 Task: Who was an influential artist in the New Objectivity movement?
Action: Mouse moved to (145, 138)
Screenshot: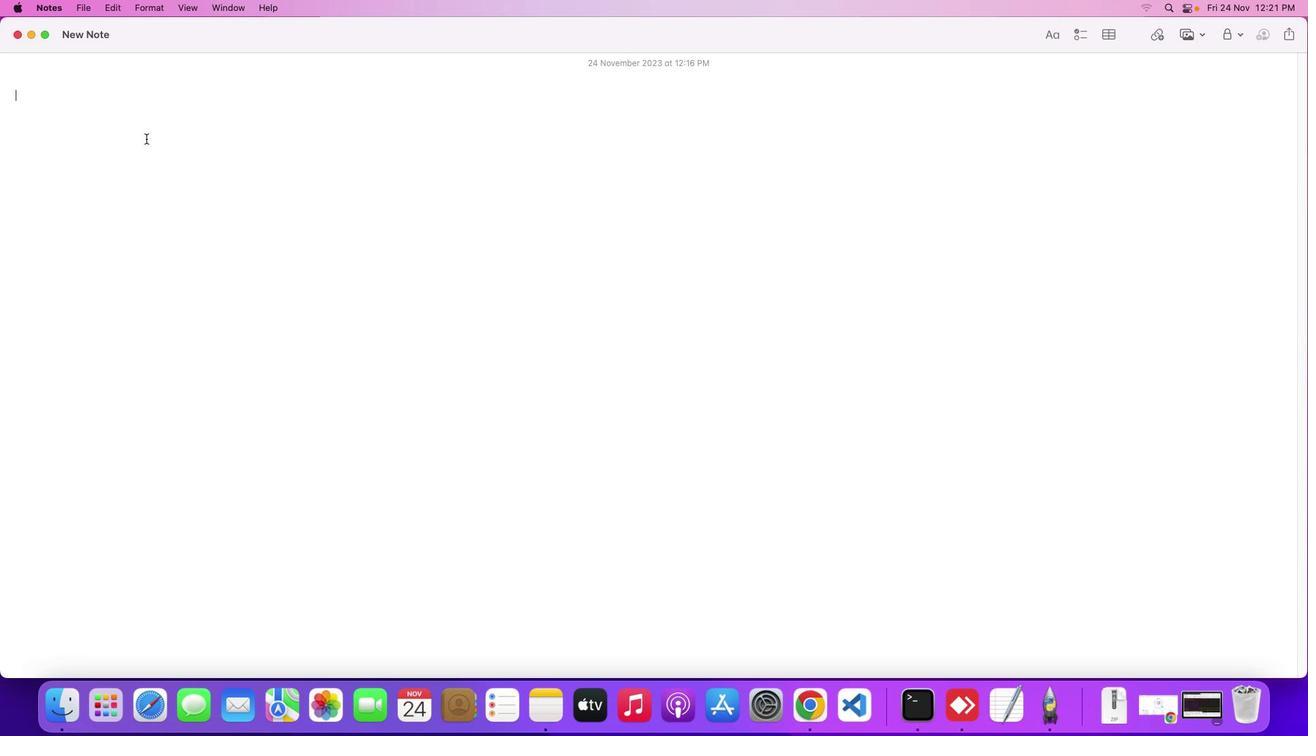 
Action: Mouse pressed left at (145, 138)
Screenshot: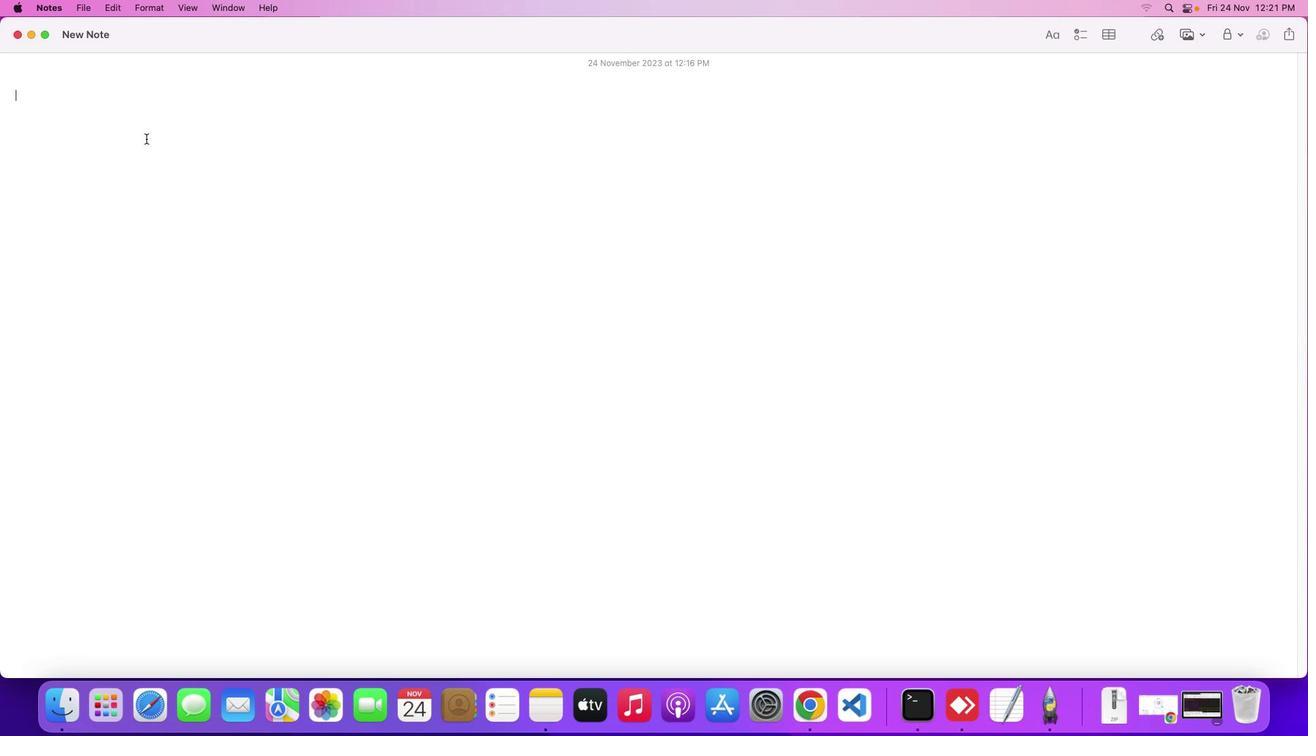 
Action: Mouse moved to (145, 139)
Screenshot: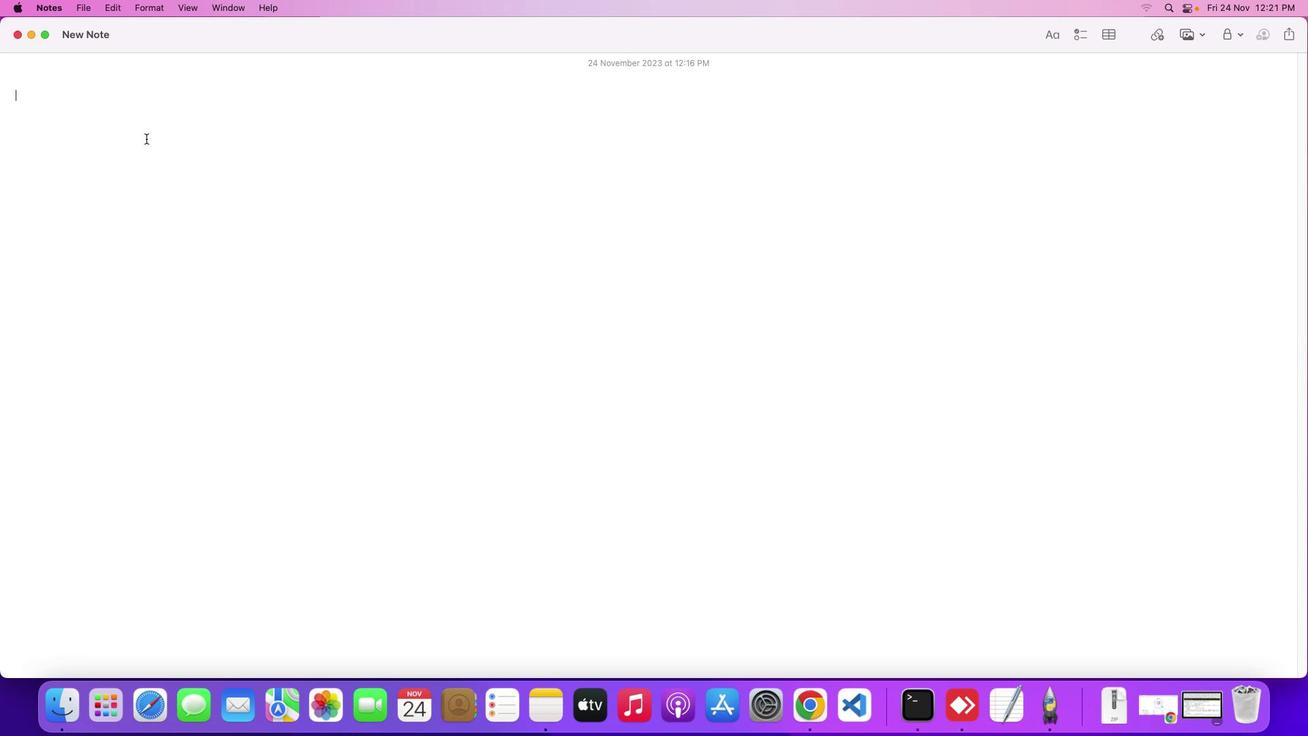 
Action: Key pressed Key.shift'W''h''o'Key.space'w''a''s'Key.space'a''n'Key.space'i''n''f''l''u''e''n''t''i''a''l'Key.space'a''r''t''i''s''t'Key.space'i''n'Key.space't''h''e'Key.spaceKey.shift'N''e''w'Key.spaceKey.shift'O''b''j''e''c''t''i''v''i''t''y'Key.space'm''o''v''e''m''e''n''t'Key.shift_r'?'Key.enter
Screenshot: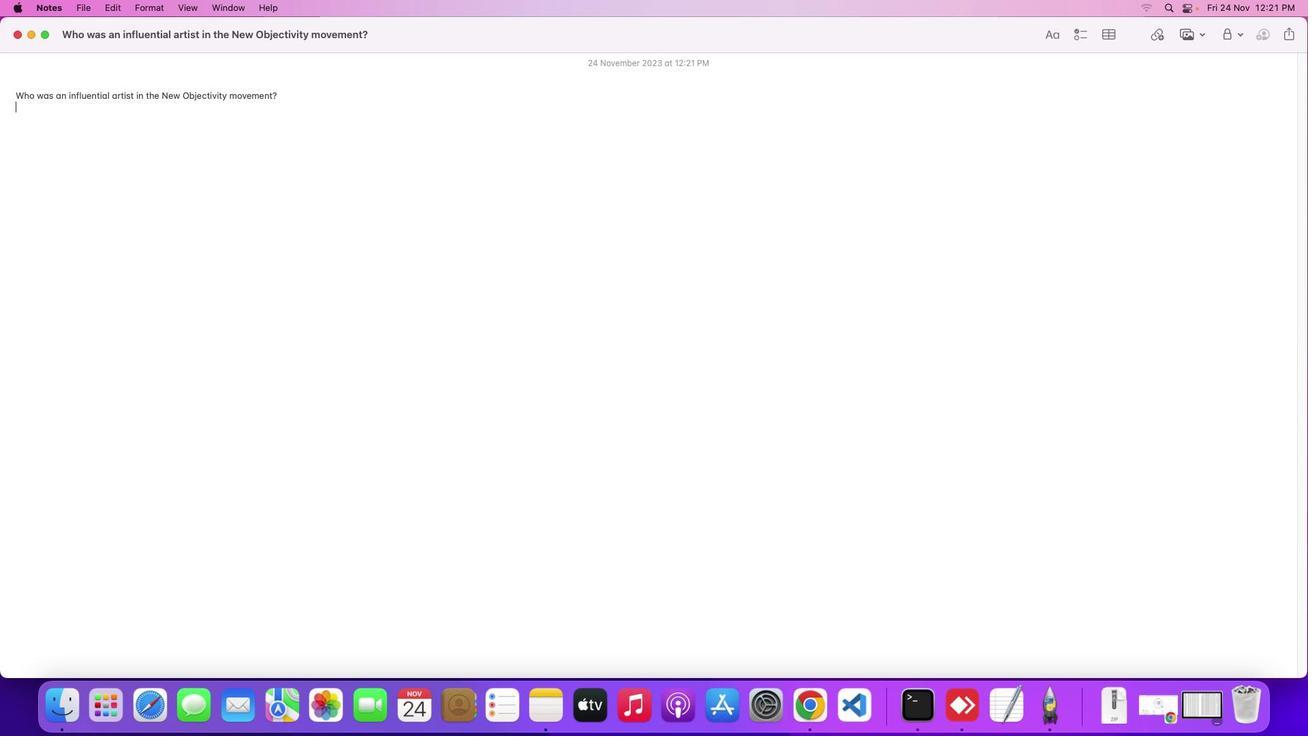 
Action: Mouse moved to (1165, 706)
Screenshot: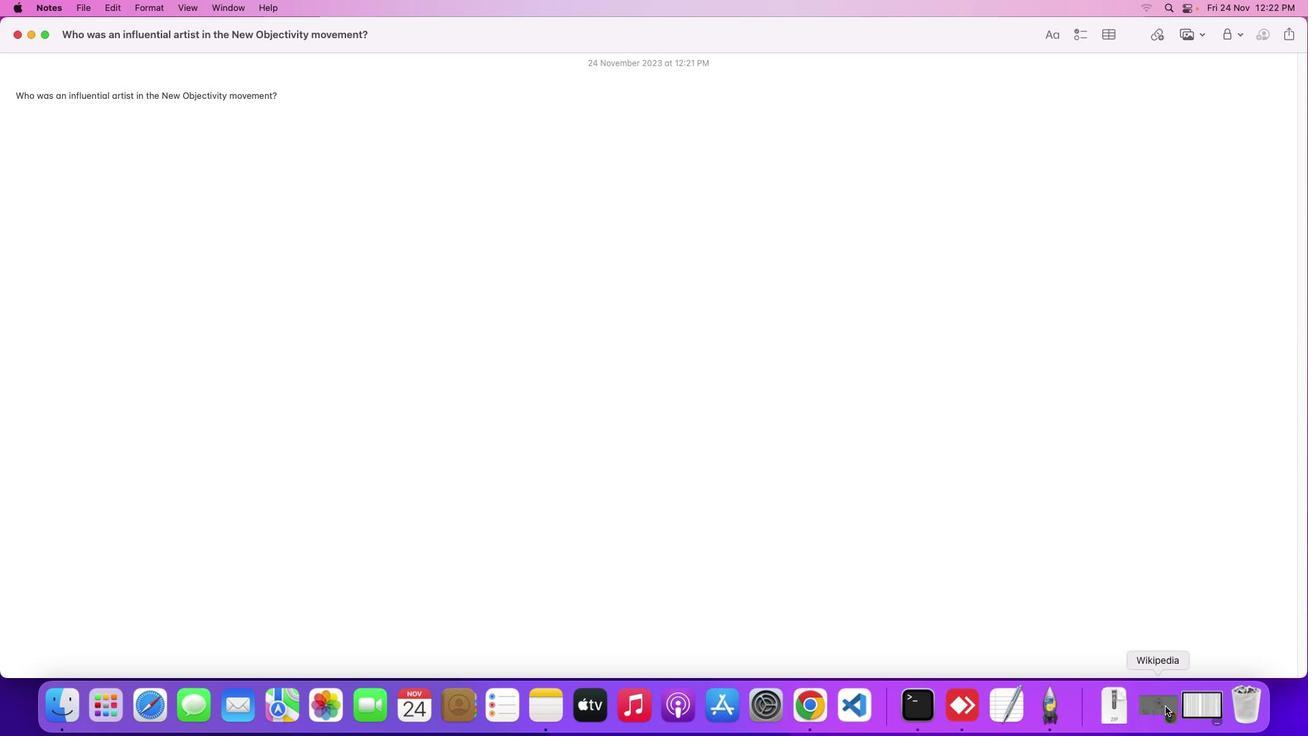 
Action: Mouse pressed left at (1165, 706)
Screenshot: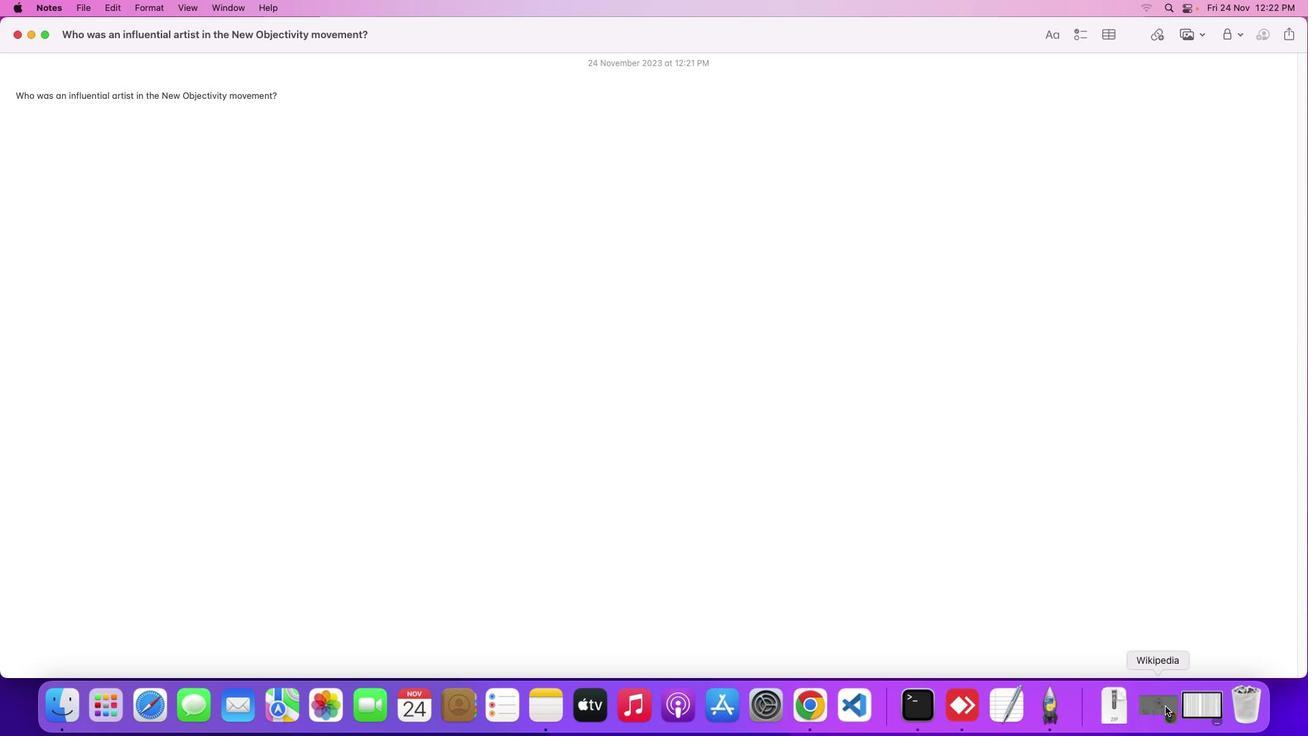 
Action: Mouse moved to (541, 428)
Screenshot: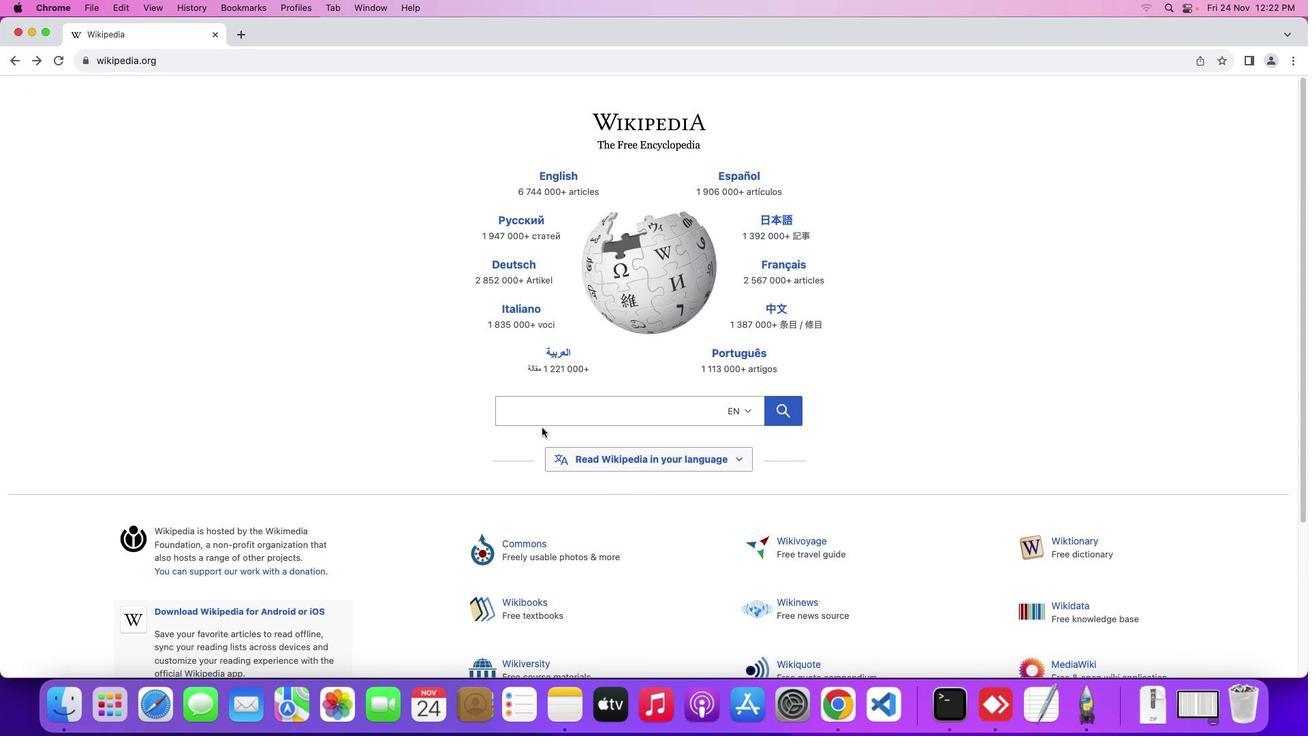 
Action: Mouse pressed left at (541, 428)
Screenshot: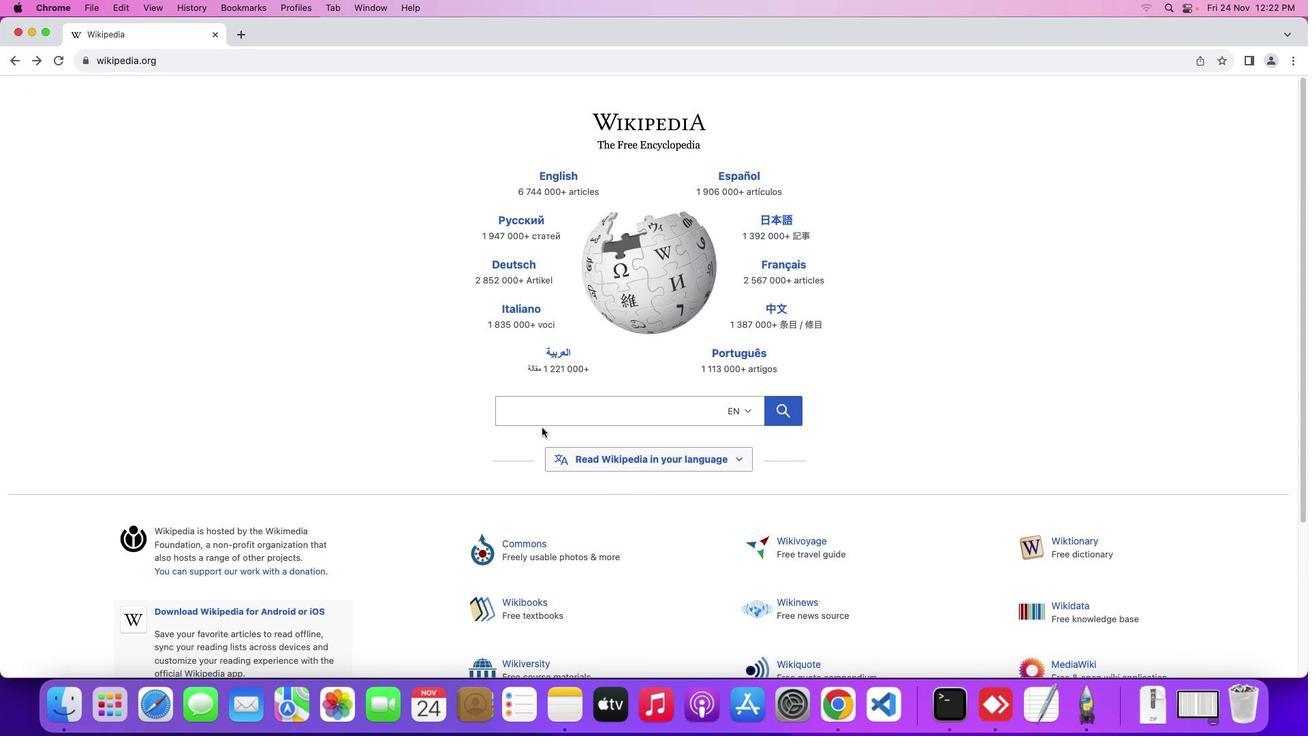 
Action: Mouse moved to (536, 419)
Screenshot: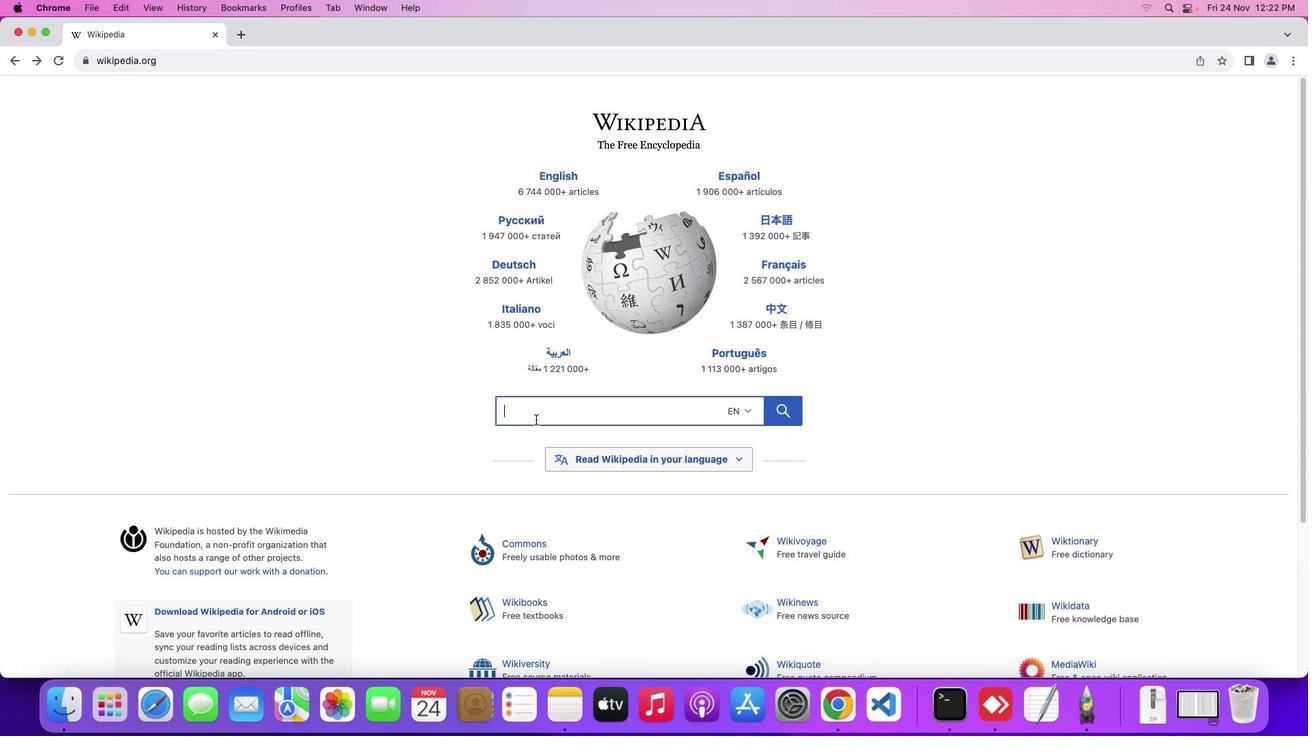 
Action: Mouse pressed left at (536, 419)
Screenshot: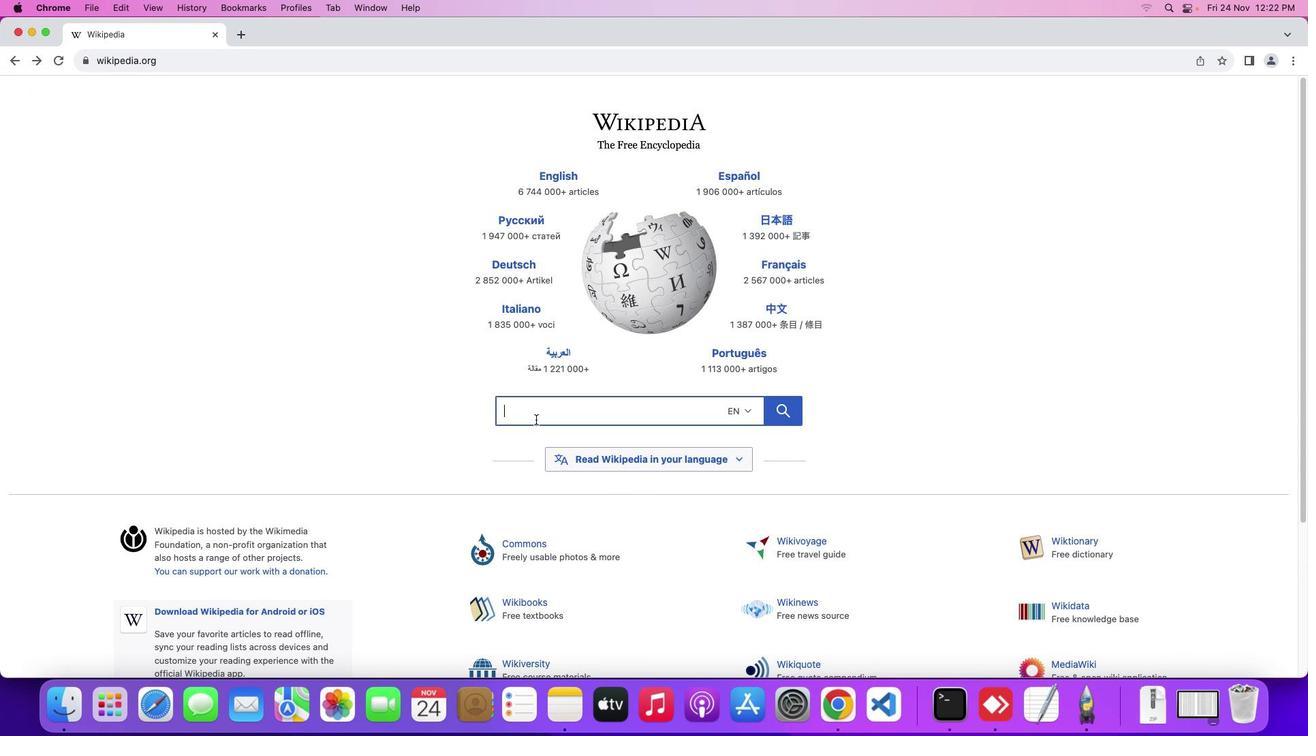 
Action: Mouse moved to (536, 419)
Screenshot: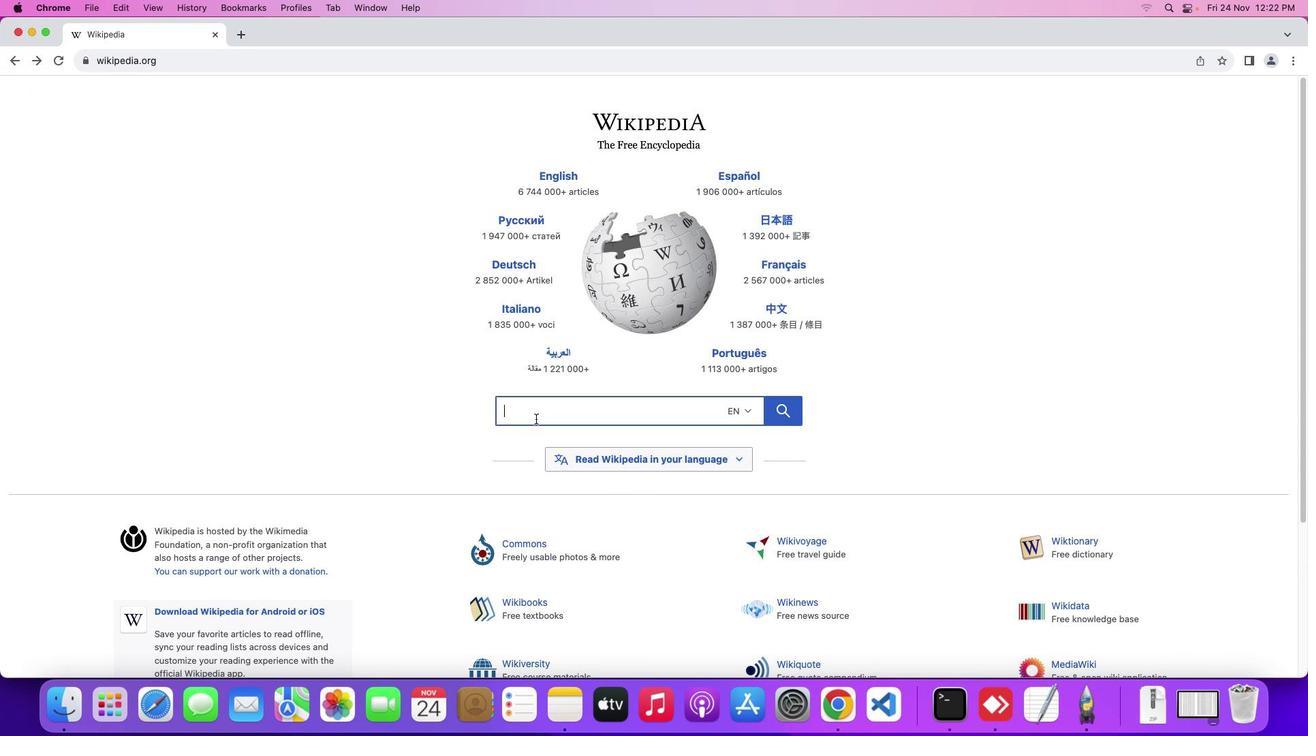 
Action: Key pressed Key.shift'N'
Screenshot: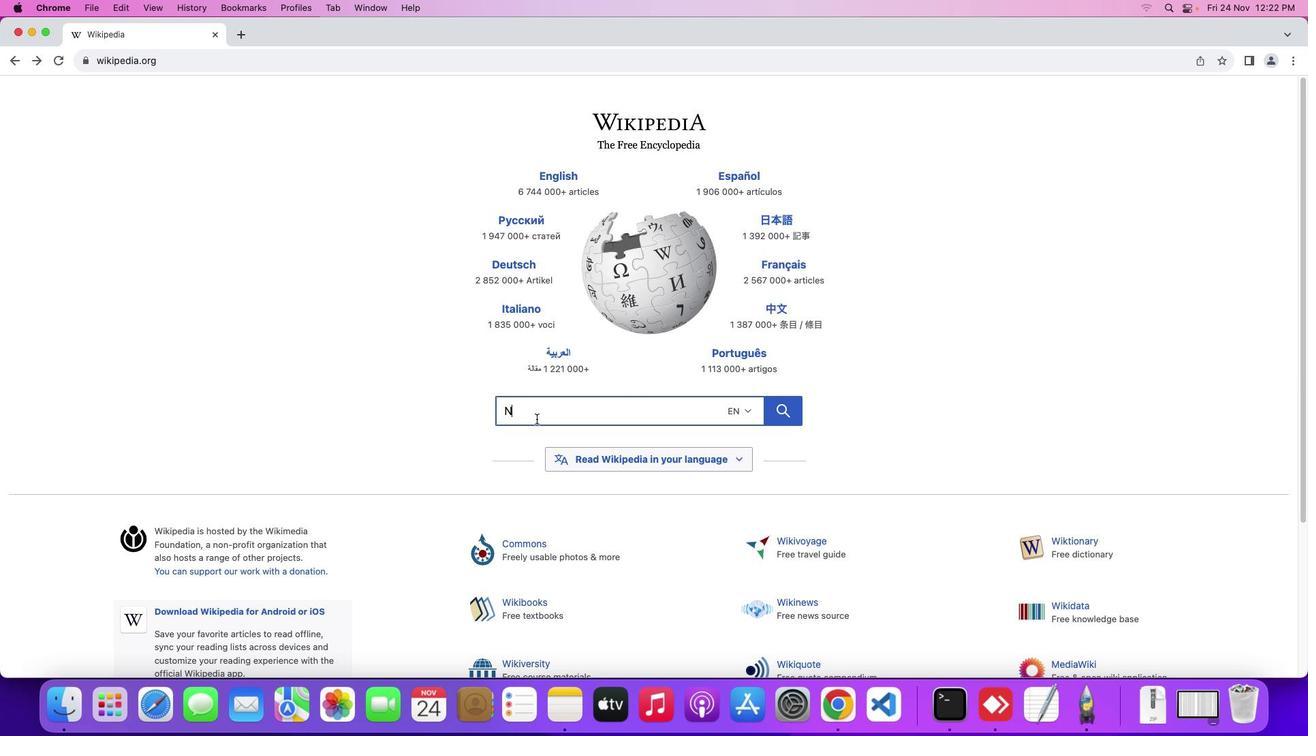 
Action: Mouse moved to (536, 419)
Screenshot: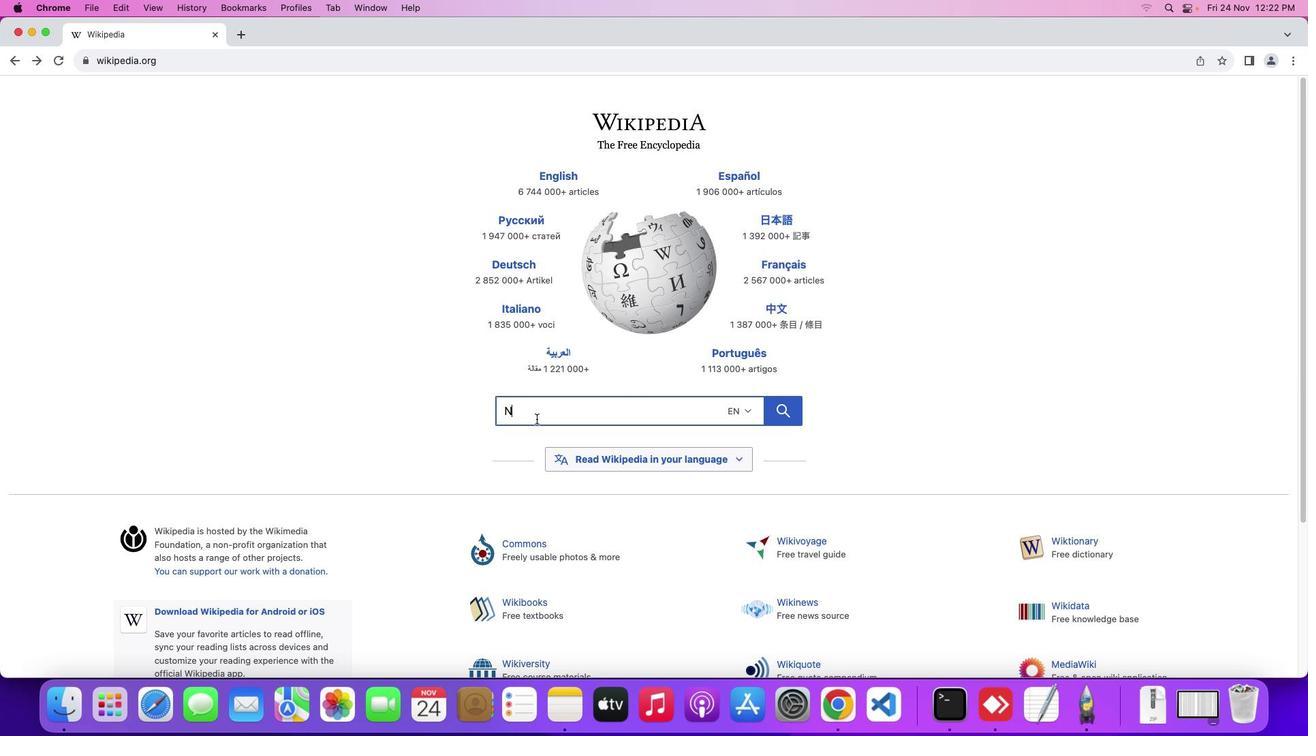 
Action: Key pressed 'e''w'Key.spaceKey.shift'O''b''j''e''c''t''i''v''i''t''y'
Screenshot: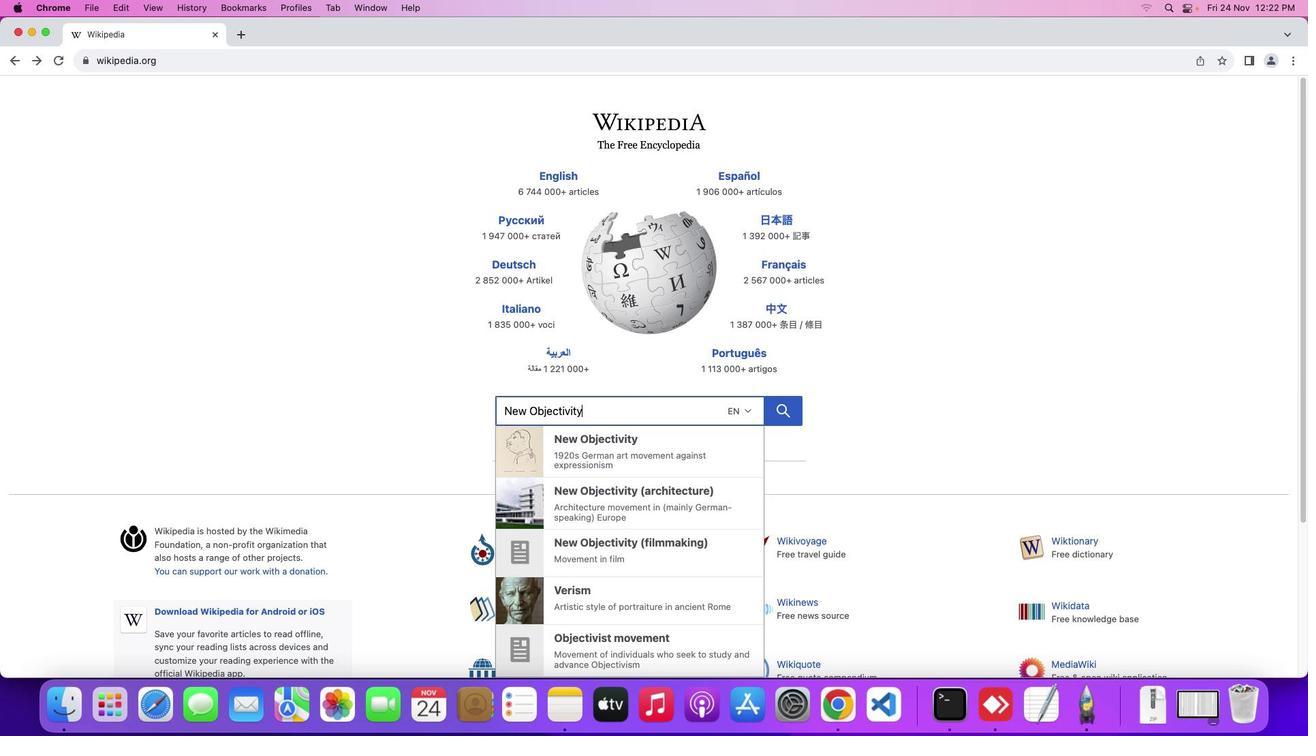 
Action: Mouse moved to (611, 455)
Screenshot: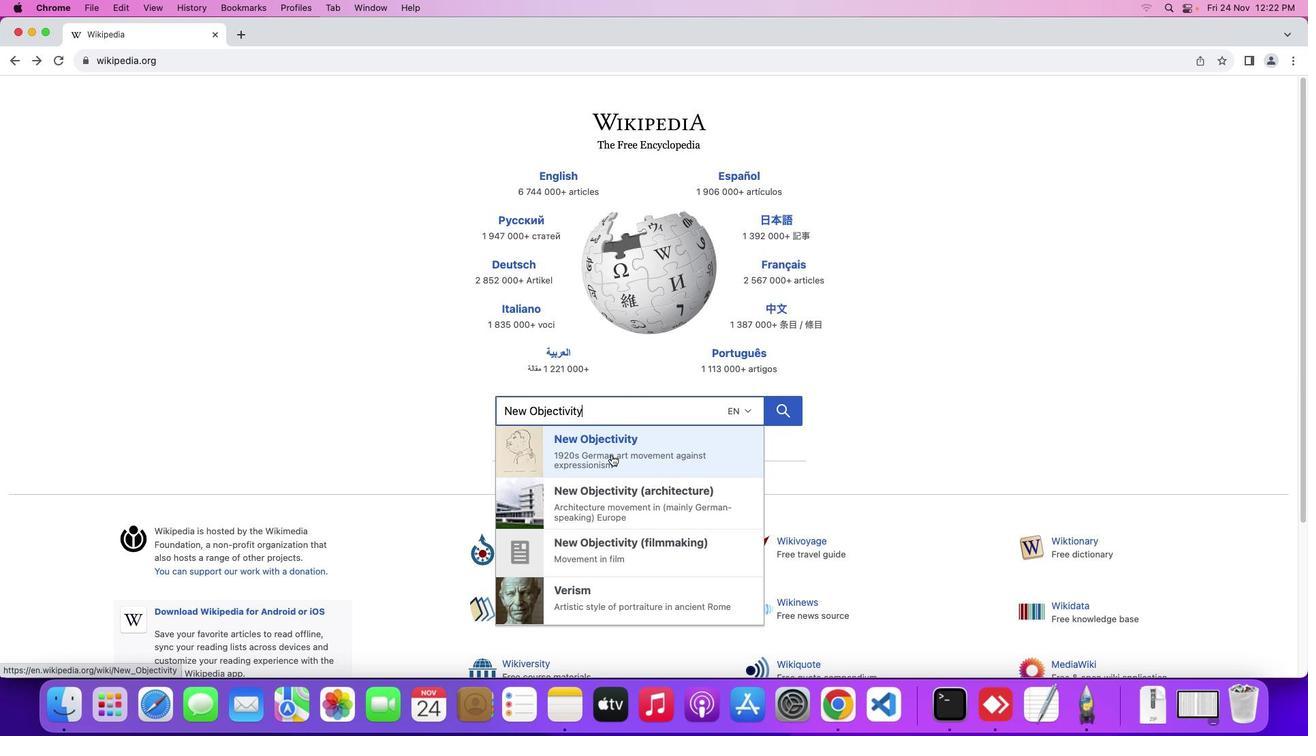 
Action: Mouse pressed left at (611, 455)
Screenshot: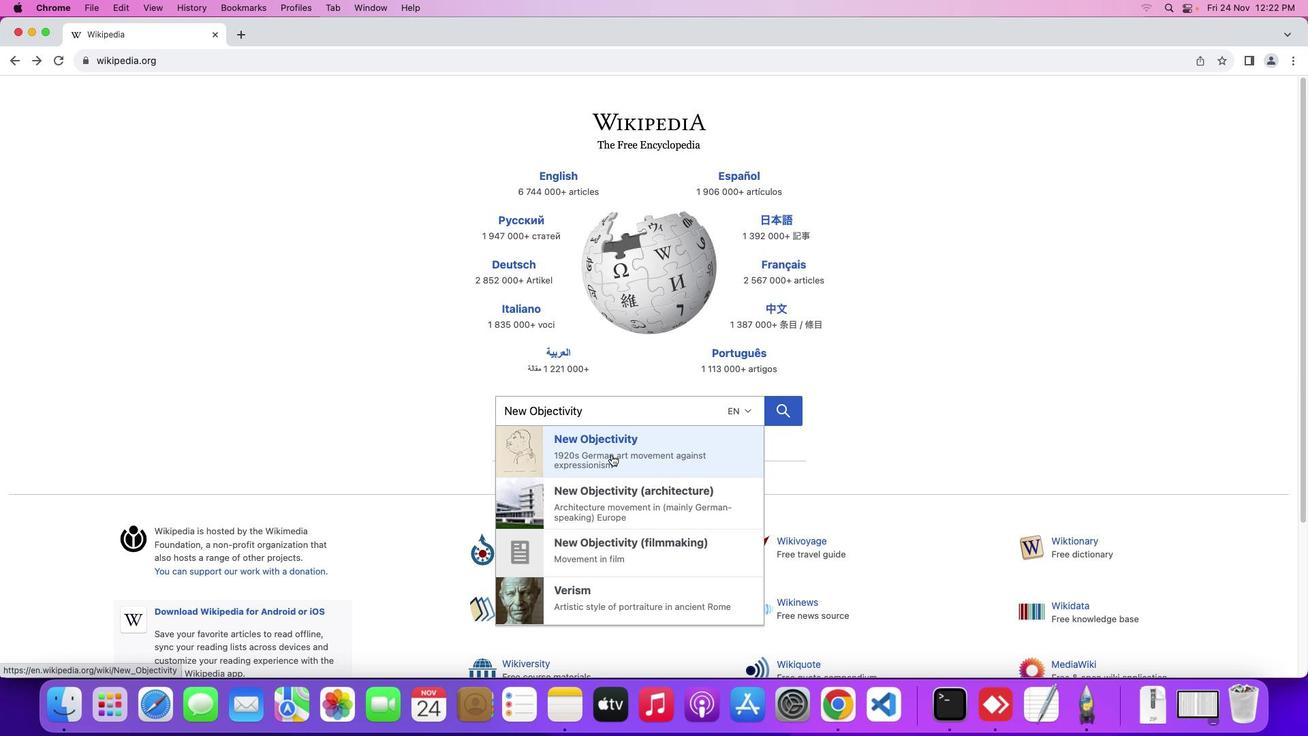 
Action: Mouse moved to (1040, 338)
Screenshot: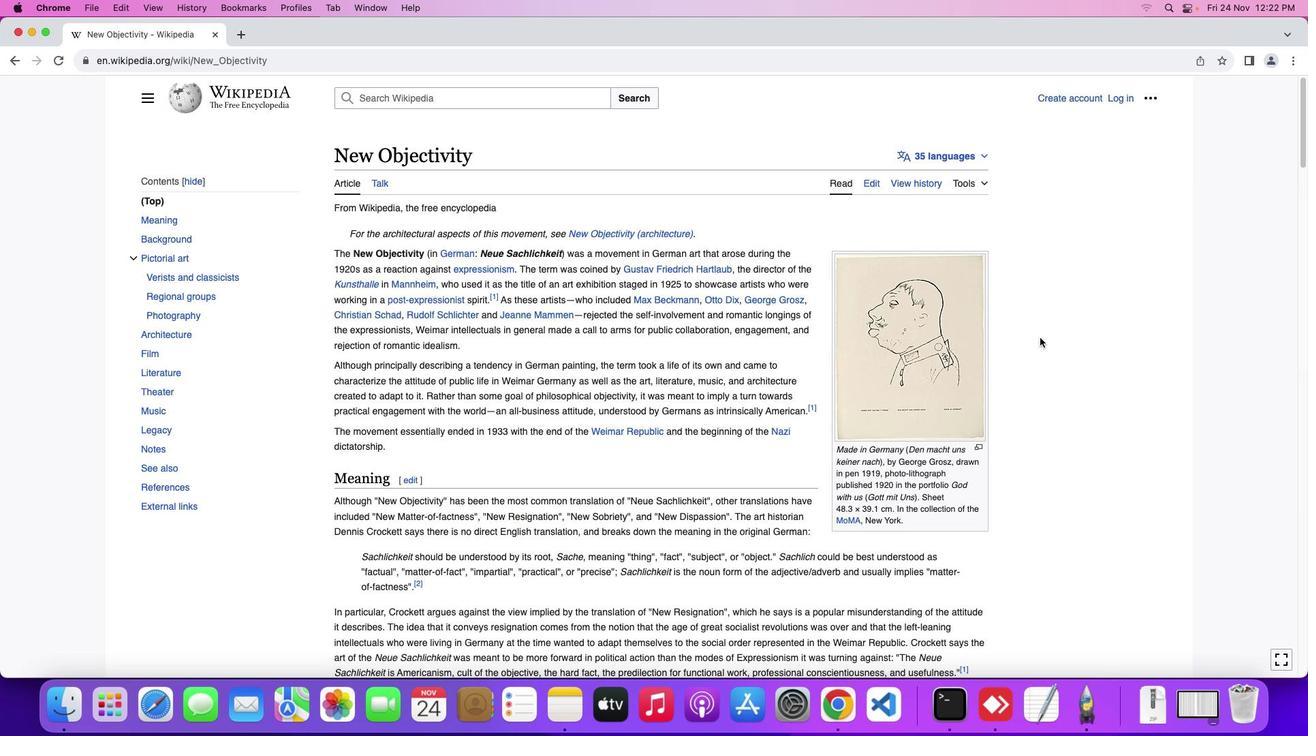 
Action: Mouse pressed left at (1040, 338)
Screenshot: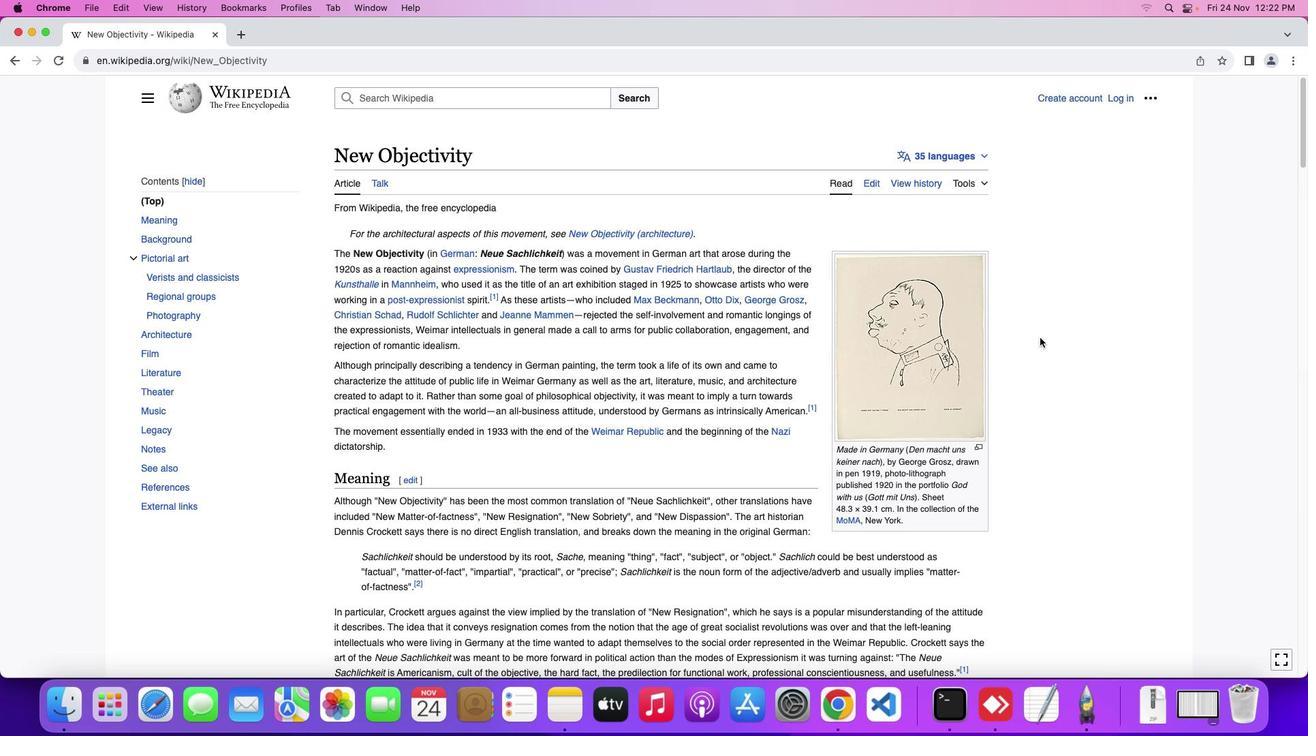 
Action: Mouse moved to (1038, 348)
Screenshot: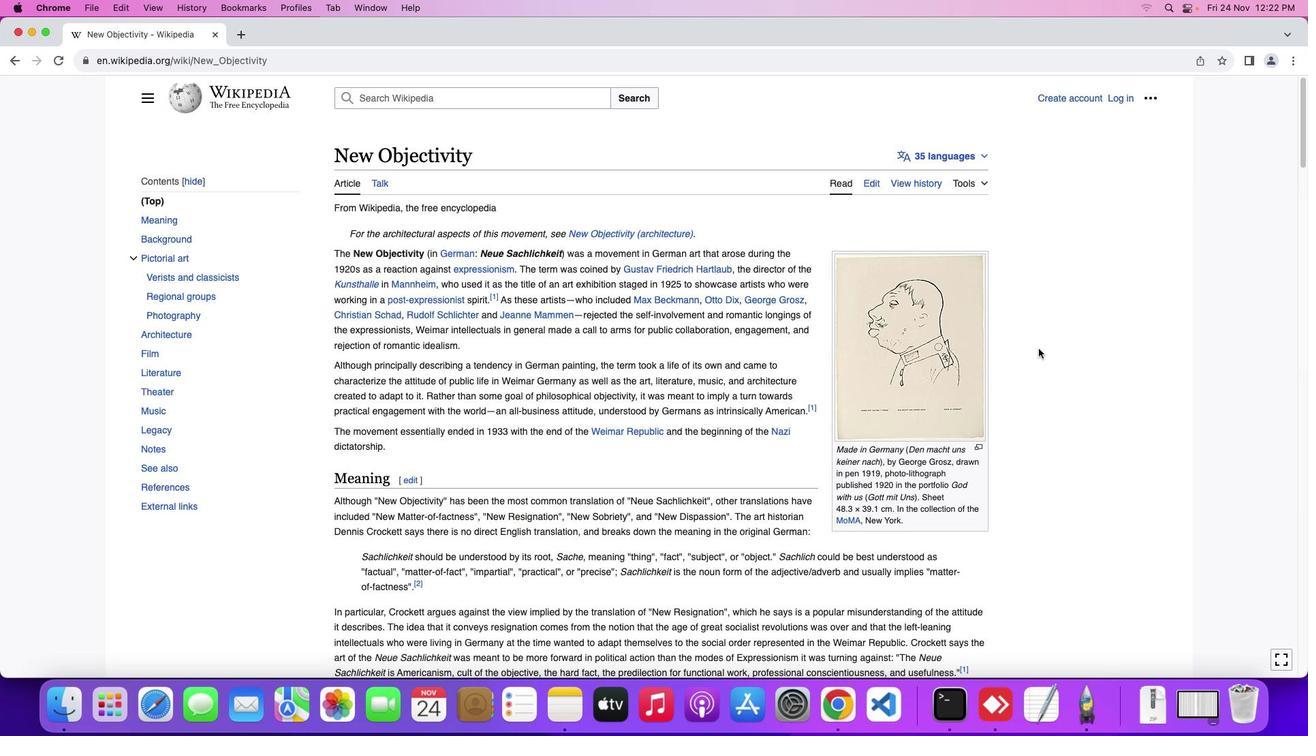 
Action: Mouse scrolled (1038, 348) with delta (0, 0)
Screenshot: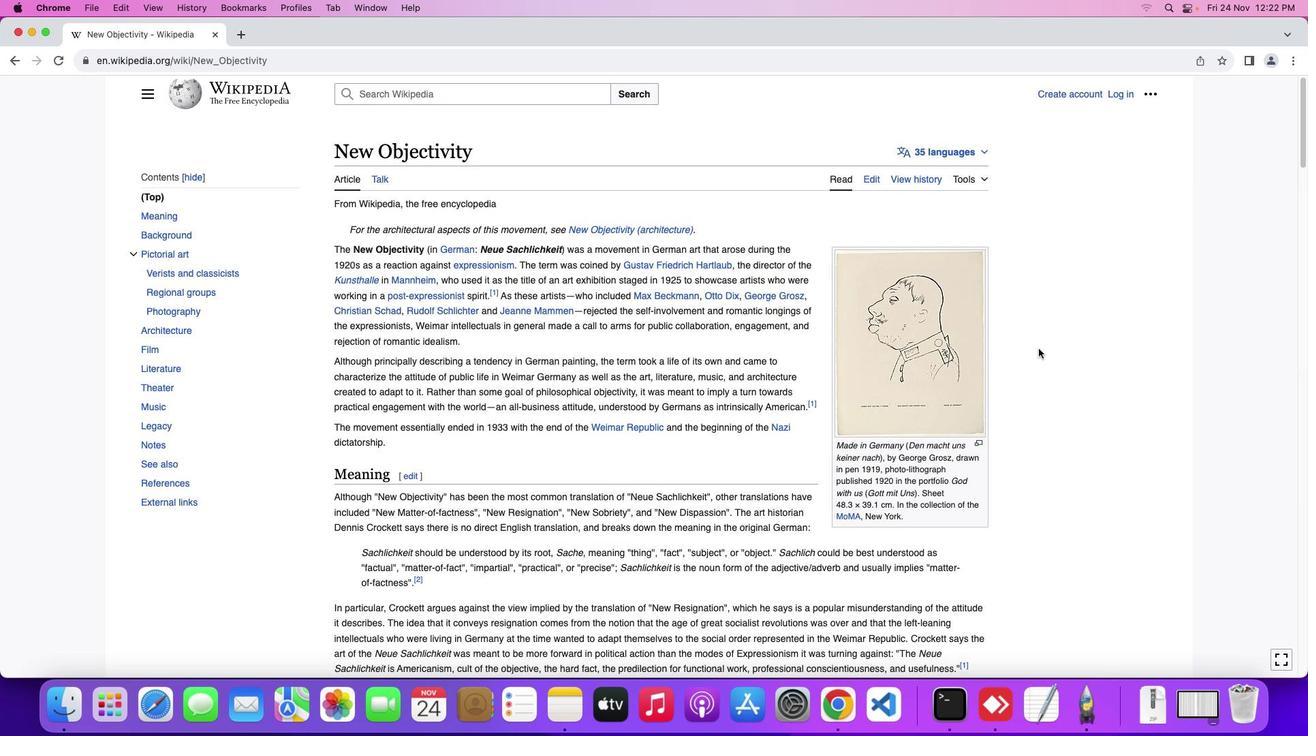 
Action: Mouse scrolled (1038, 348) with delta (0, 0)
Screenshot: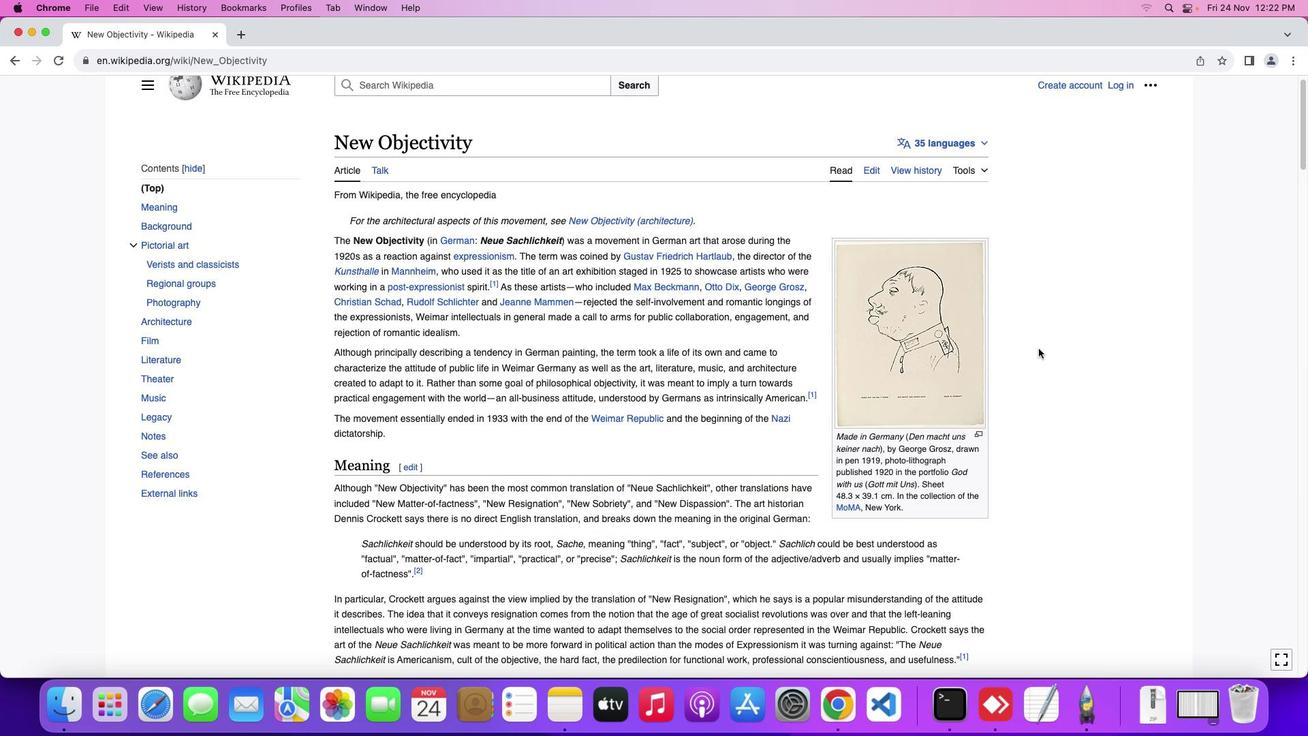 
Action: Mouse scrolled (1038, 348) with delta (0, 0)
Screenshot: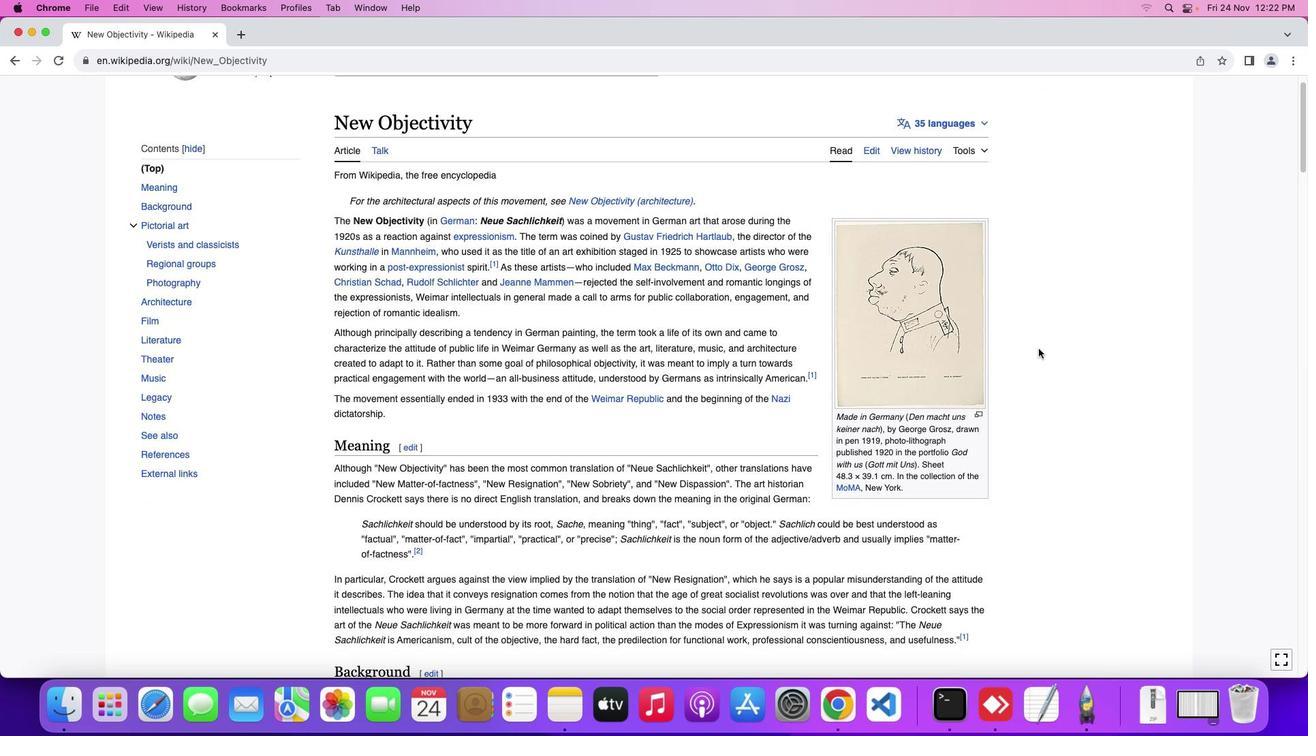 
Action: Mouse moved to (1038, 372)
Screenshot: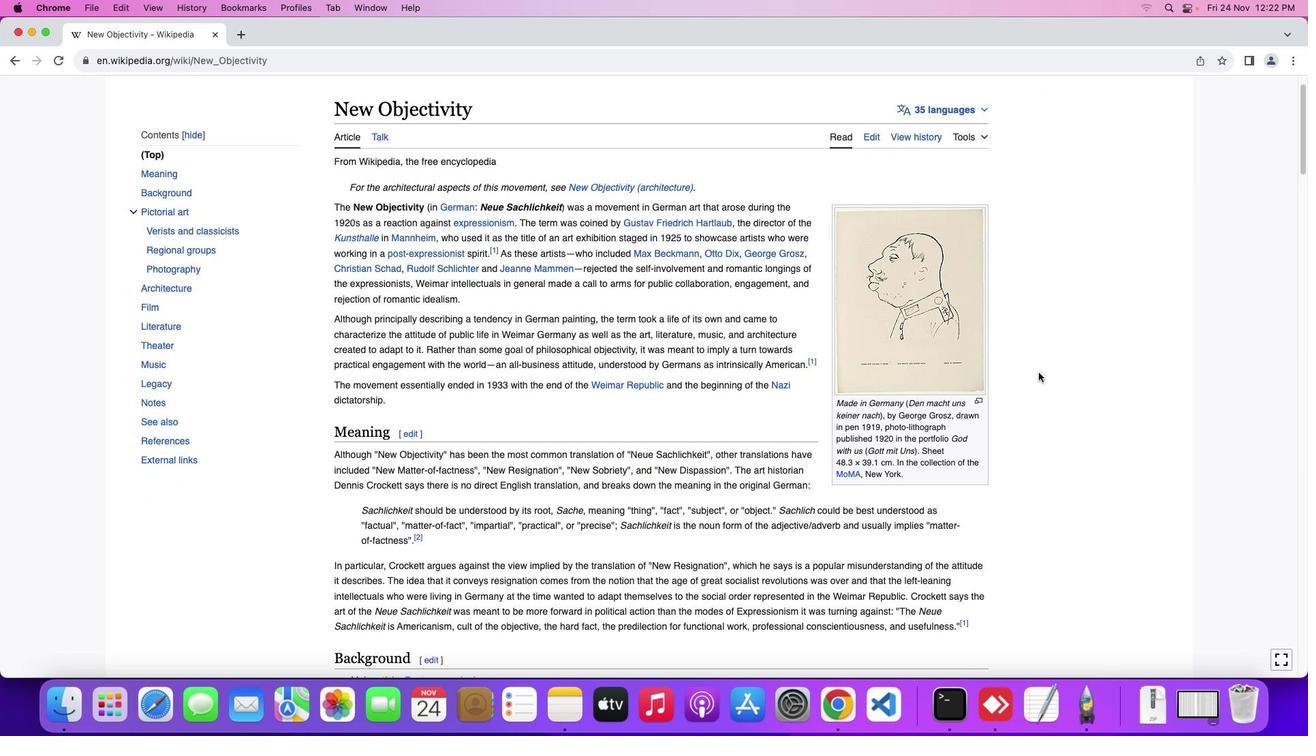 
Action: Mouse scrolled (1038, 372) with delta (0, 0)
Screenshot: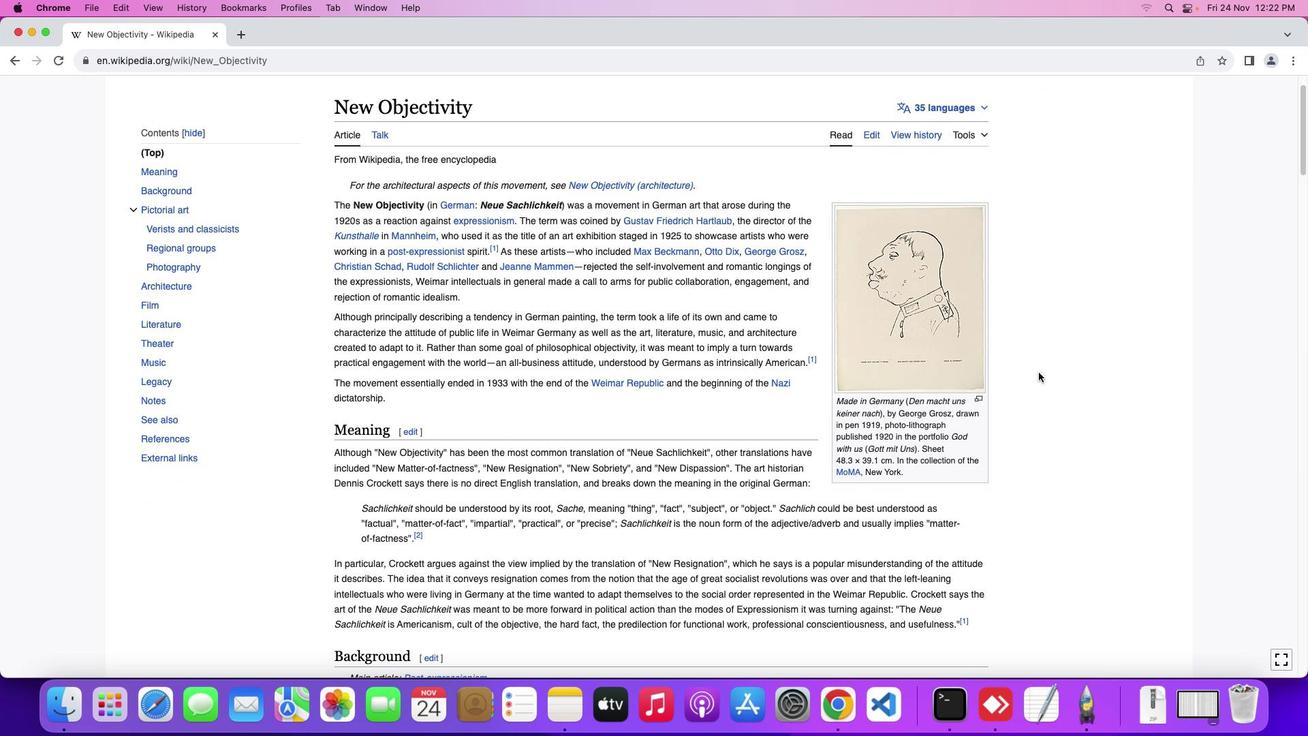 
Action: Mouse scrolled (1038, 372) with delta (0, 0)
Screenshot: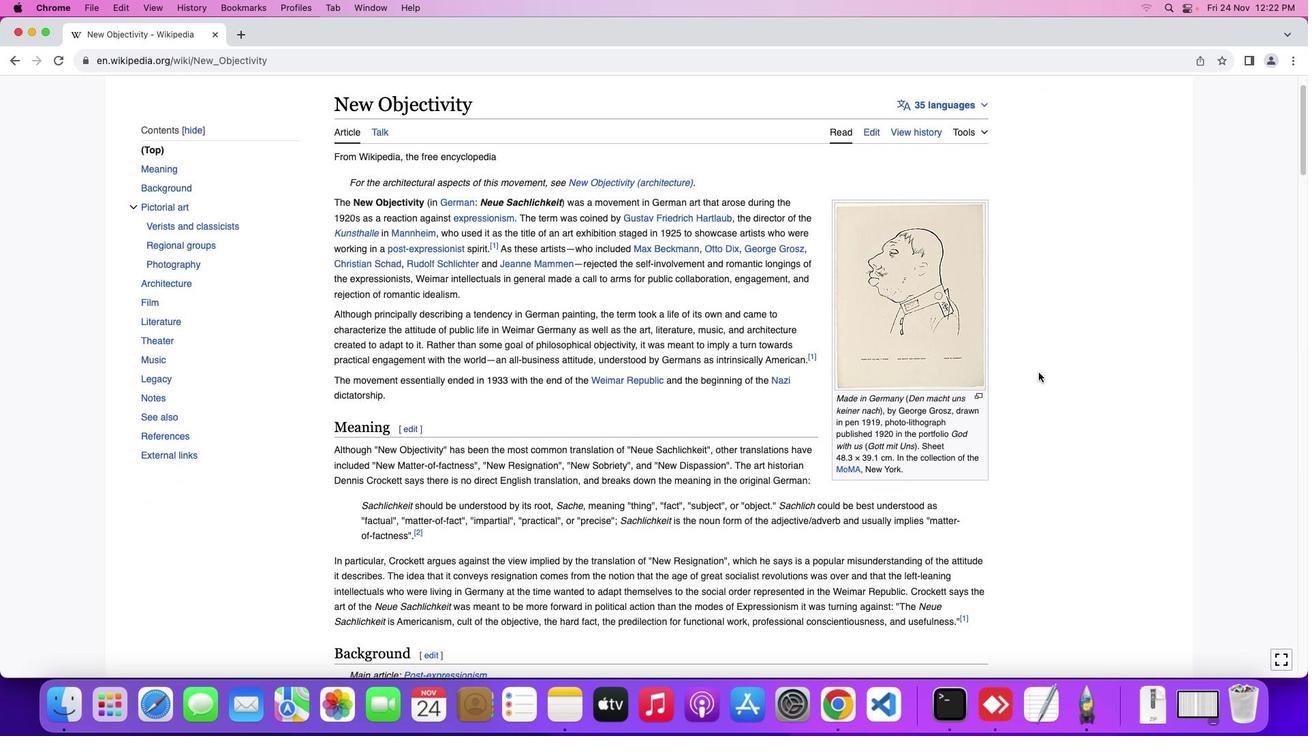 
Action: Mouse scrolled (1038, 372) with delta (0, 0)
Screenshot: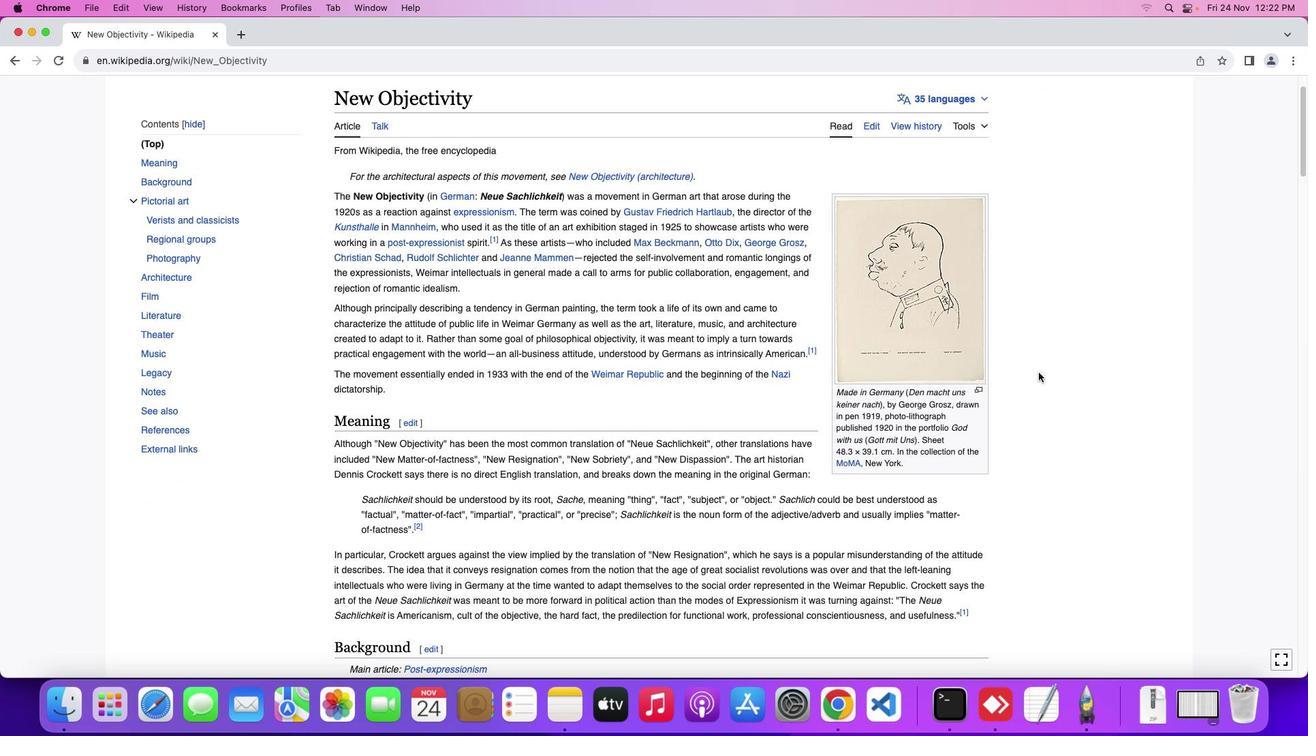 
Action: Mouse moved to (1032, 398)
Screenshot: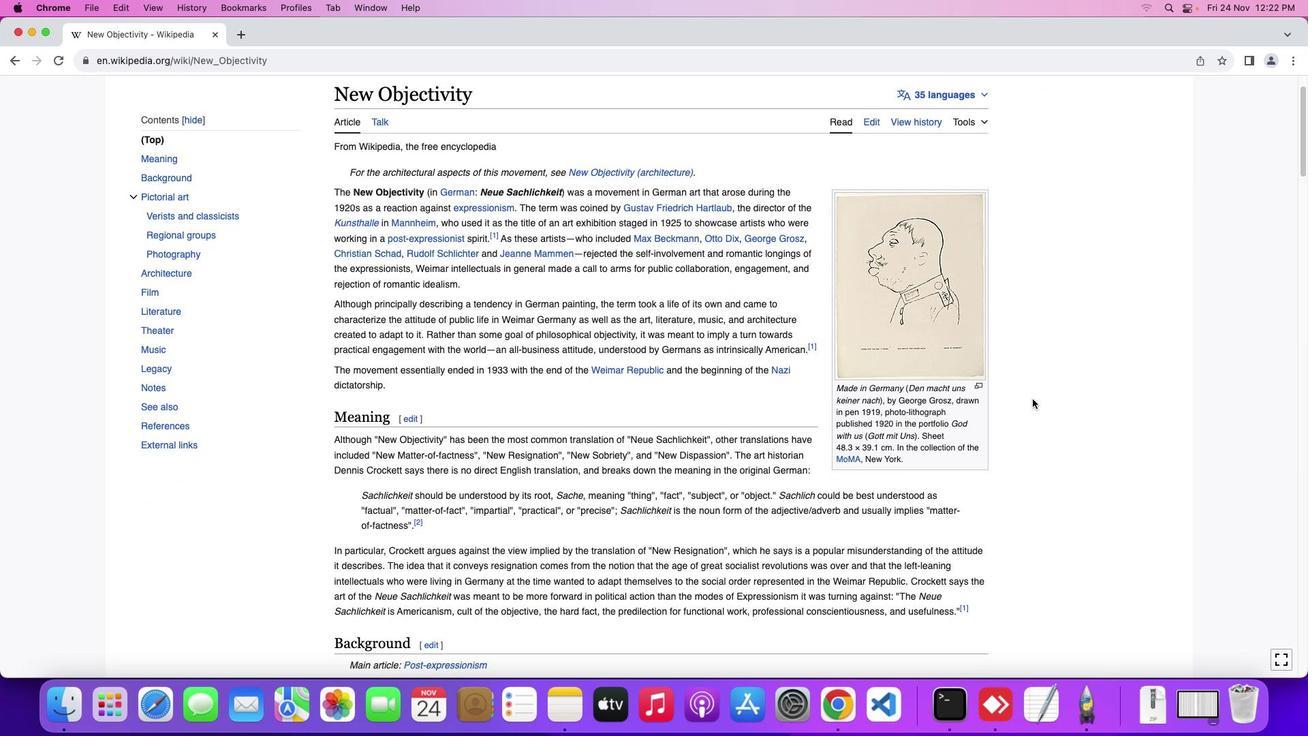
Action: Mouse scrolled (1032, 398) with delta (0, 0)
Screenshot: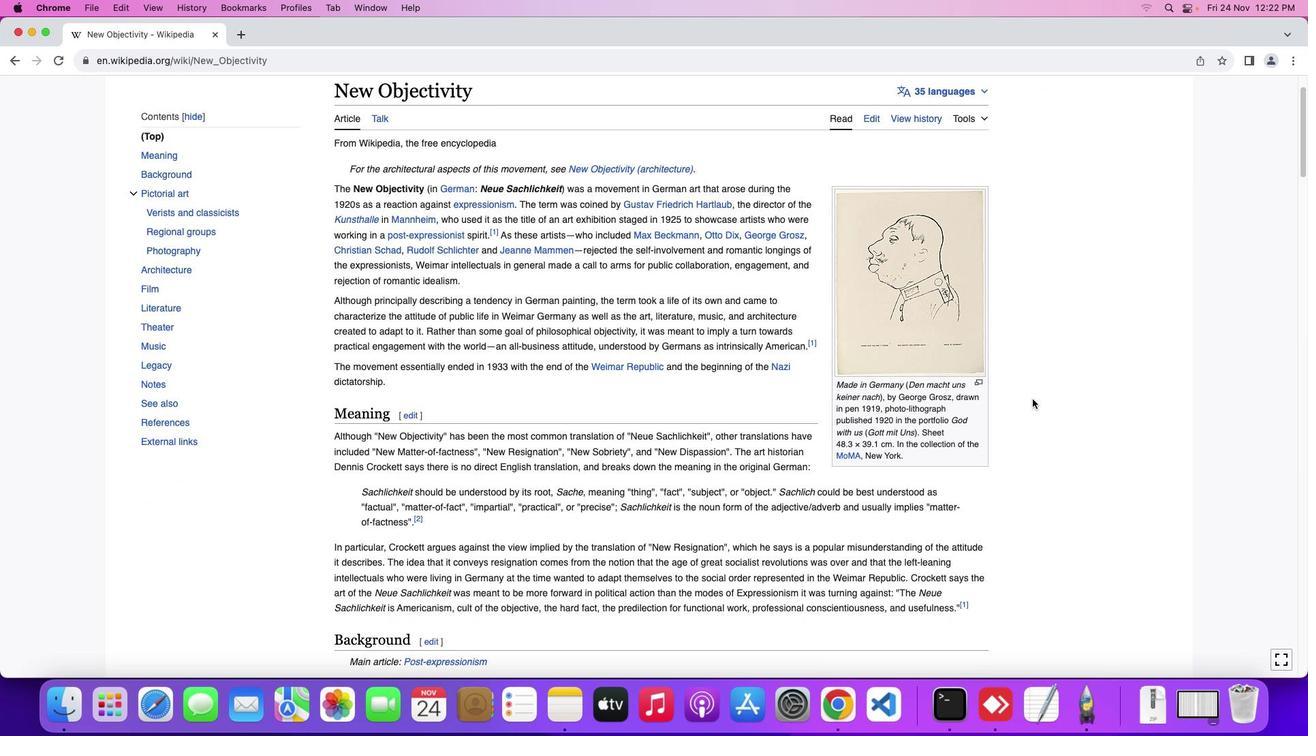 
Action: Mouse scrolled (1032, 398) with delta (0, 0)
Screenshot: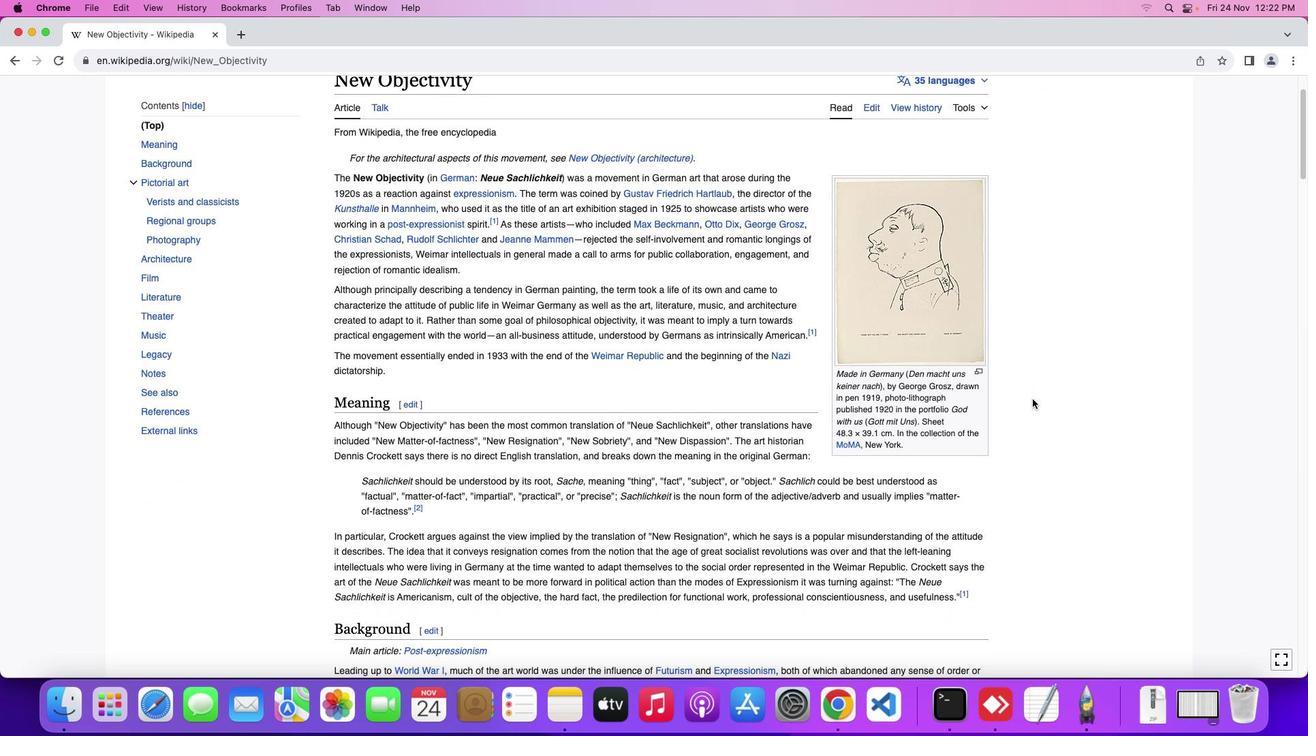 
Action: Mouse moved to (1033, 404)
Screenshot: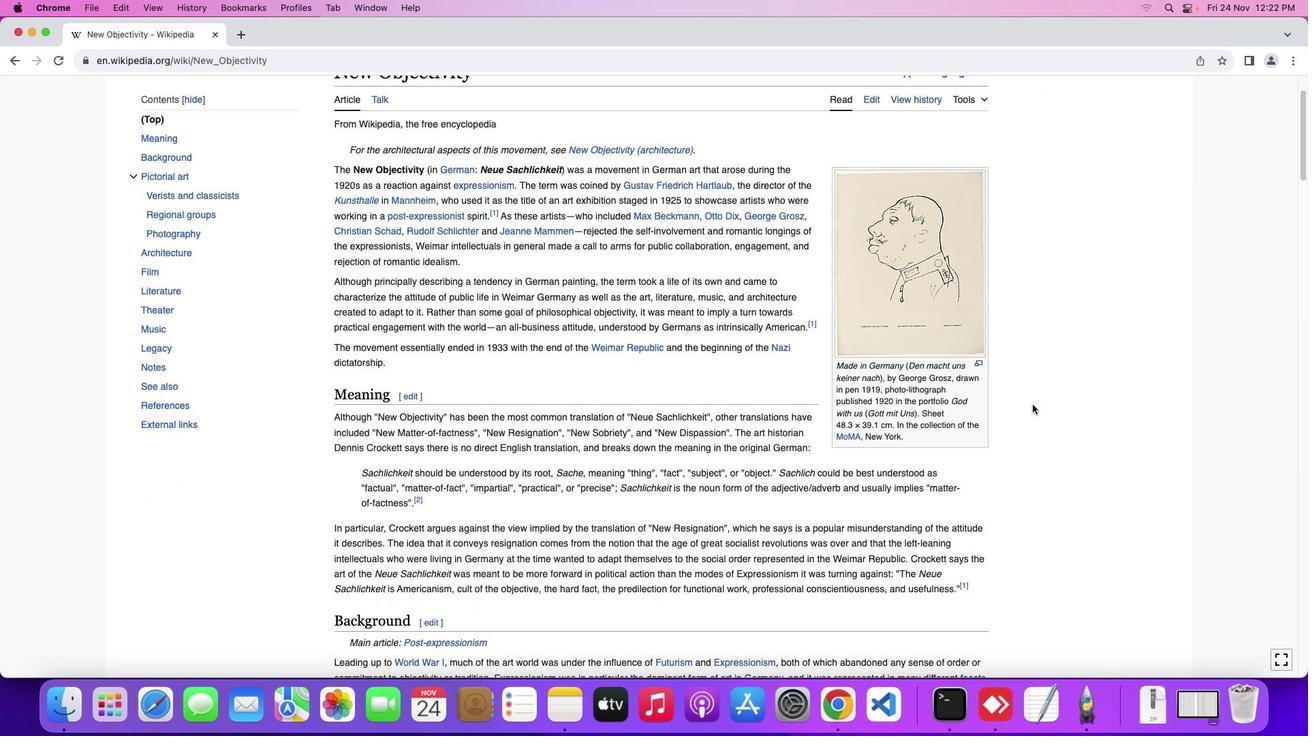 
Action: Mouse scrolled (1033, 404) with delta (0, 0)
Screenshot: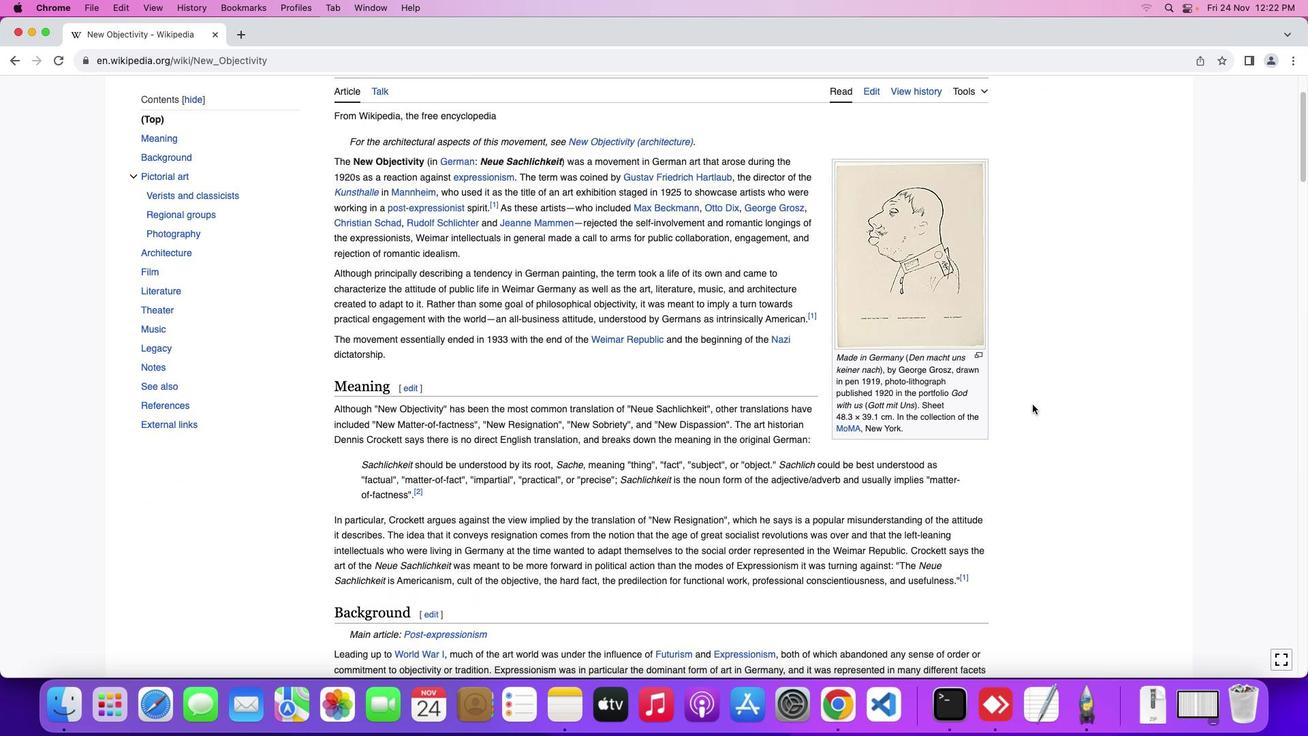 
Action: Mouse scrolled (1033, 404) with delta (0, 0)
Screenshot: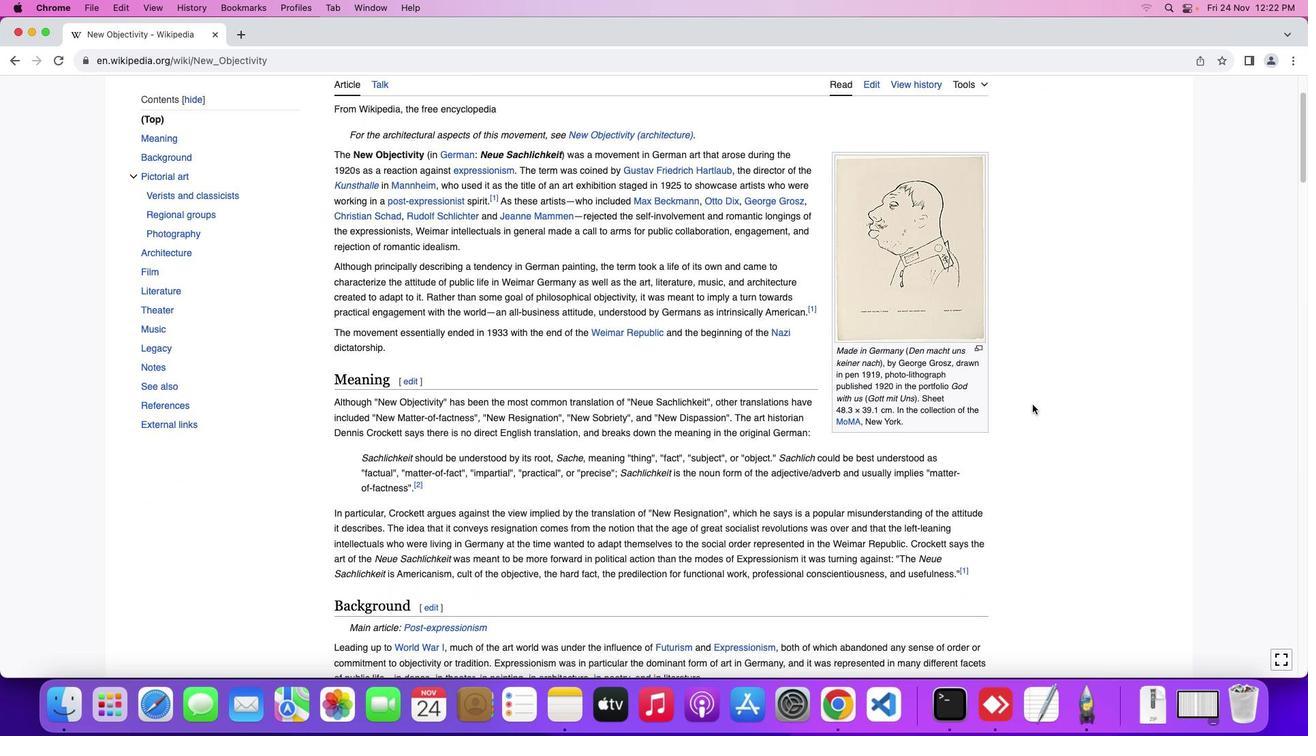 
Action: Mouse scrolled (1033, 404) with delta (0, 0)
Screenshot: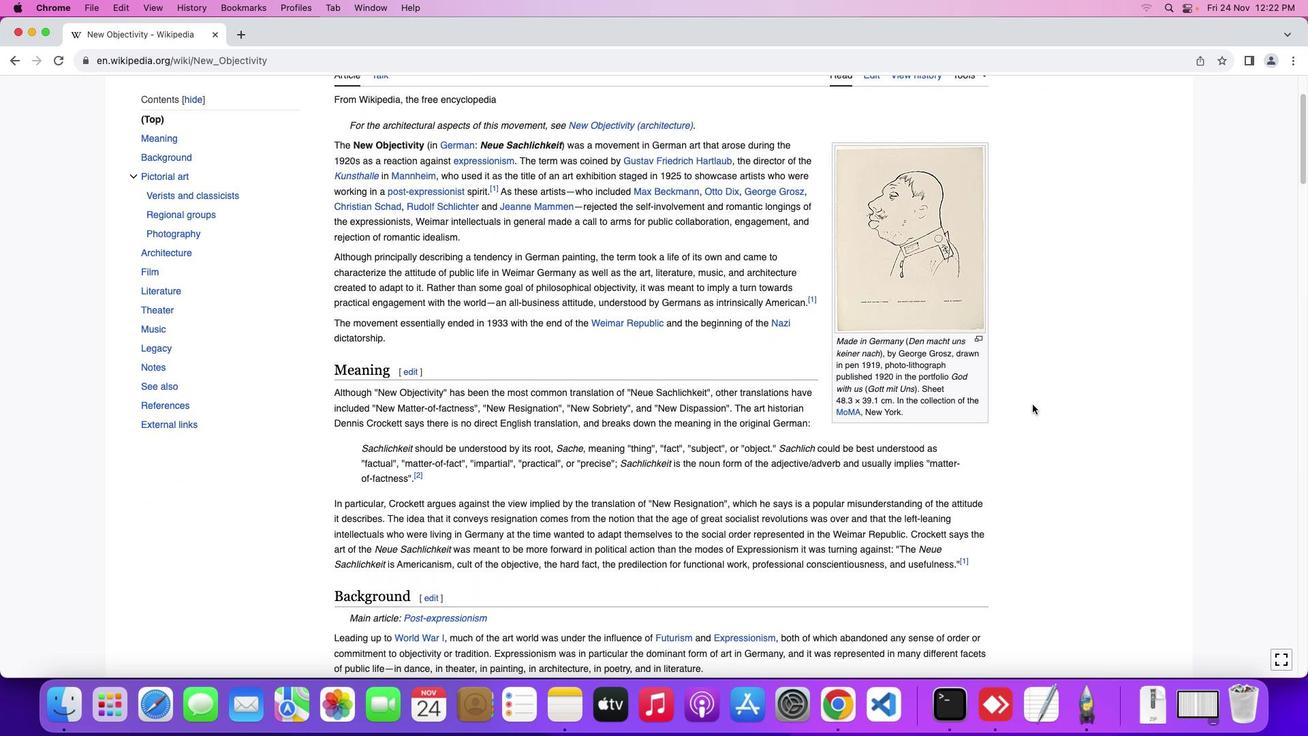 
Action: Mouse scrolled (1033, 404) with delta (0, 0)
Screenshot: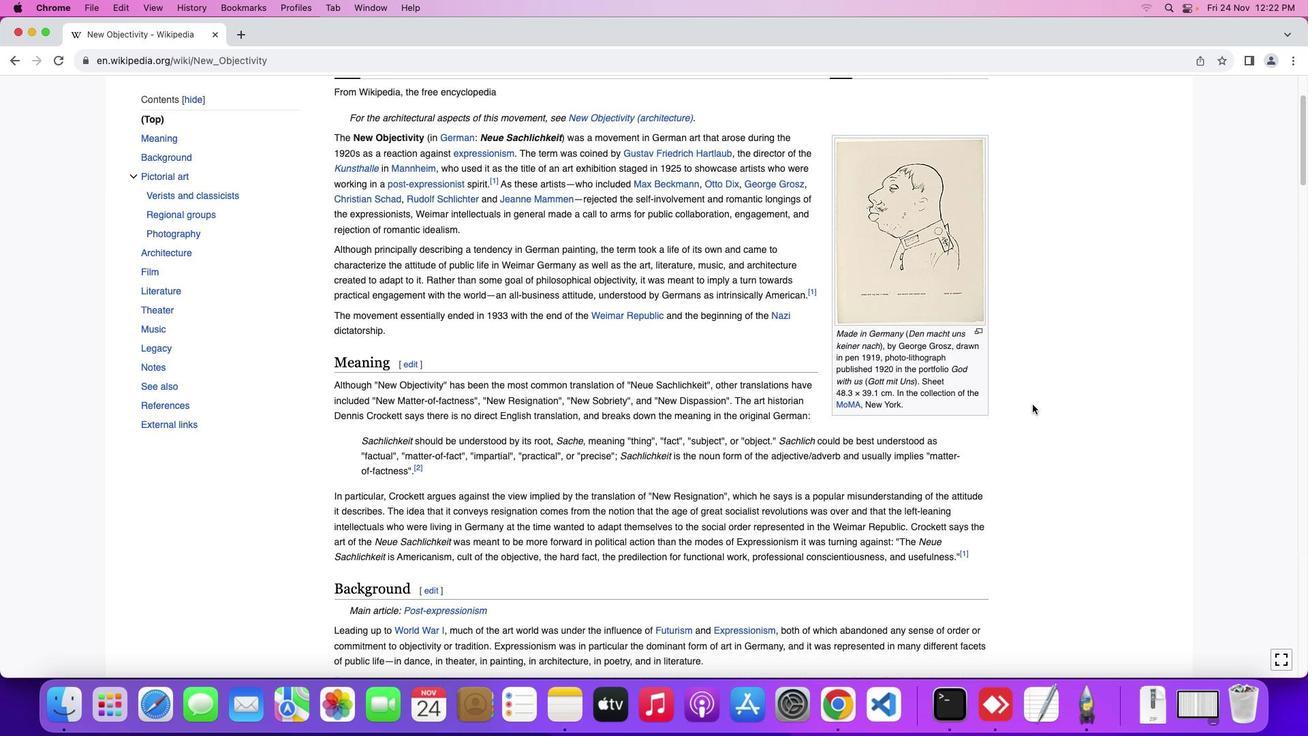 
Action: Mouse scrolled (1033, 404) with delta (0, 0)
Screenshot: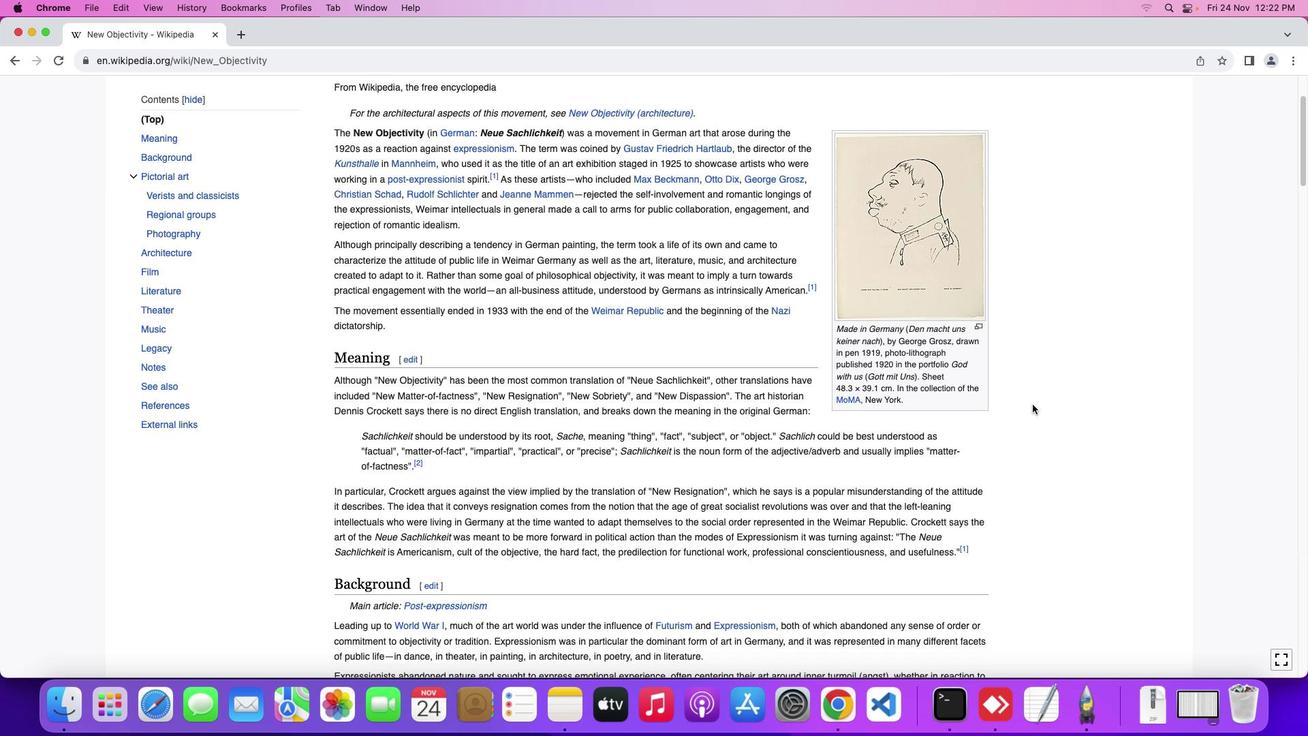 
Action: Mouse scrolled (1033, 404) with delta (0, 0)
Screenshot: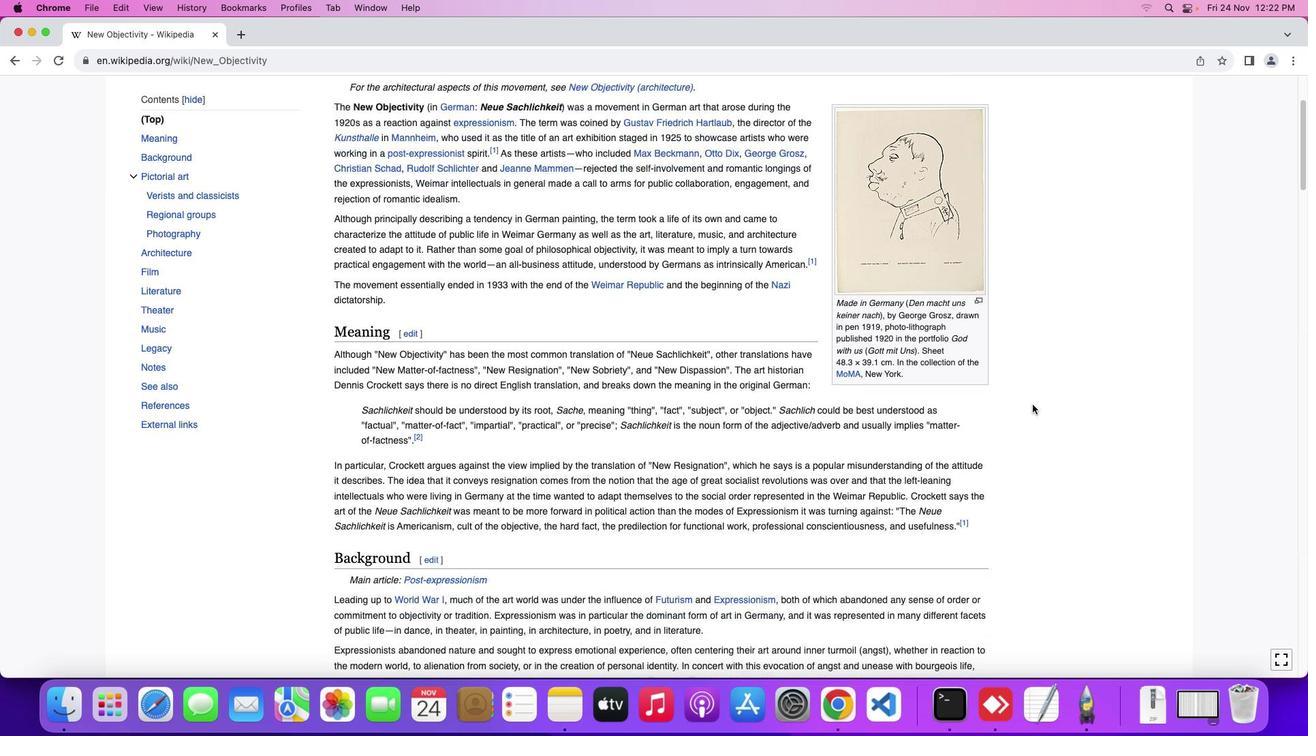 
Action: Mouse scrolled (1033, 404) with delta (0, 0)
Screenshot: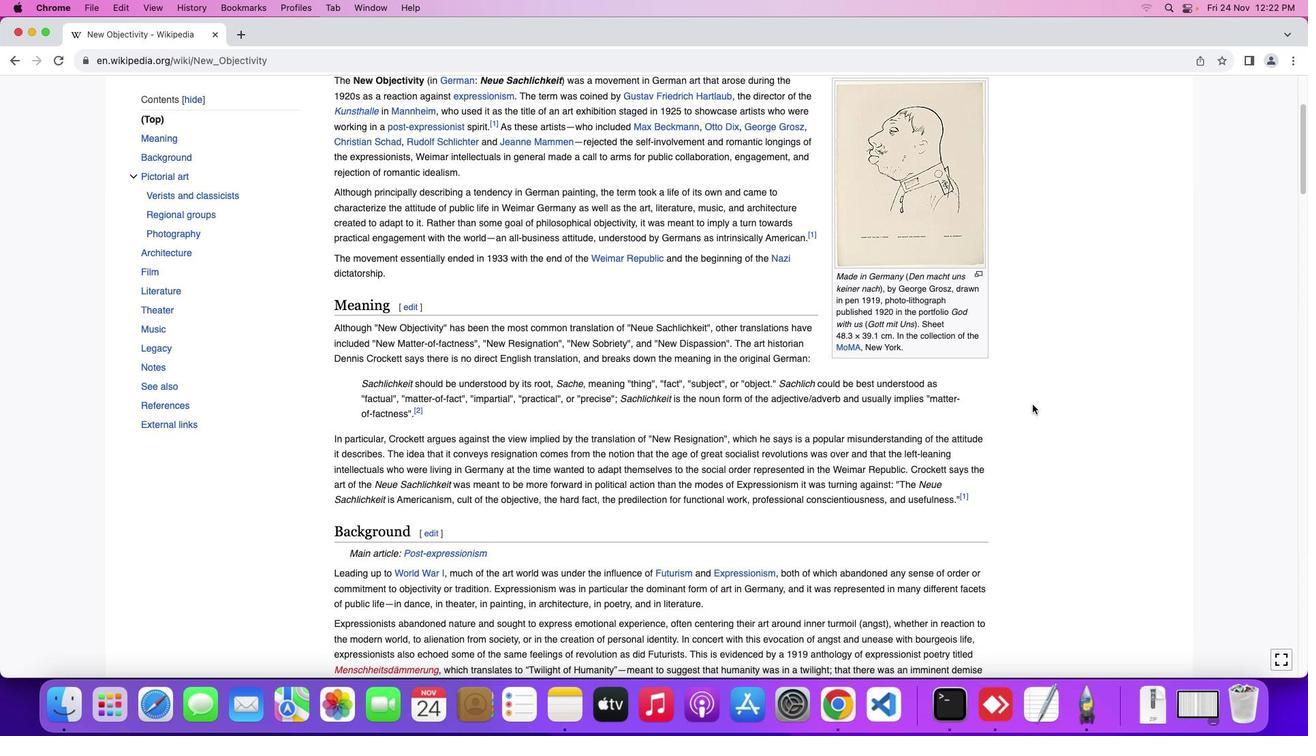
Action: Mouse scrolled (1033, 404) with delta (0, 0)
Screenshot: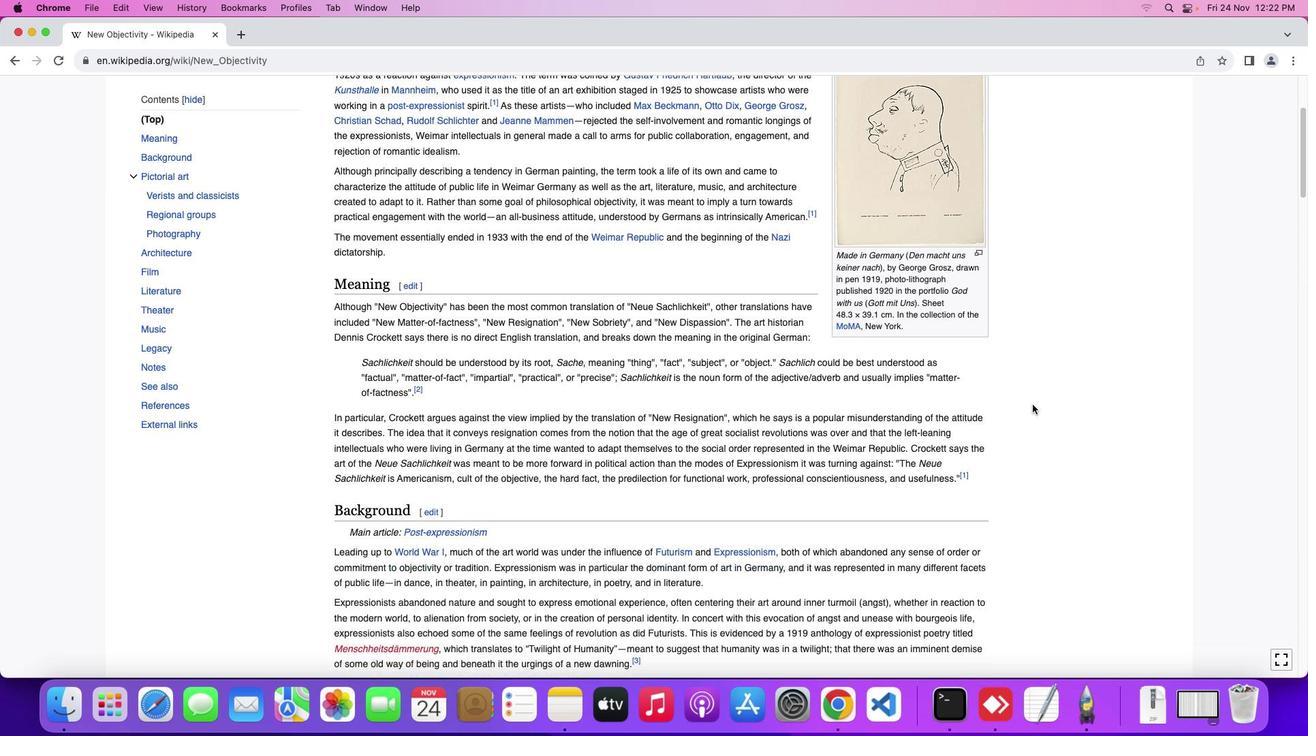 
Action: Mouse scrolled (1033, 404) with delta (0, -1)
Screenshot: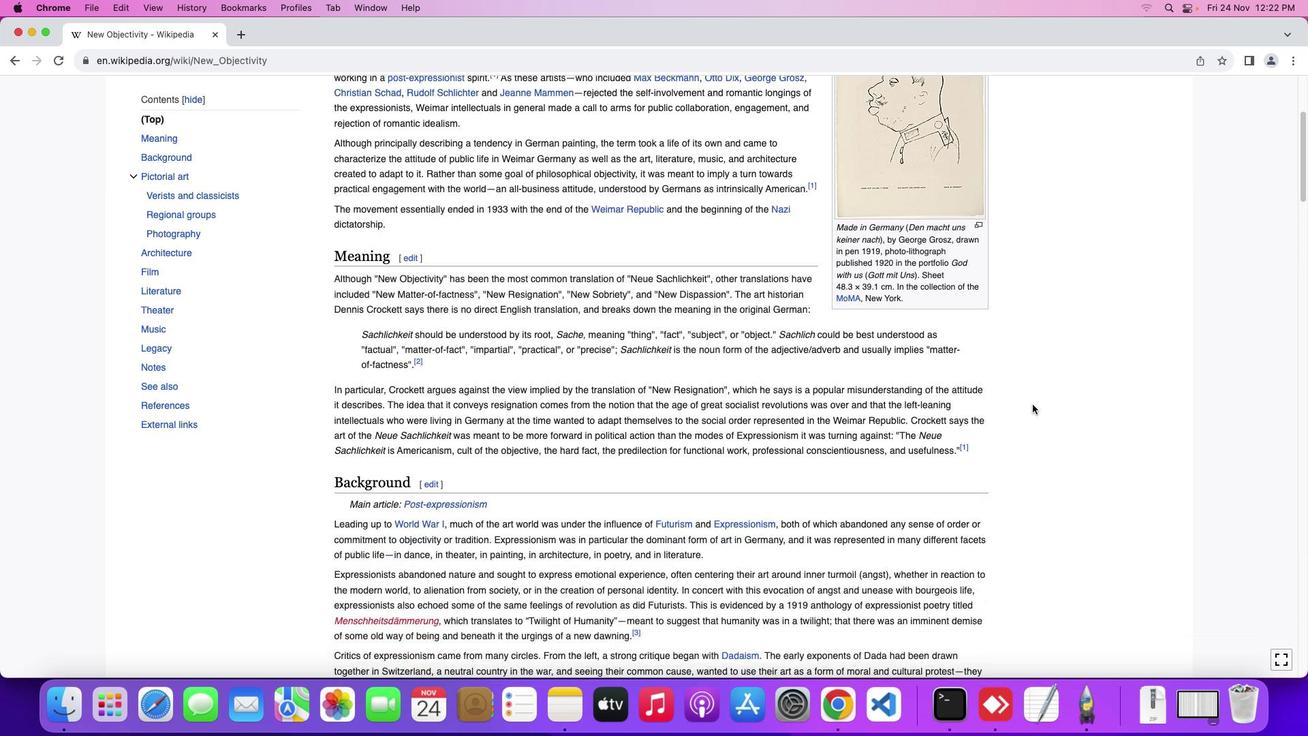 
Action: Mouse moved to (1034, 409)
Screenshot: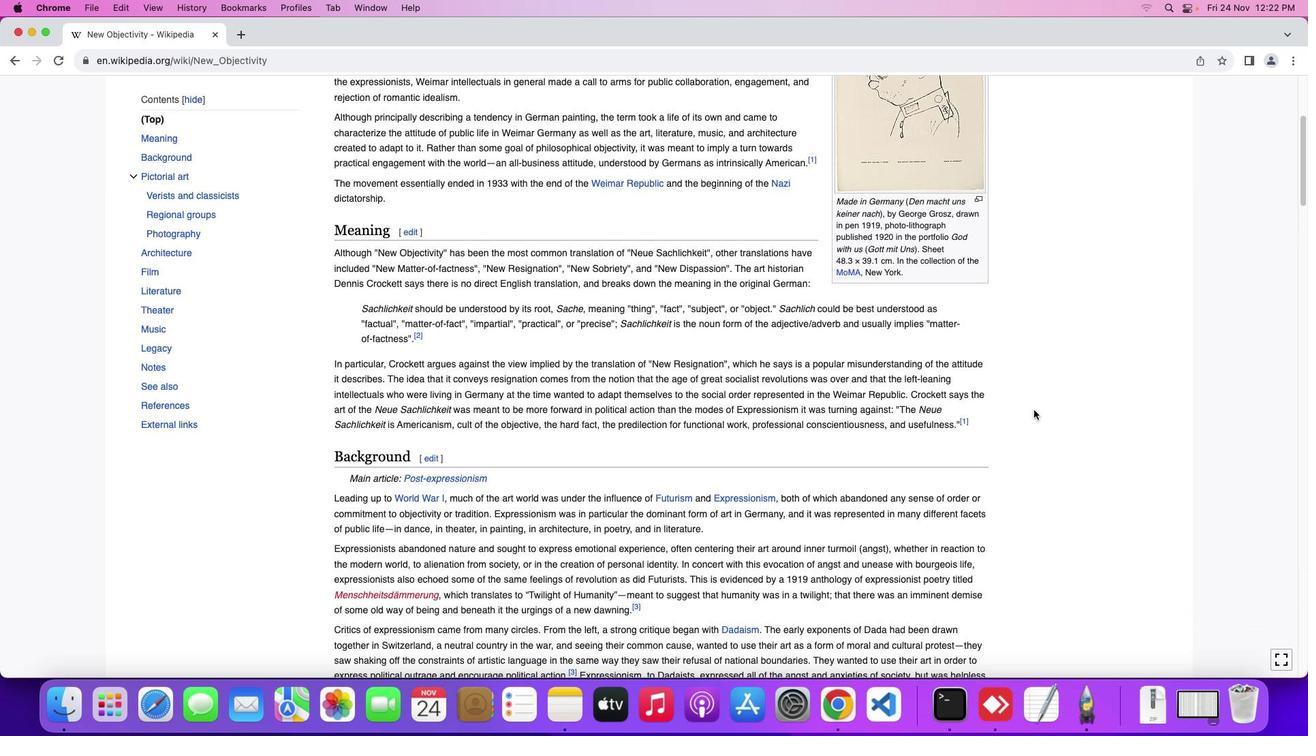 
Action: Mouse scrolled (1034, 409) with delta (0, 0)
Screenshot: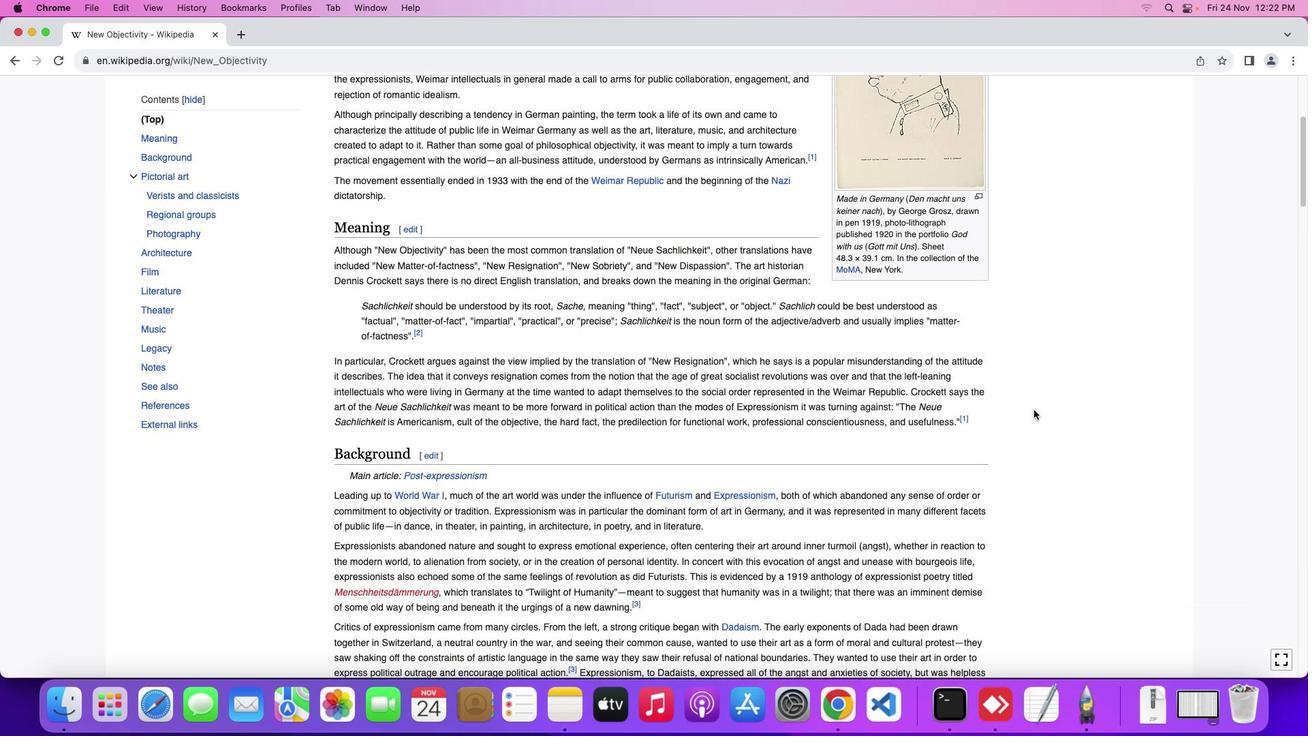 
Action: Mouse scrolled (1034, 409) with delta (0, 0)
Screenshot: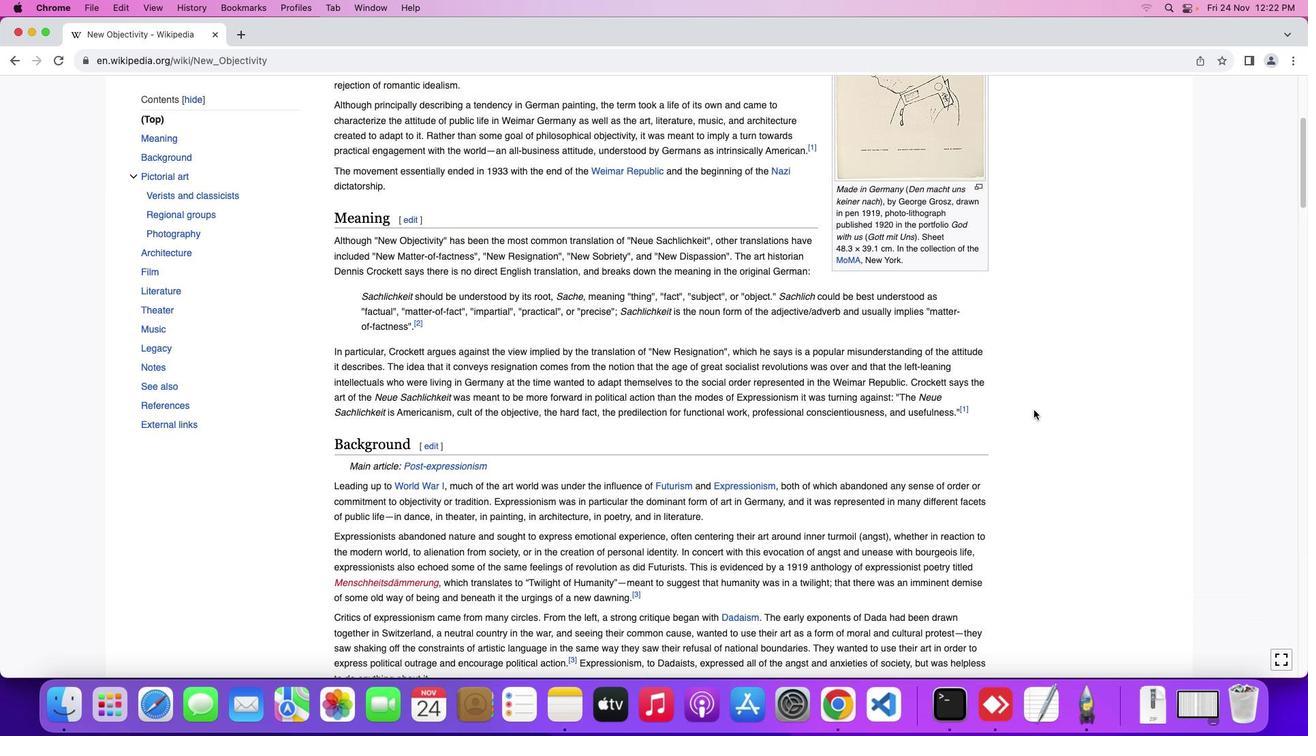 
Action: Mouse moved to (1036, 415)
Screenshot: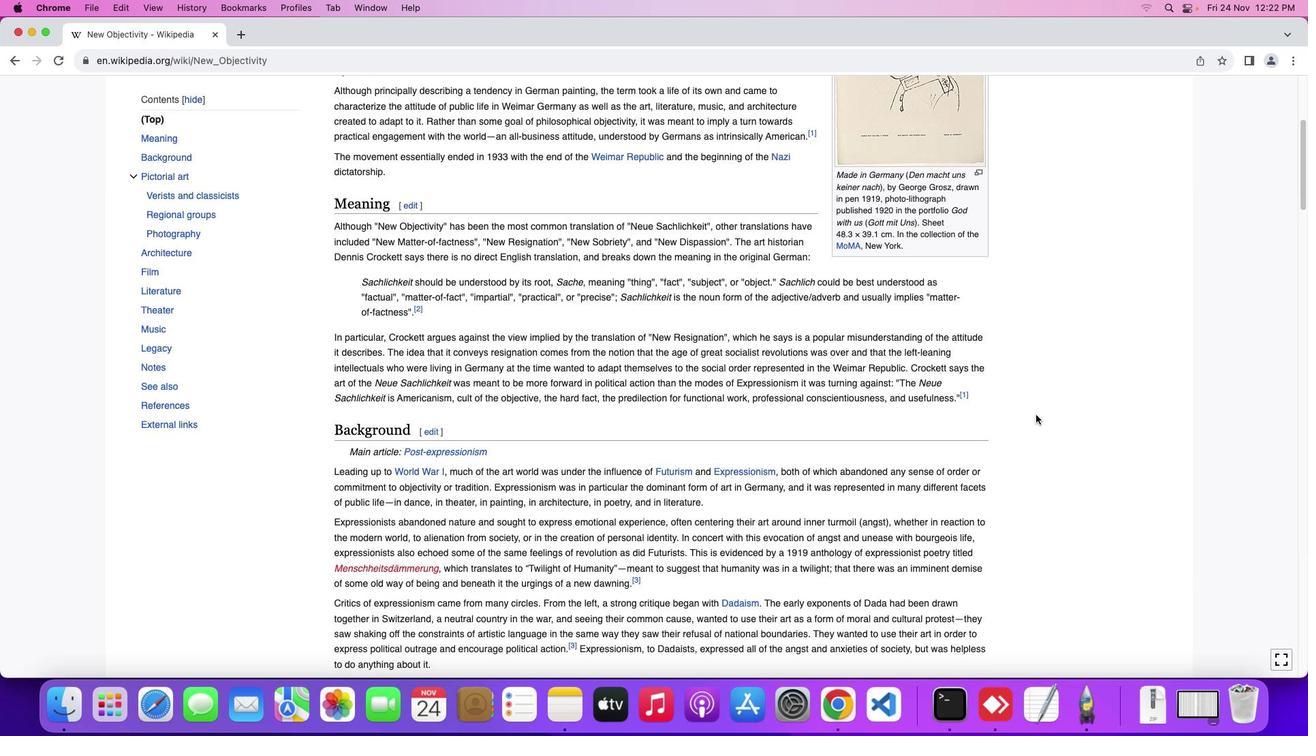 
Action: Mouse scrolled (1036, 415) with delta (0, 0)
Screenshot: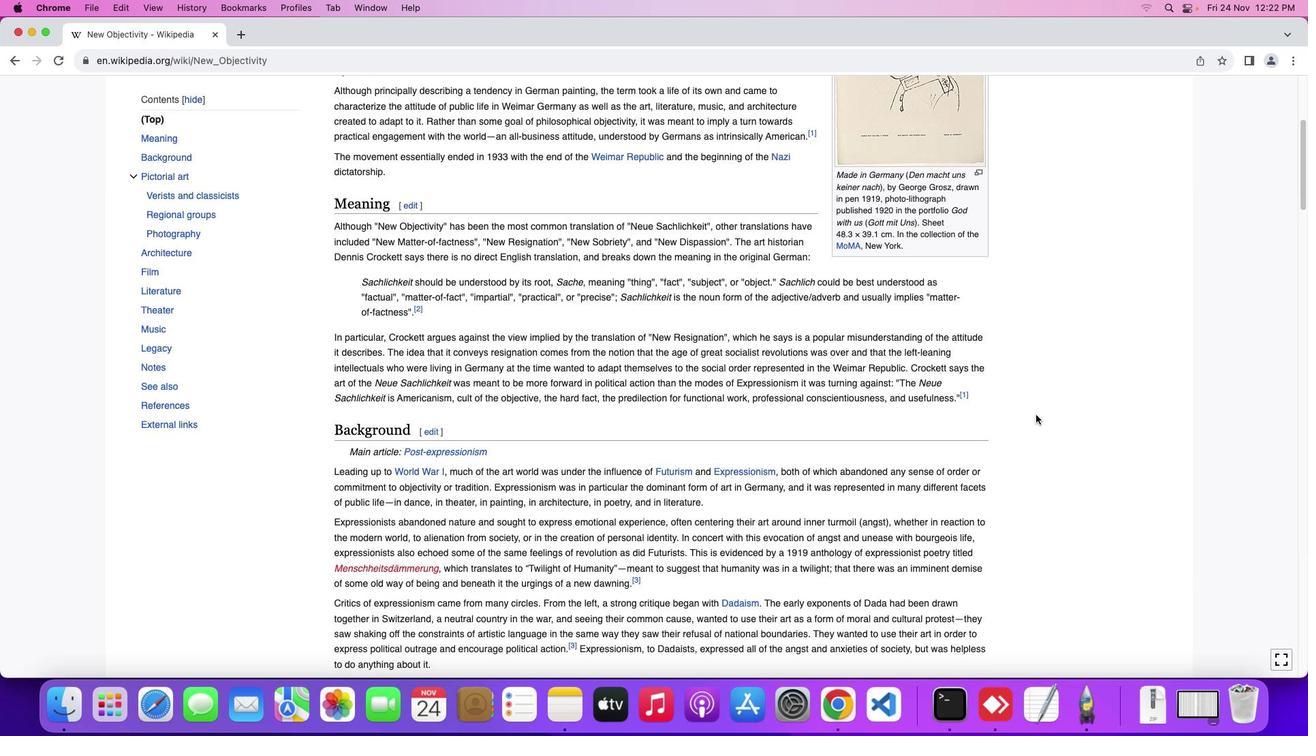 
Action: Mouse scrolled (1036, 415) with delta (0, 0)
Screenshot: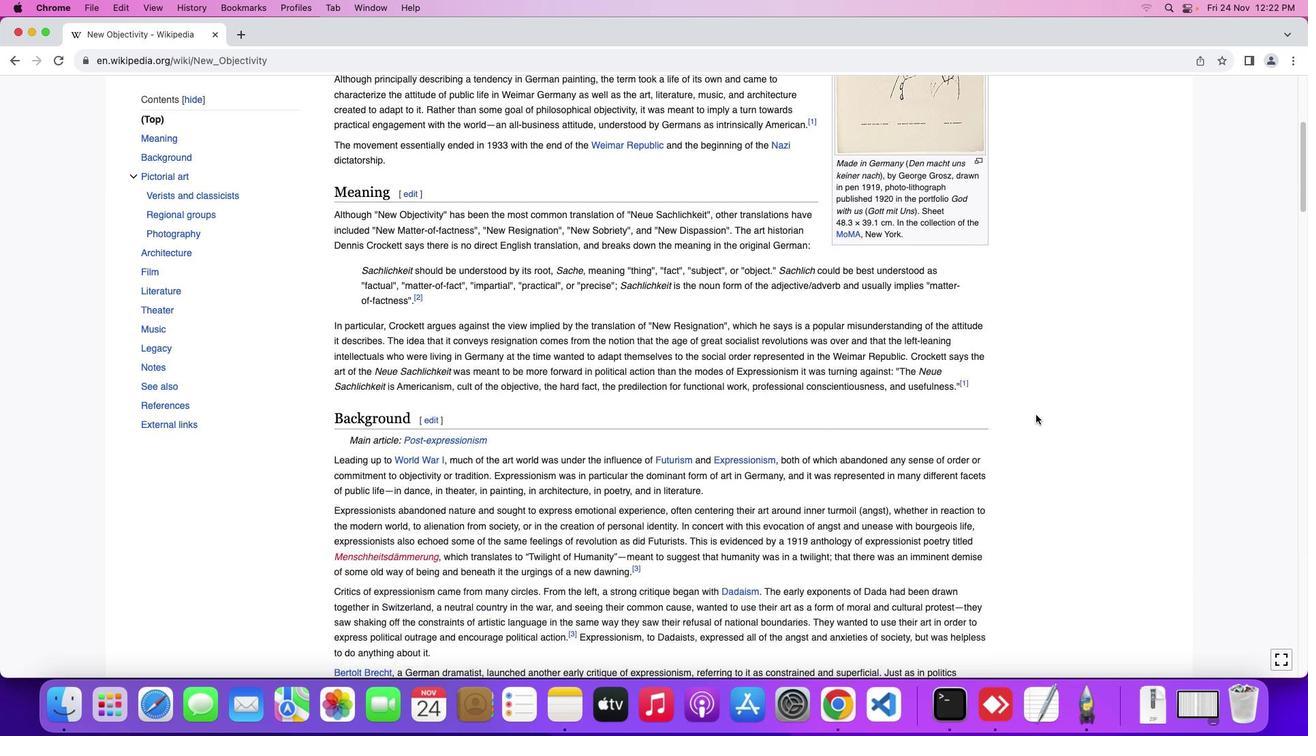 
Action: Mouse scrolled (1036, 415) with delta (0, -1)
Screenshot: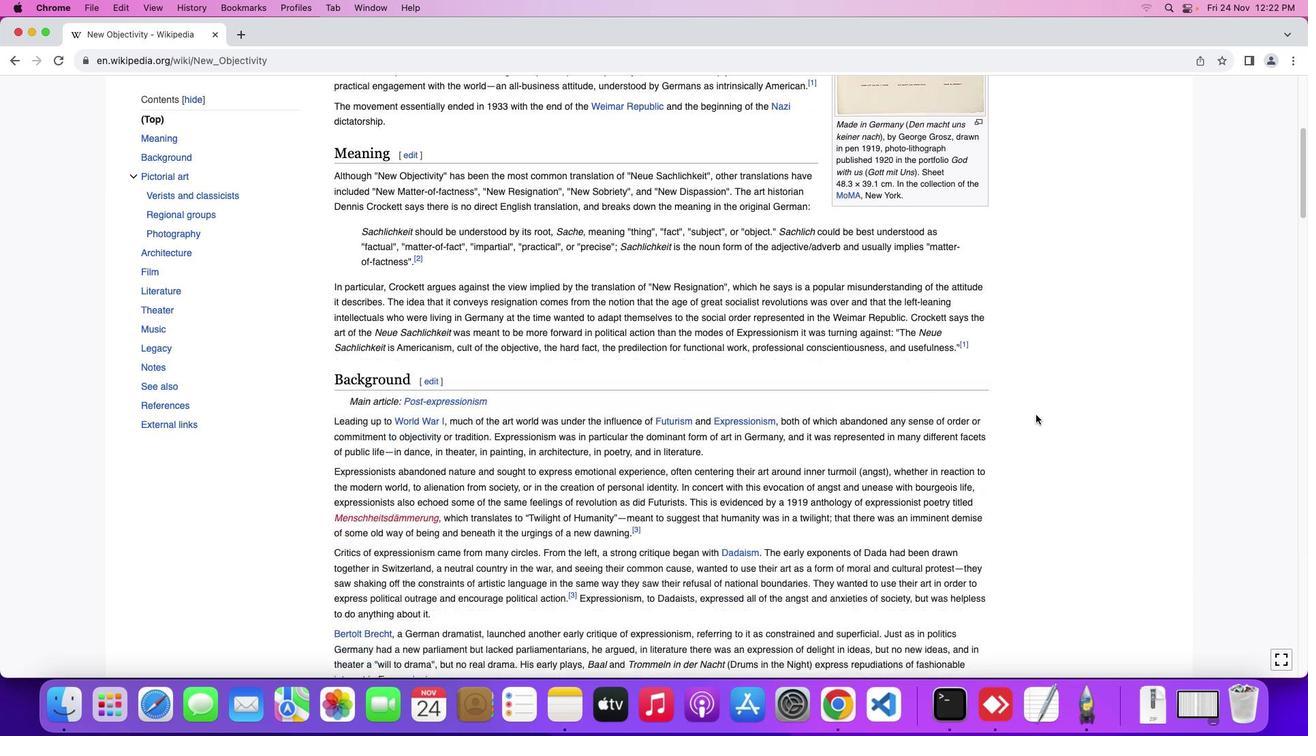 
Action: Mouse moved to (1038, 419)
Screenshot: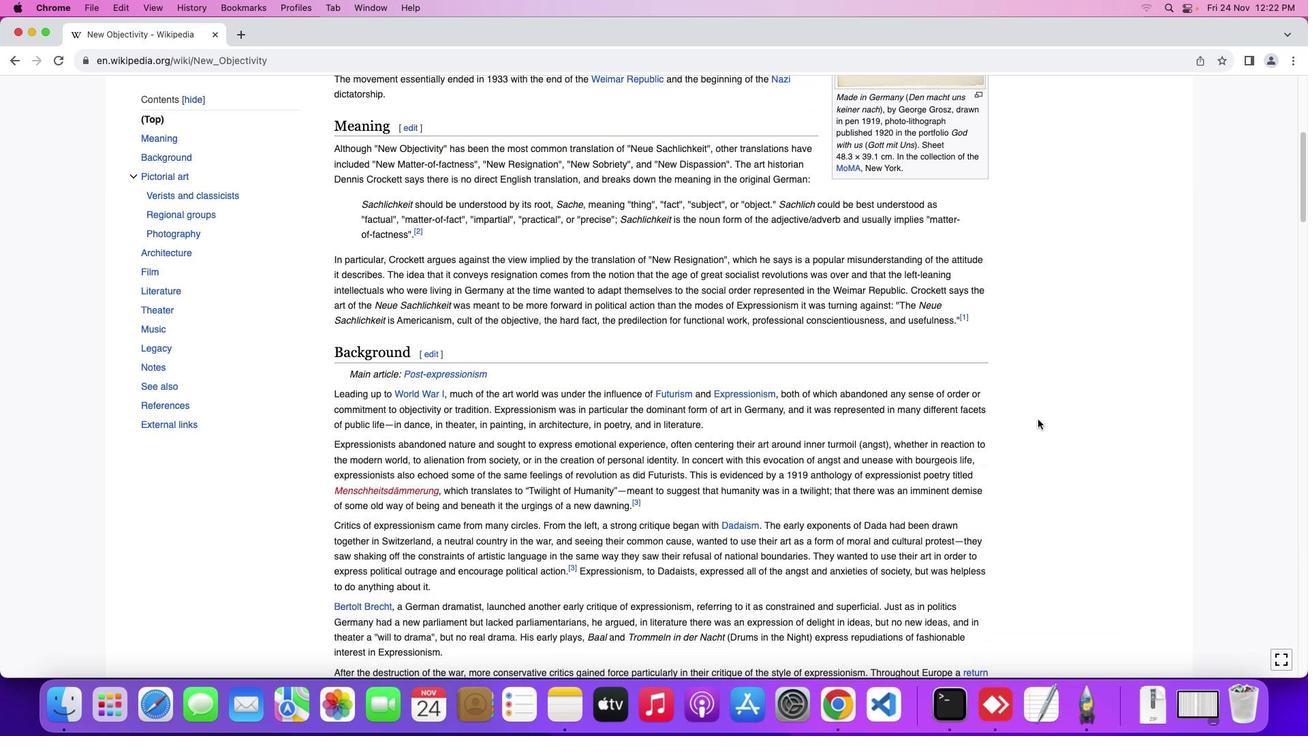 
Action: Mouse scrolled (1038, 419) with delta (0, 0)
Screenshot: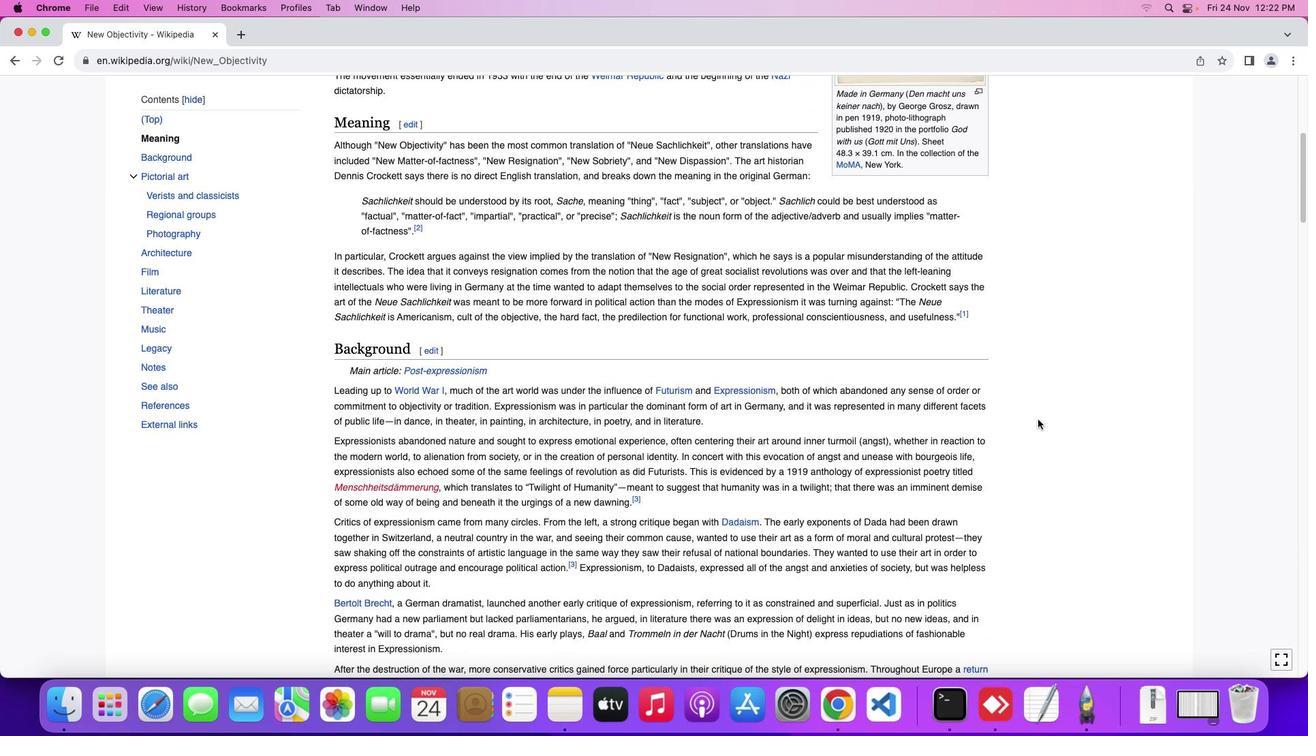 
Action: Mouse scrolled (1038, 419) with delta (0, 0)
Screenshot: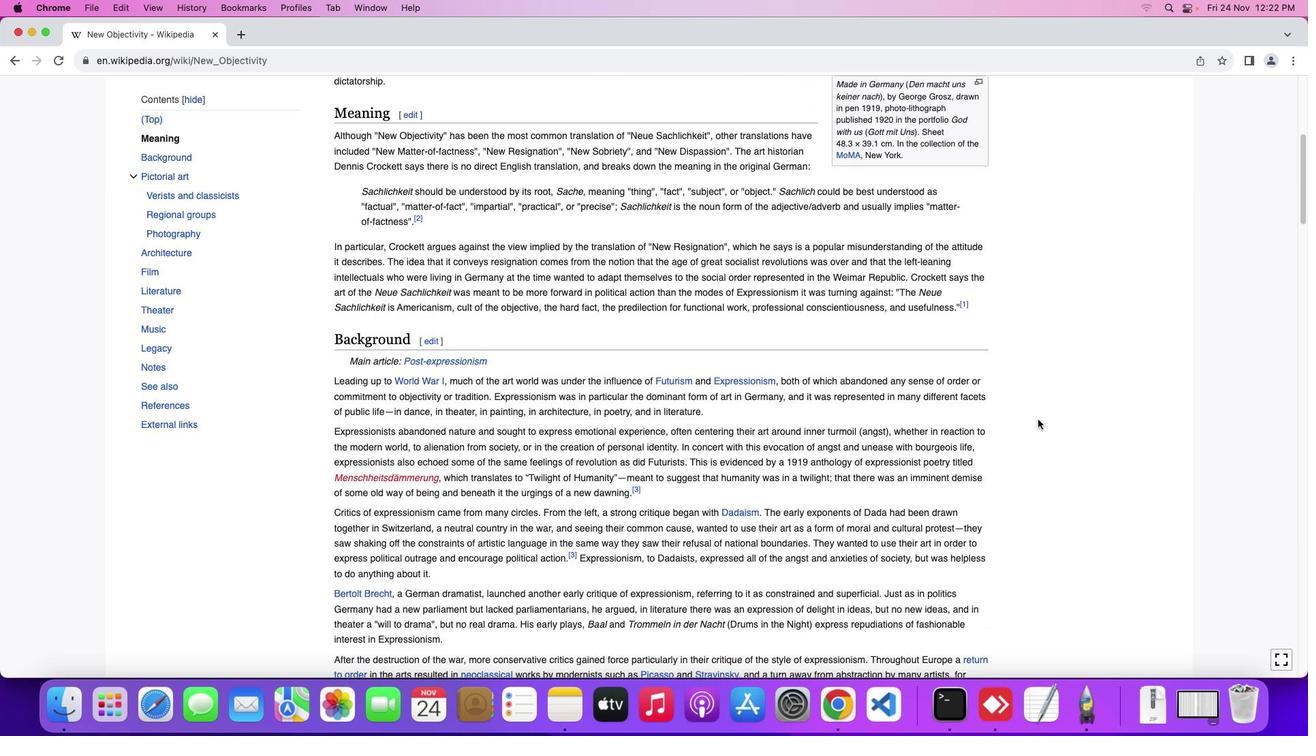 
Action: Mouse moved to (1038, 424)
Screenshot: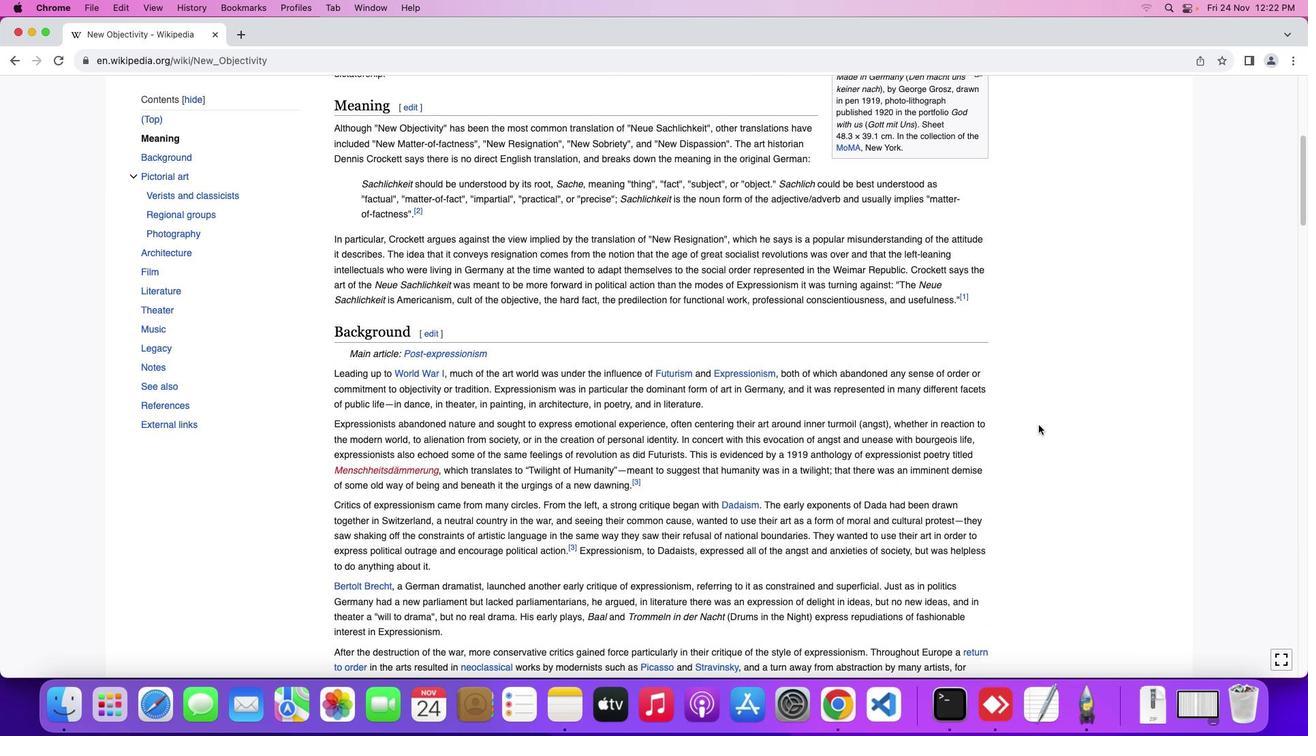 
Action: Mouse scrolled (1038, 424) with delta (0, 0)
Screenshot: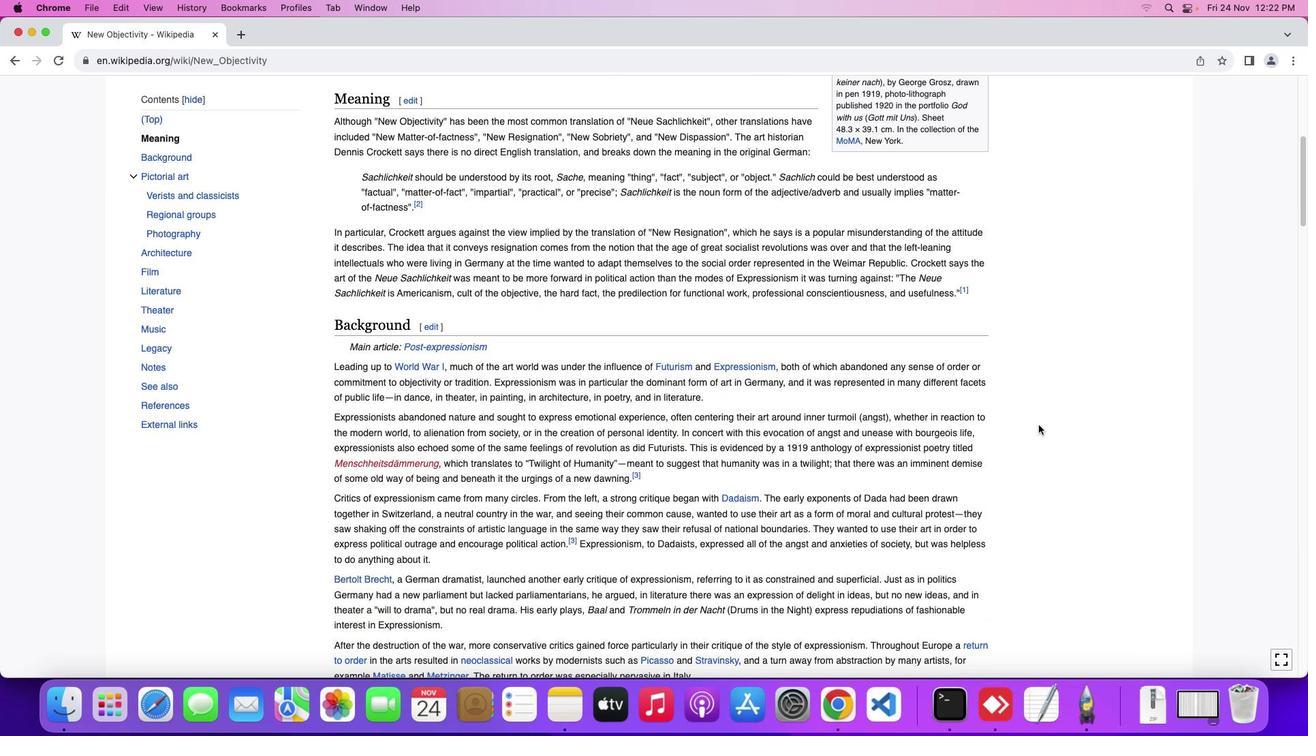 
Action: Mouse moved to (1038, 424)
Screenshot: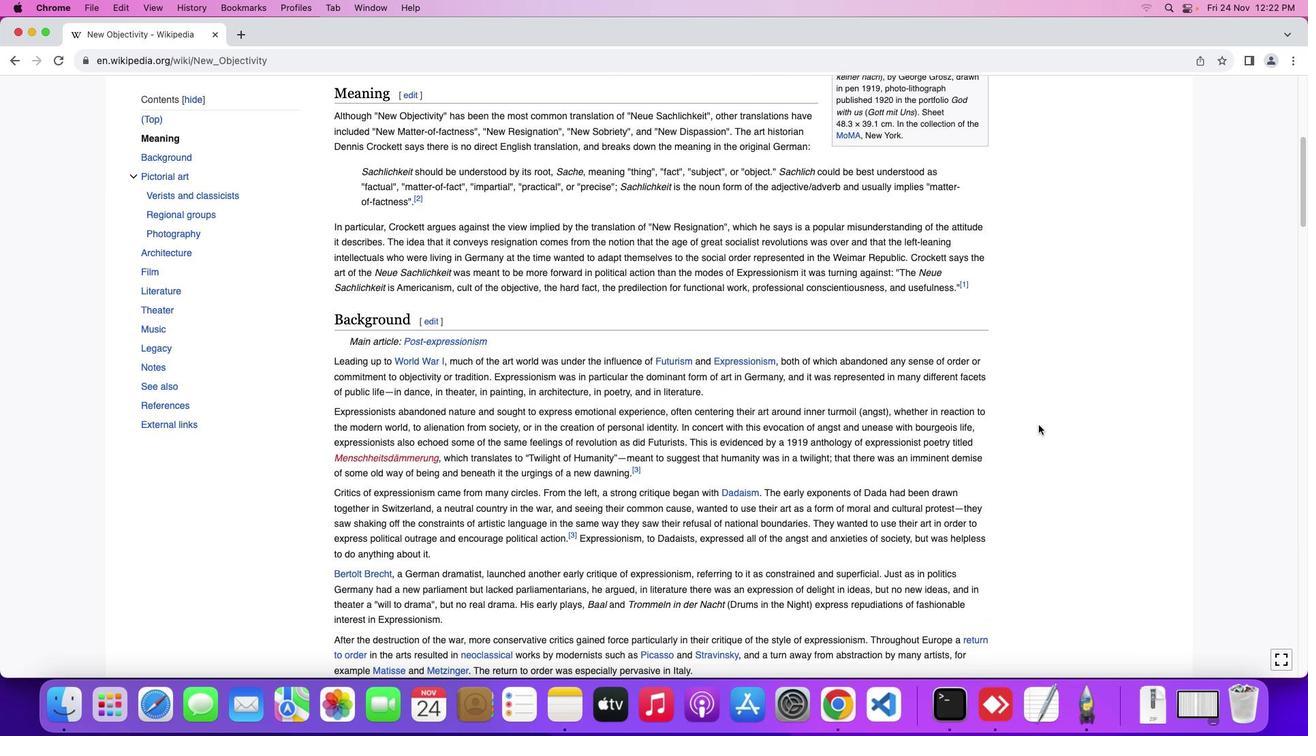 
Action: Mouse scrolled (1038, 424) with delta (0, 0)
Screenshot: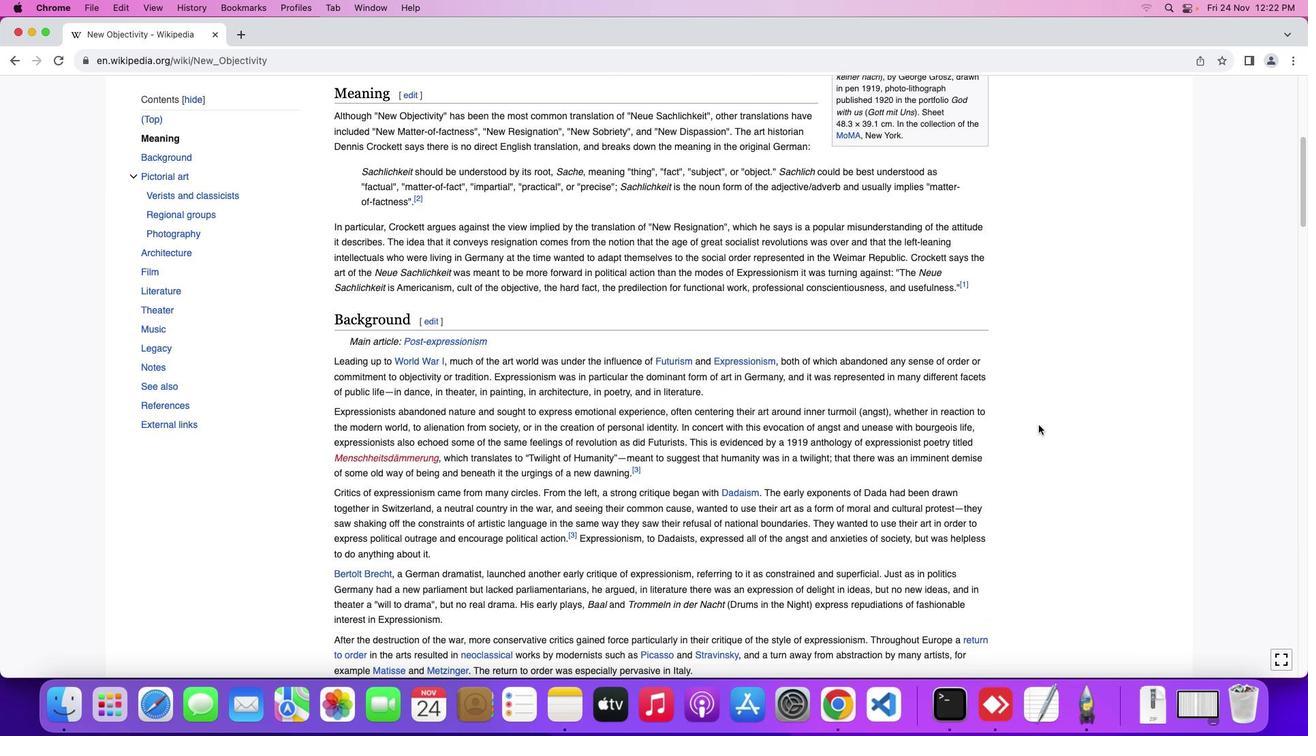 
Action: Mouse moved to (1038, 432)
Screenshot: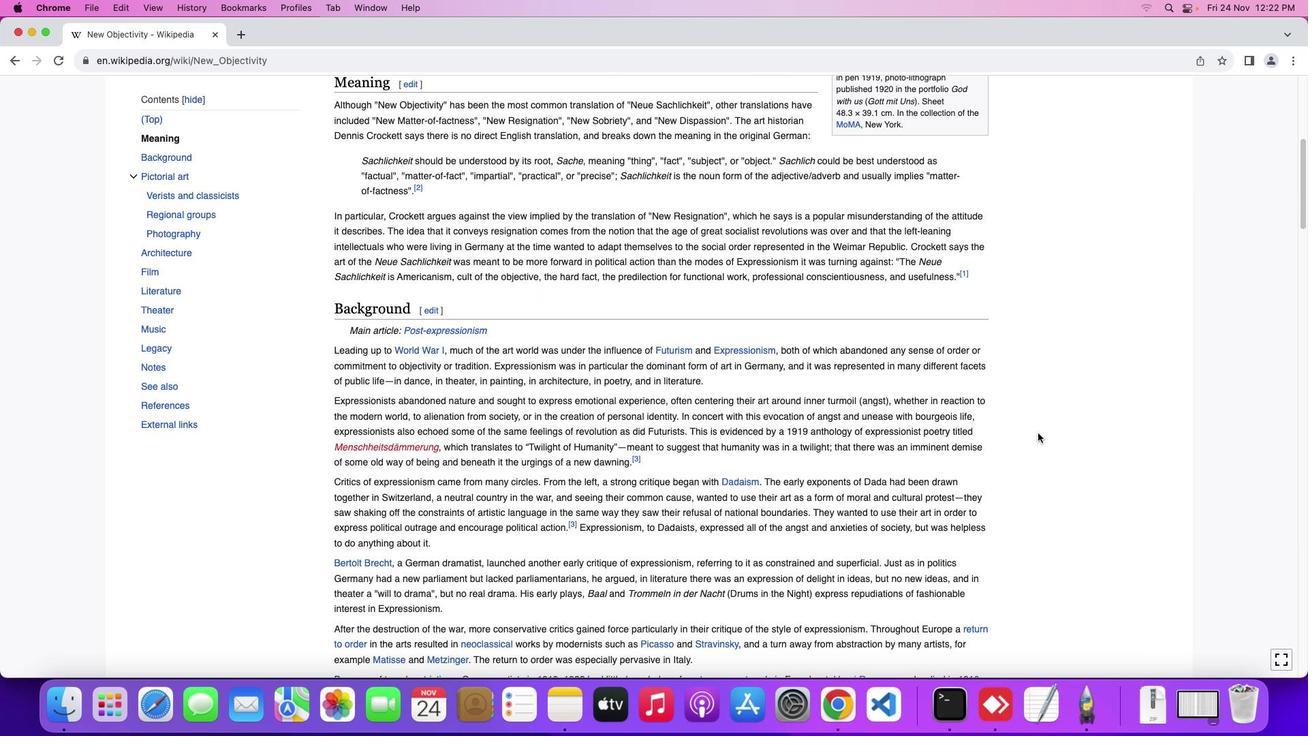 
Action: Mouse scrolled (1038, 432) with delta (0, 0)
Screenshot: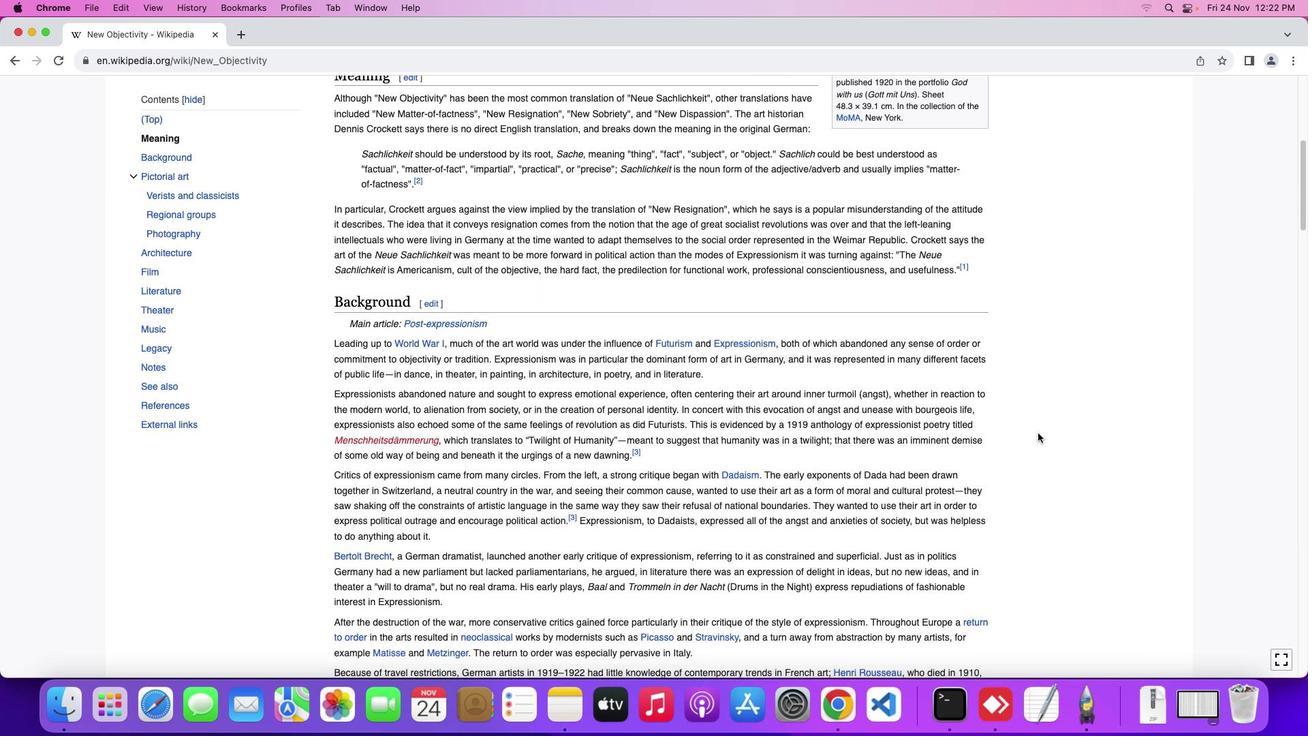 
Action: Mouse scrolled (1038, 432) with delta (0, 0)
Screenshot: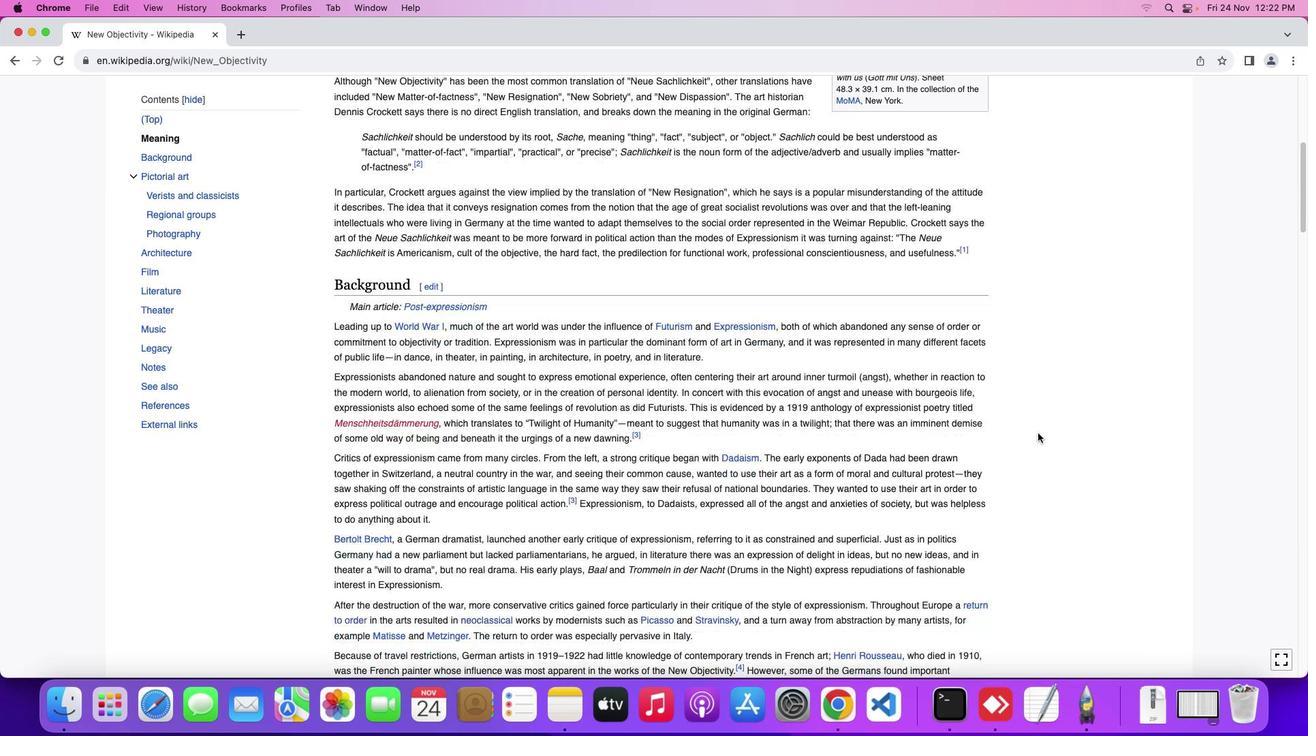 
Action: Mouse scrolled (1038, 432) with delta (0, -1)
Screenshot: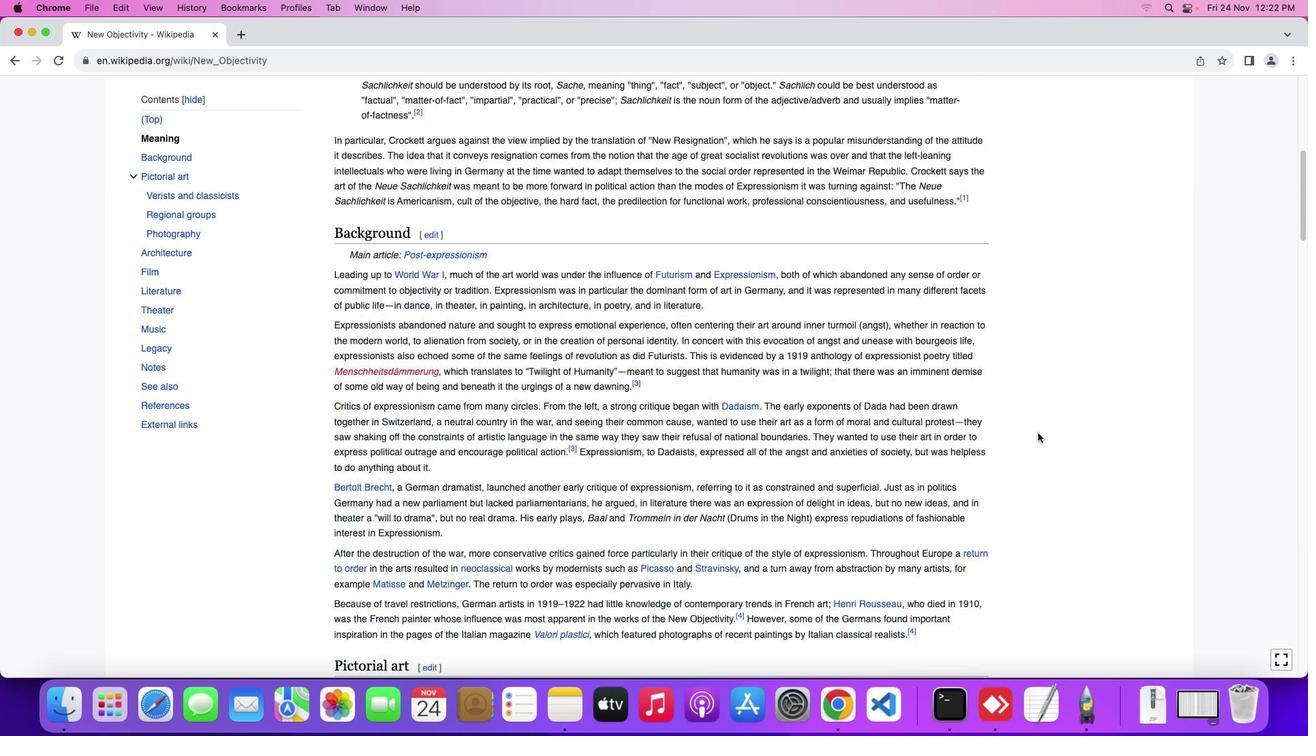 
Action: Mouse moved to (1036, 436)
Screenshot: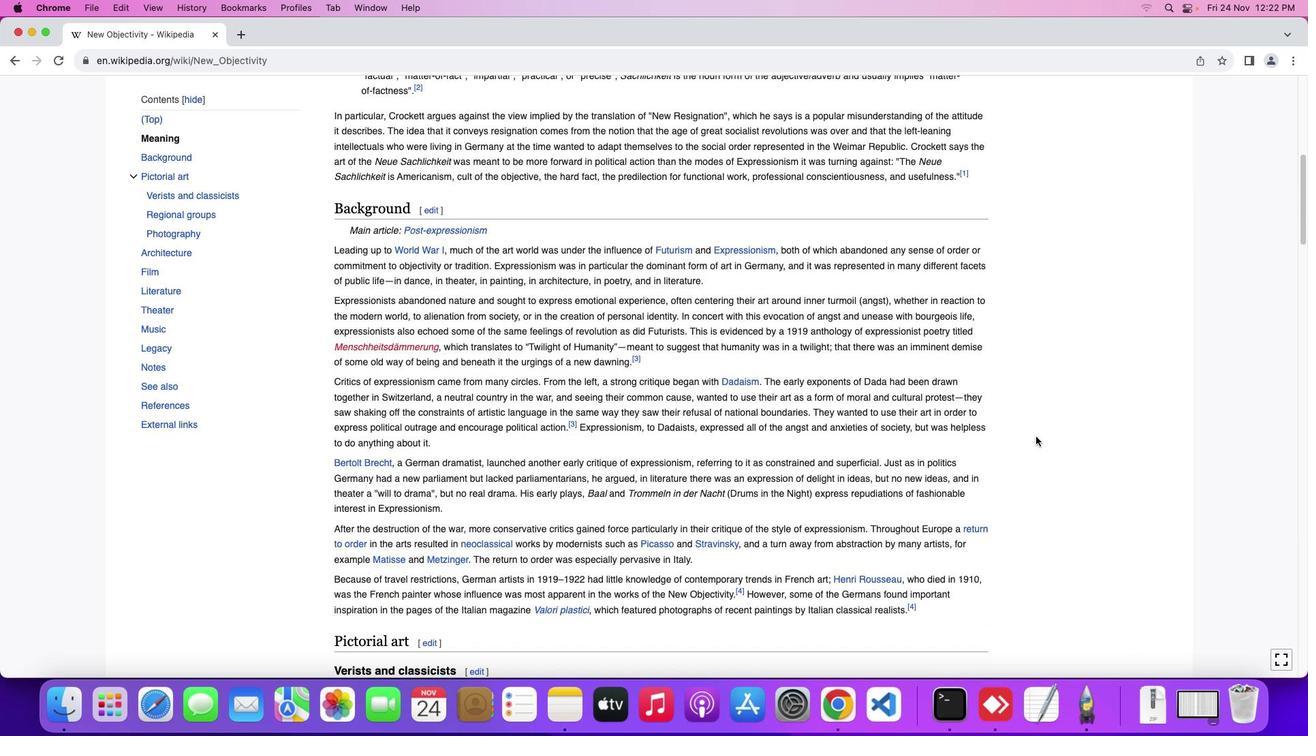 
Action: Mouse scrolled (1036, 436) with delta (0, 0)
Screenshot: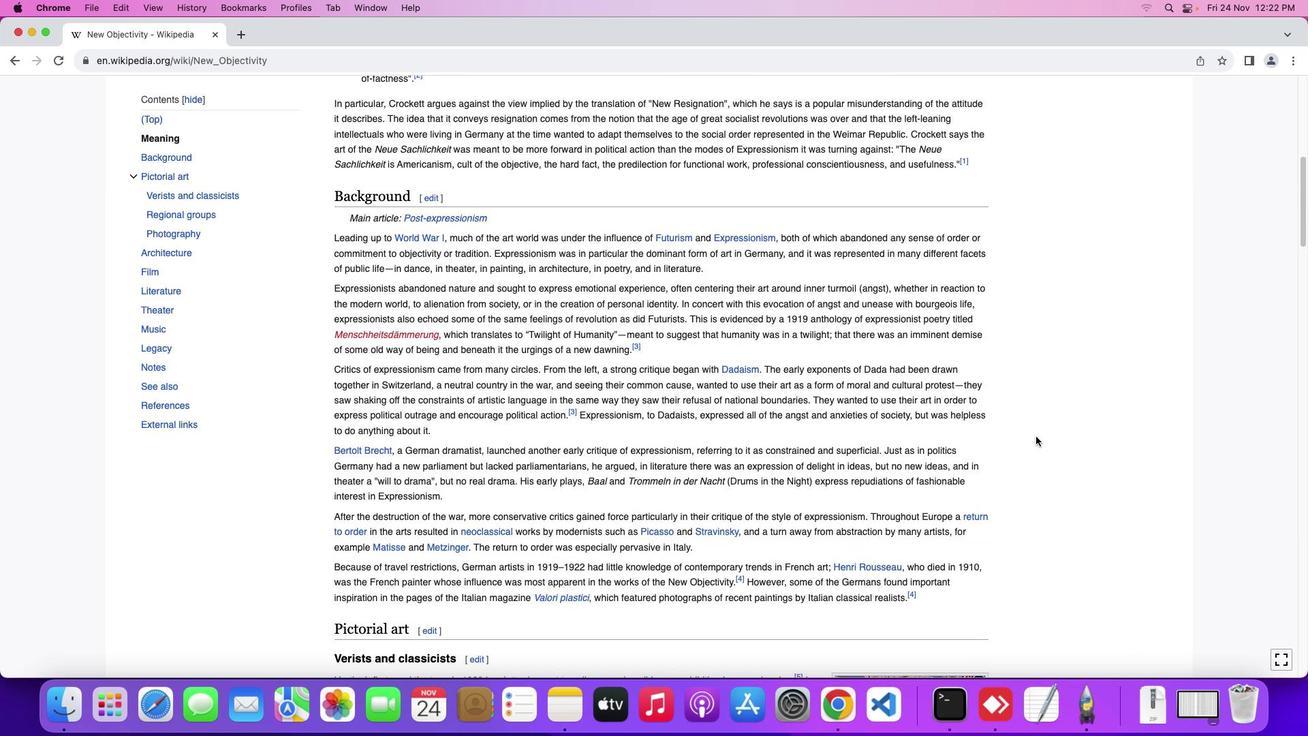 
Action: Mouse scrolled (1036, 436) with delta (0, 0)
Screenshot: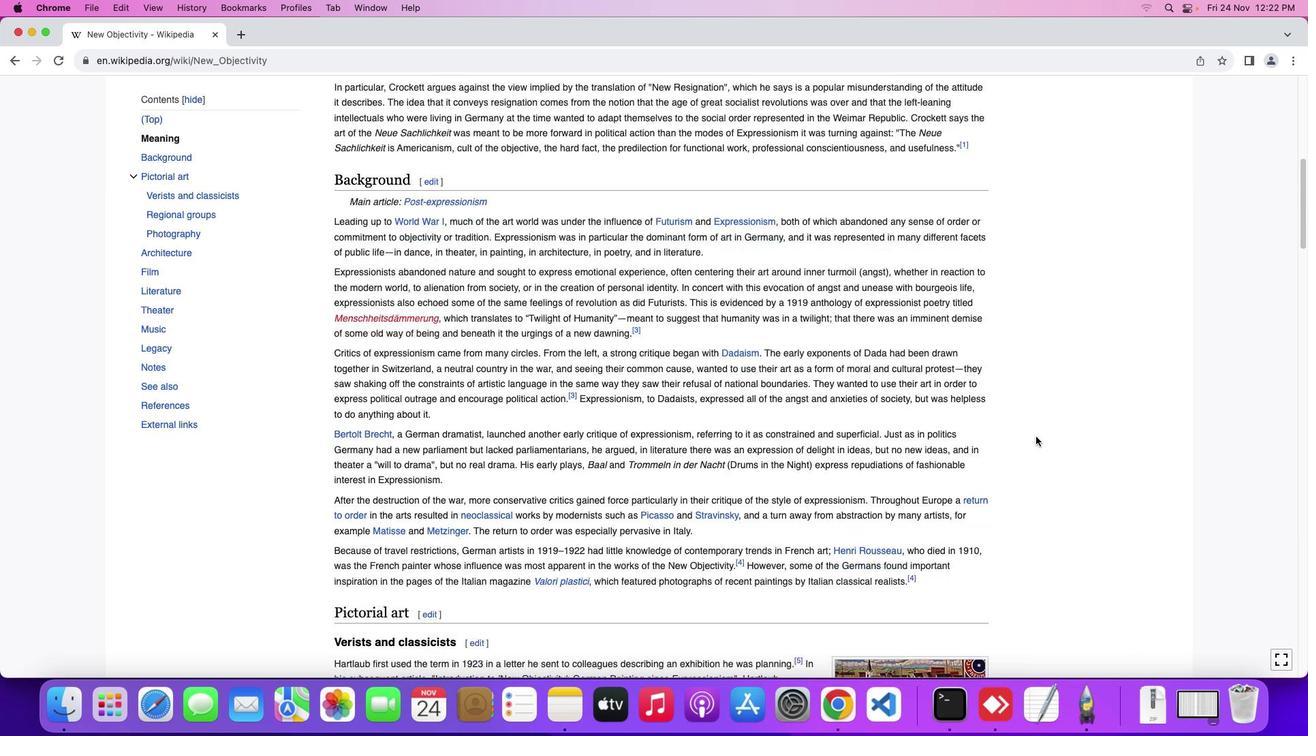 
Action: Mouse moved to (1036, 436)
Screenshot: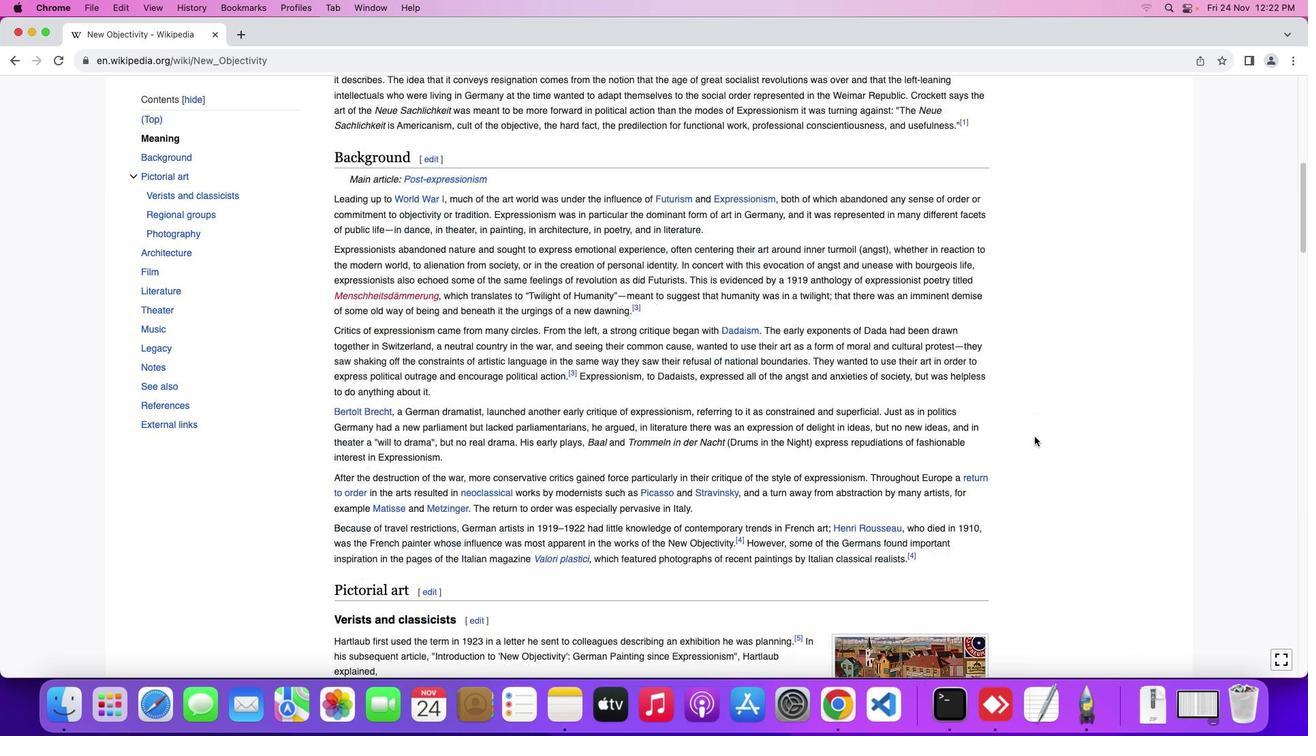 
Action: Mouse scrolled (1036, 436) with delta (0, -1)
Screenshot: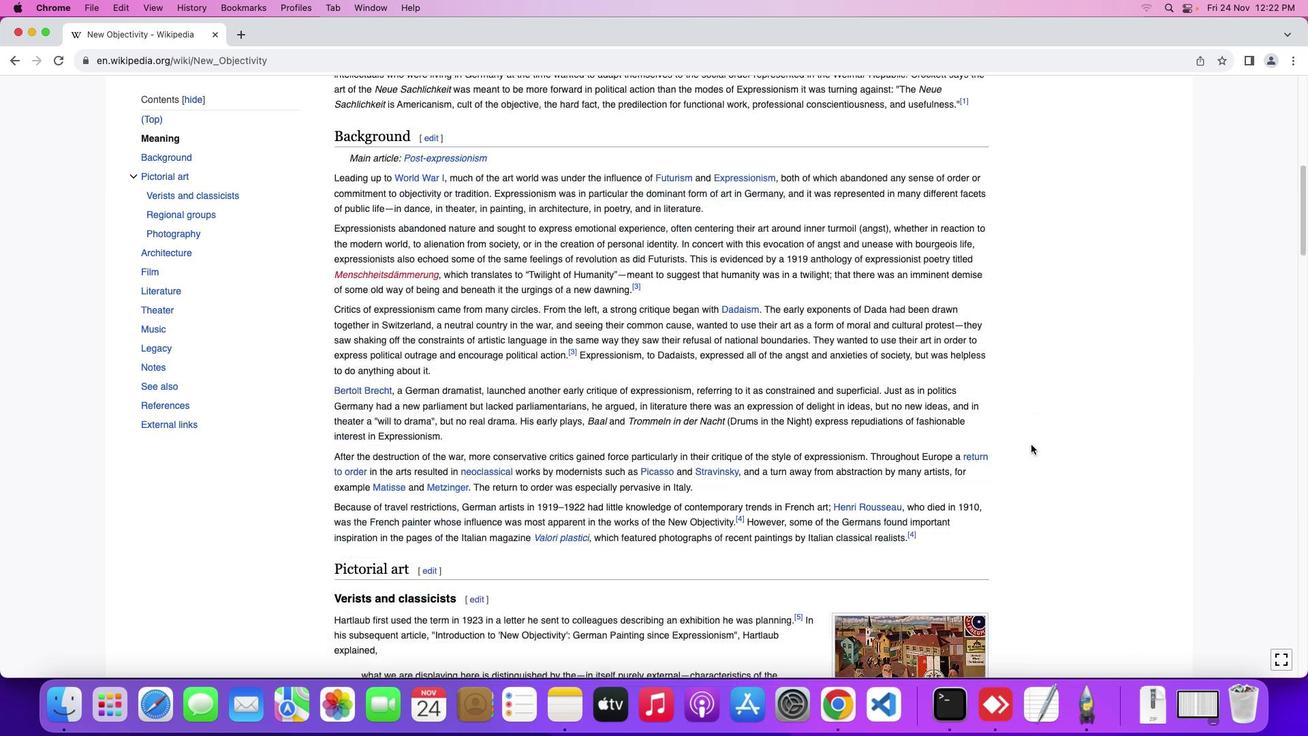 
Action: Mouse moved to (1029, 447)
Screenshot: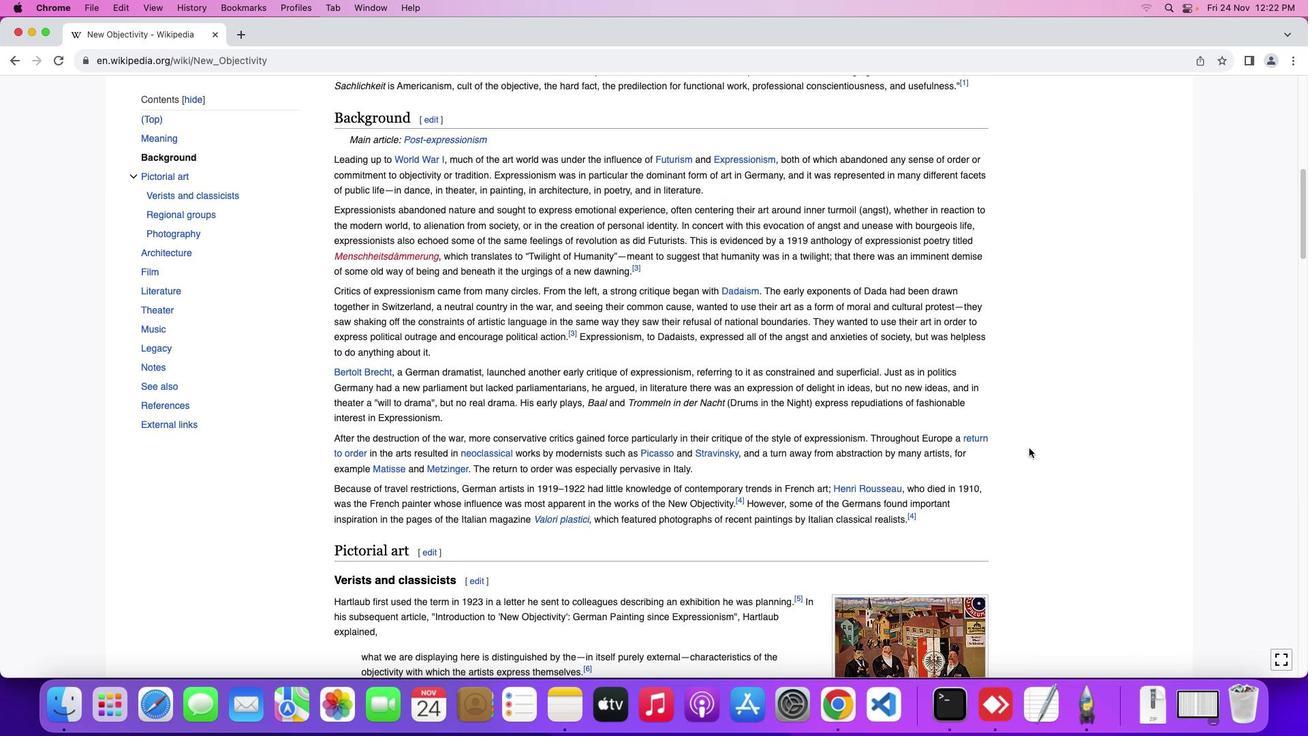 
Action: Mouse scrolled (1029, 447) with delta (0, 0)
Screenshot: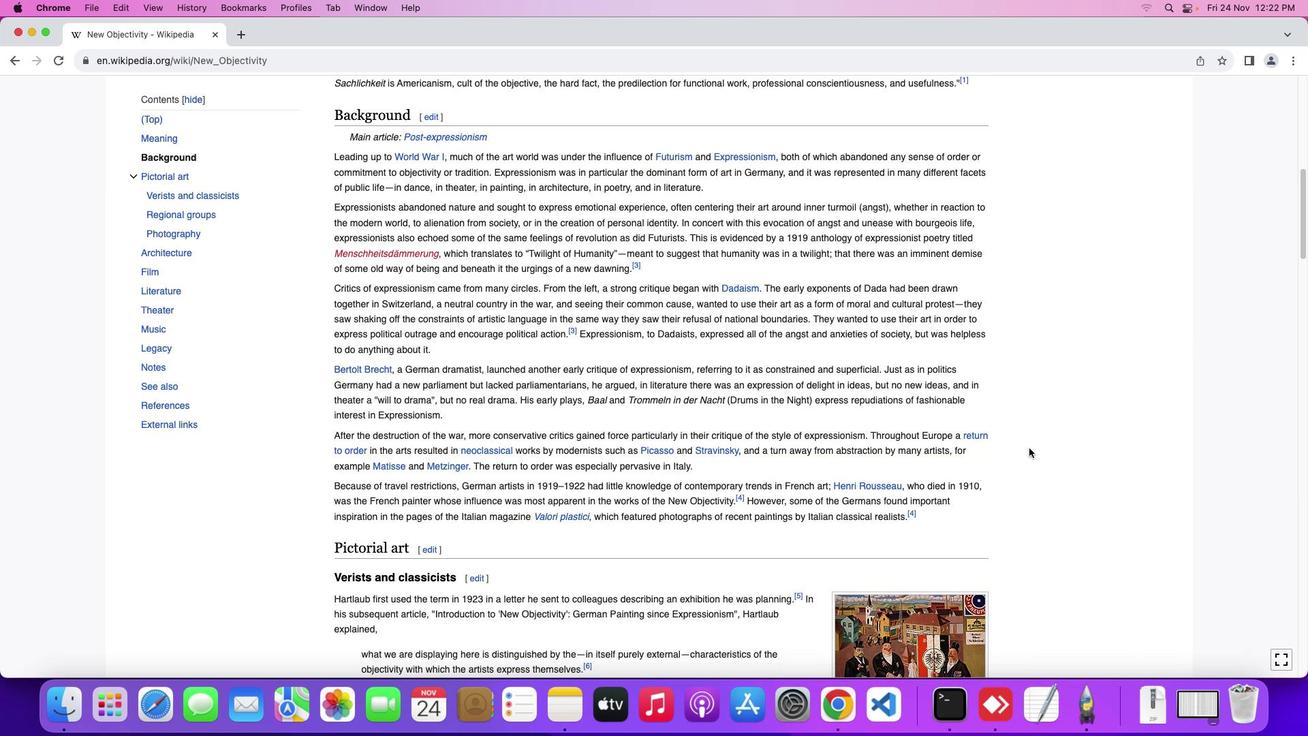 
Action: Mouse scrolled (1029, 447) with delta (0, 0)
Screenshot: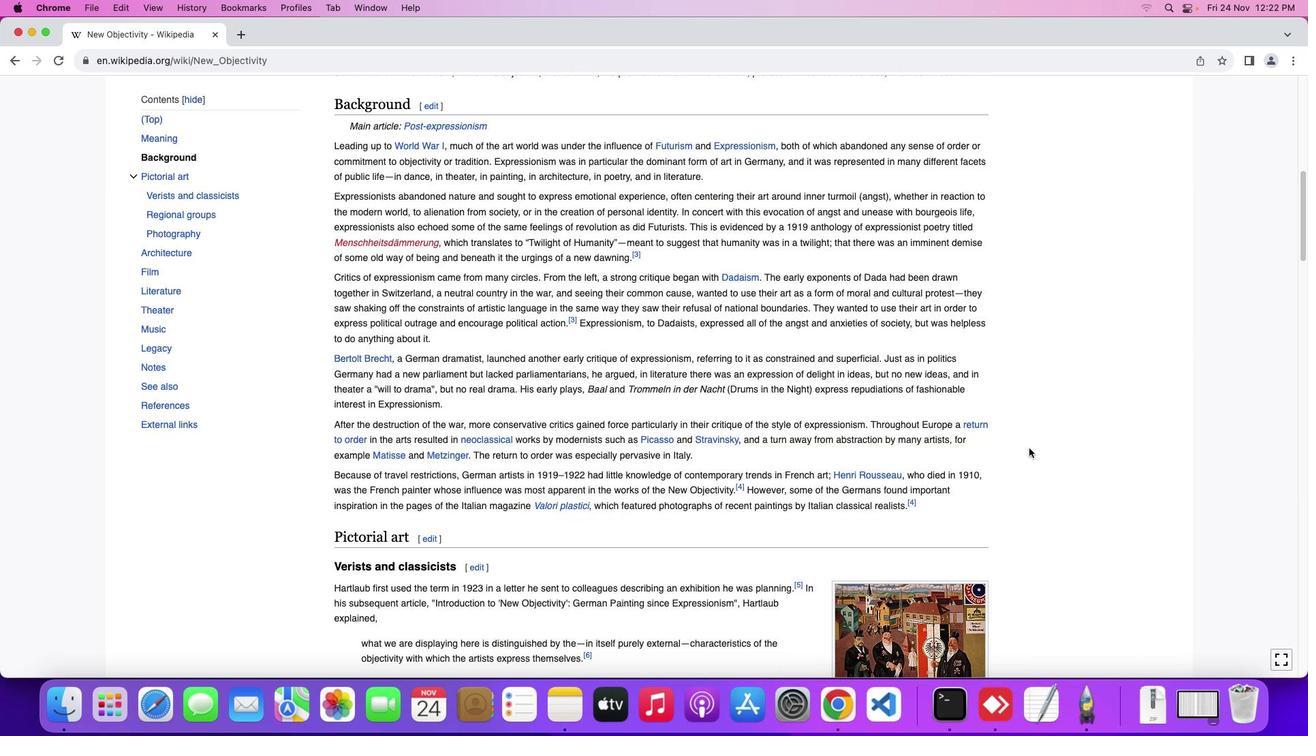 
Action: Mouse moved to (1028, 449)
Screenshot: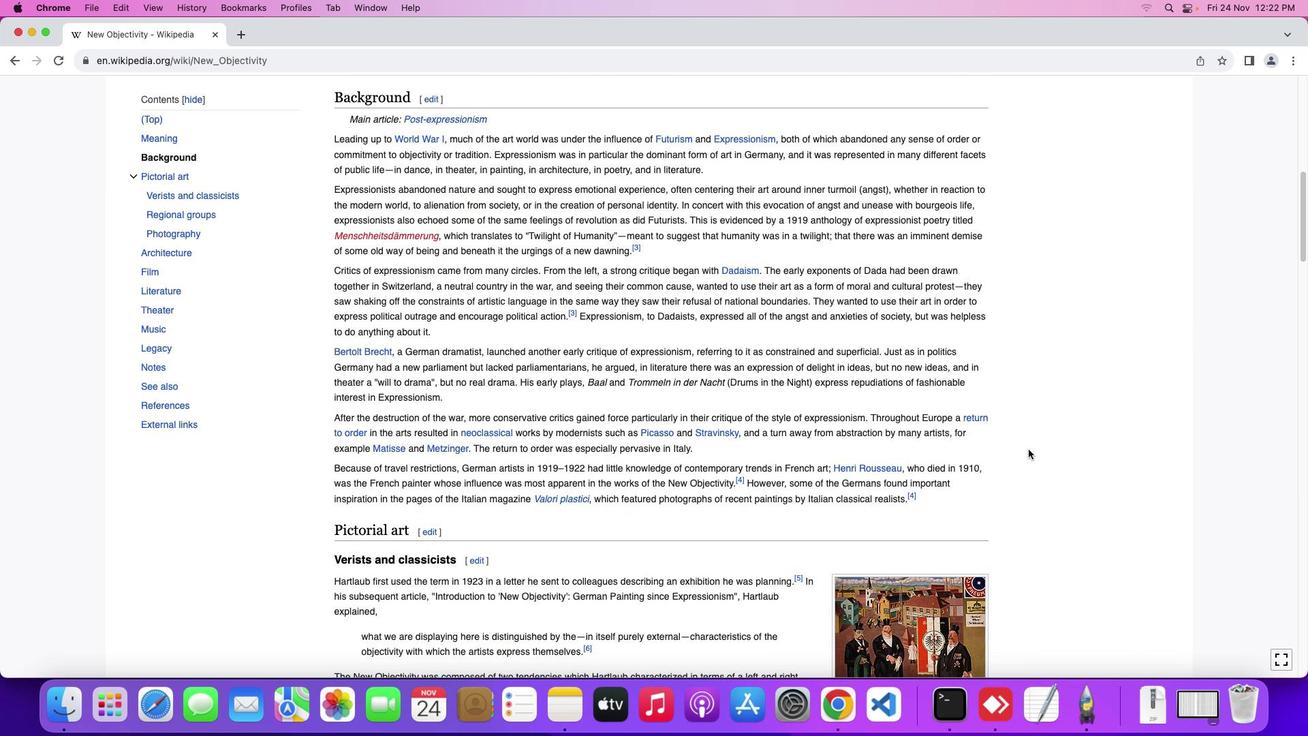 
Action: Mouse scrolled (1028, 449) with delta (0, 0)
Screenshot: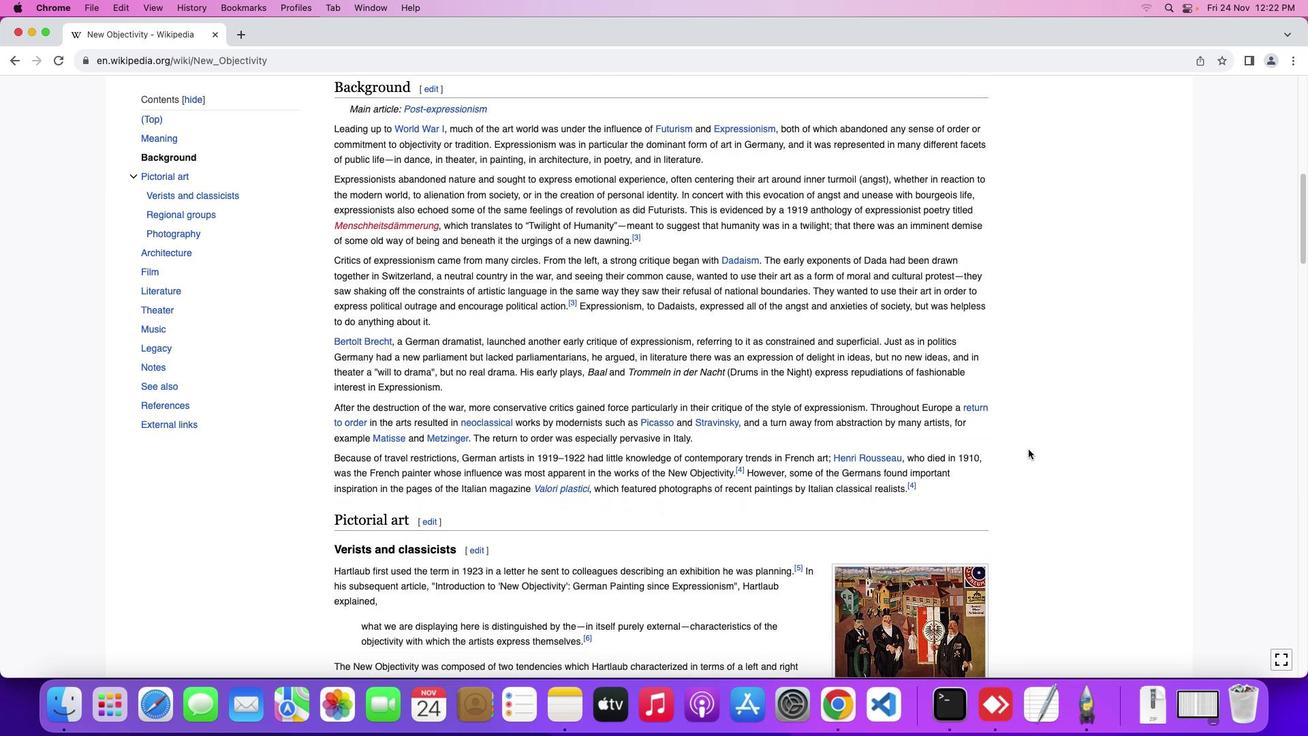 
Action: Mouse scrolled (1028, 449) with delta (0, 0)
Screenshot: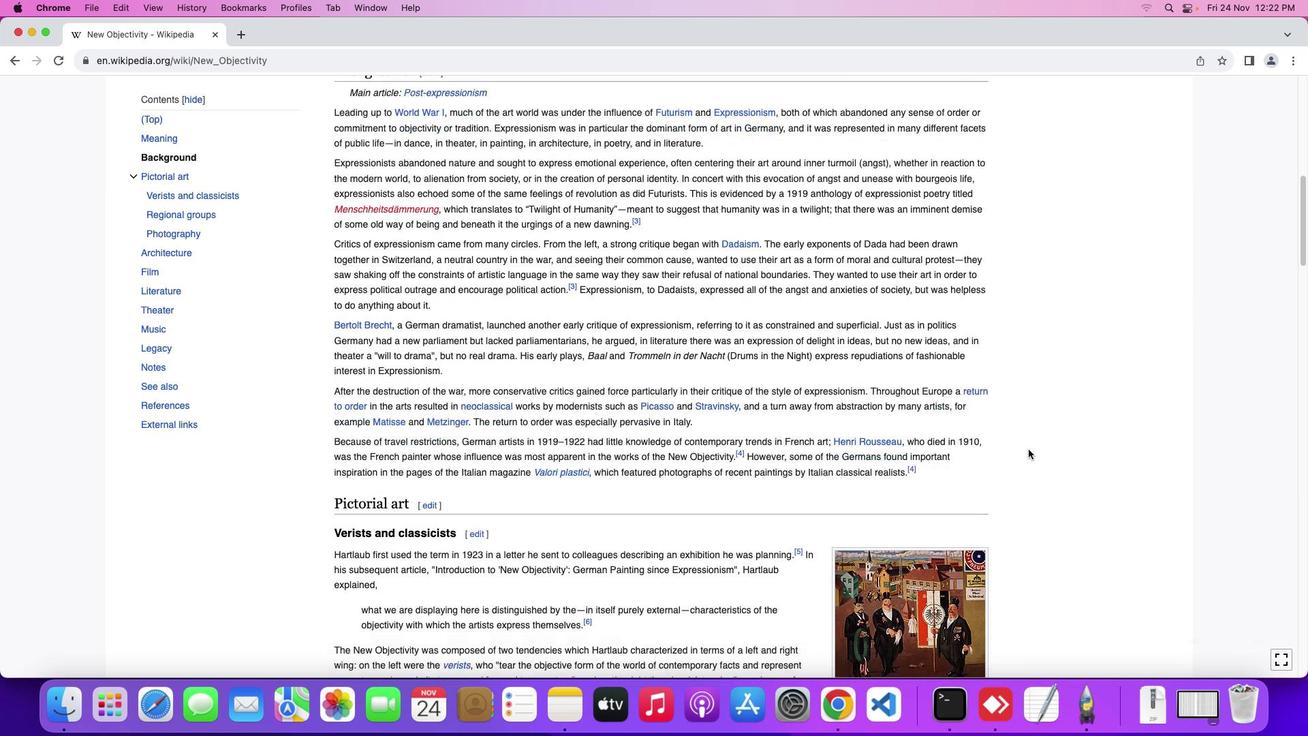 
Action: Mouse scrolled (1028, 449) with delta (0, -1)
Screenshot: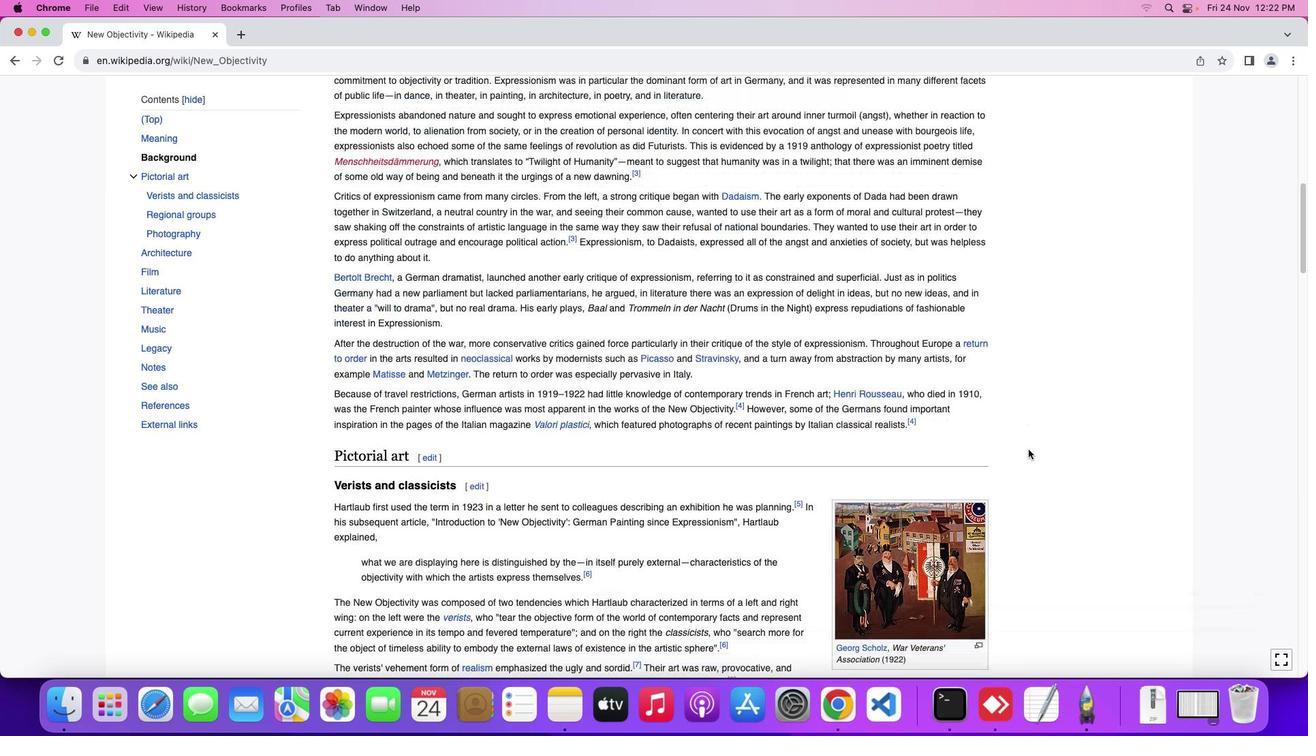 
Action: Mouse scrolled (1028, 449) with delta (0, 0)
Screenshot: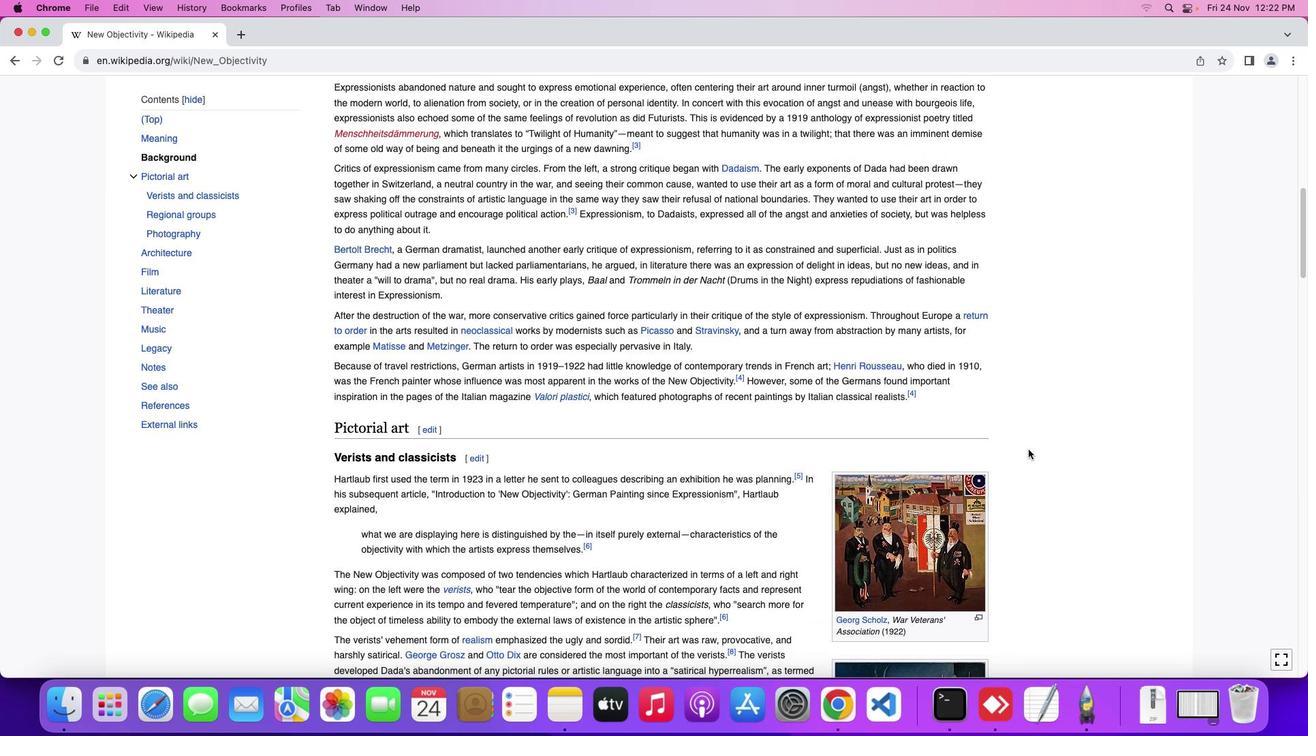 
Action: Mouse scrolled (1028, 449) with delta (0, 0)
Screenshot: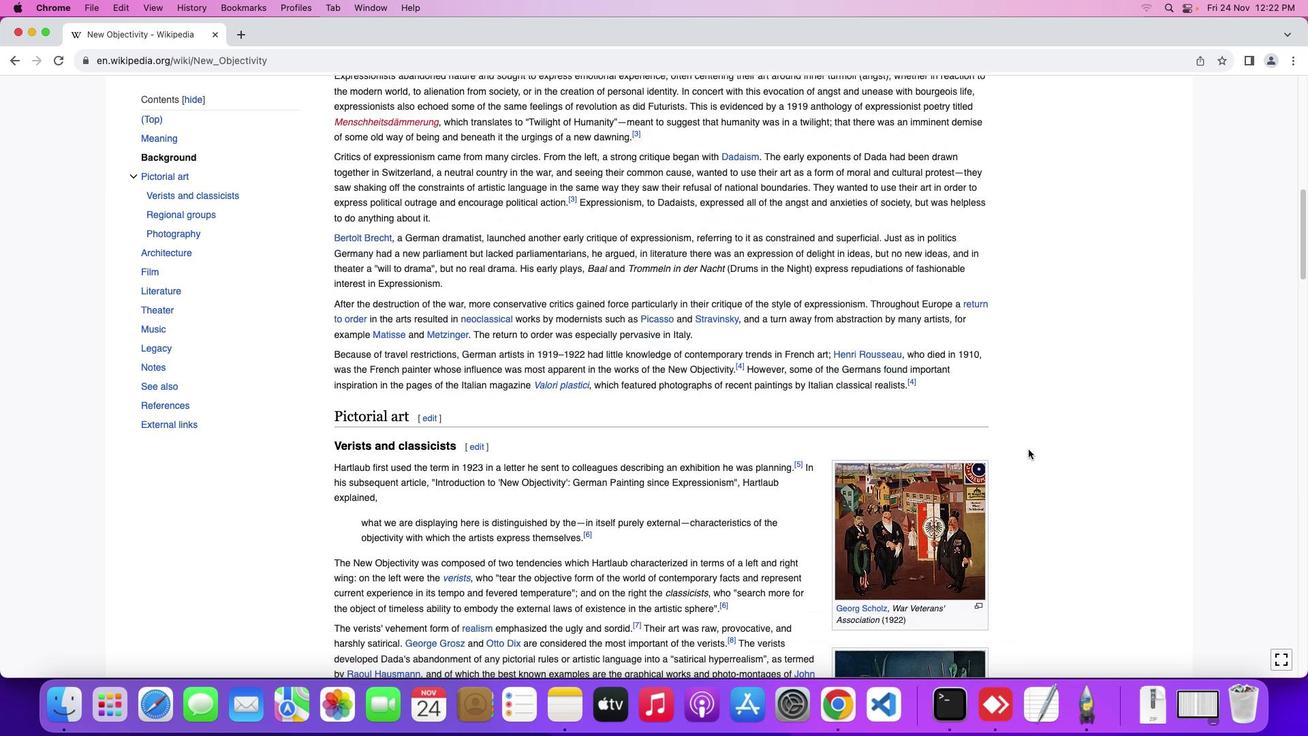 
Action: Mouse scrolled (1028, 449) with delta (0, -1)
Screenshot: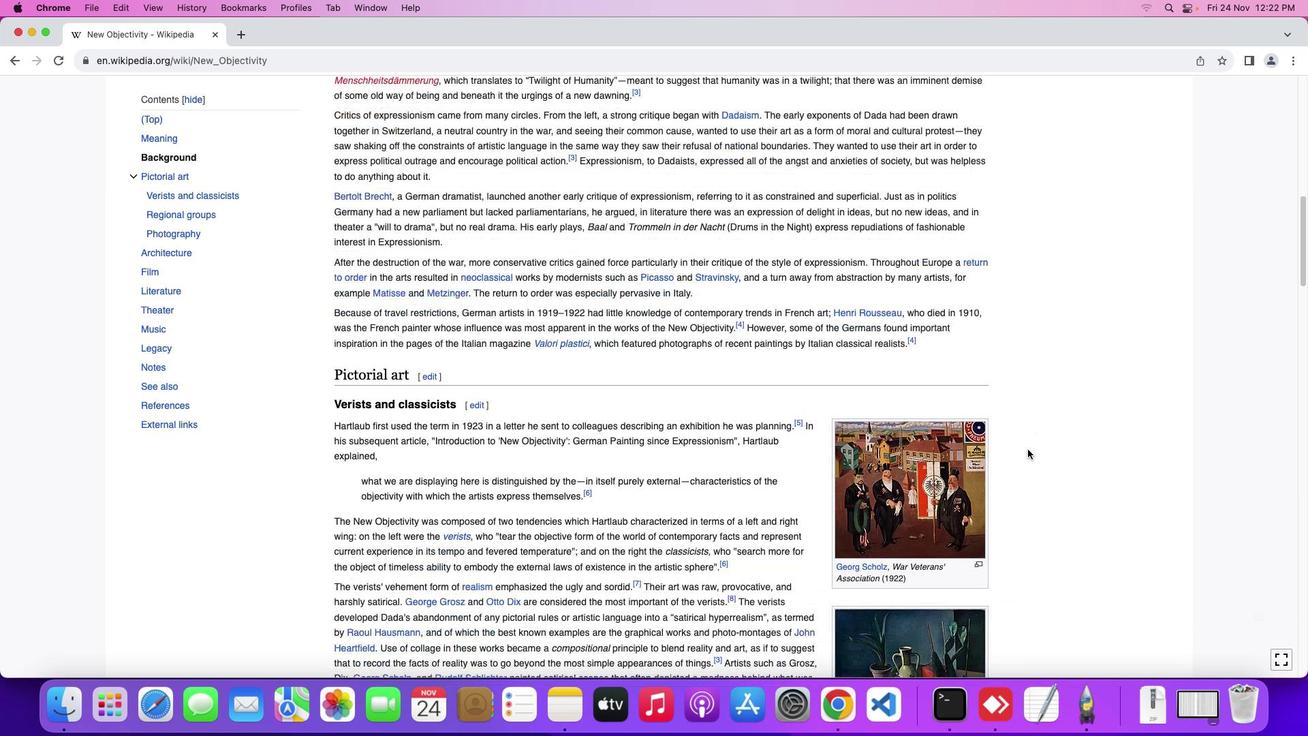 
Action: Mouse moved to (1028, 449)
Screenshot: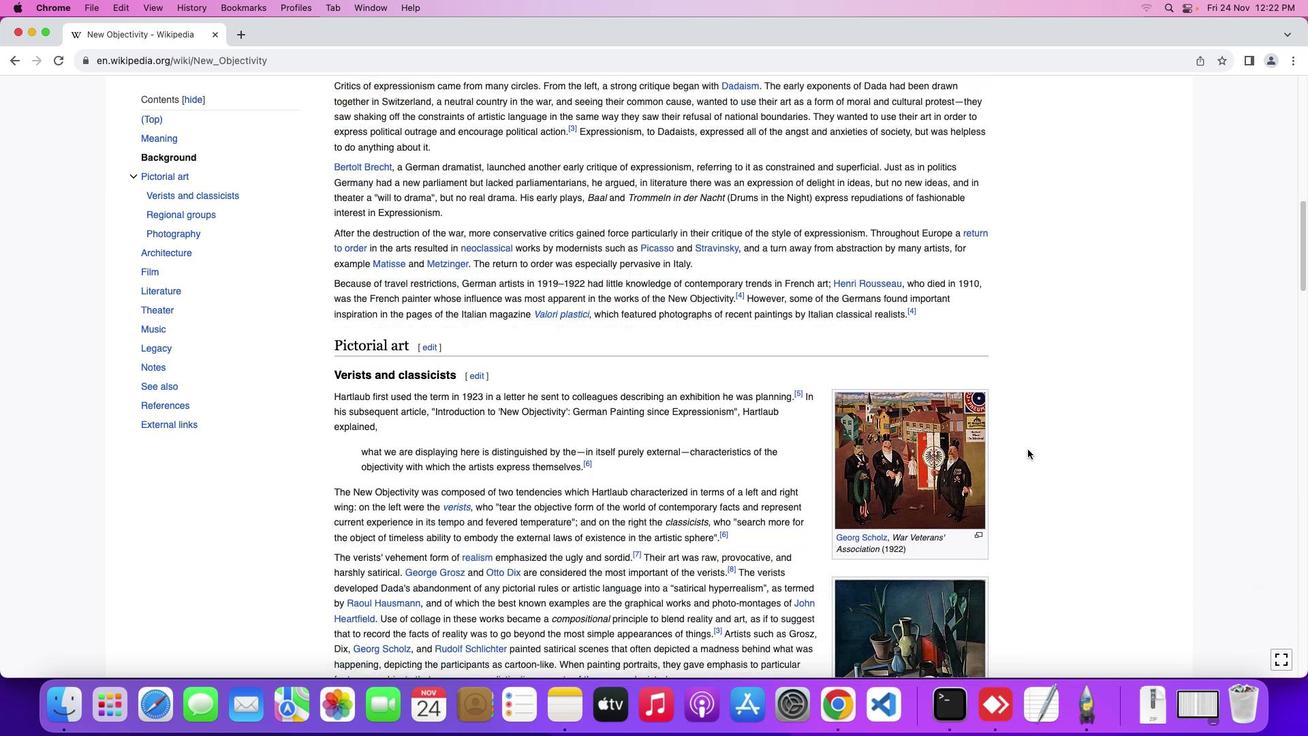 
Action: Mouse scrolled (1028, 449) with delta (0, 0)
Screenshot: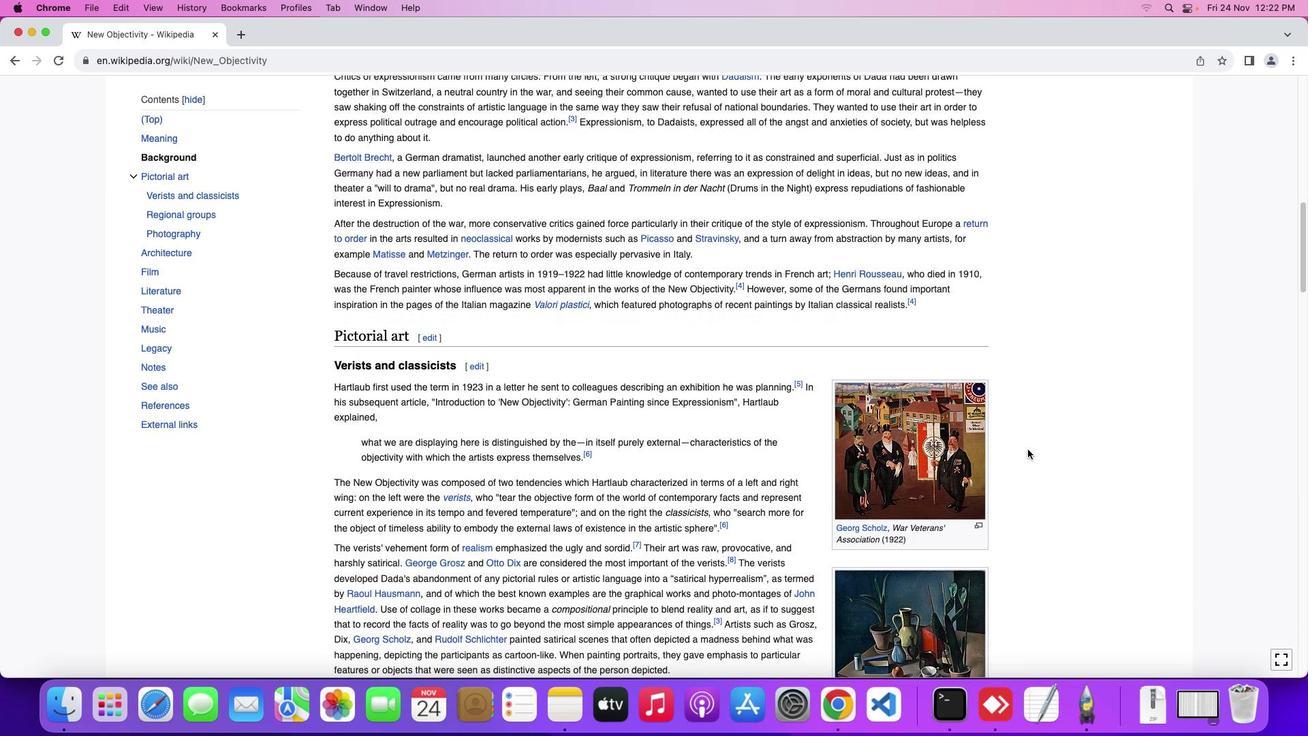 
Action: Mouse scrolled (1028, 449) with delta (0, 0)
Screenshot: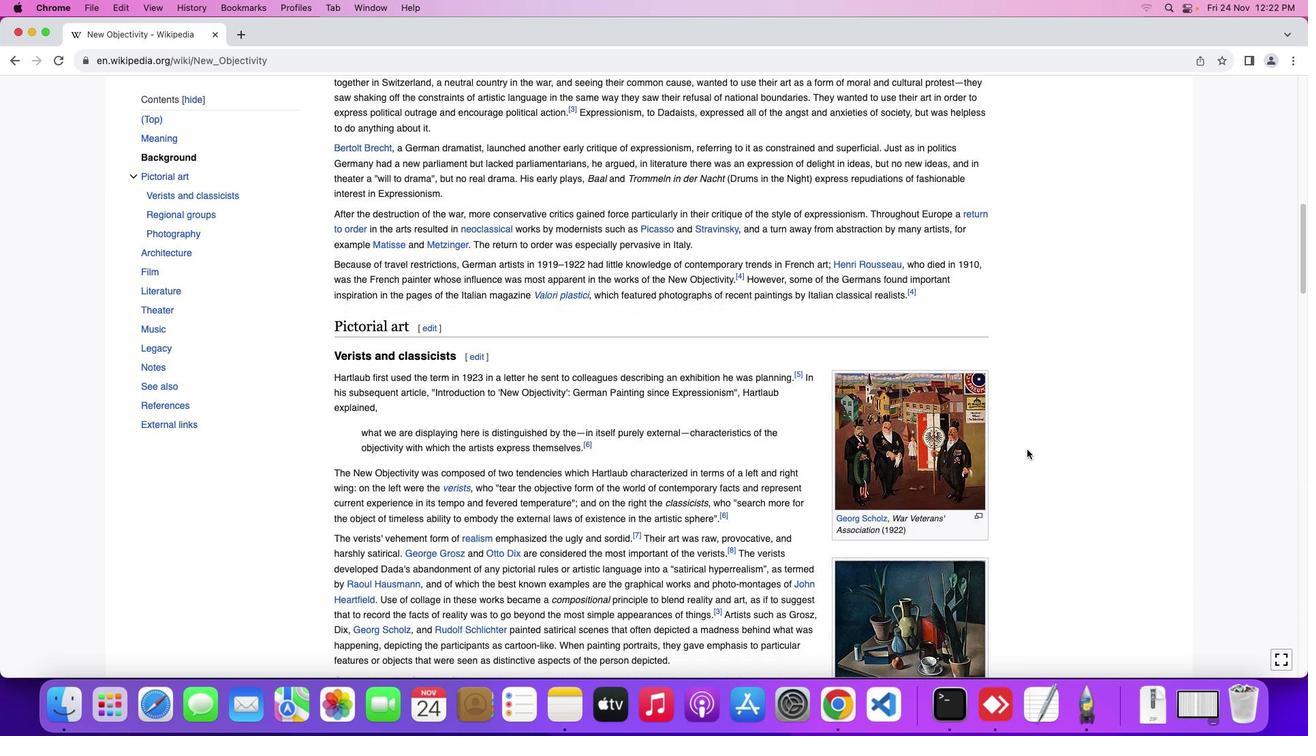 
Action: Mouse moved to (1027, 449)
Screenshot: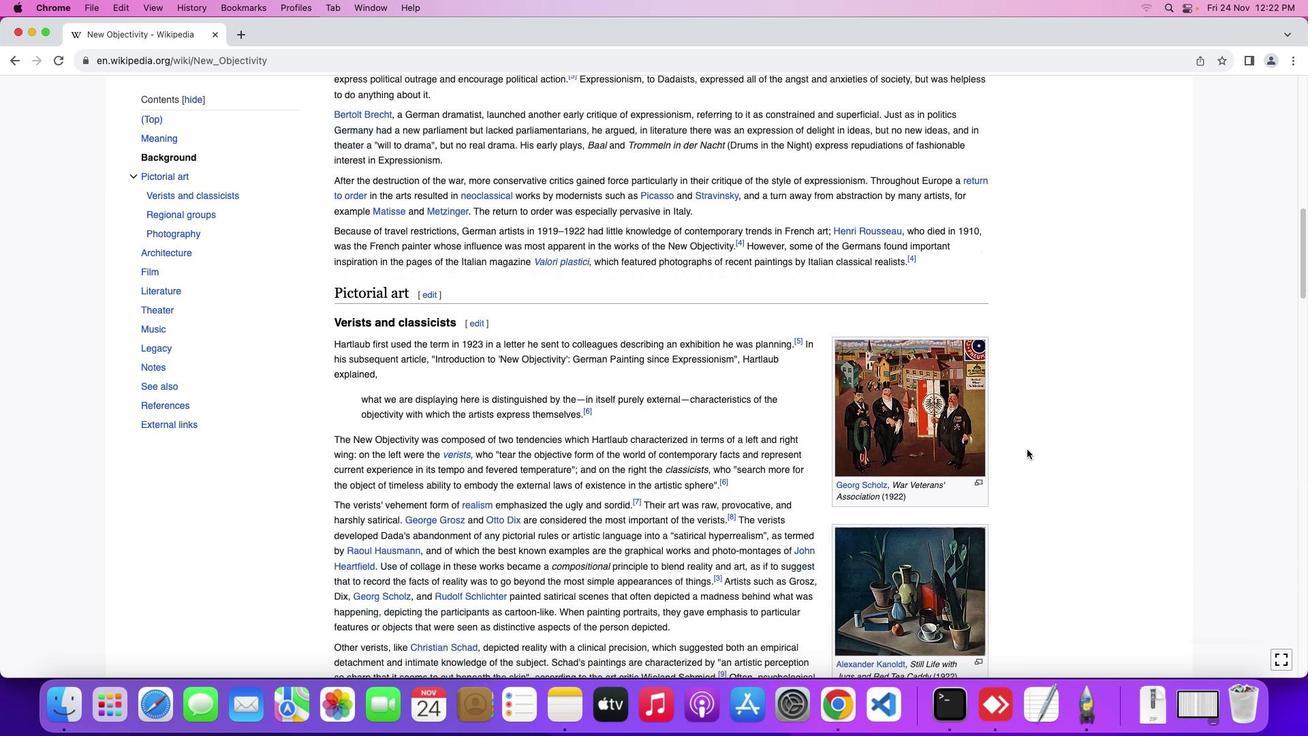 
Action: Mouse scrolled (1027, 449) with delta (0, -1)
Screenshot: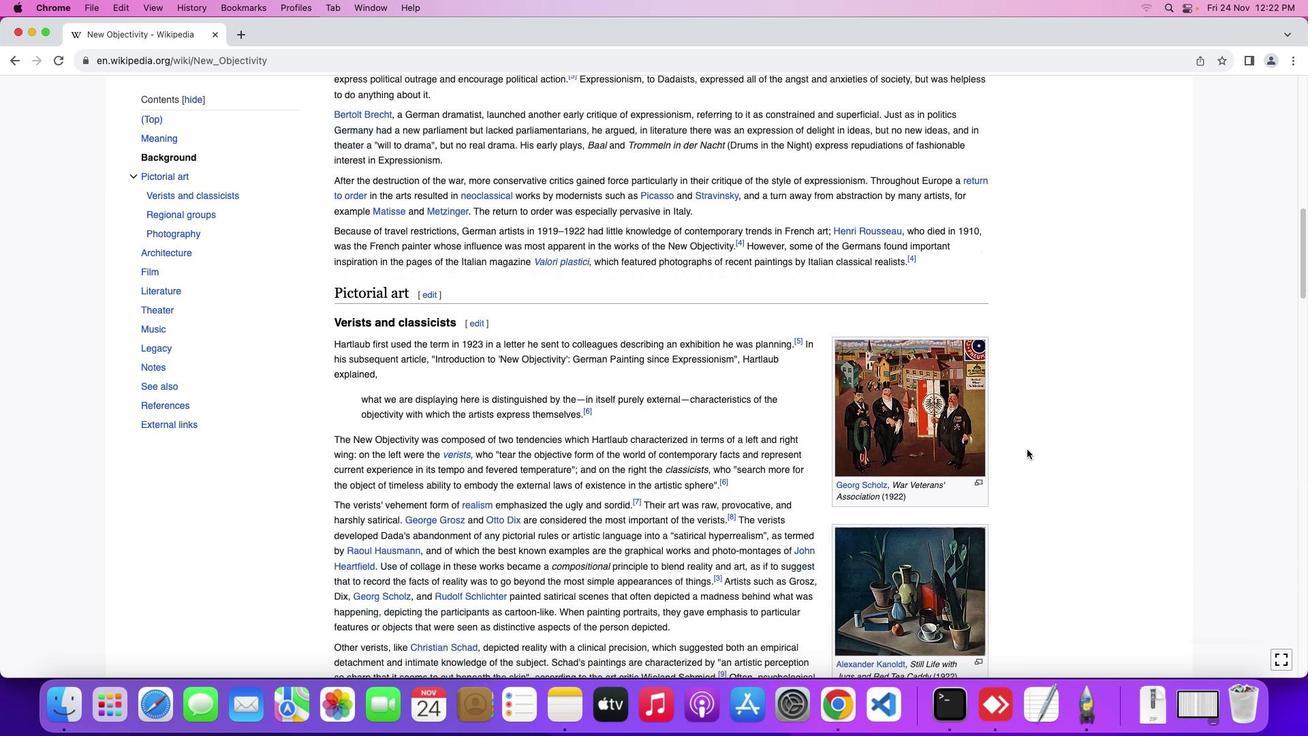 
Action: Mouse moved to (1027, 449)
Screenshot: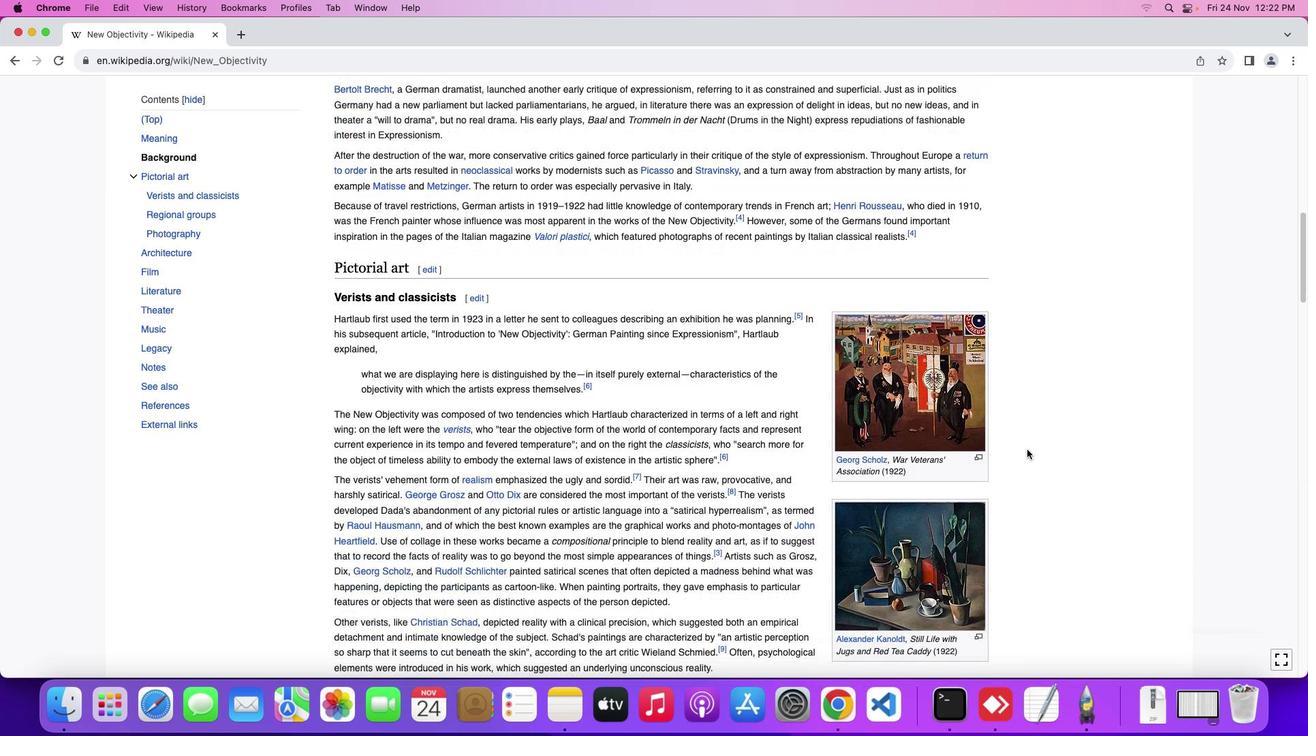 
Action: Mouse scrolled (1027, 449) with delta (0, 0)
Screenshot: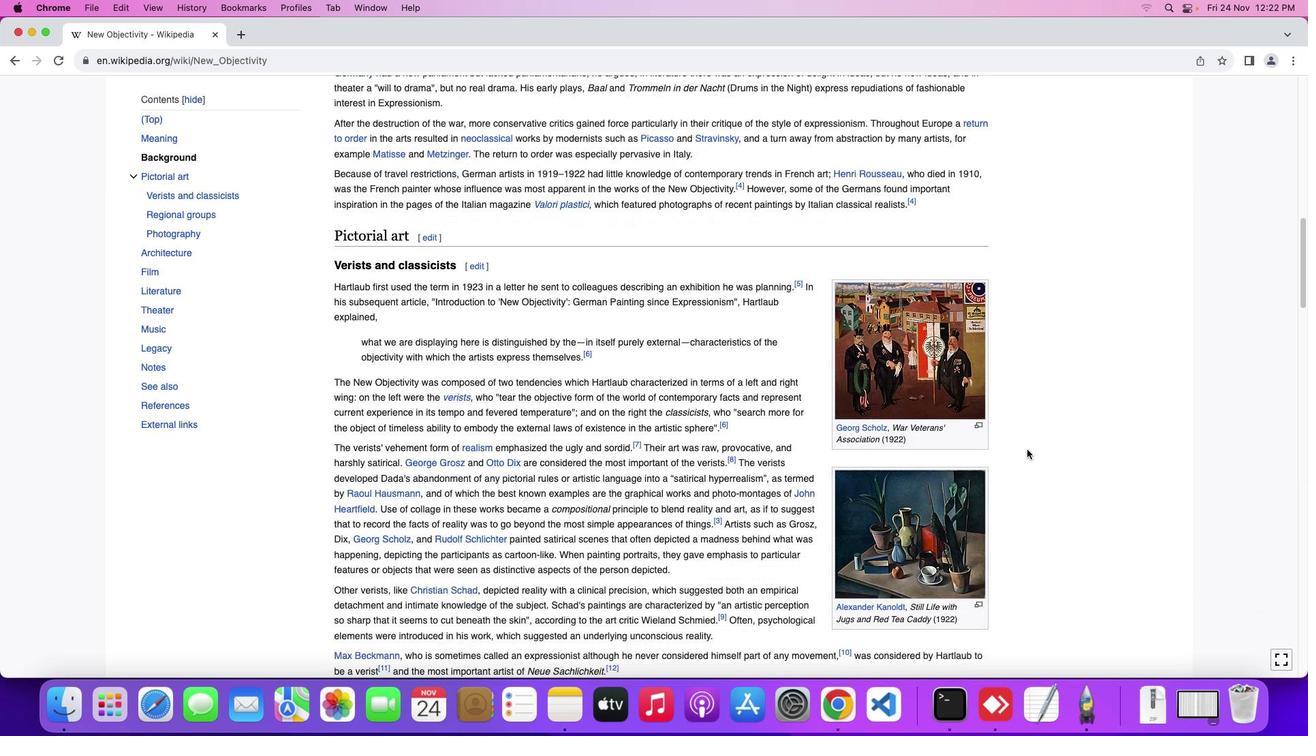 
Action: Mouse scrolled (1027, 449) with delta (0, 0)
Screenshot: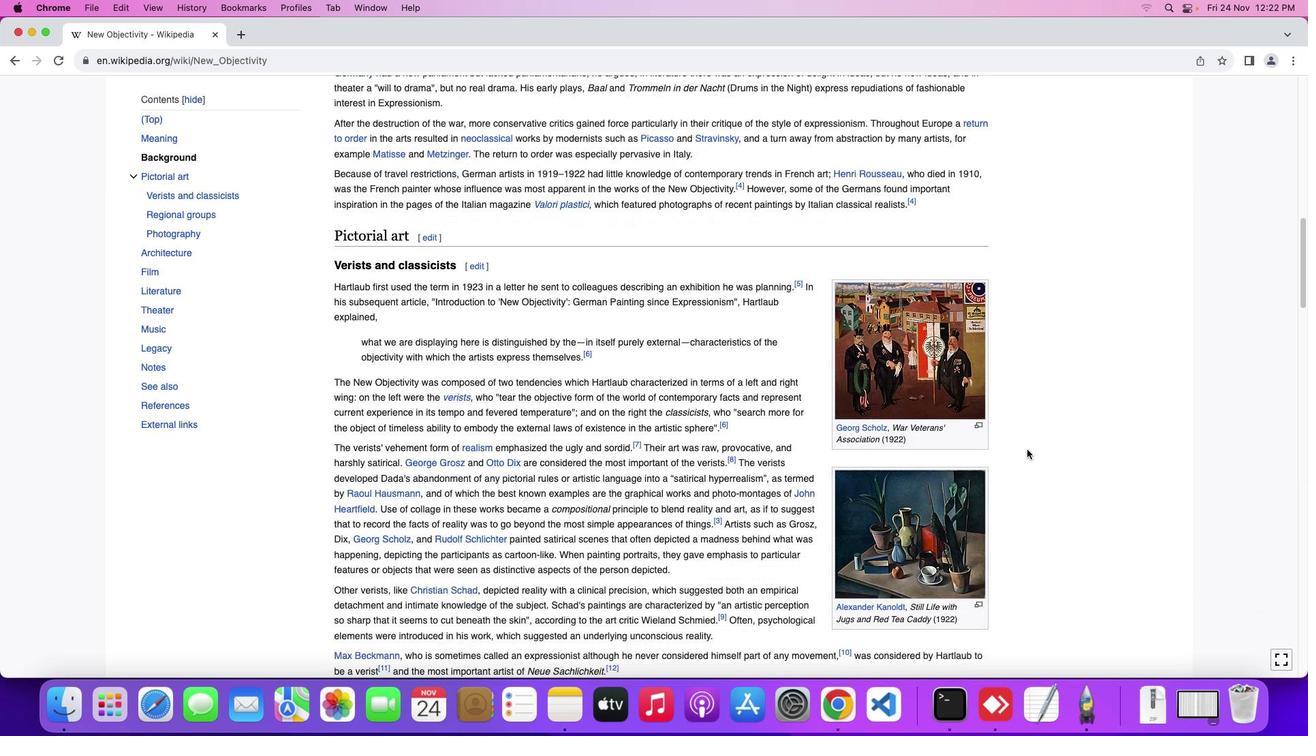 
Action: Mouse scrolled (1027, 449) with delta (0, -2)
Screenshot: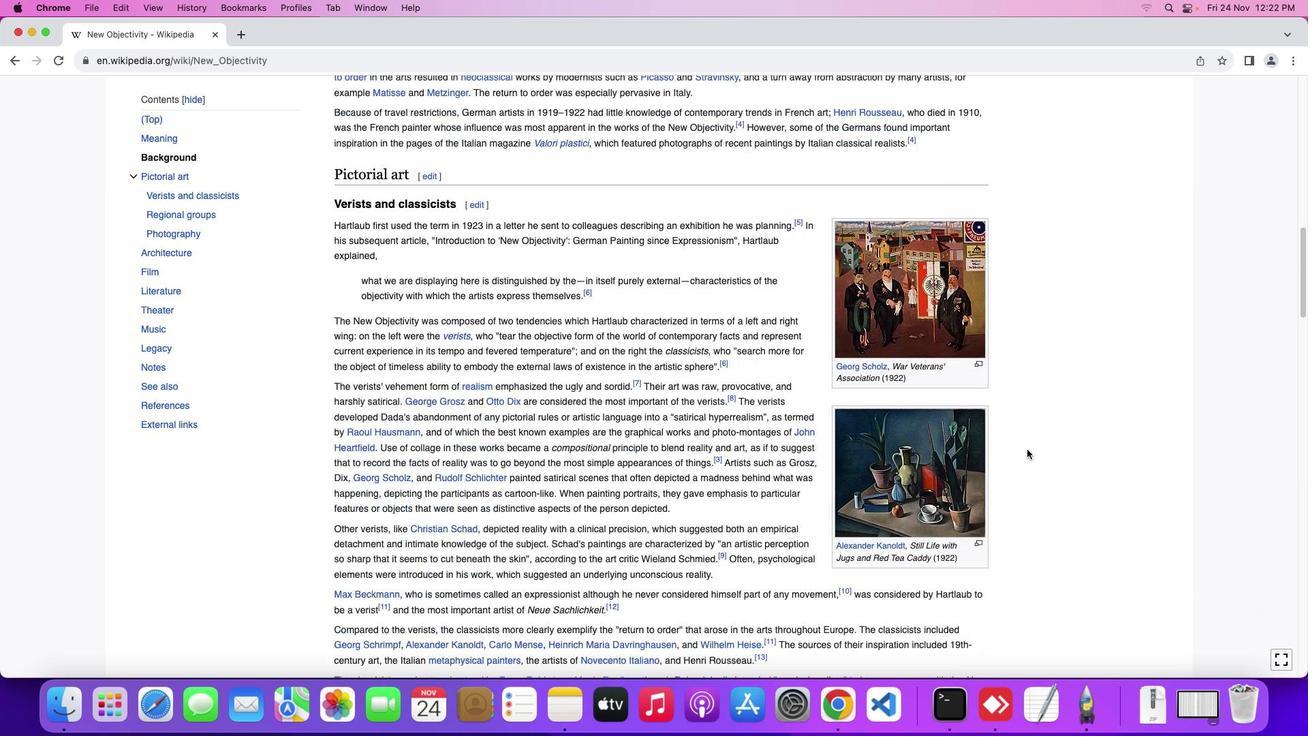 
Action: Mouse scrolled (1027, 449) with delta (0, 0)
Screenshot: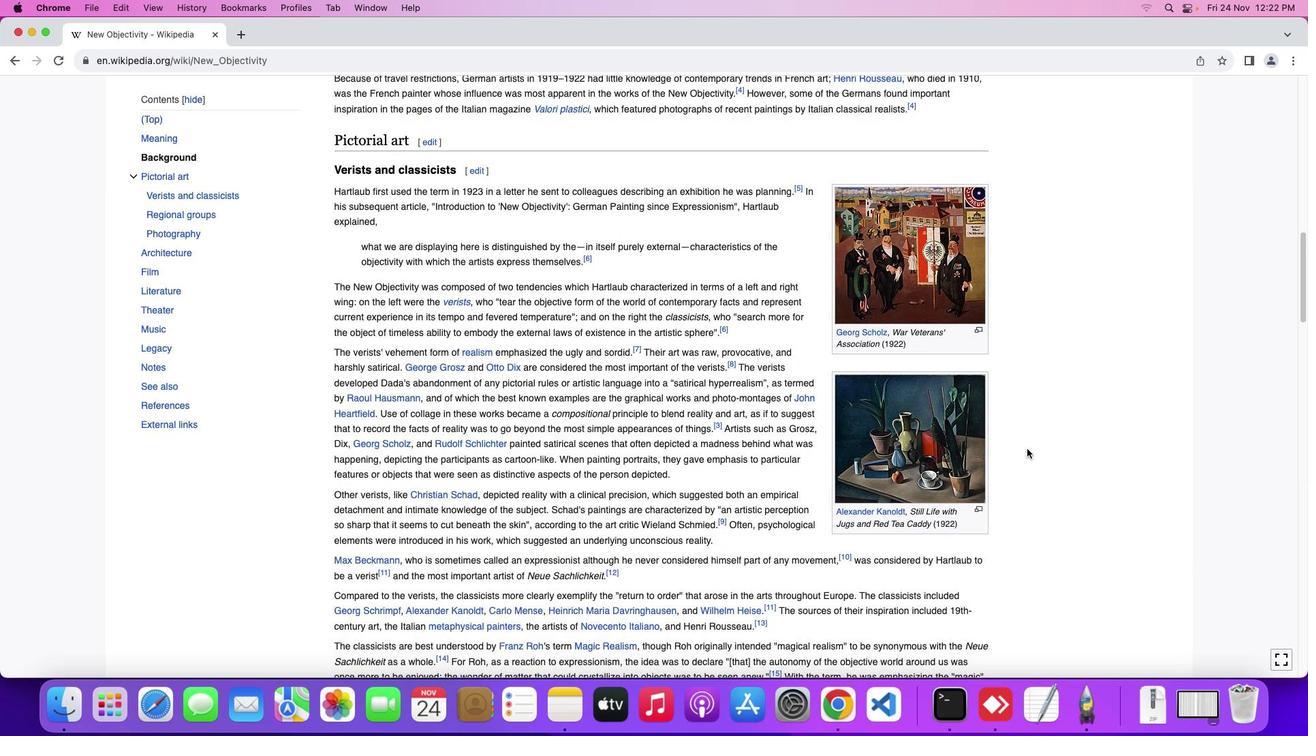 
Action: Mouse scrolled (1027, 449) with delta (0, 0)
Screenshot: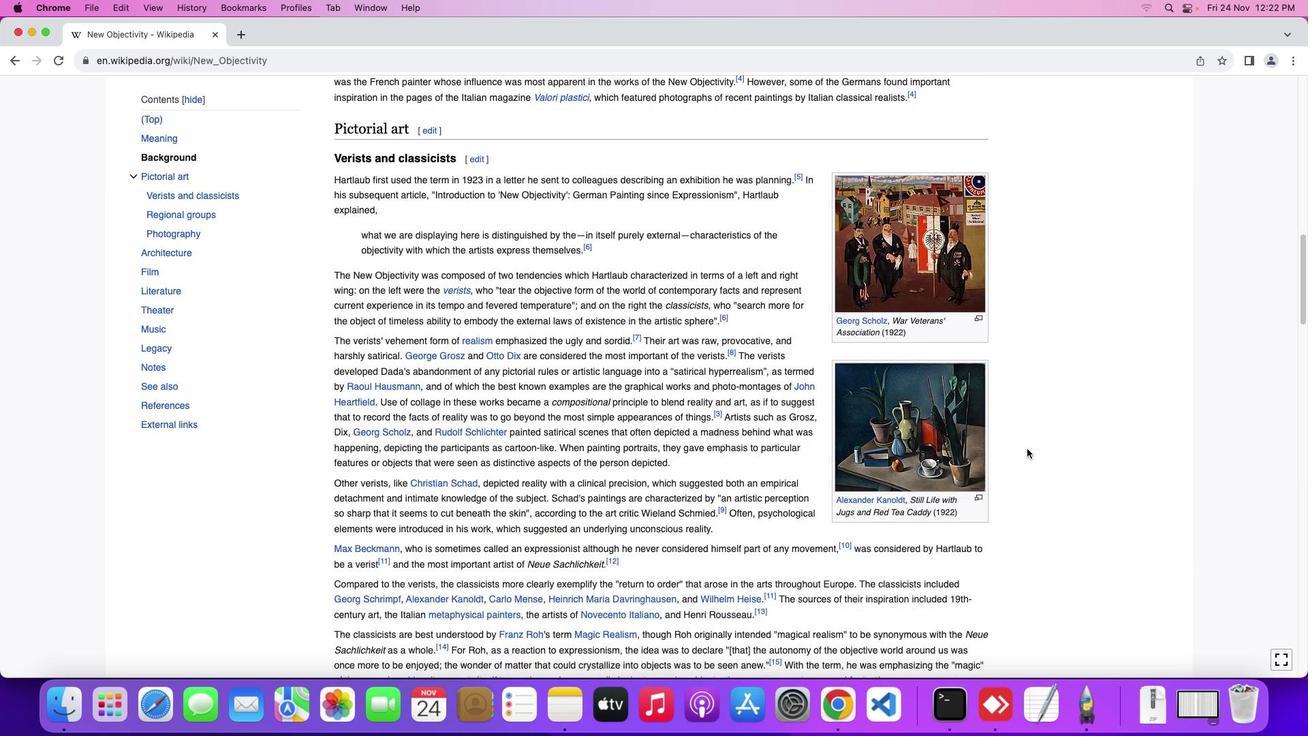 
Action: Mouse moved to (1027, 449)
Screenshot: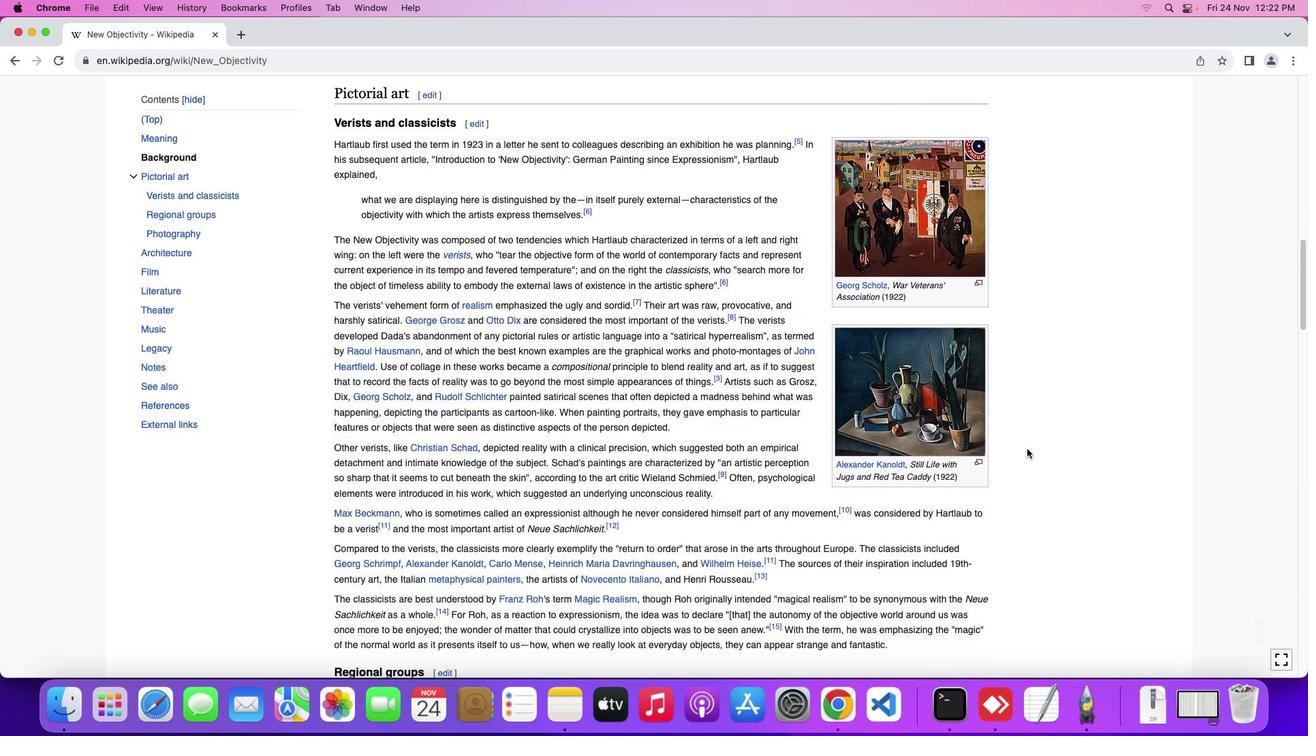 
Action: Mouse scrolled (1027, 449) with delta (0, -1)
Screenshot: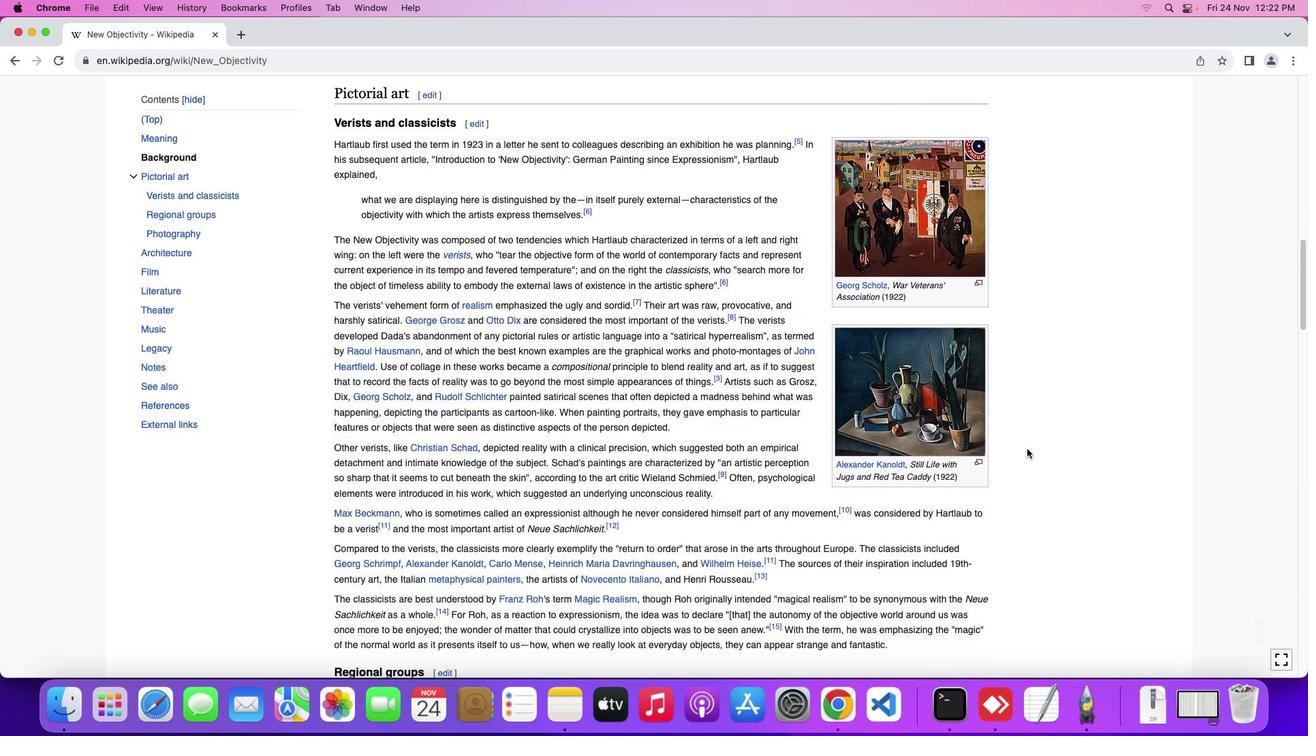 
Action: Mouse scrolled (1027, 449) with delta (0, 0)
Screenshot: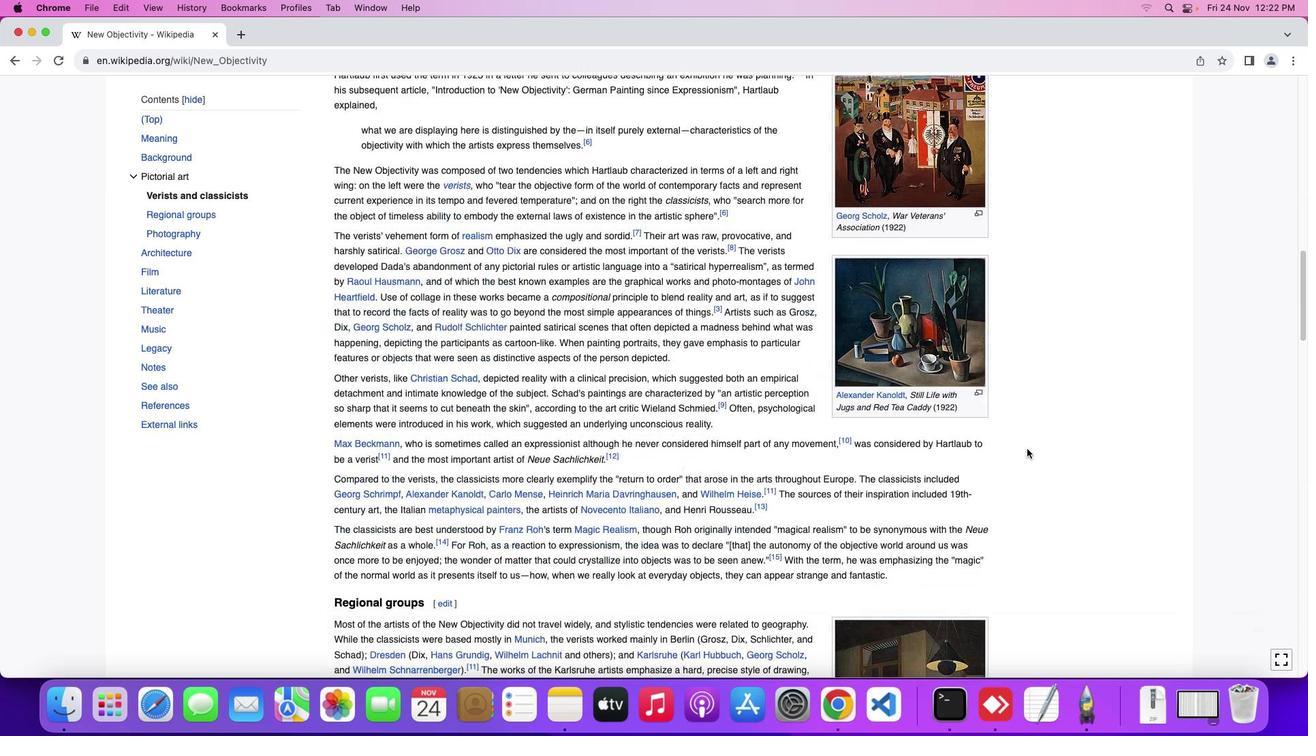 
Action: Mouse scrolled (1027, 449) with delta (0, 0)
Screenshot: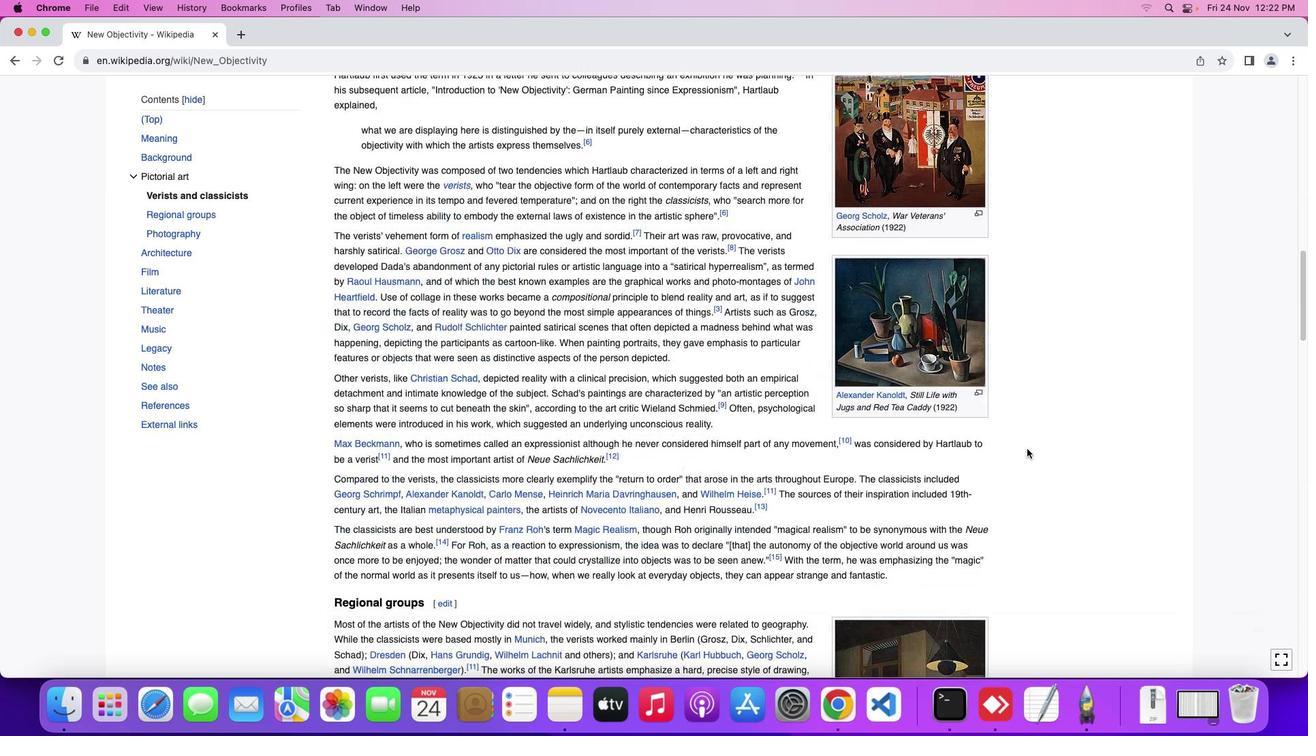 
Action: Mouse scrolled (1027, 449) with delta (0, -2)
Screenshot: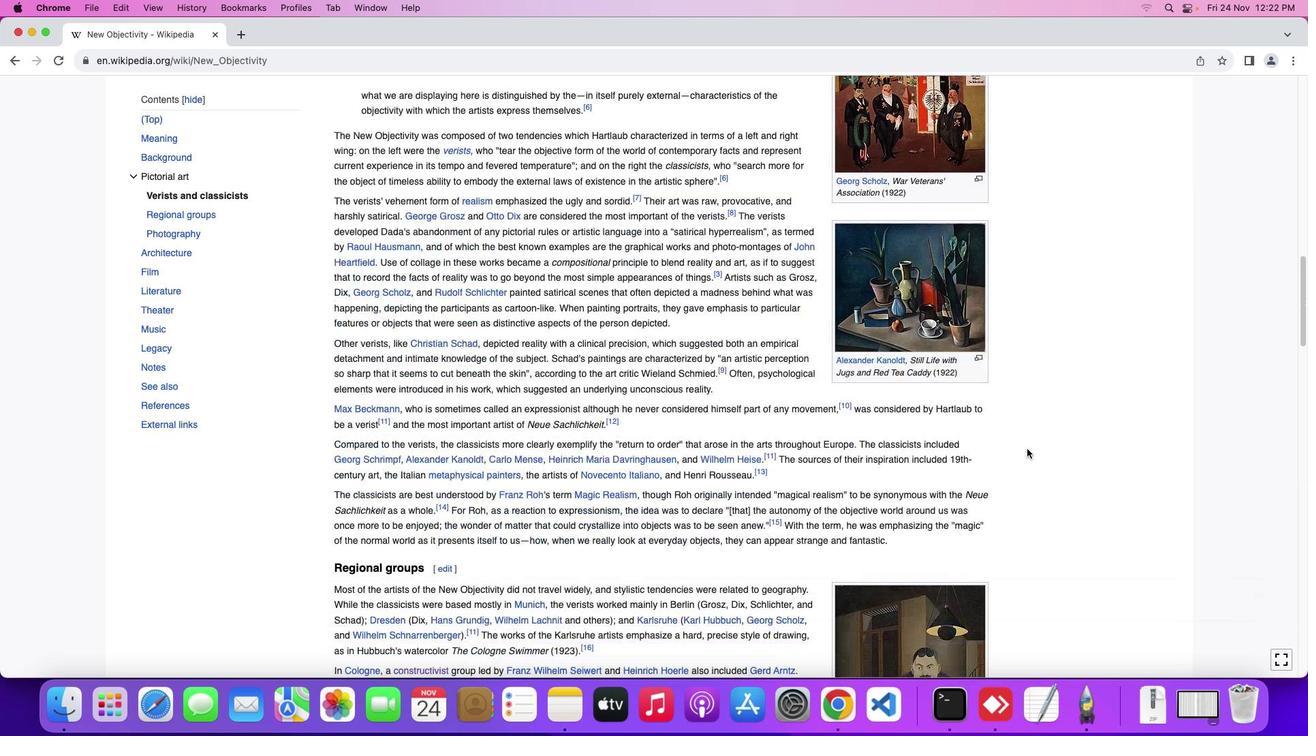 
Action: Mouse scrolled (1027, 449) with delta (0, 0)
Screenshot: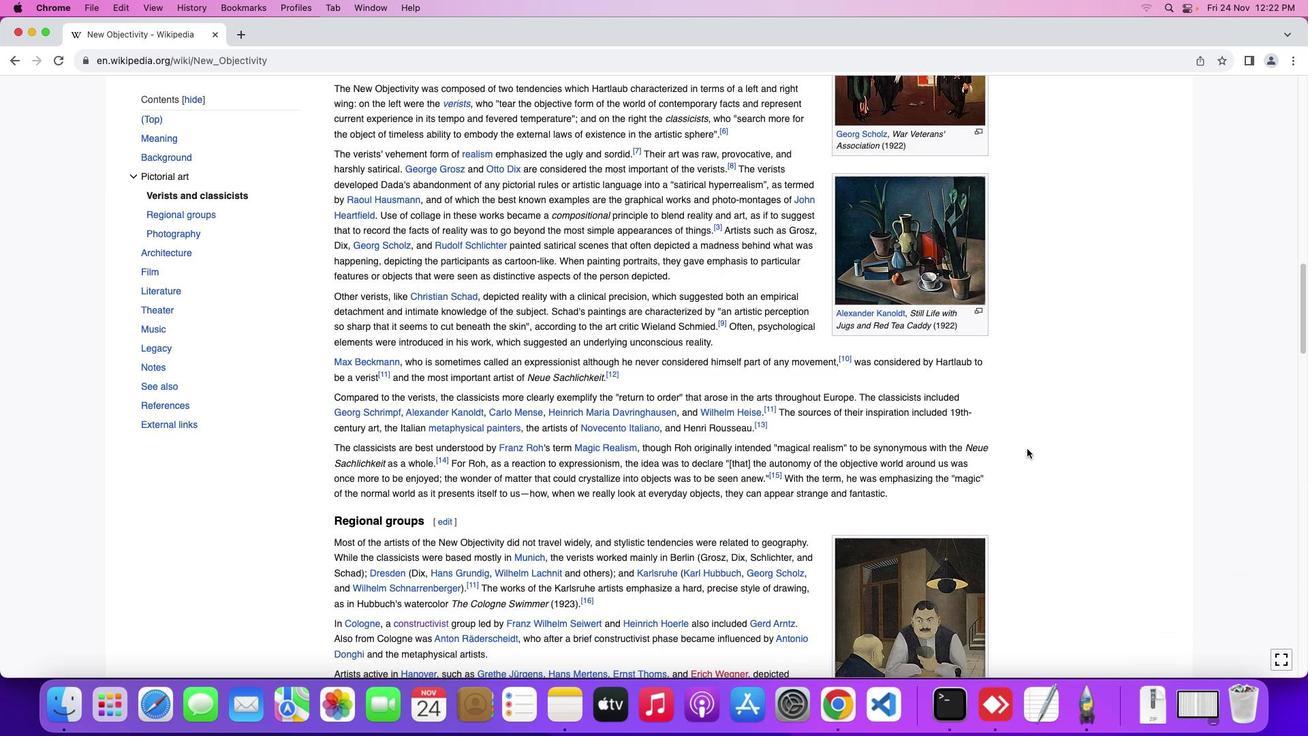 
Action: Mouse scrolled (1027, 449) with delta (0, 0)
Screenshot: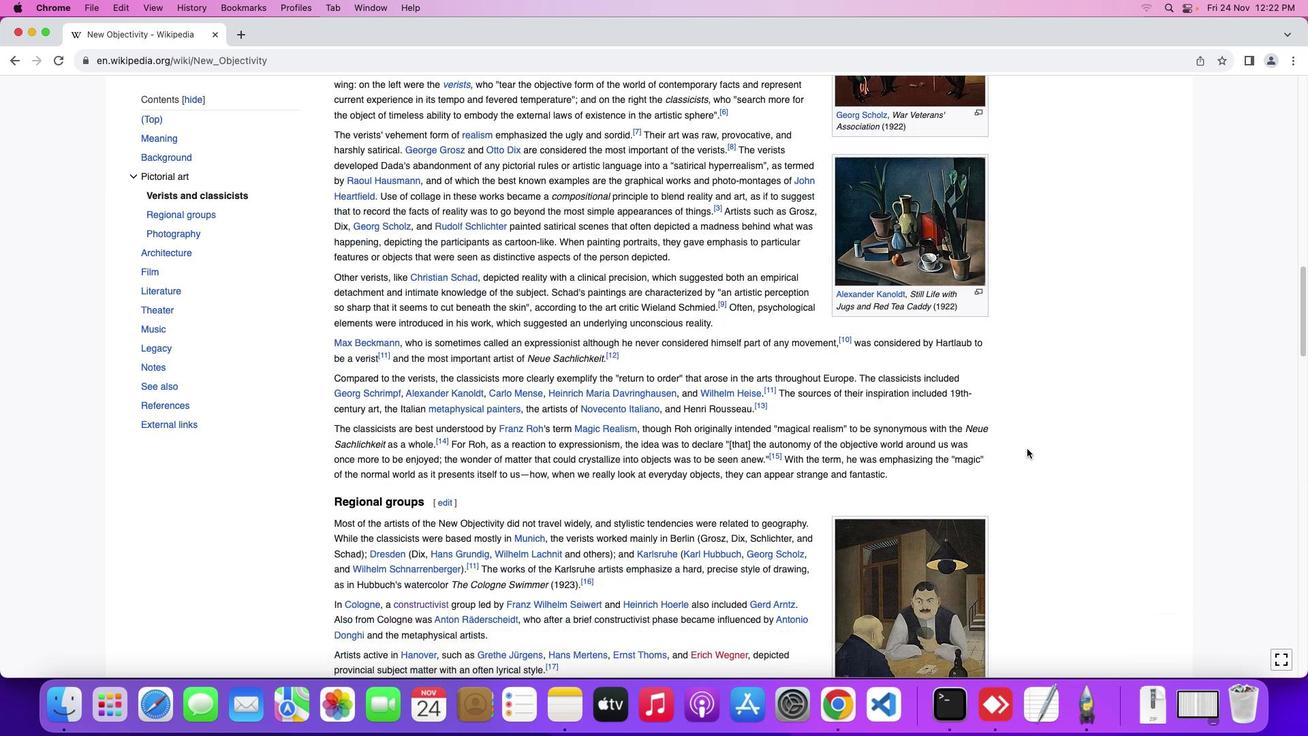 
Action: Mouse scrolled (1027, 449) with delta (0, -1)
Screenshot: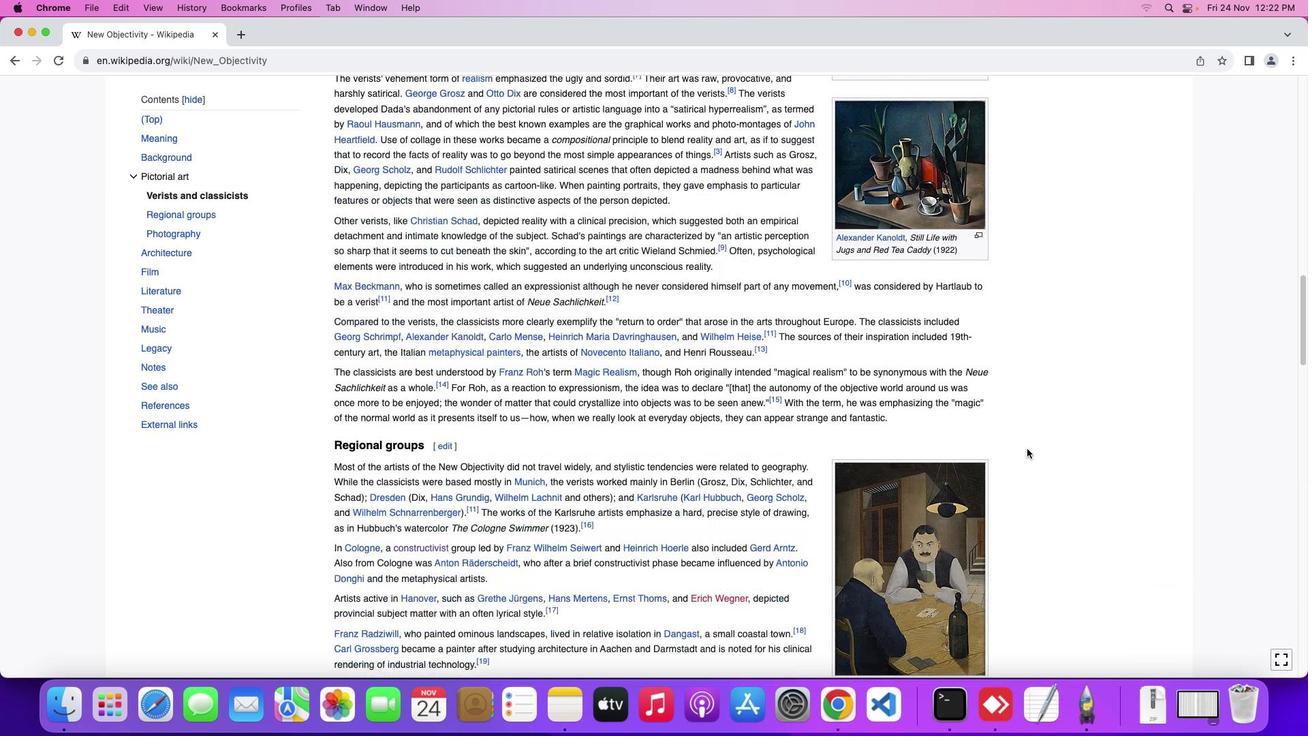 
Action: Mouse scrolled (1027, 449) with delta (0, 0)
Screenshot: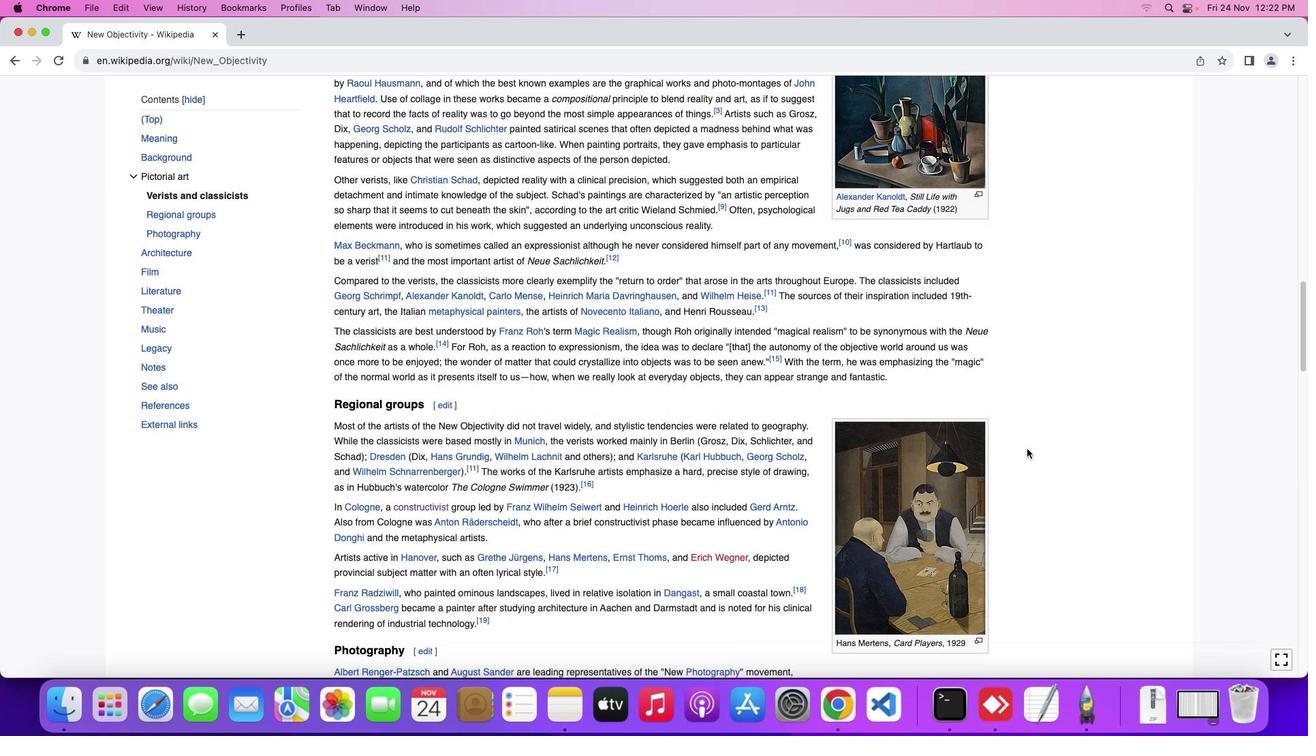 
Action: Mouse scrolled (1027, 449) with delta (0, 0)
Screenshot: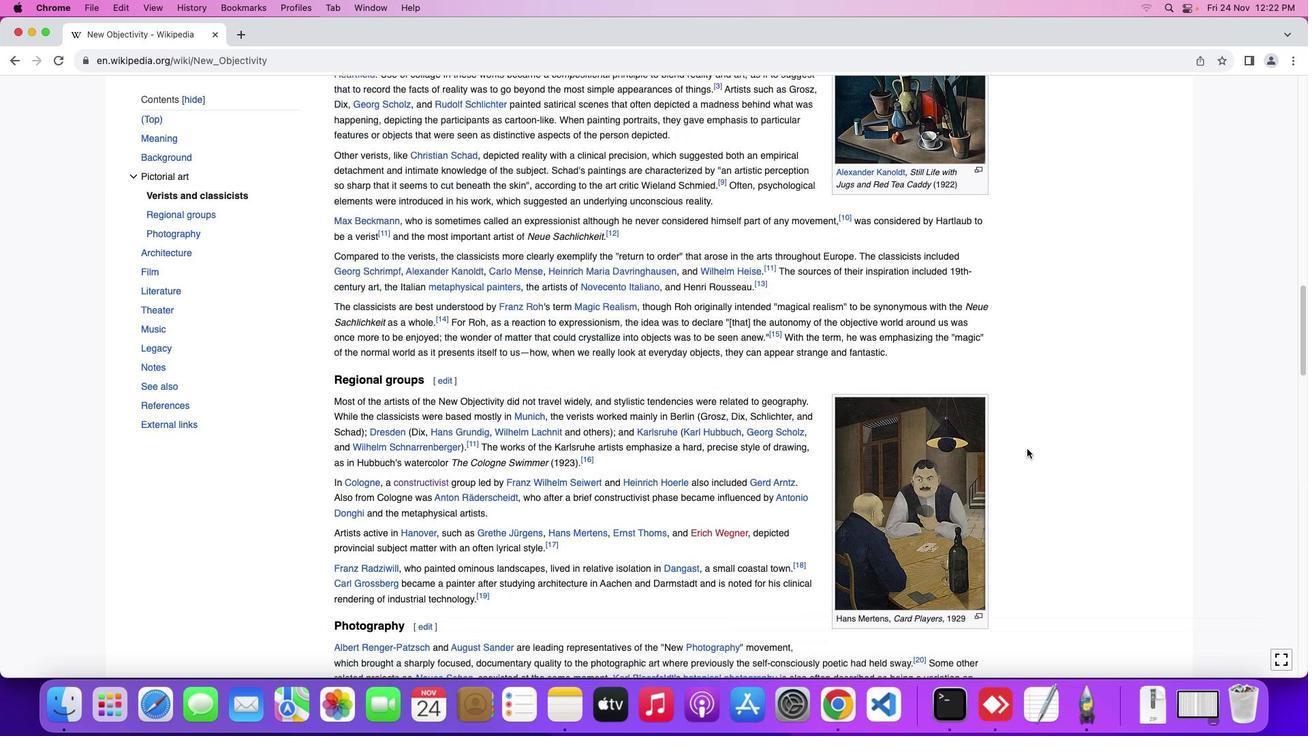 
Action: Mouse scrolled (1027, 449) with delta (0, -1)
Screenshot: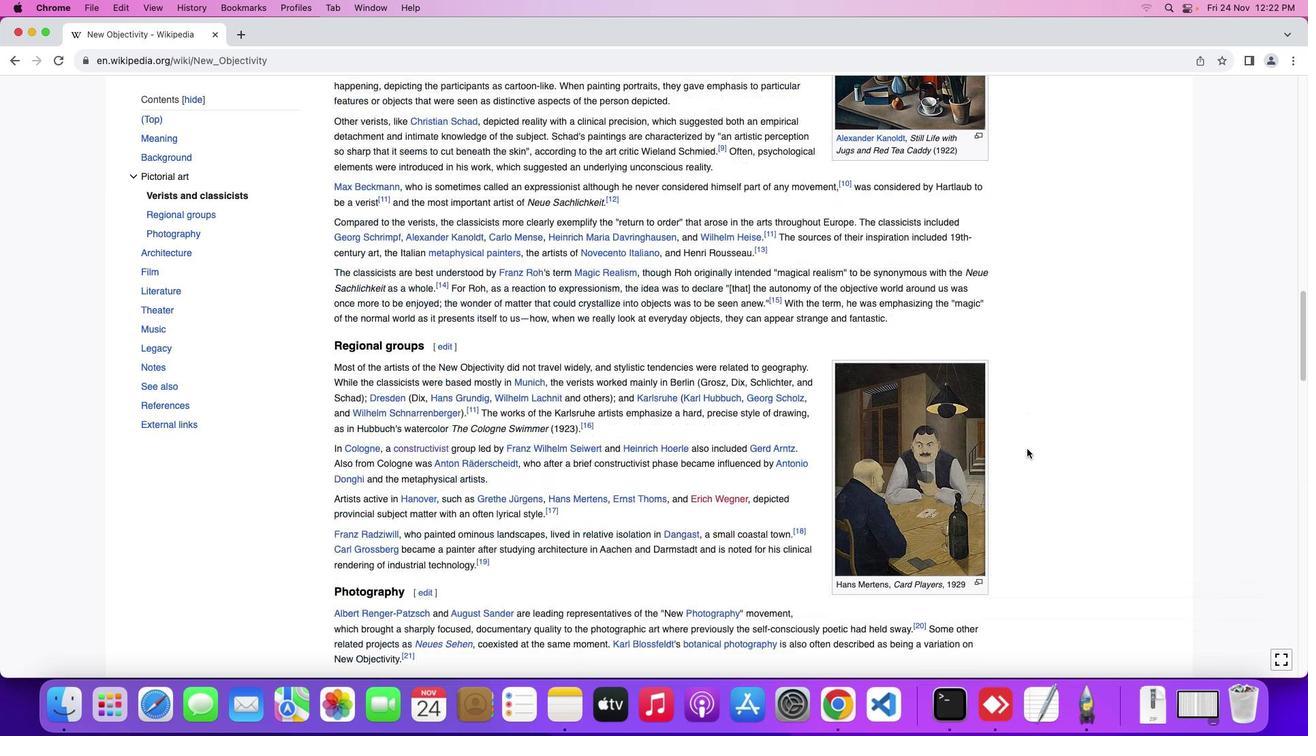 
Action: Mouse scrolled (1027, 449) with delta (0, -2)
Screenshot: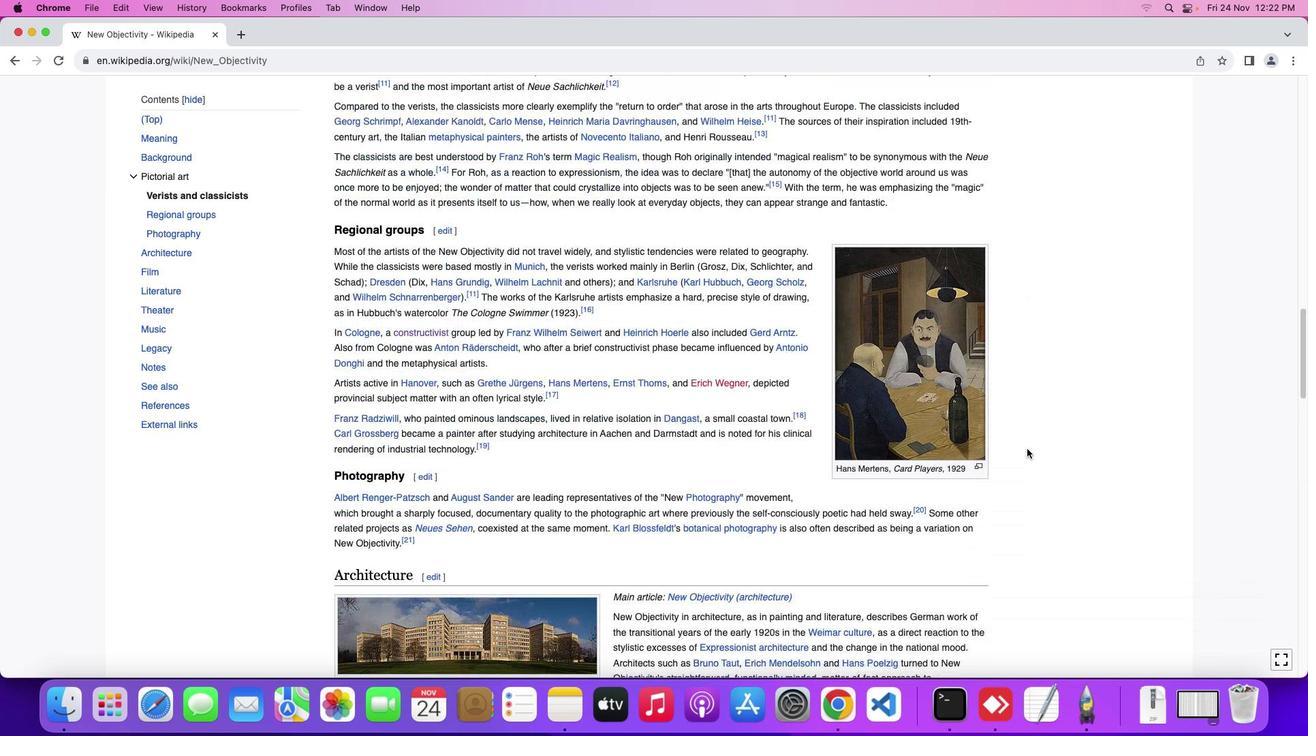 
Action: Mouse moved to (1027, 449)
Screenshot: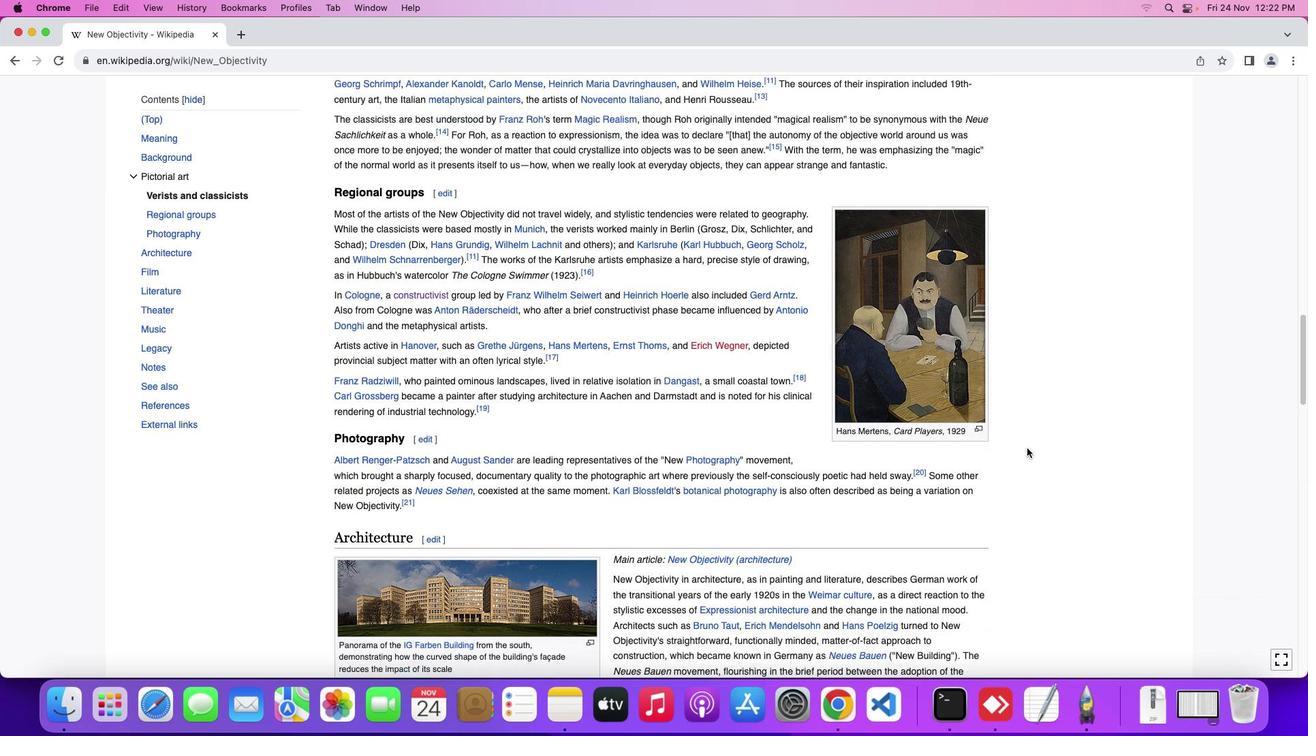 
Action: Mouse scrolled (1027, 449) with delta (0, 0)
Screenshot: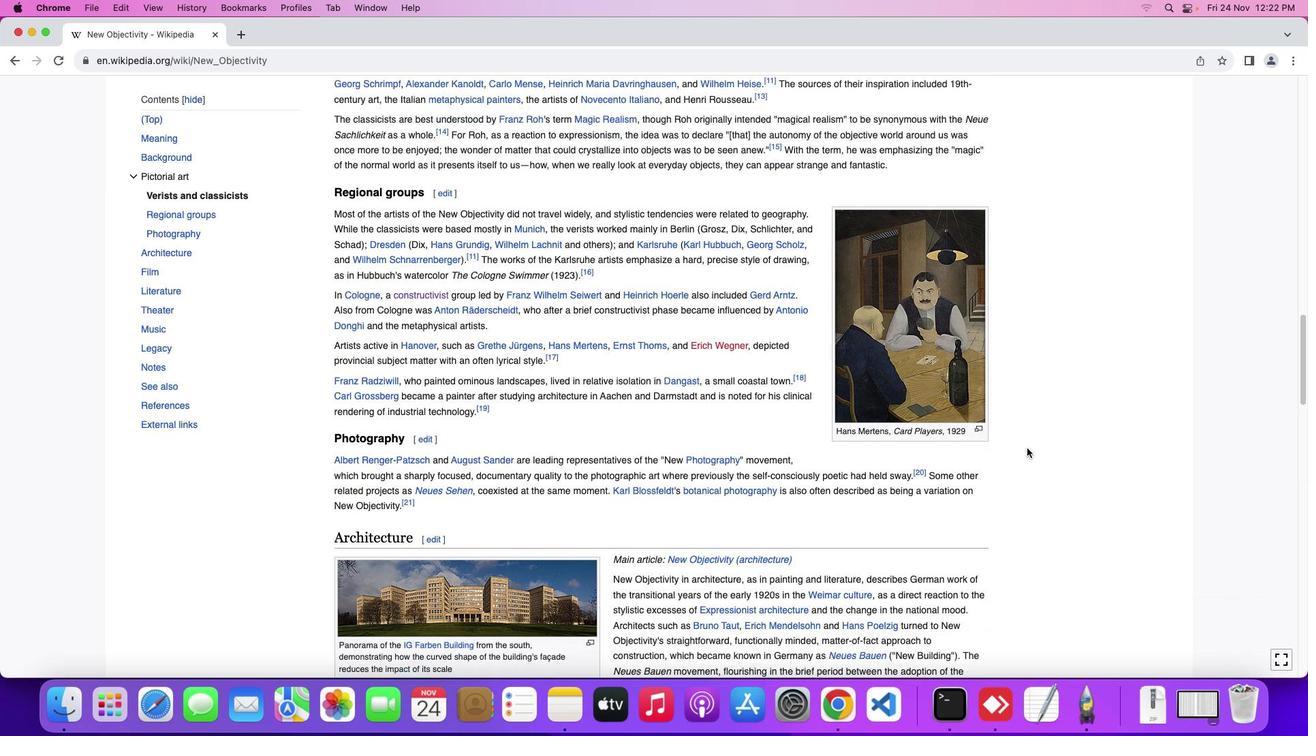 
Action: Mouse moved to (1027, 448)
Screenshot: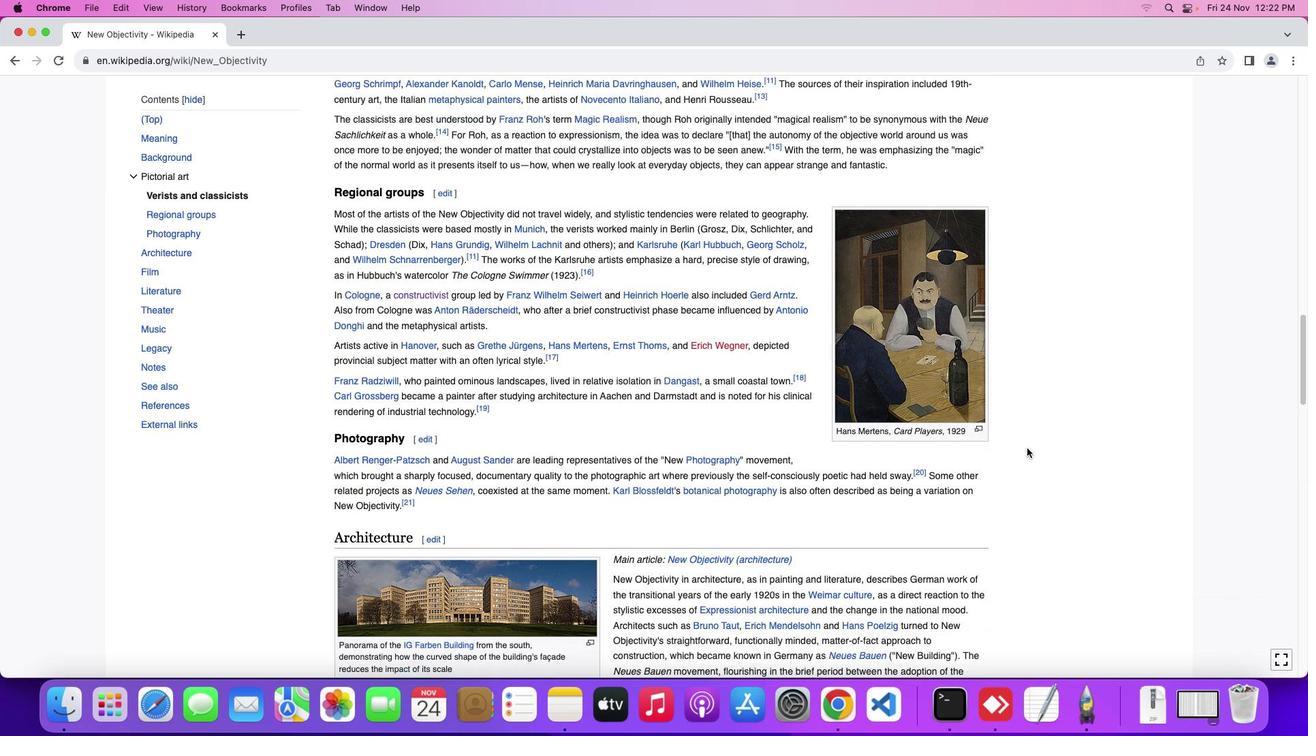
Action: Mouse scrolled (1027, 448) with delta (0, 0)
Screenshot: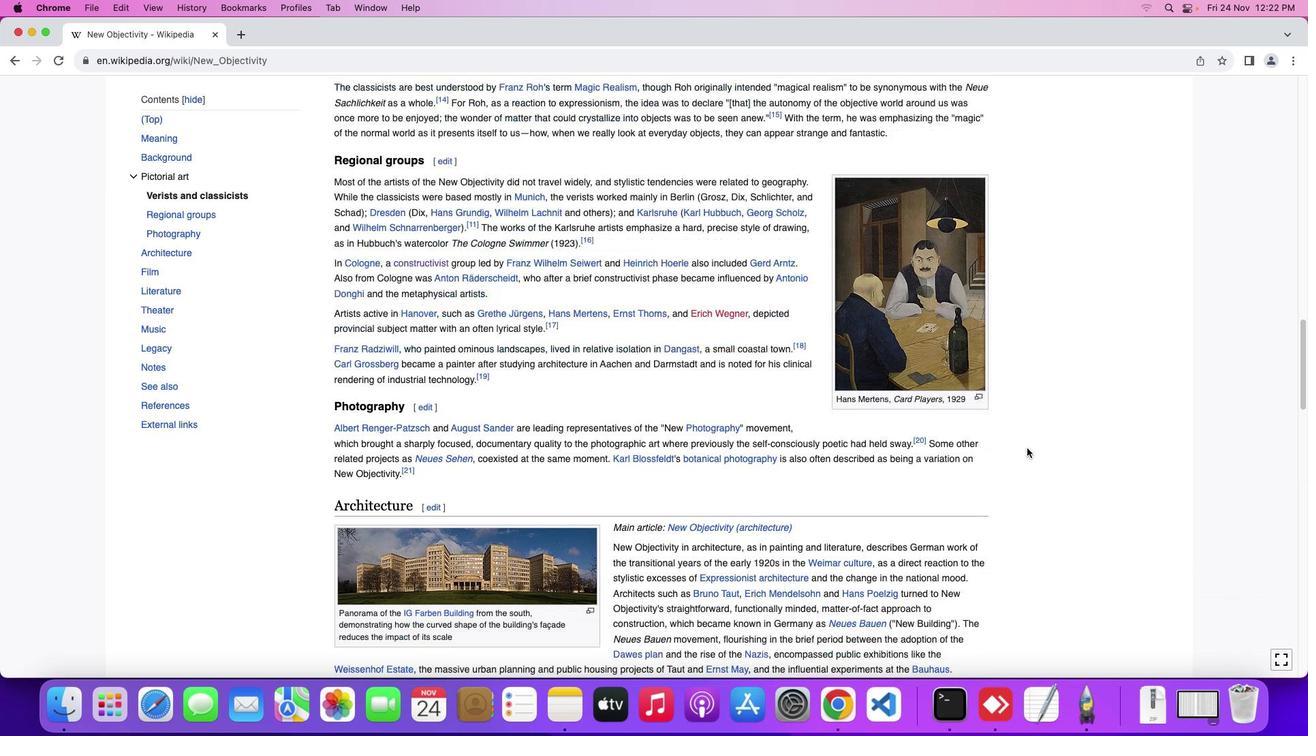 
Action: Mouse scrolled (1027, 448) with delta (0, -2)
Screenshot: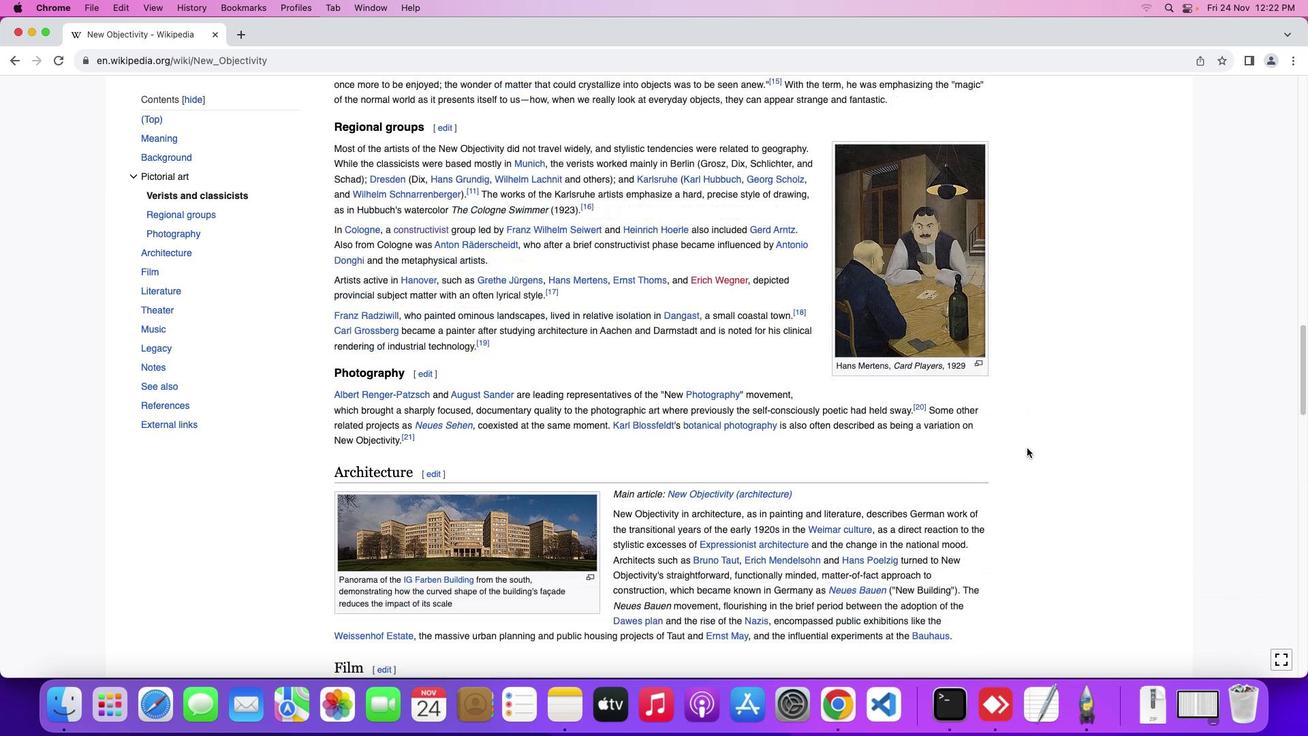 
Action: Mouse moved to (1027, 447)
Screenshot: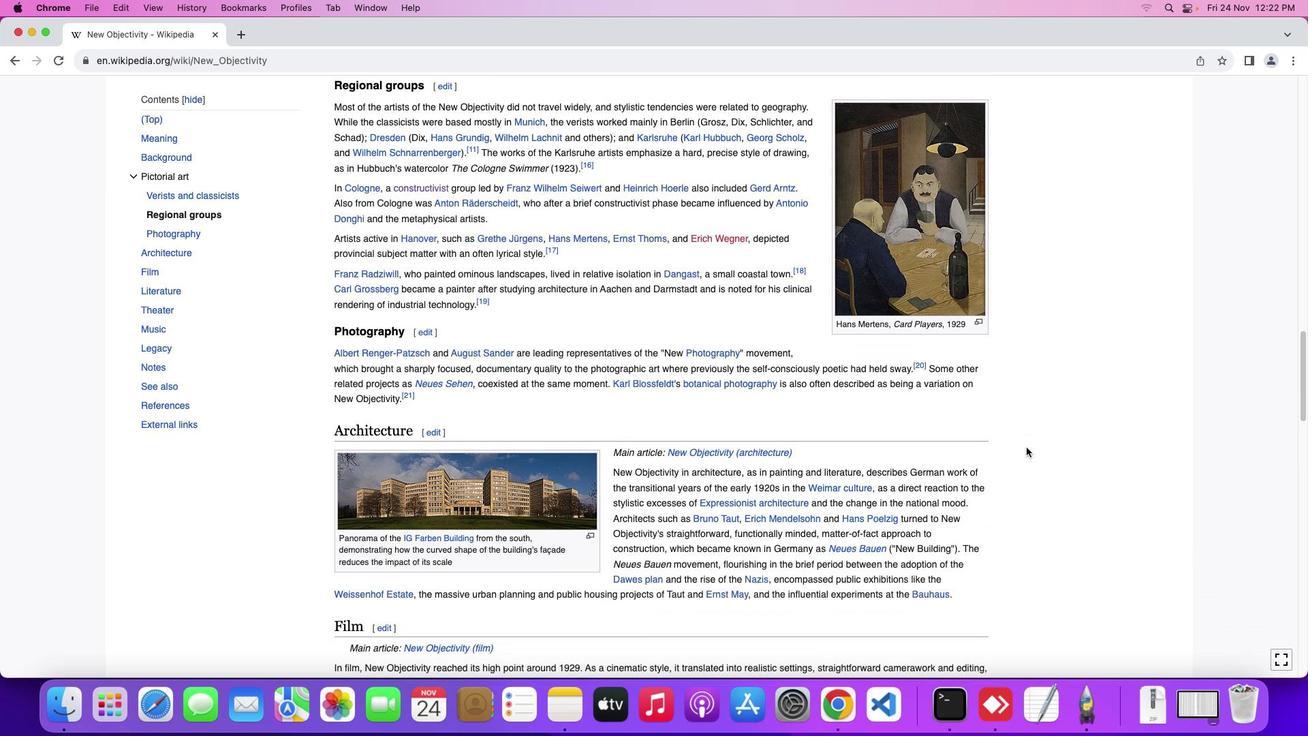 
Action: Mouse scrolled (1027, 447) with delta (0, 0)
Screenshot: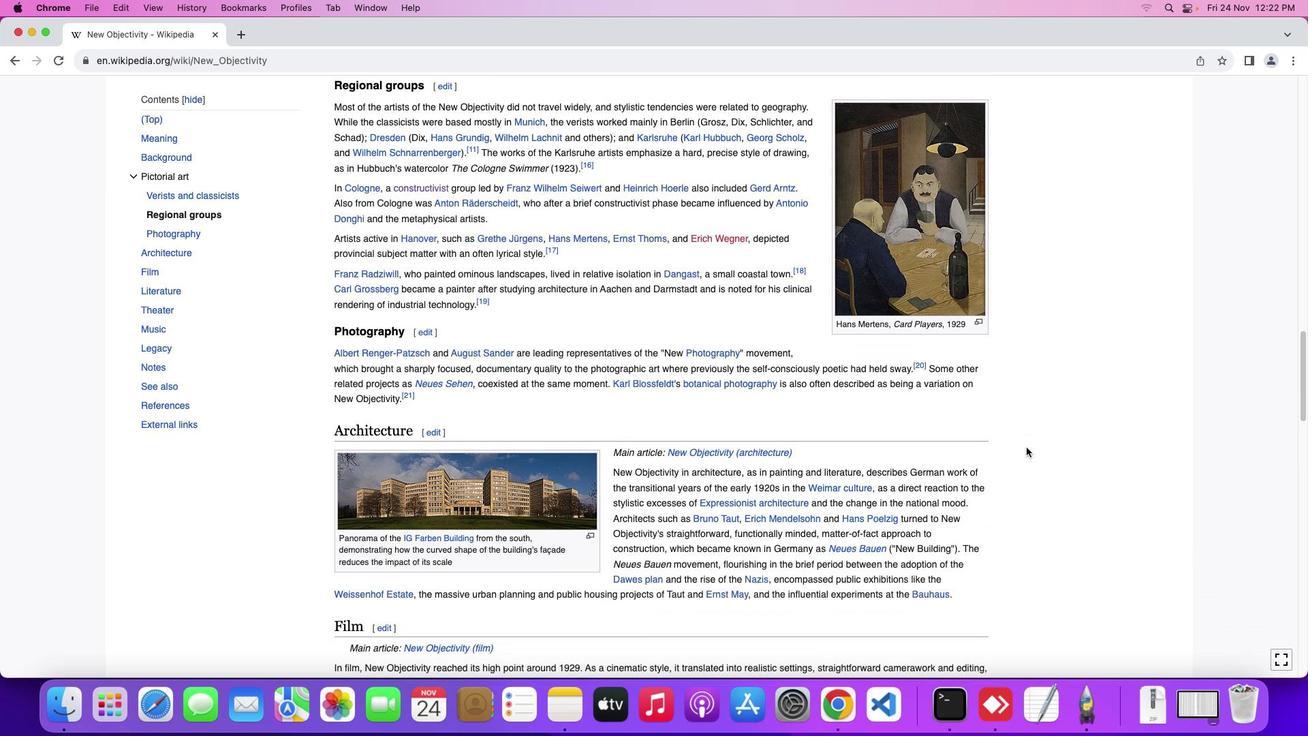 
Action: Mouse moved to (1027, 447)
Screenshot: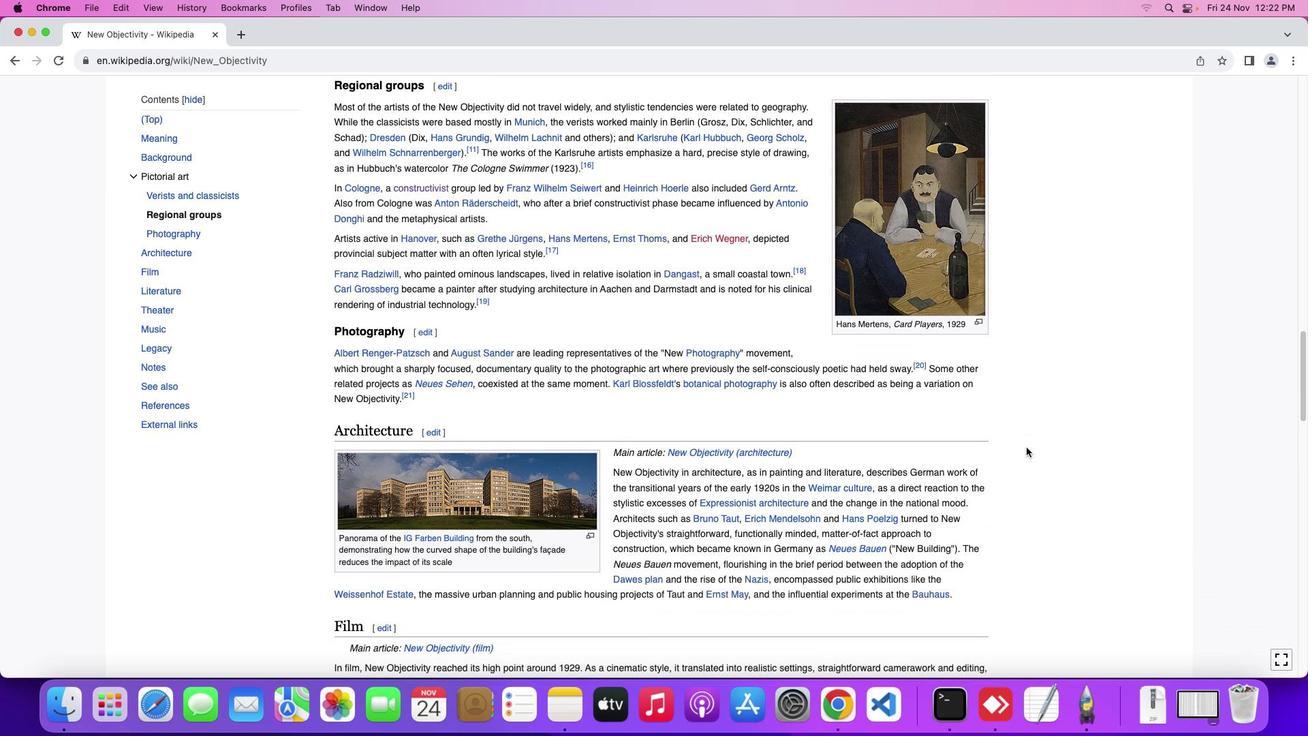 
Action: Mouse scrolled (1027, 447) with delta (0, 0)
Screenshot: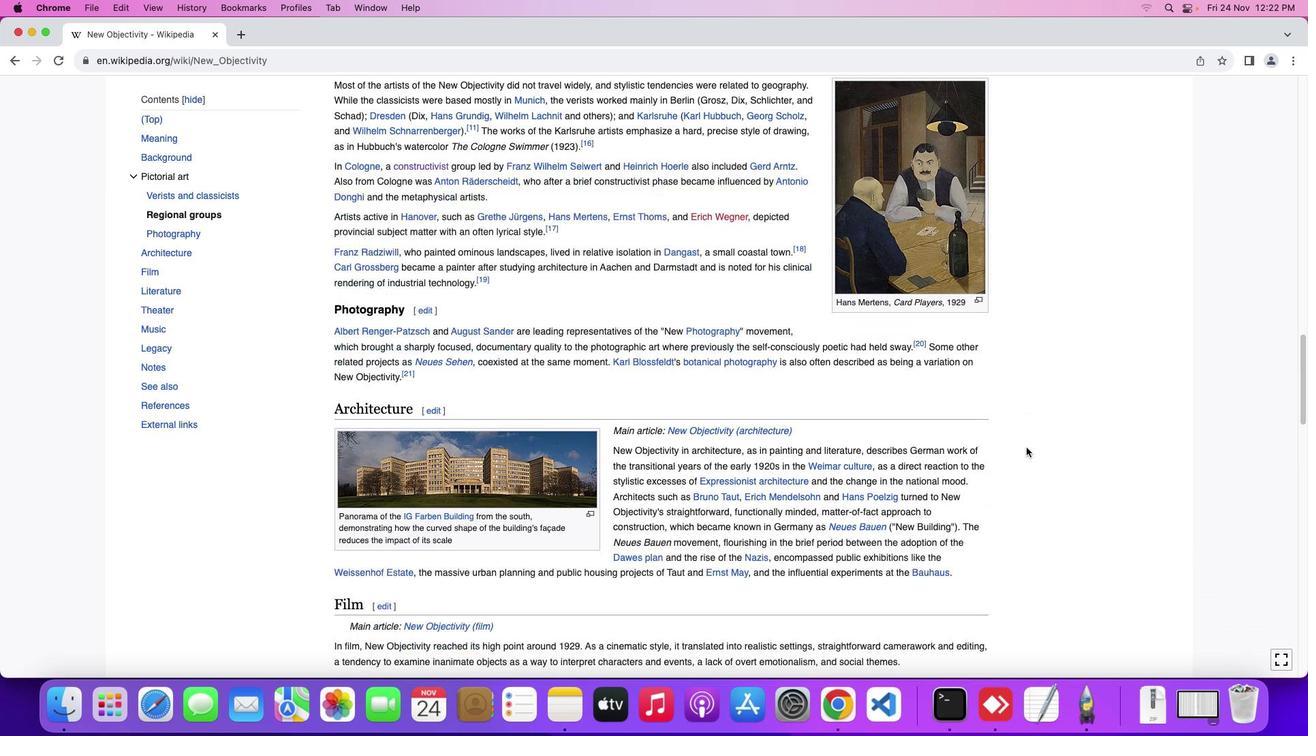 
Action: Mouse scrolled (1027, 447) with delta (0, -1)
Screenshot: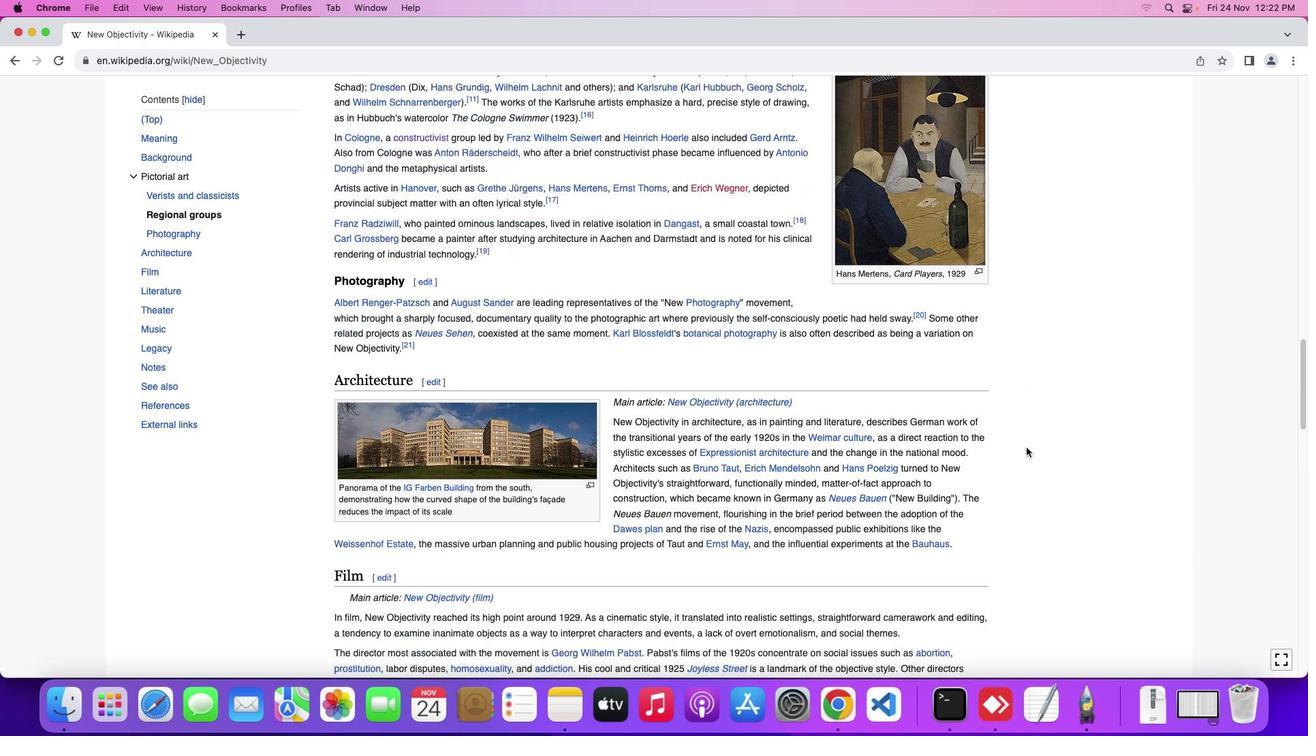 
Action: Mouse moved to (1027, 447)
Screenshot: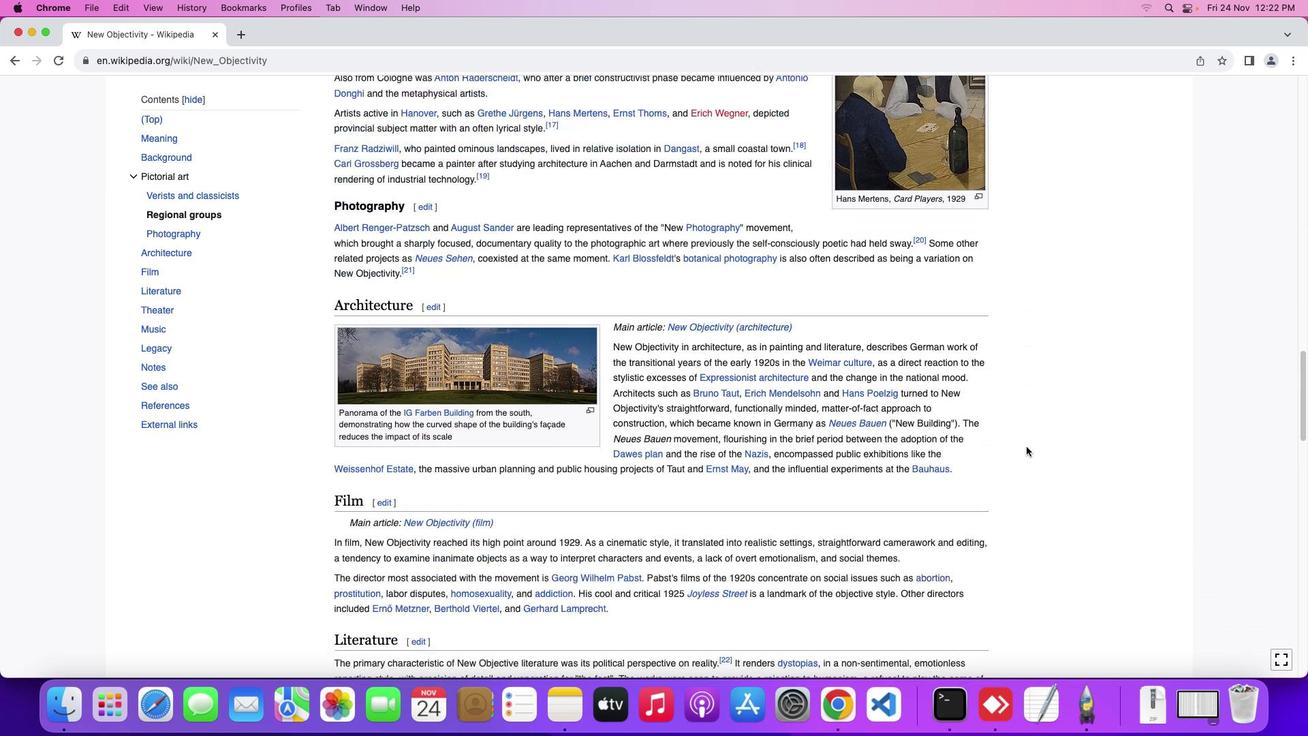 
Action: Mouse scrolled (1027, 447) with delta (0, -2)
Screenshot: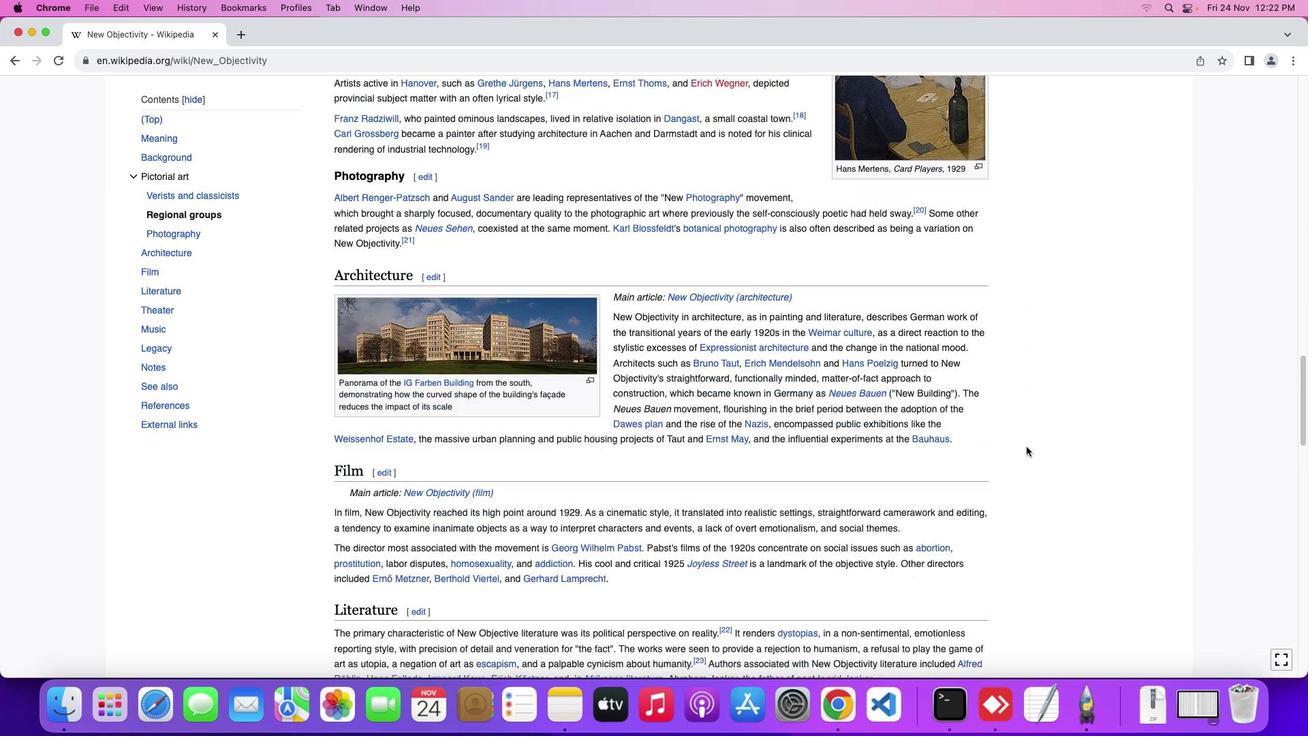 
Action: Mouse moved to (1026, 446)
Screenshot: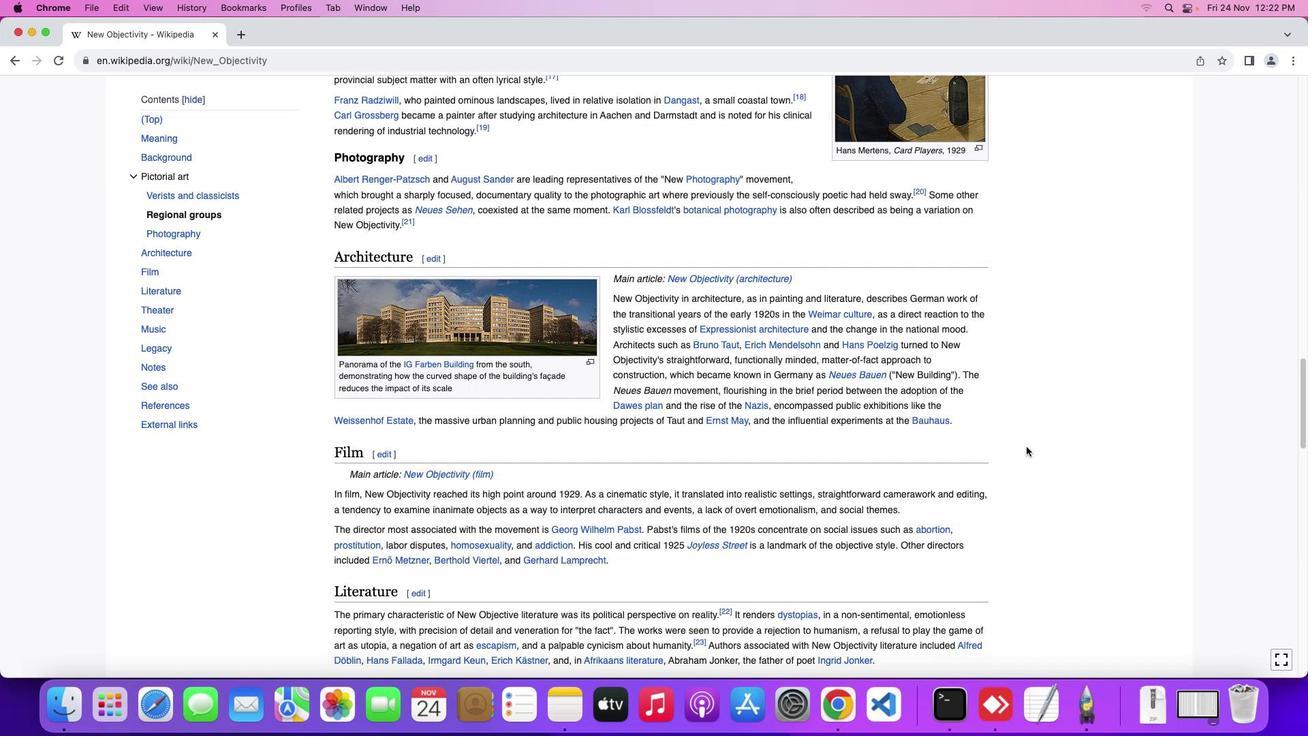 
Action: Mouse scrolled (1026, 446) with delta (0, 0)
Screenshot: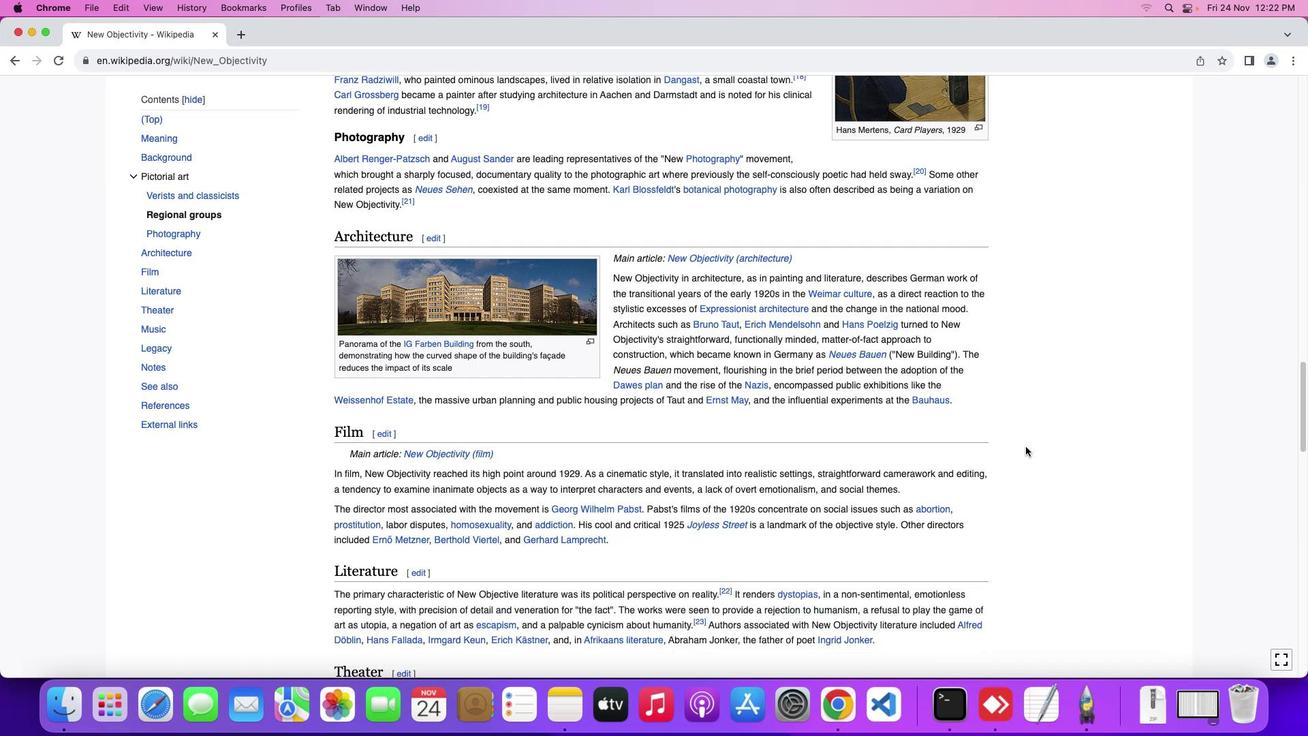 
Action: Mouse scrolled (1026, 446) with delta (0, 0)
Screenshot: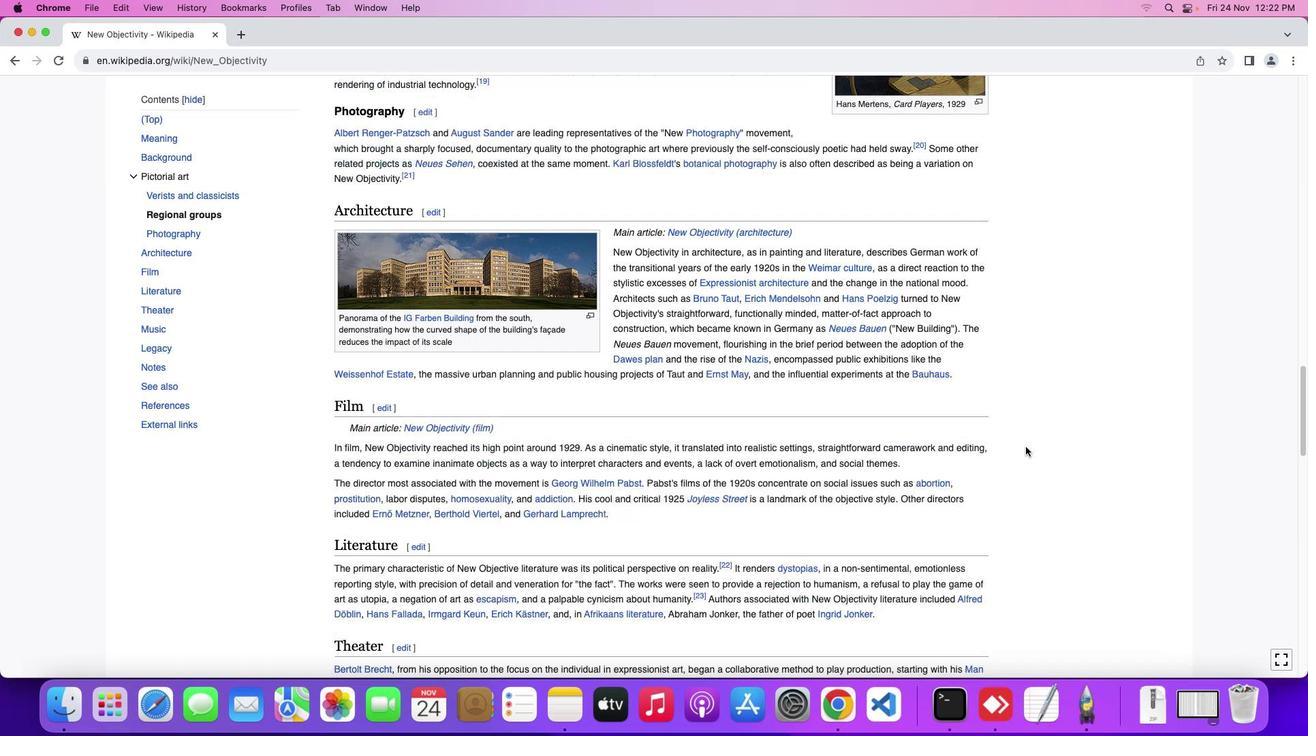 
Action: Mouse scrolled (1026, 446) with delta (0, -1)
Screenshot: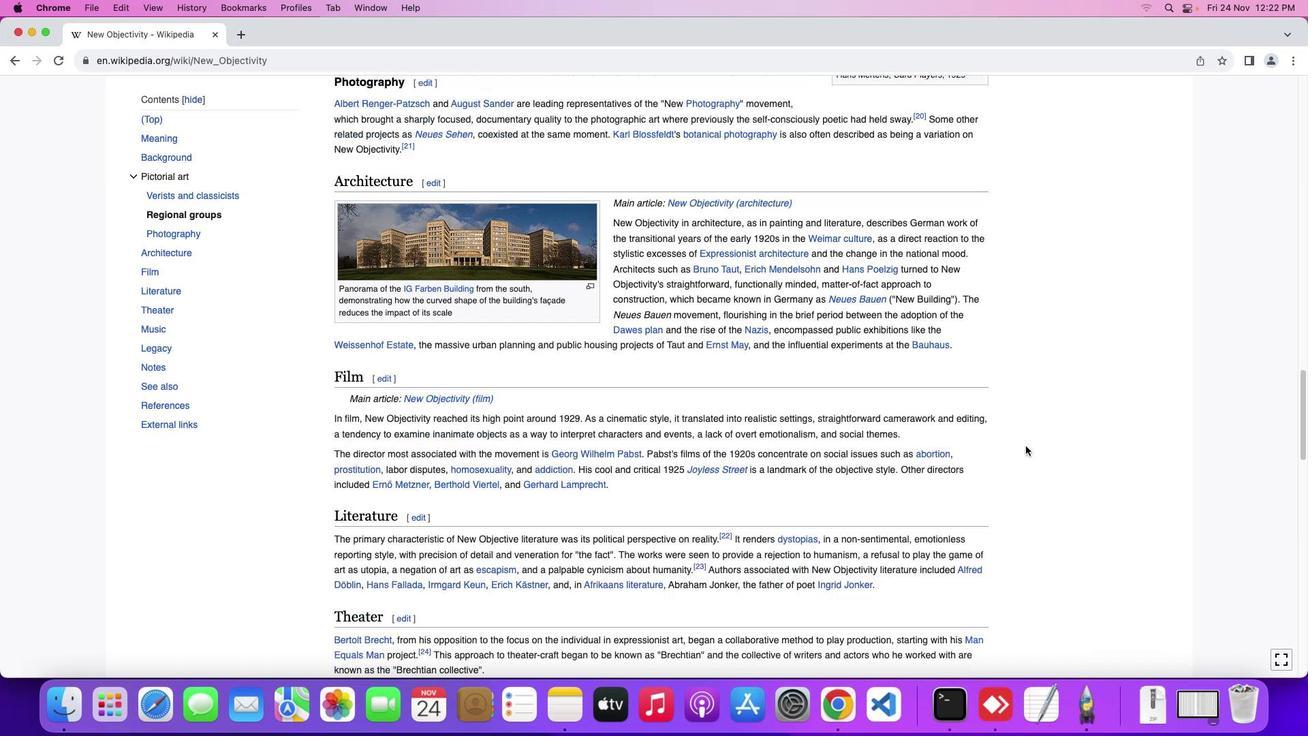 
Action: Mouse moved to (1026, 446)
Screenshot: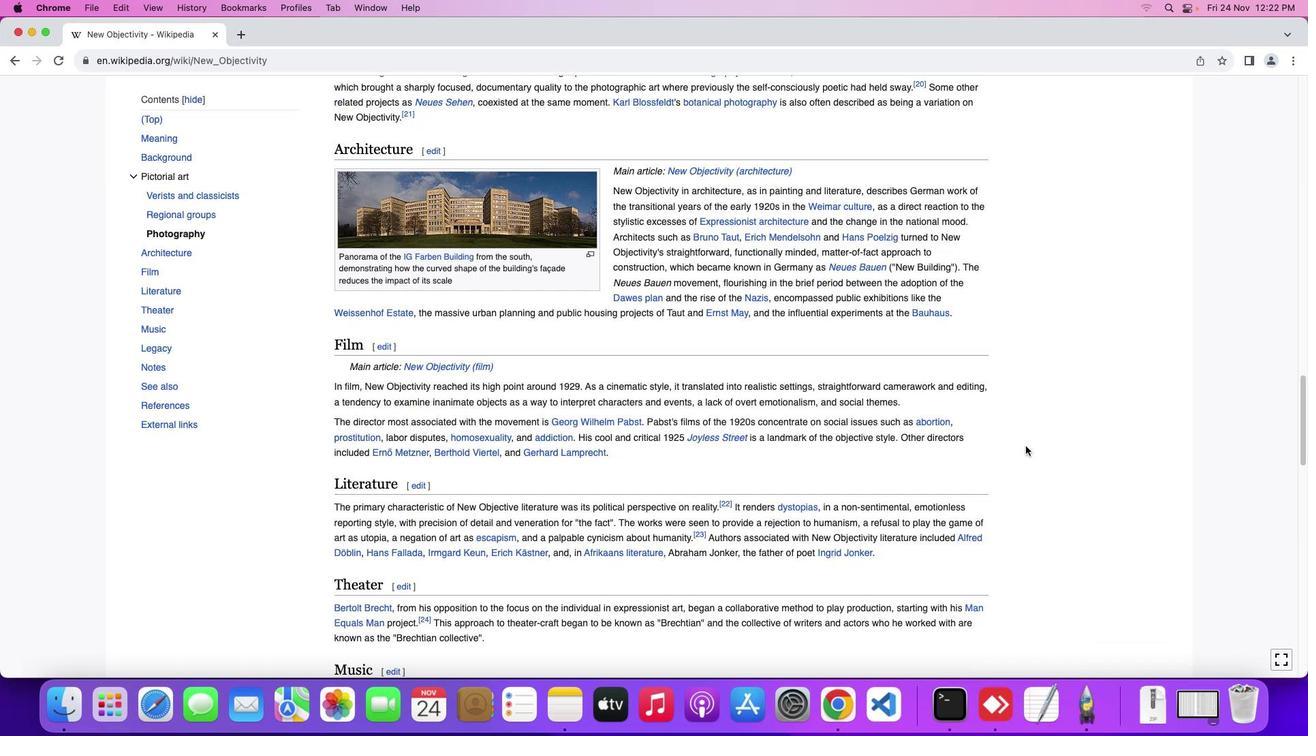 
Action: Mouse scrolled (1026, 446) with delta (0, 0)
Screenshot: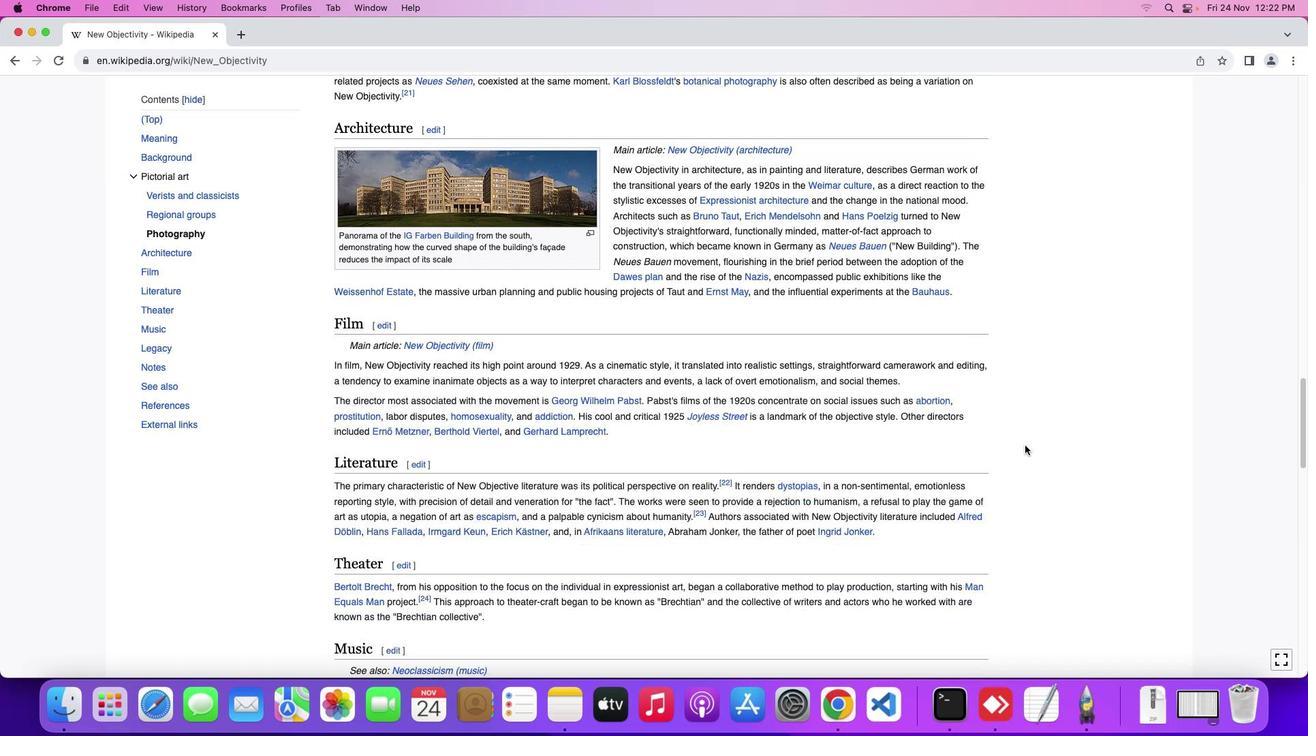
Action: Mouse scrolled (1026, 446) with delta (0, 0)
Screenshot: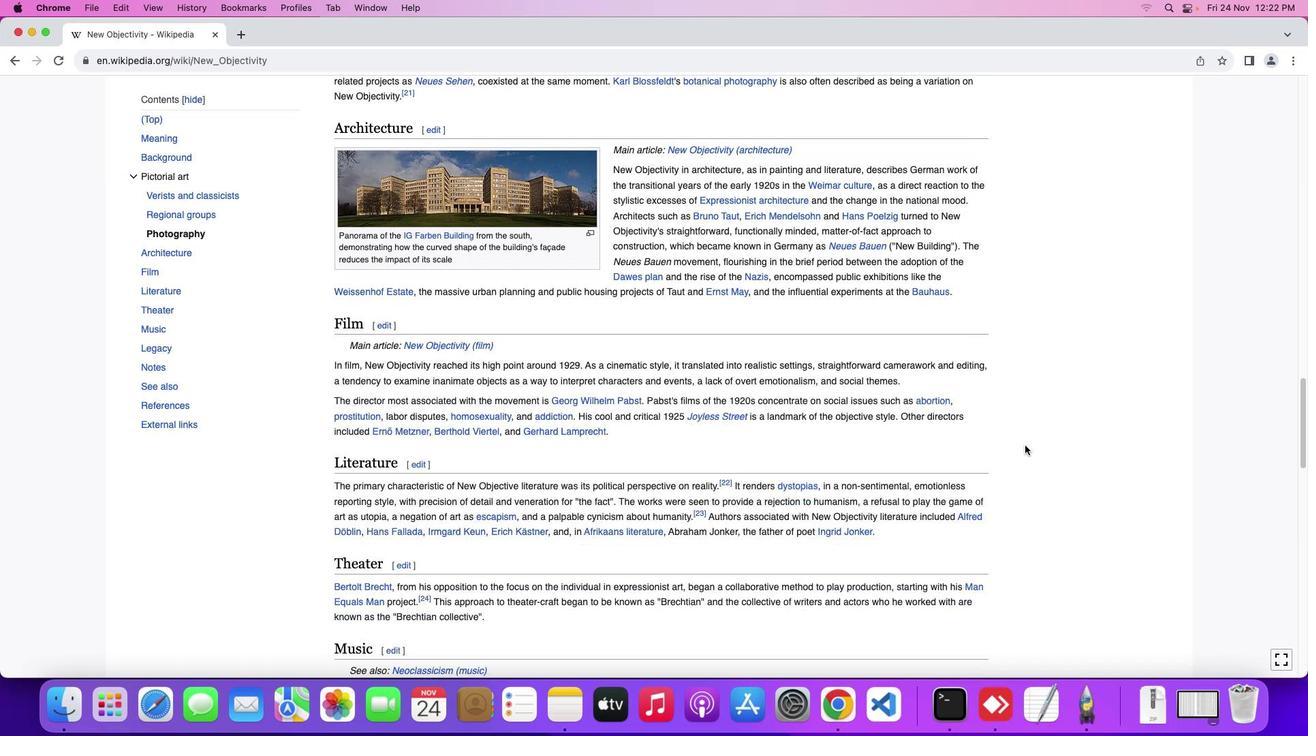 
Action: Mouse moved to (1025, 445)
Screenshot: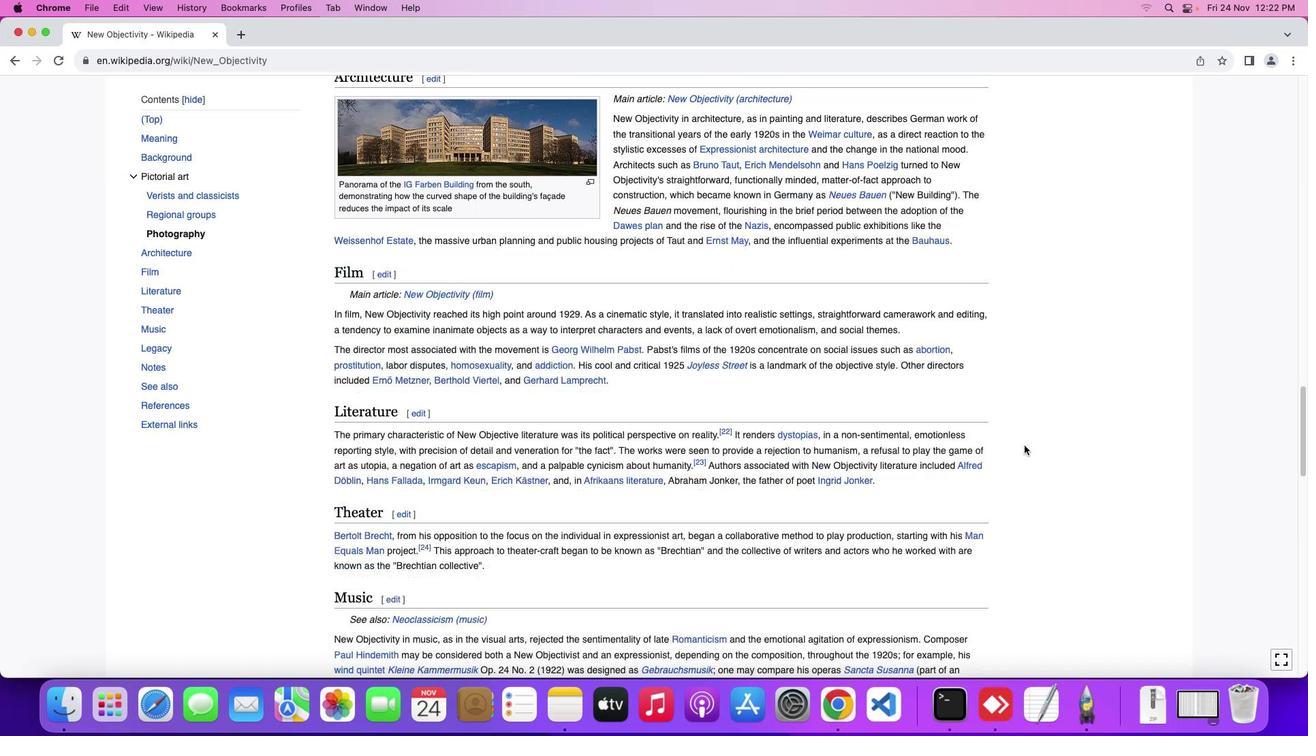 
Action: Mouse scrolled (1025, 445) with delta (0, -1)
Screenshot: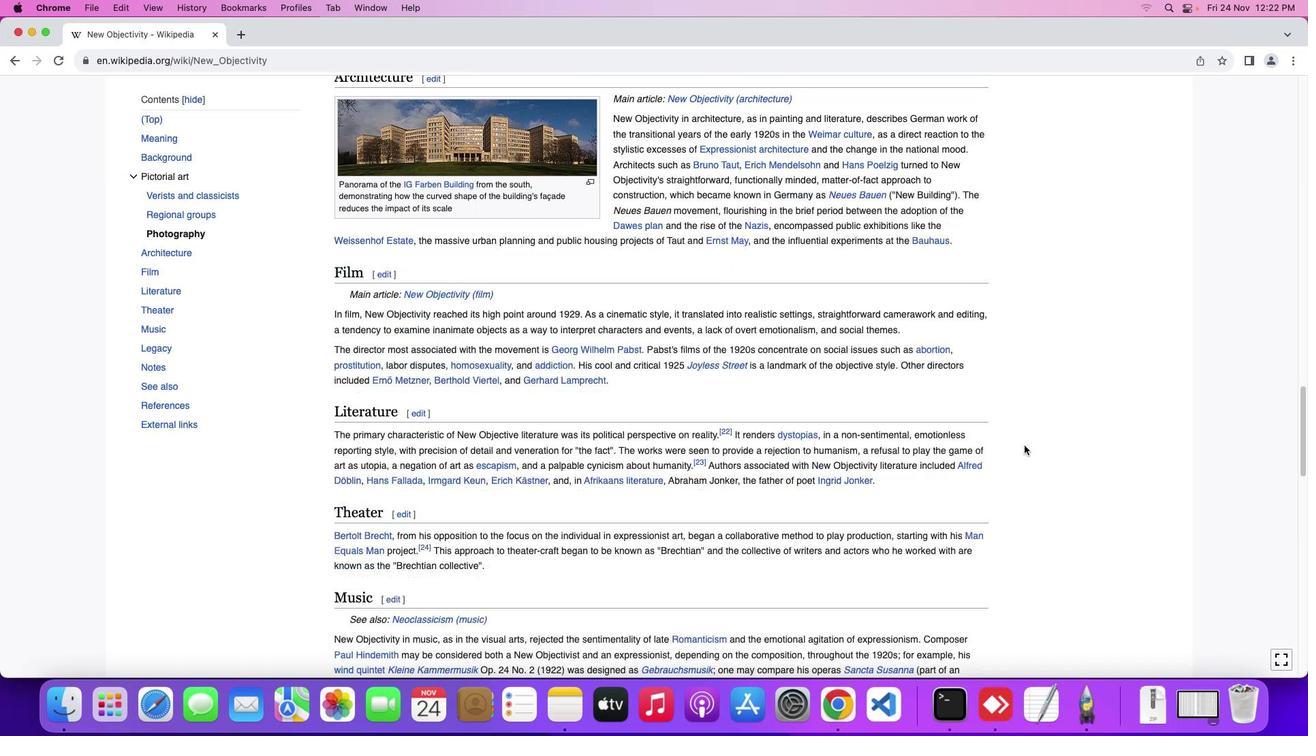 
Action: Mouse moved to (1025, 445)
Screenshot: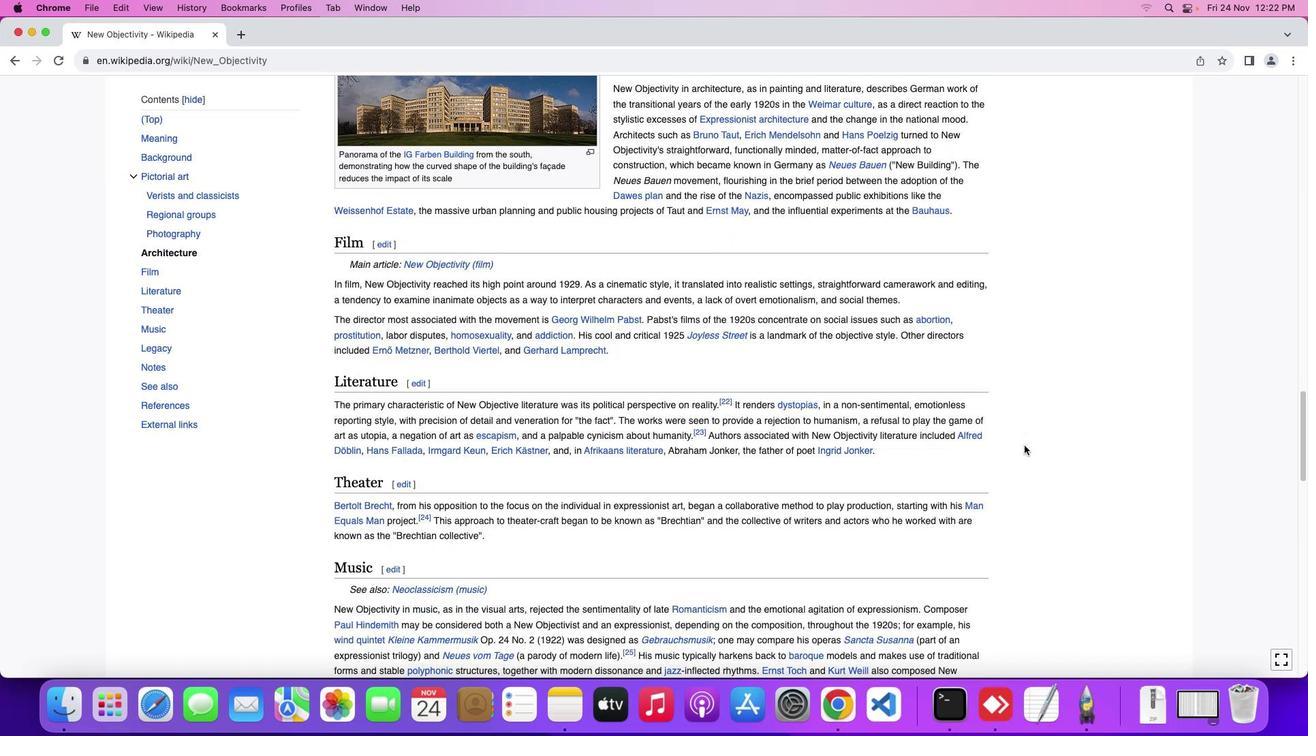 
Action: Mouse scrolled (1025, 445) with delta (0, 0)
Screenshot: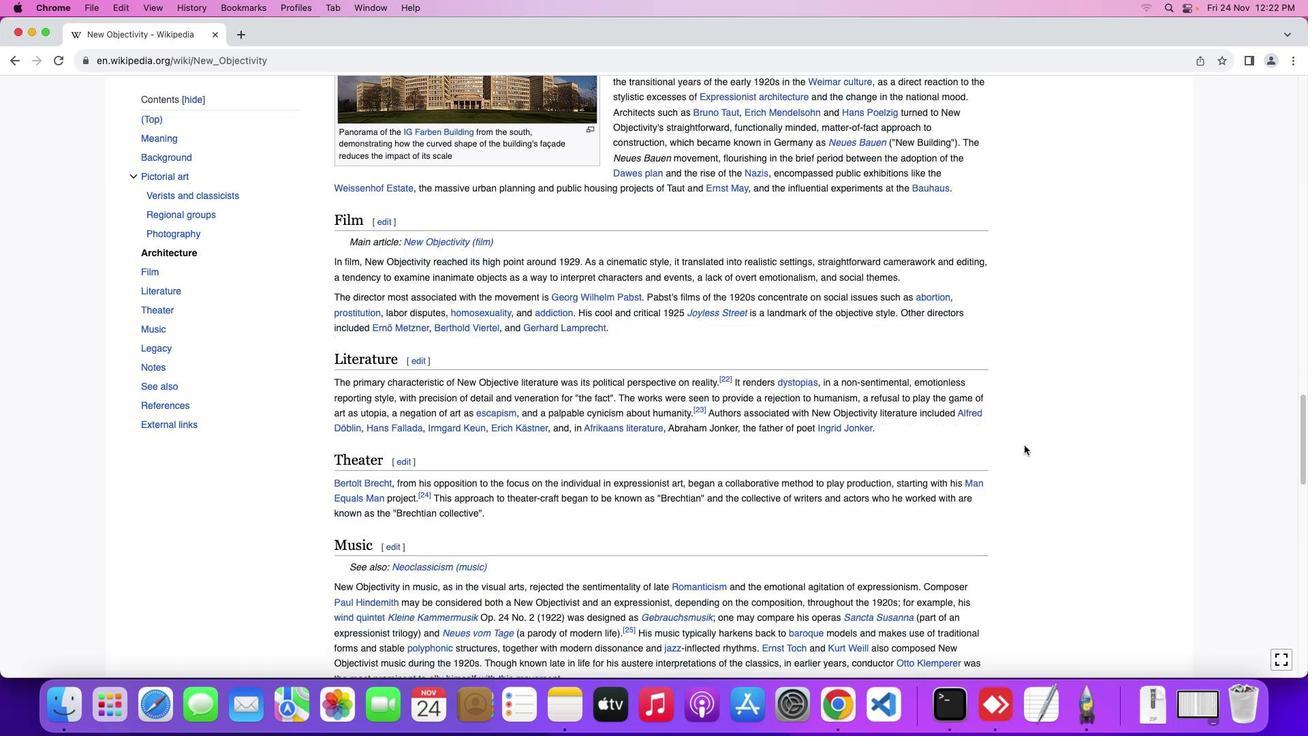
Action: Mouse scrolled (1025, 445) with delta (0, 0)
Screenshot: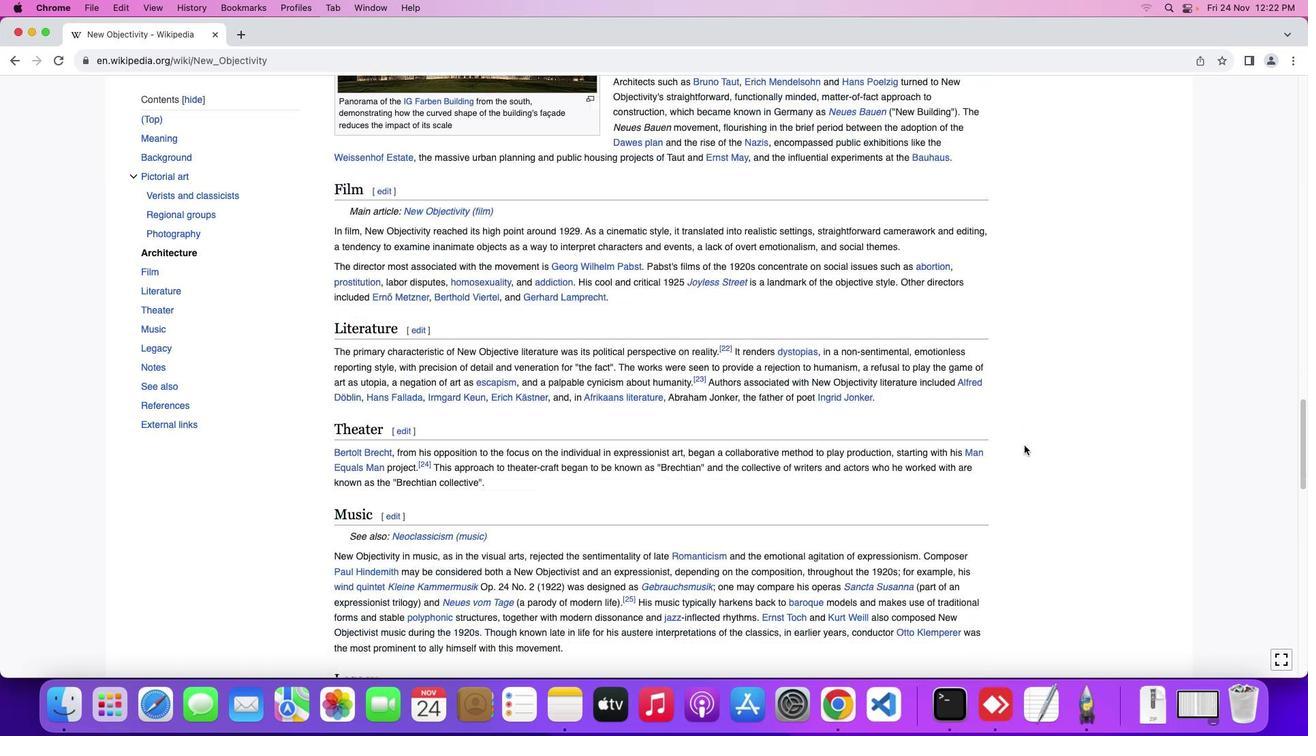 
Action: Mouse scrolled (1025, 445) with delta (0, -2)
Screenshot: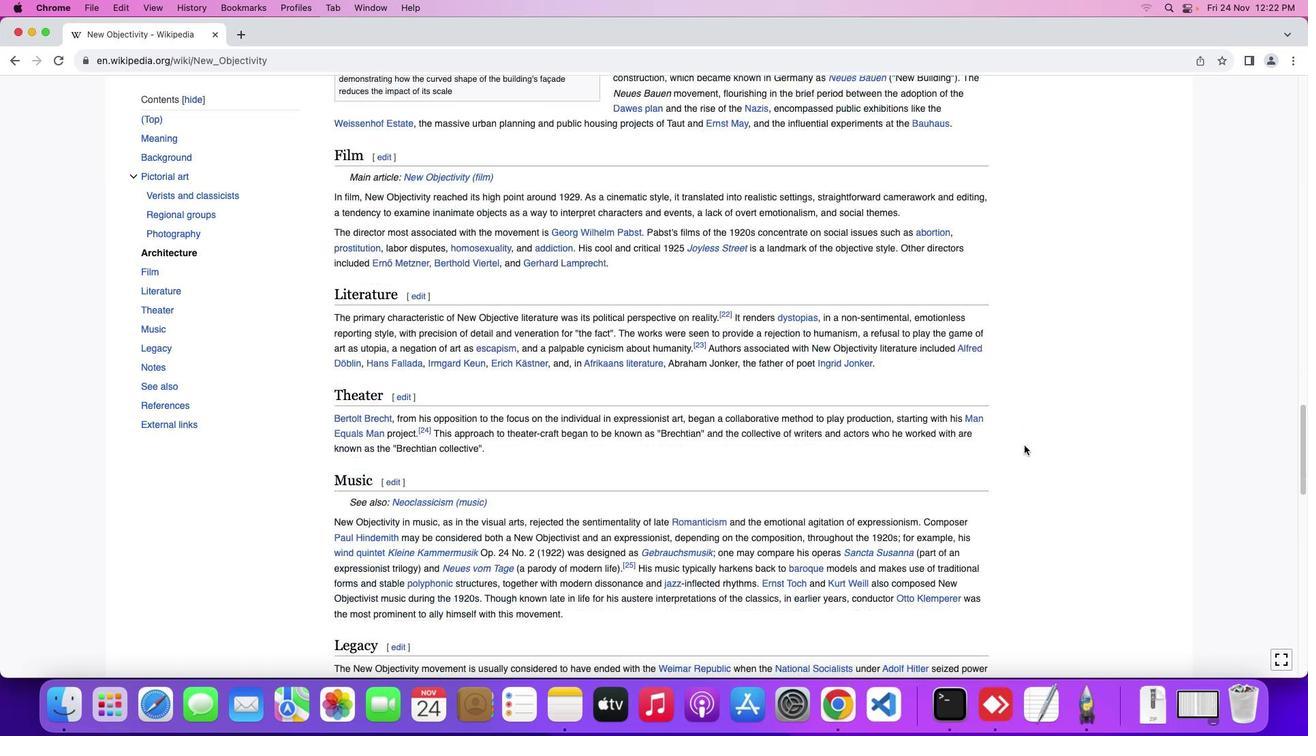 
Action: Mouse scrolled (1025, 445) with delta (0, 0)
Screenshot: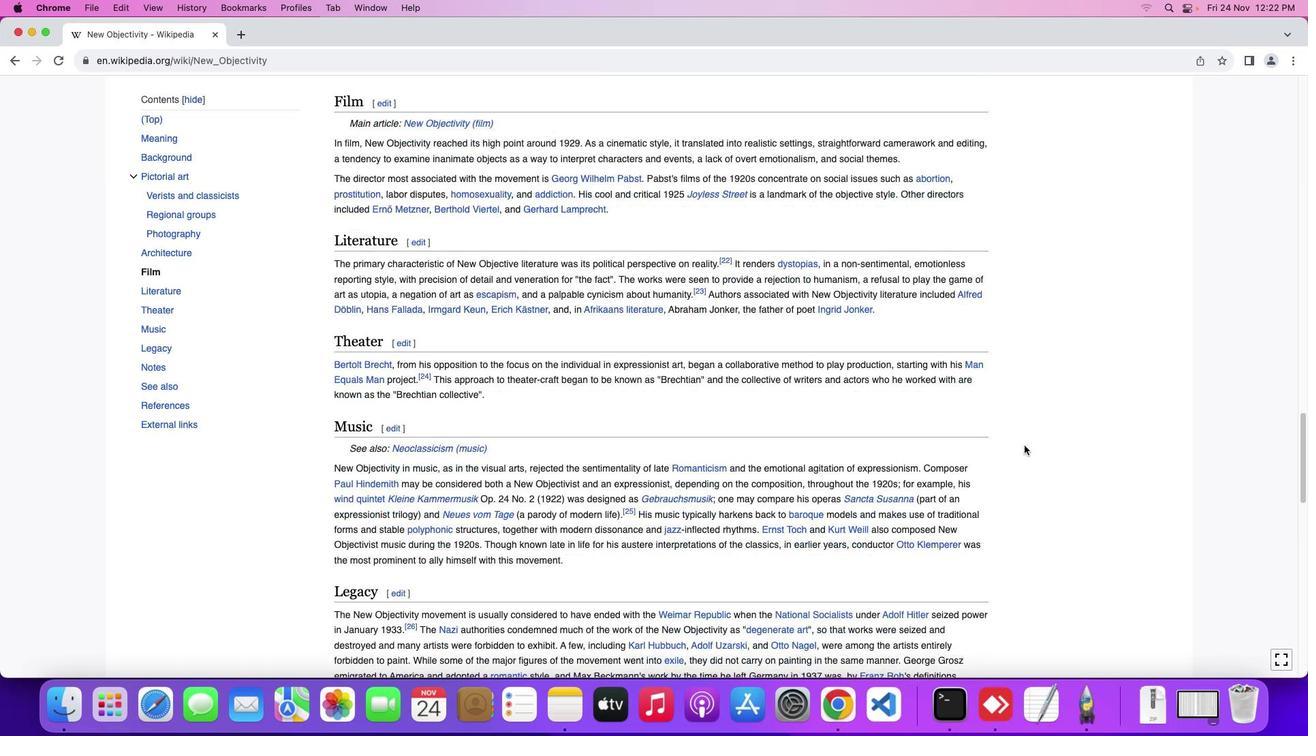 
Action: Mouse scrolled (1025, 445) with delta (0, 0)
Screenshot: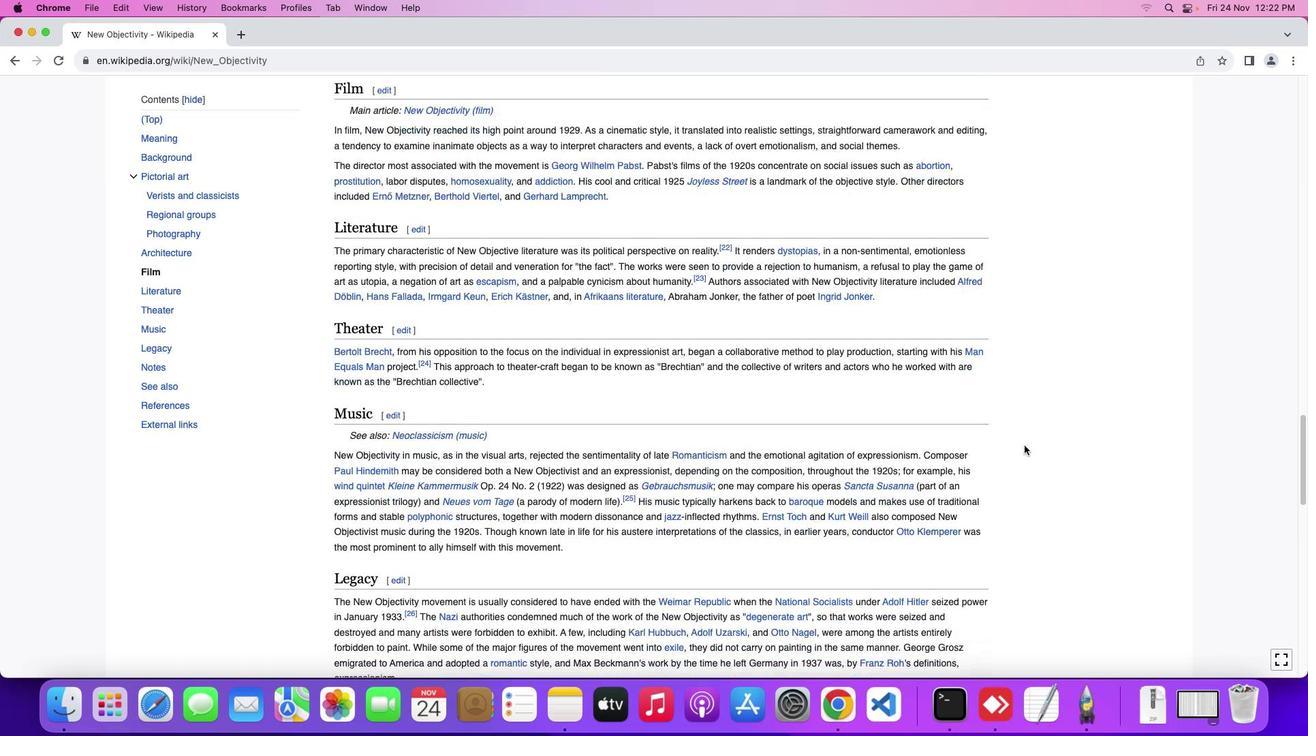 
Action: Mouse scrolled (1025, 445) with delta (0, -2)
Screenshot: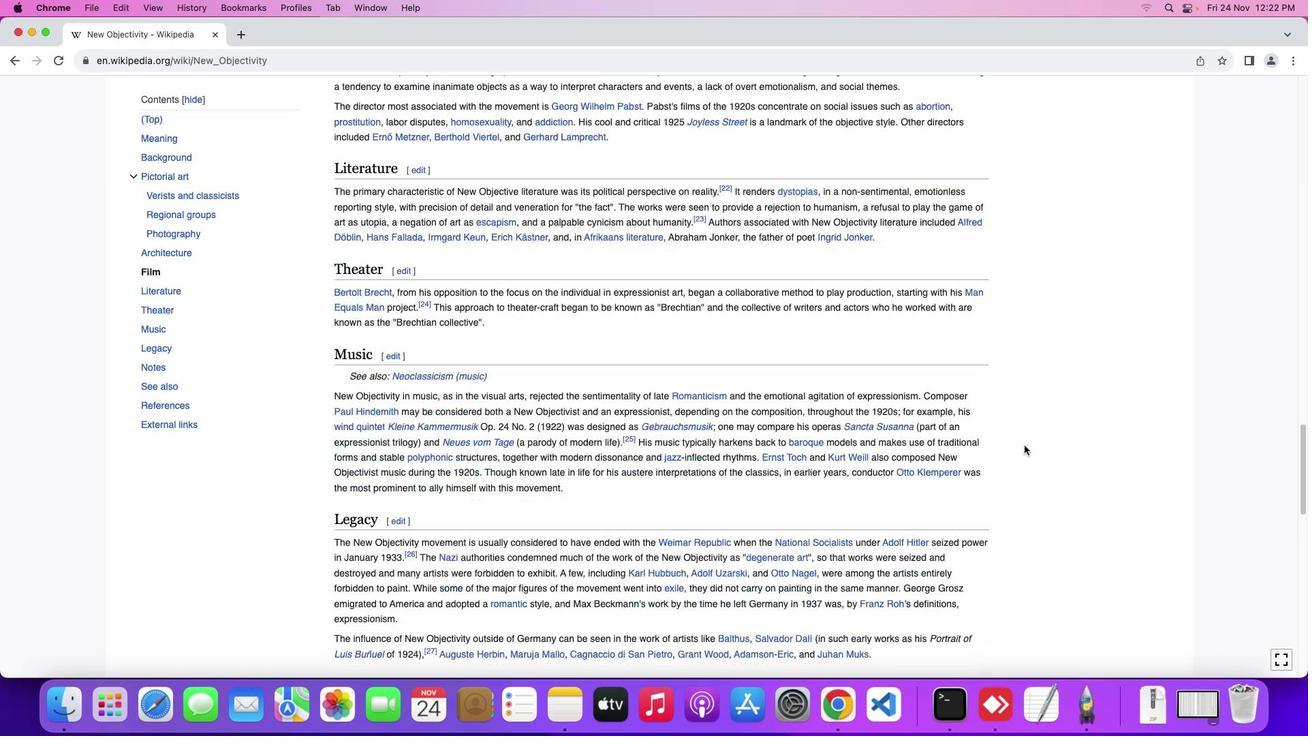 
Action: Mouse moved to (1024, 445)
Screenshot: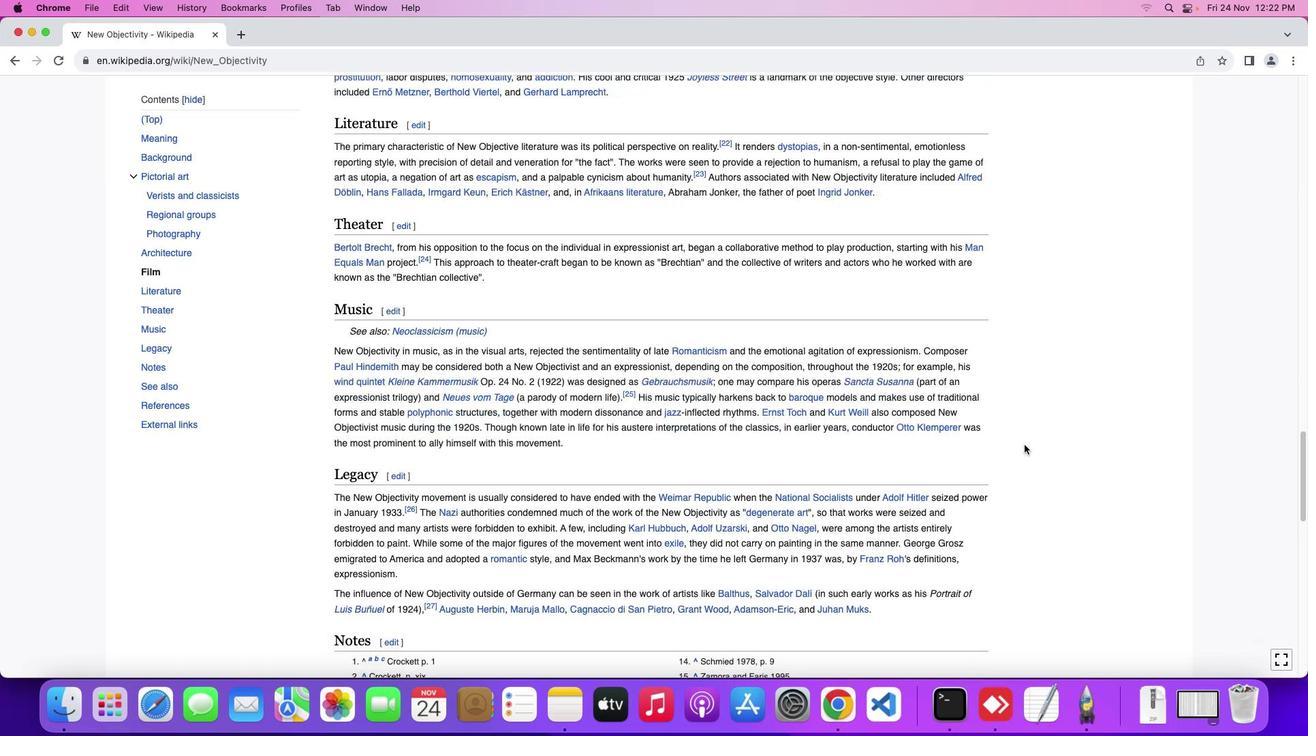 
Action: Mouse scrolled (1024, 445) with delta (0, 0)
Screenshot: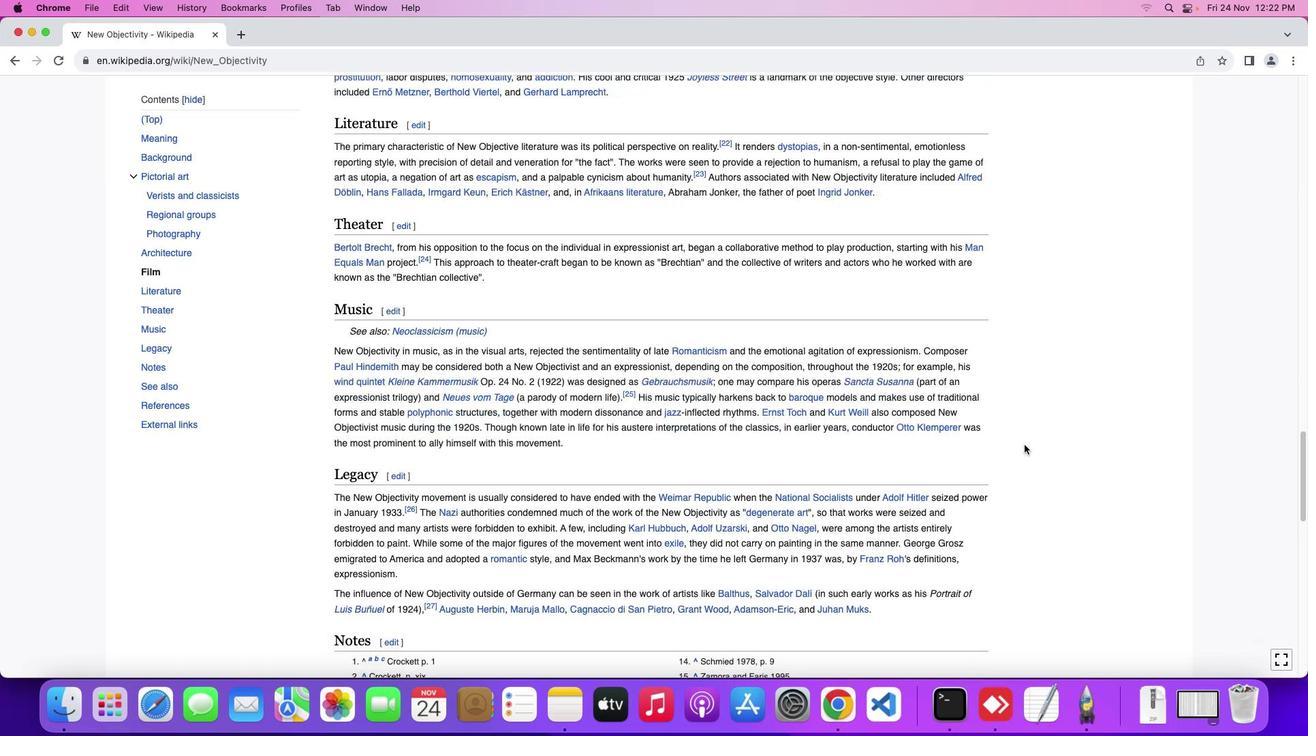 
Action: Mouse scrolled (1024, 445) with delta (0, 0)
Screenshot: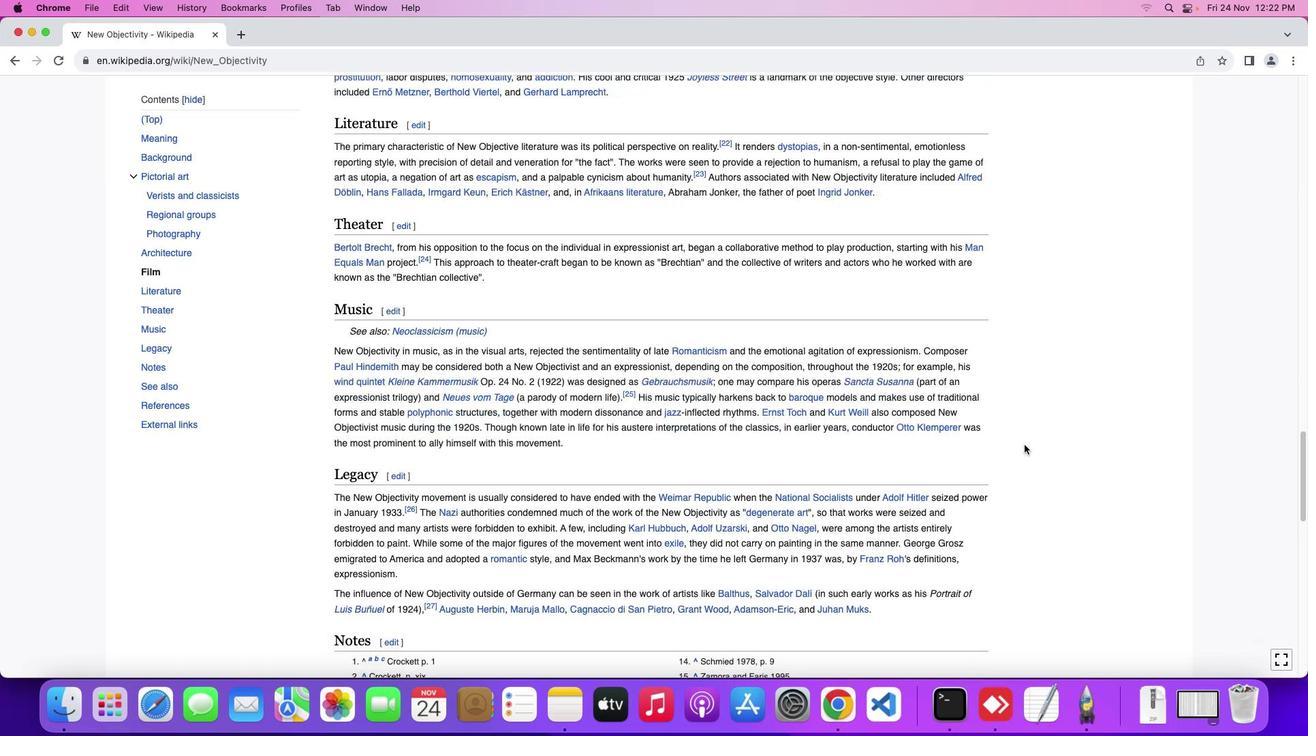 
Action: Mouse scrolled (1024, 445) with delta (0, -1)
Screenshot: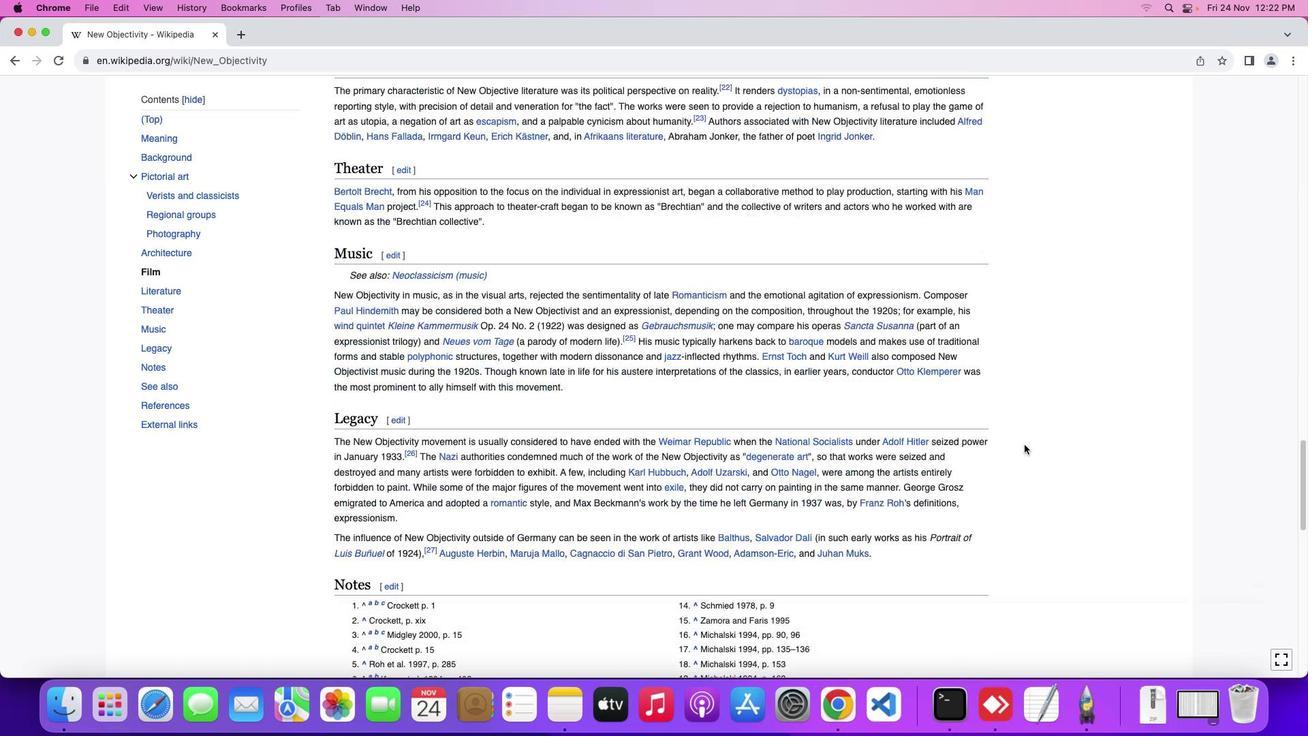 
Action: Mouse scrolled (1024, 445) with delta (0, 0)
Screenshot: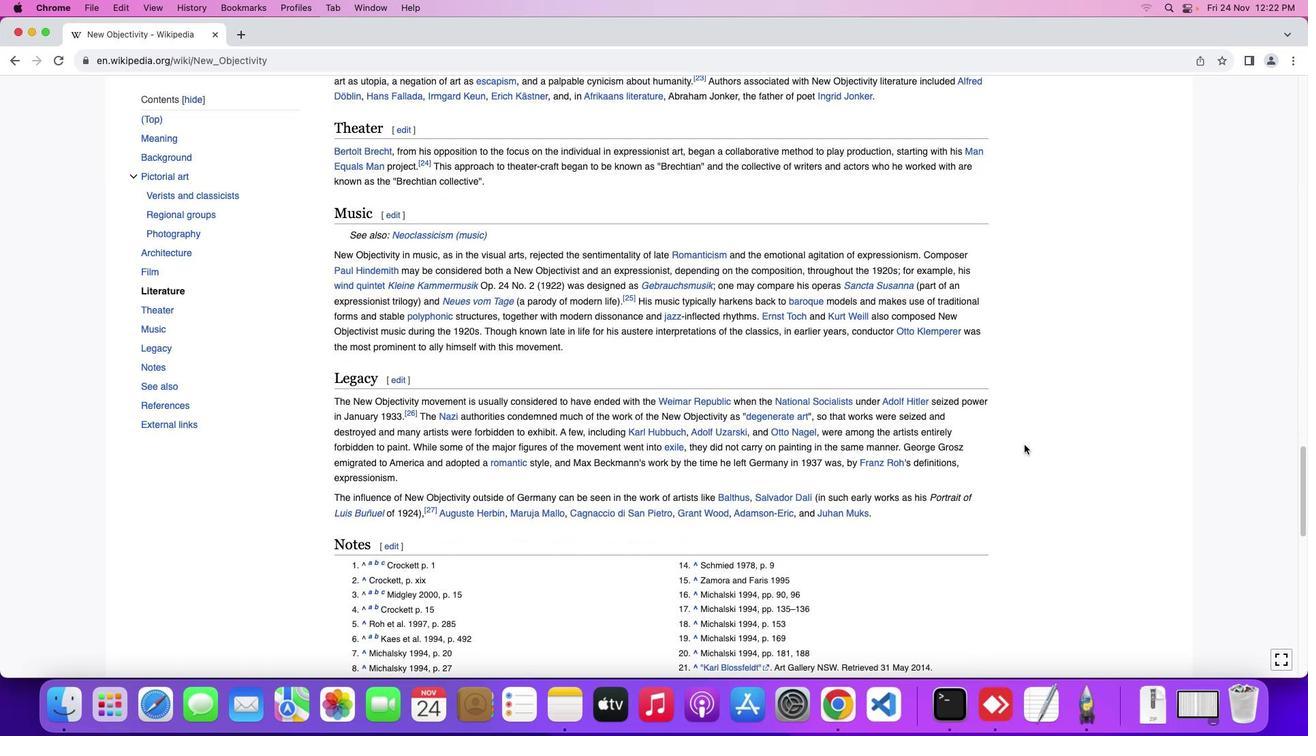 
Action: Mouse scrolled (1024, 445) with delta (0, 0)
Screenshot: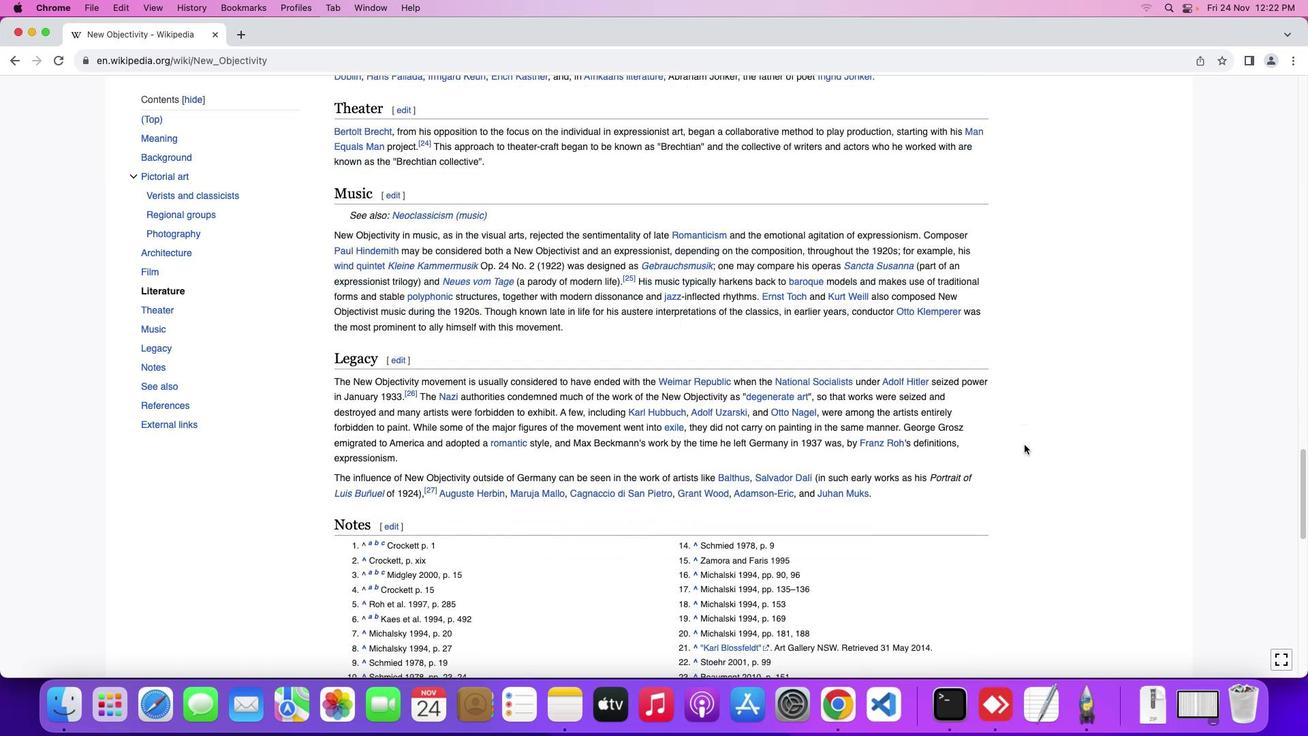 
Action: Mouse scrolled (1024, 445) with delta (0, -1)
Screenshot: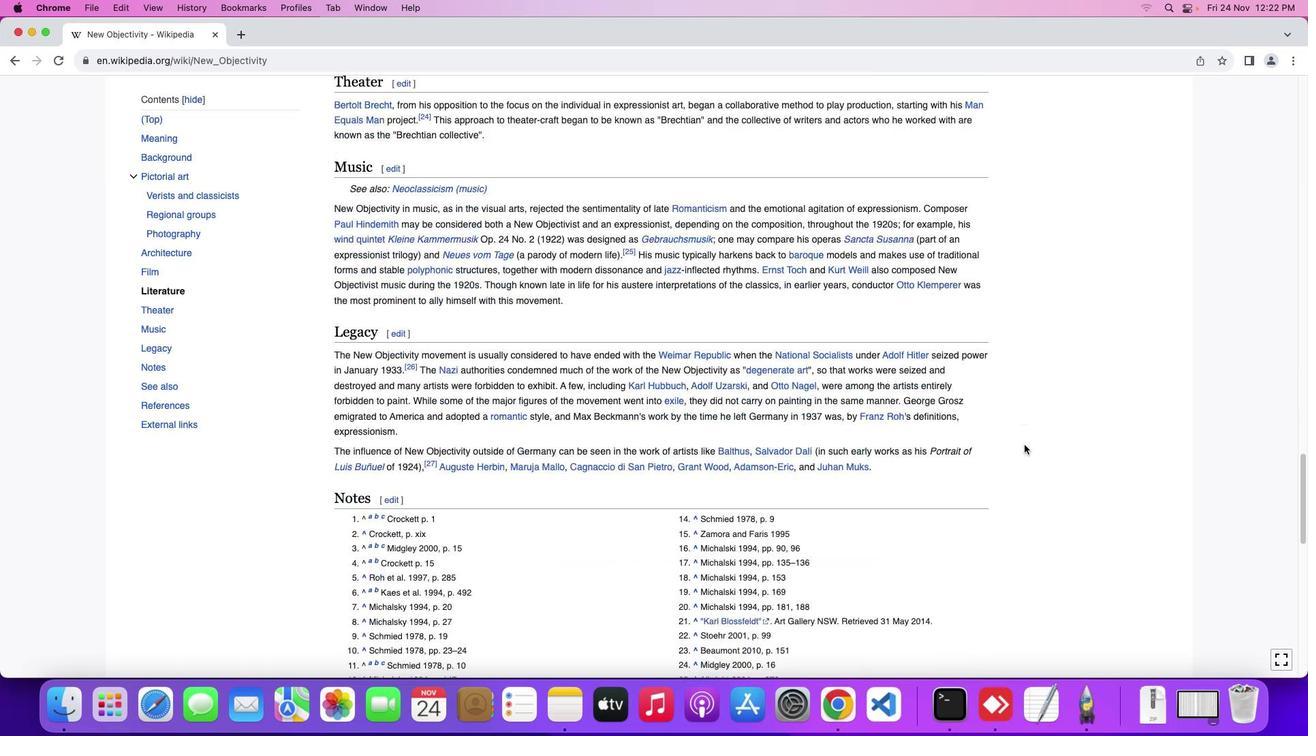 
Action: Mouse scrolled (1024, 445) with delta (0, 0)
Screenshot: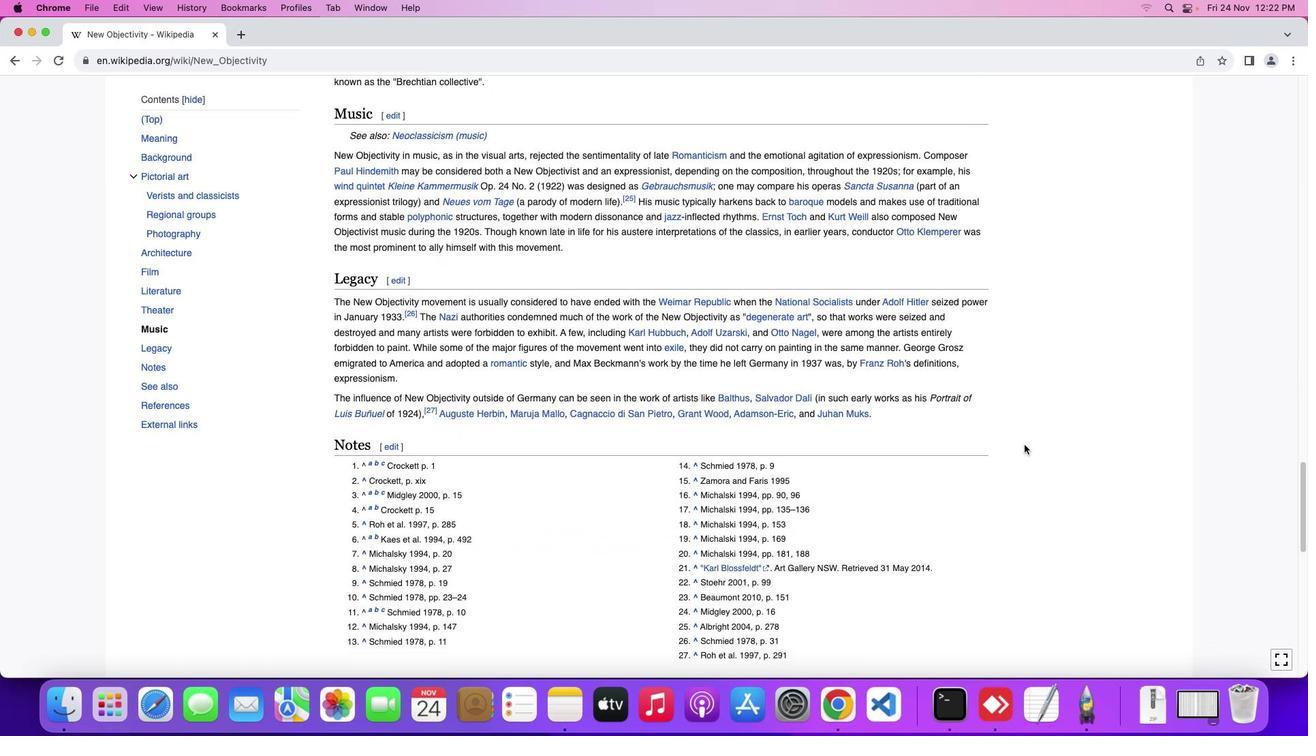 
Action: Mouse scrolled (1024, 445) with delta (0, 0)
Screenshot: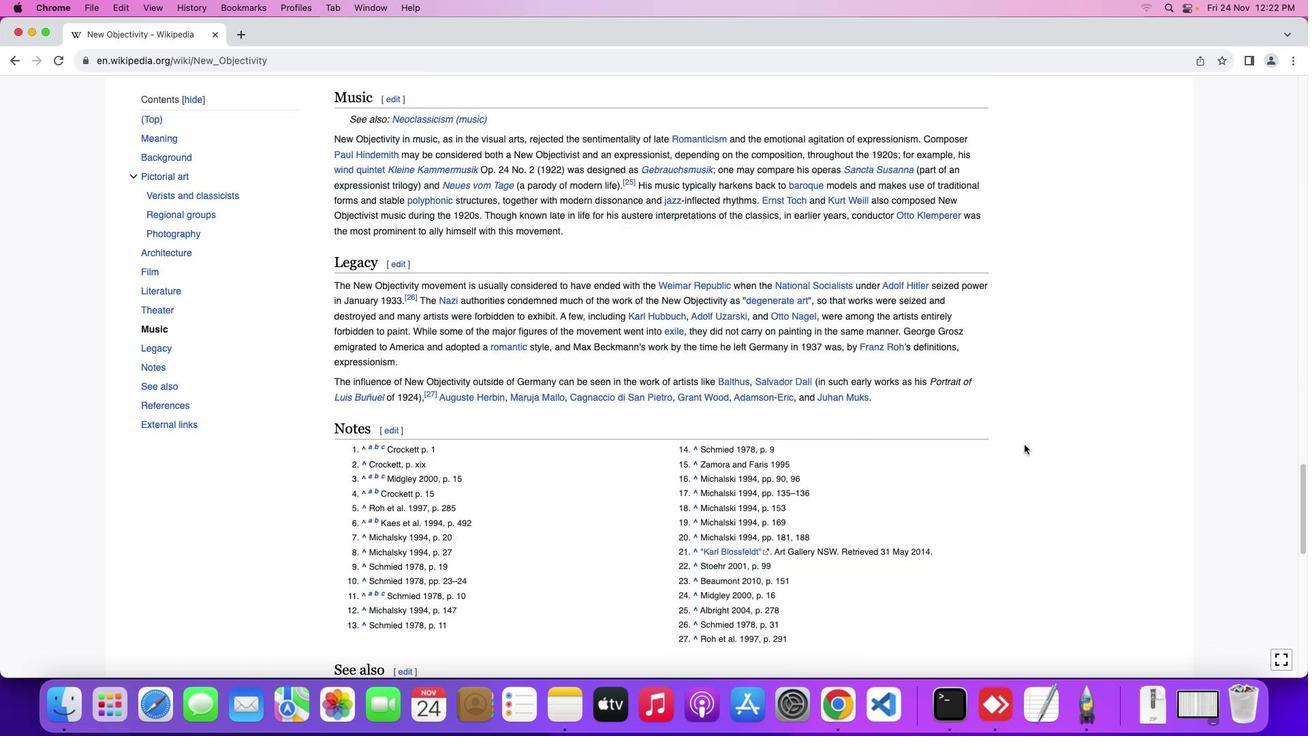 
Action: Mouse scrolled (1024, 445) with delta (0, -1)
Screenshot: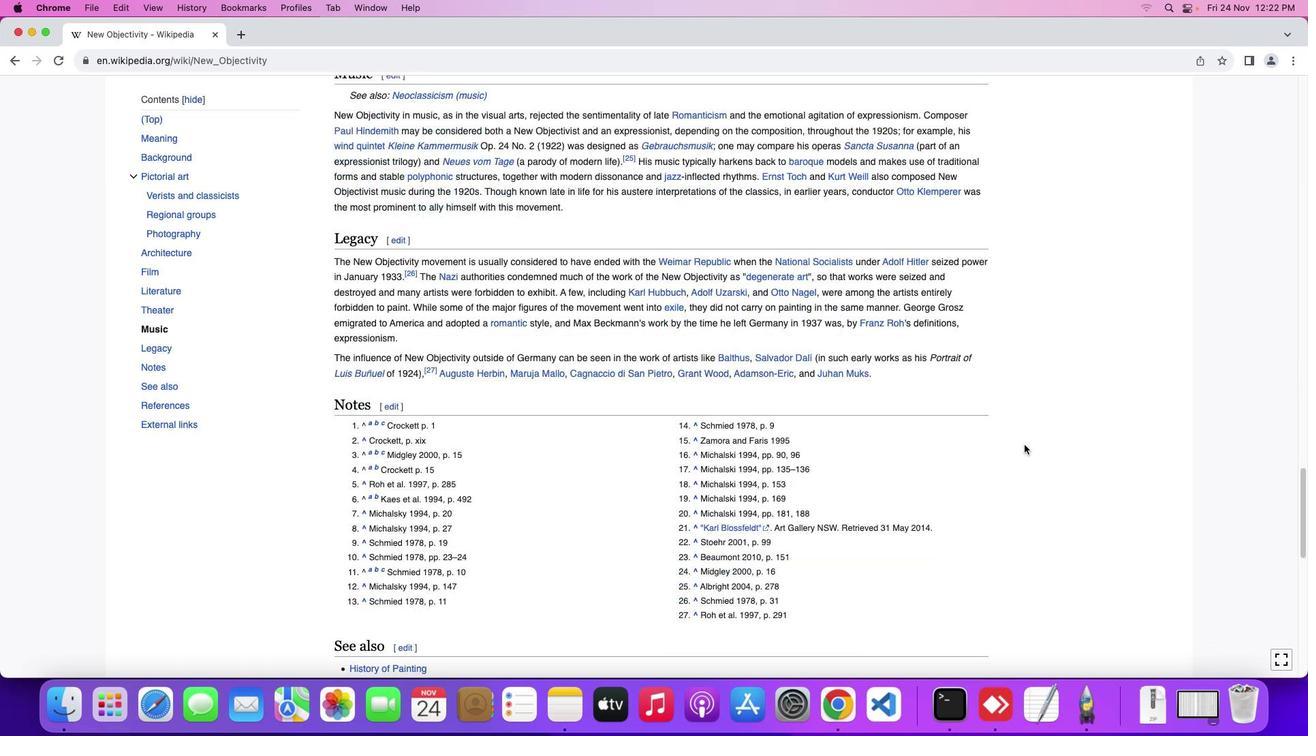 
Action: Mouse scrolled (1024, 445) with delta (0, 0)
Screenshot: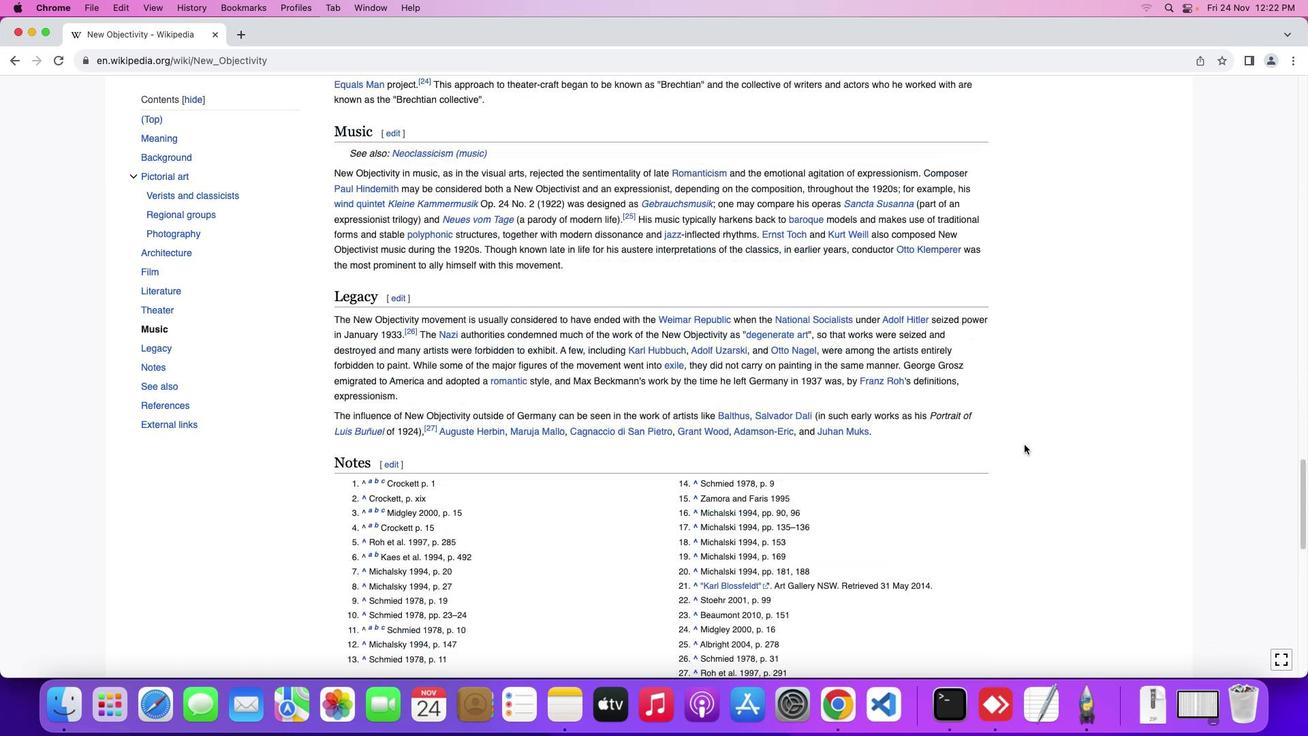 
Action: Mouse scrolled (1024, 445) with delta (0, 0)
Screenshot: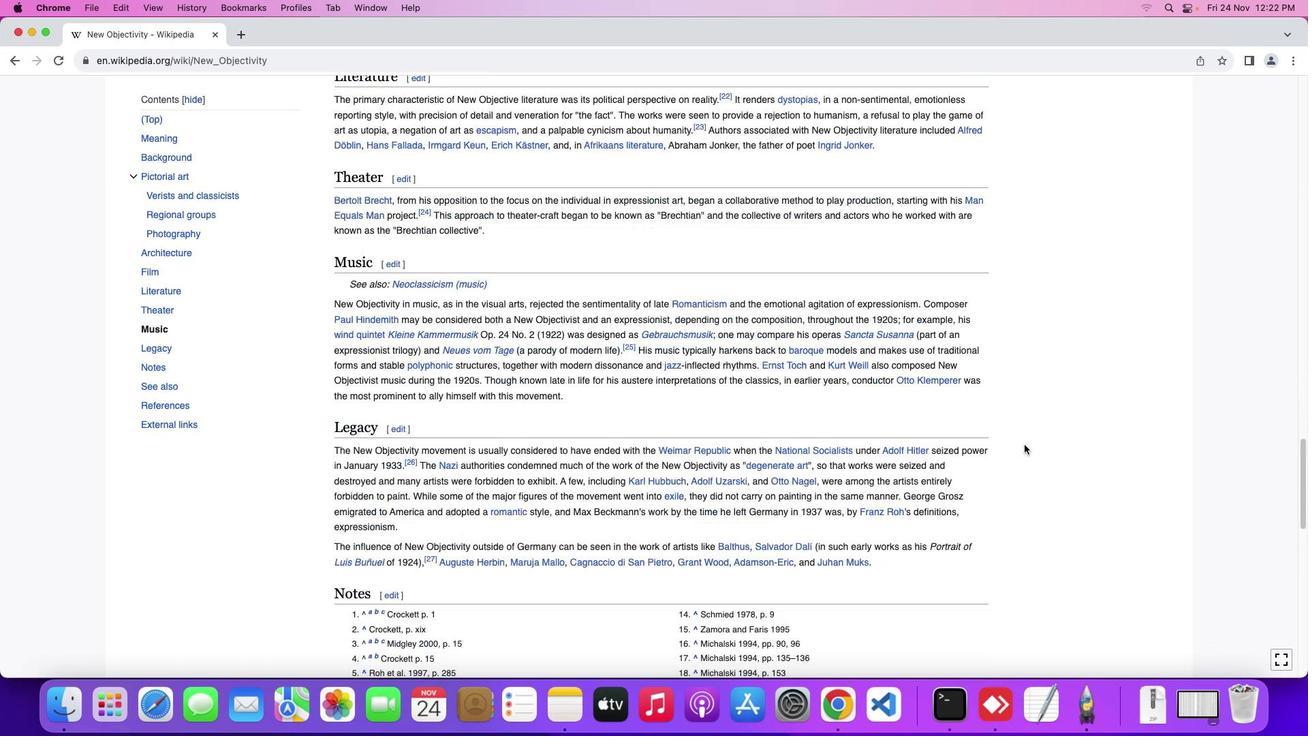 
Action: Mouse scrolled (1024, 445) with delta (0, 2)
Screenshot: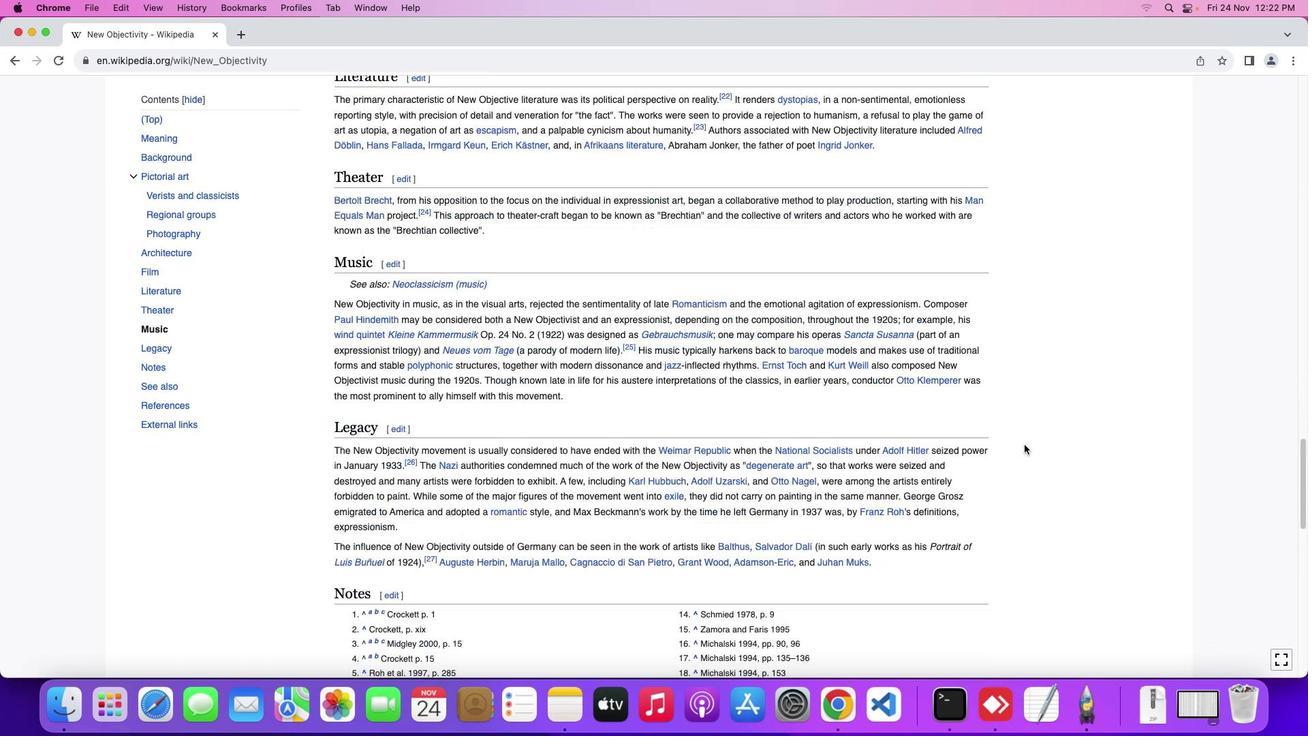 
Action: Mouse scrolled (1024, 445) with delta (0, 3)
Screenshot: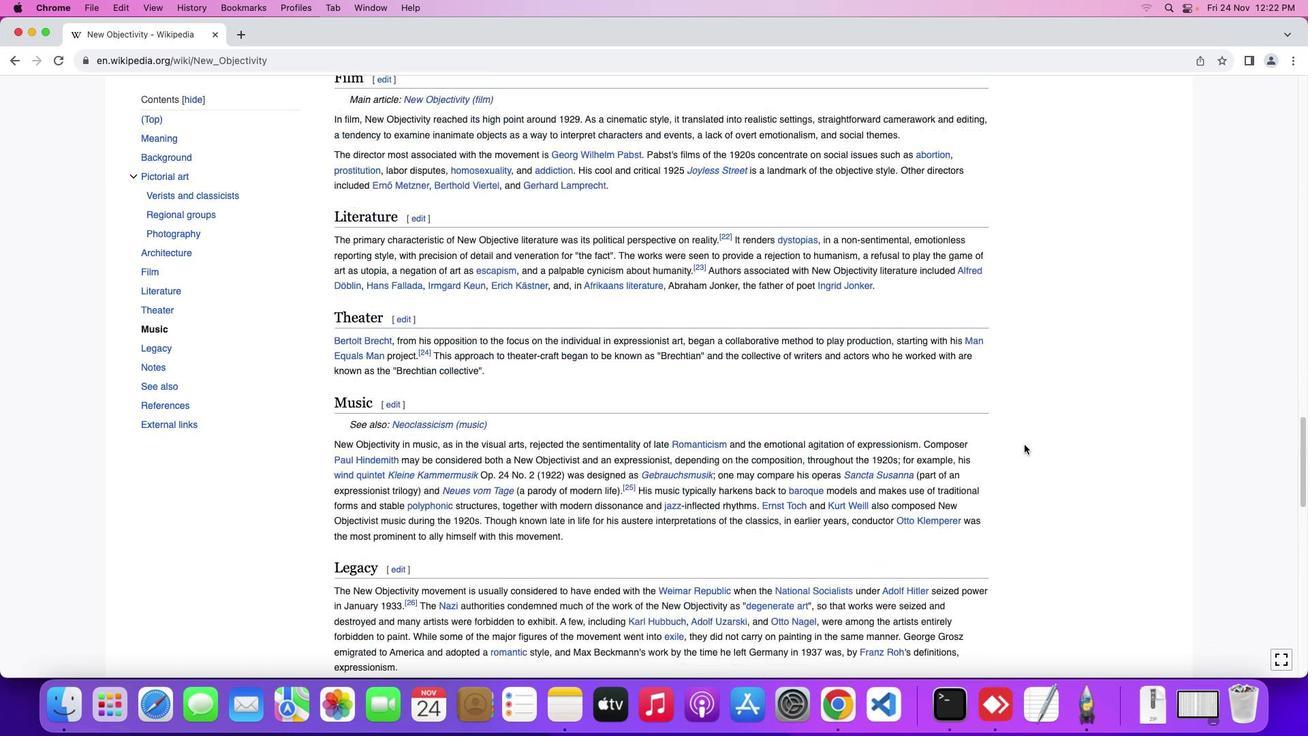
Action: Mouse scrolled (1024, 445) with delta (0, 3)
Screenshot: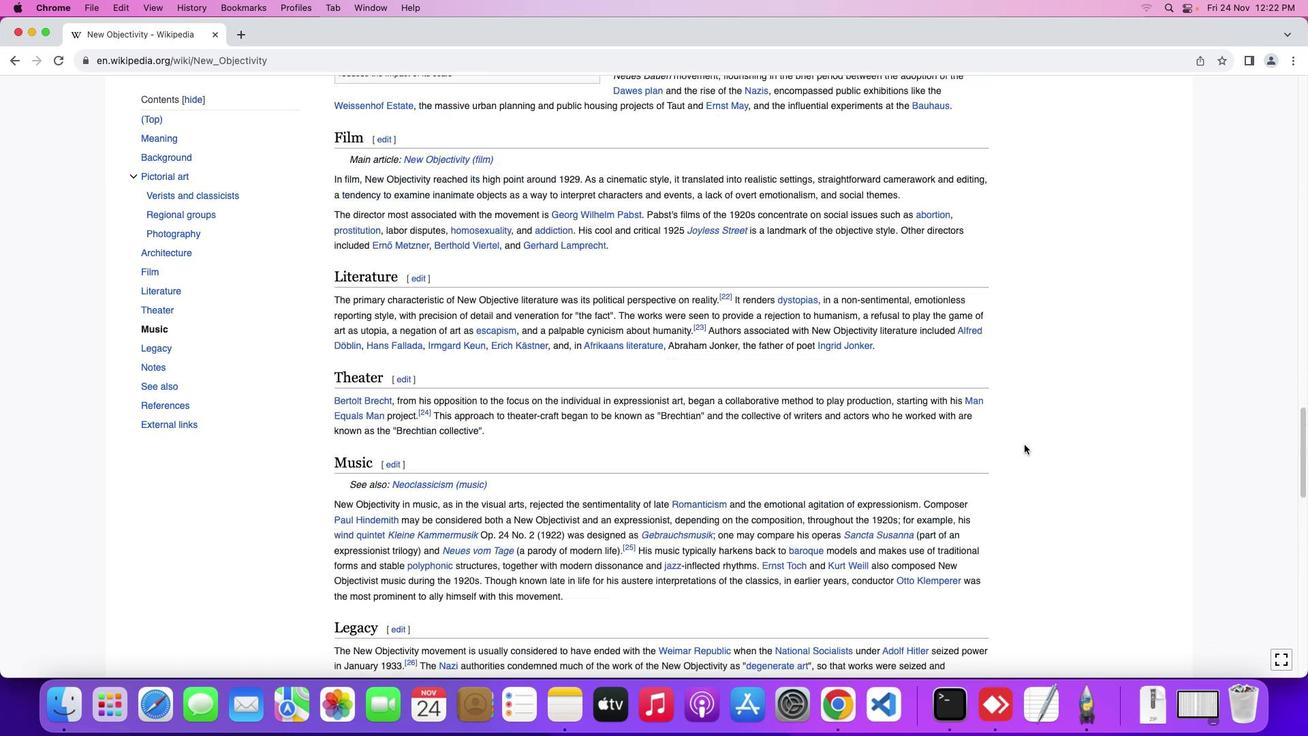 
Action: Mouse scrolled (1024, 445) with delta (0, 0)
Screenshot: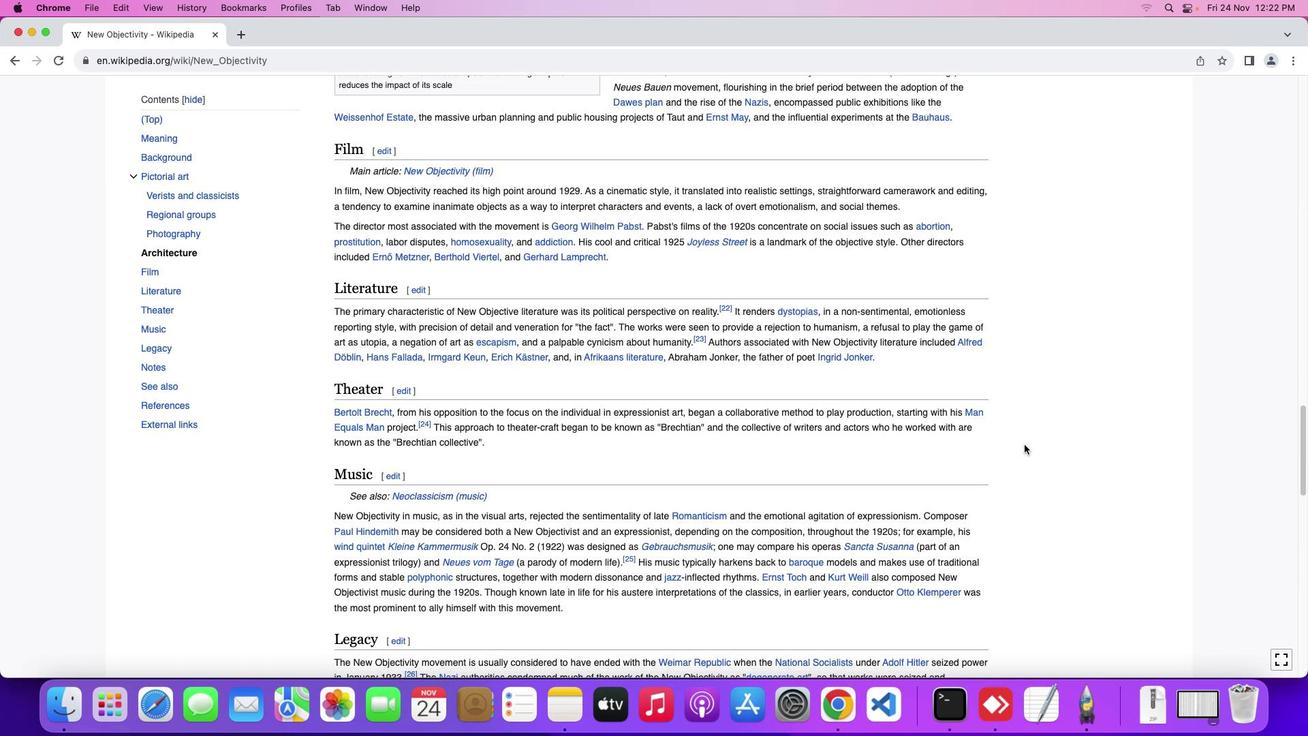
Action: Mouse scrolled (1024, 445) with delta (0, 0)
Screenshot: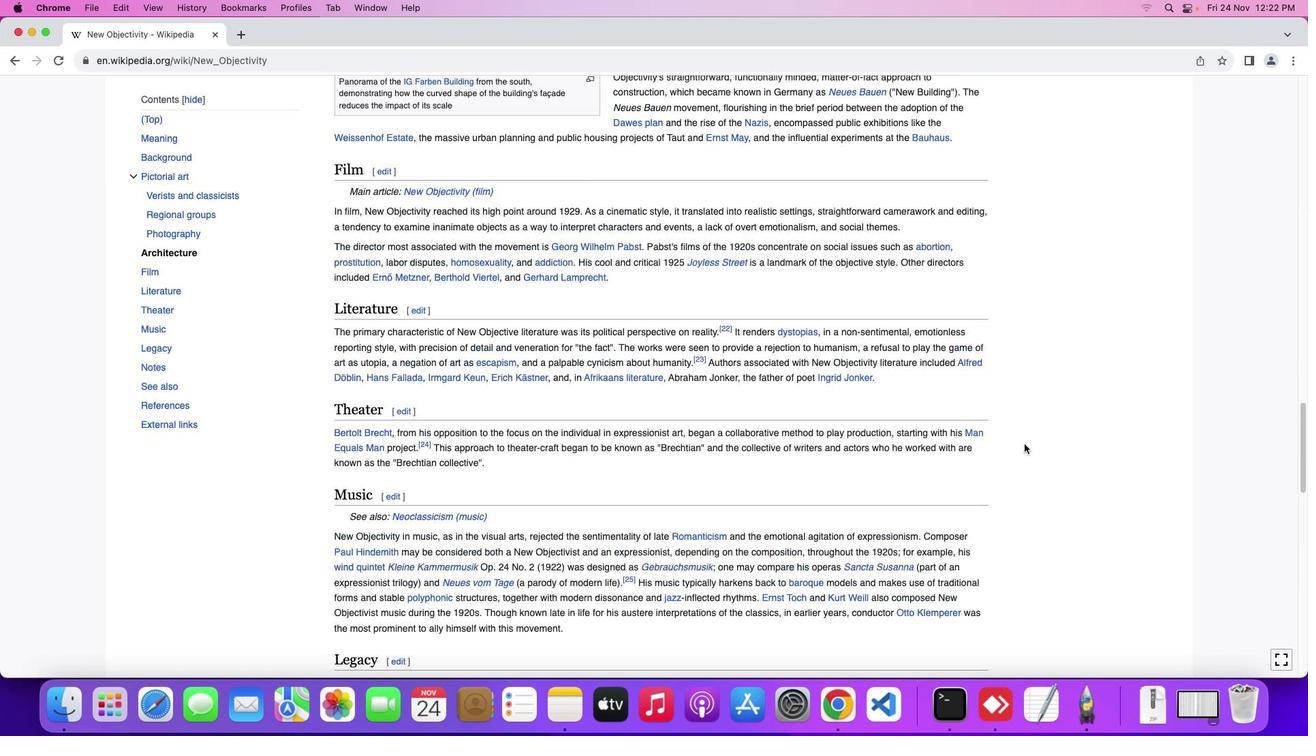 
Action: Mouse scrolled (1024, 445) with delta (0, 1)
Screenshot: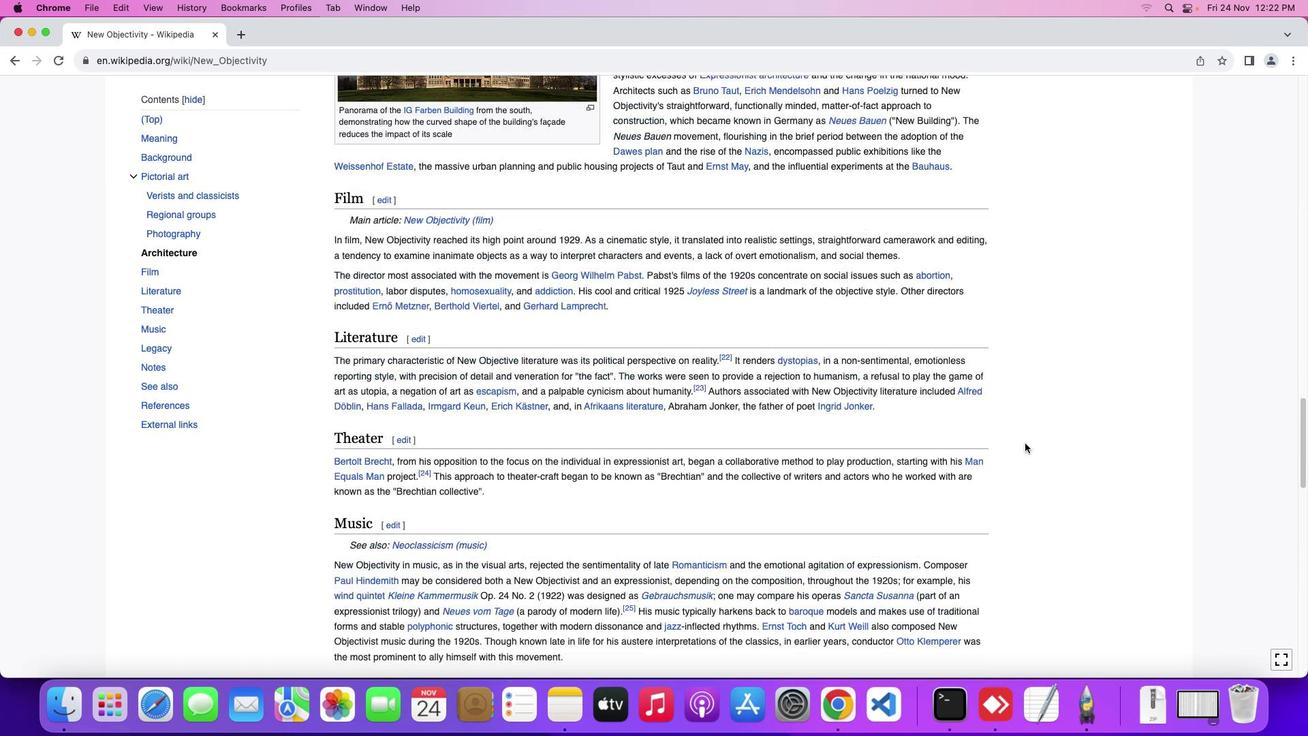 
Action: Mouse moved to (1031, 428)
Screenshot: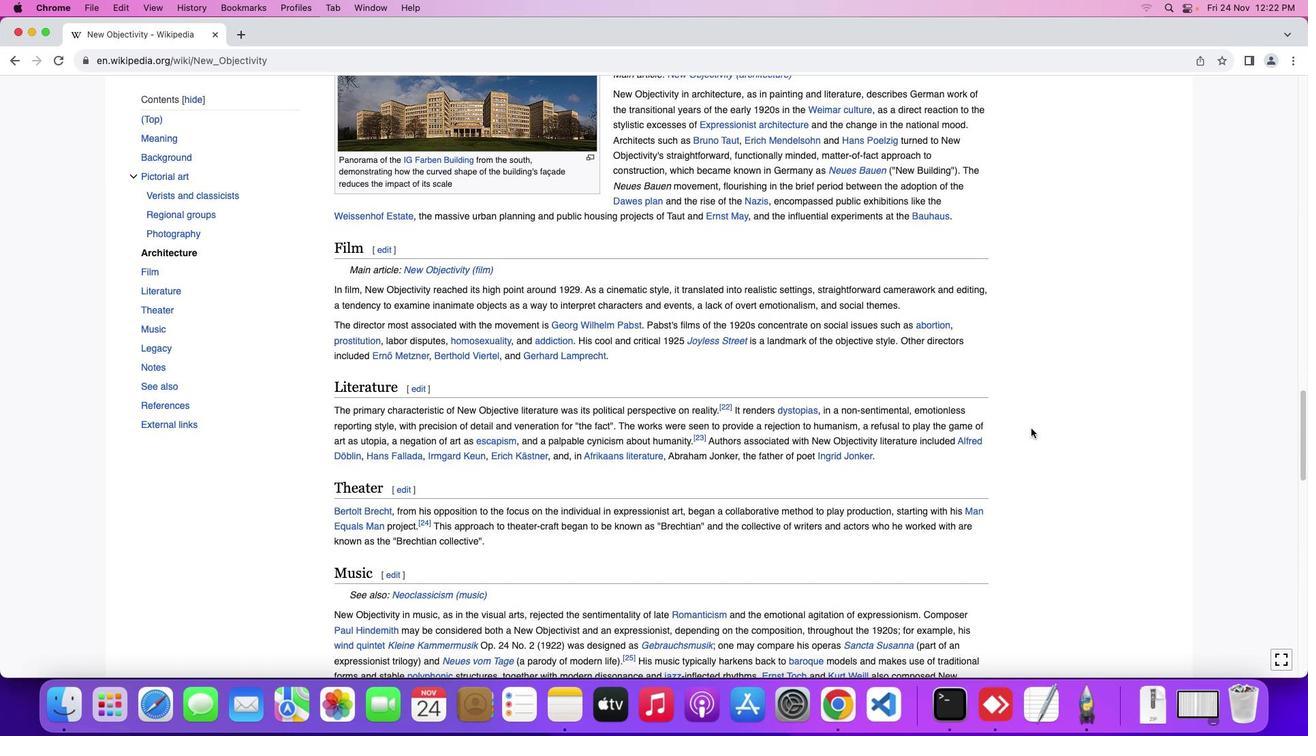 
Action: Mouse scrolled (1031, 428) with delta (0, 0)
Screenshot: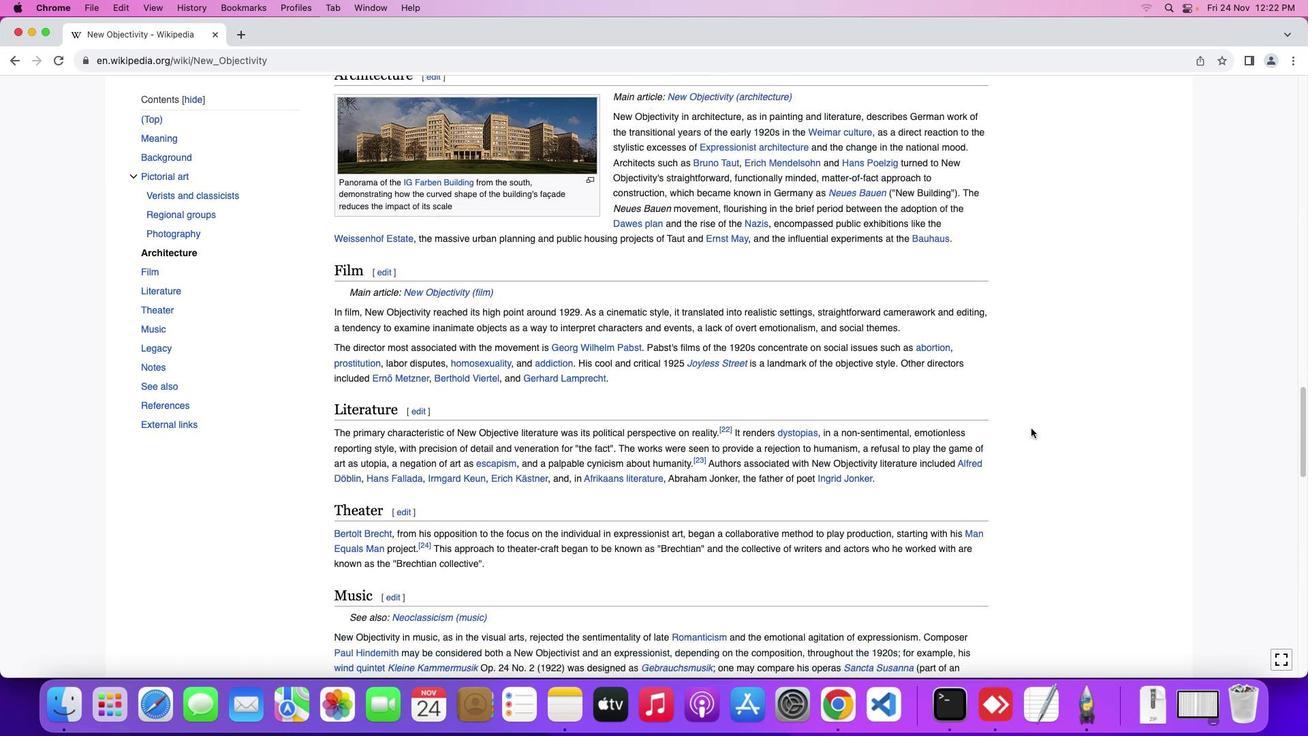 
Action: Mouse scrolled (1031, 428) with delta (0, 0)
Screenshot: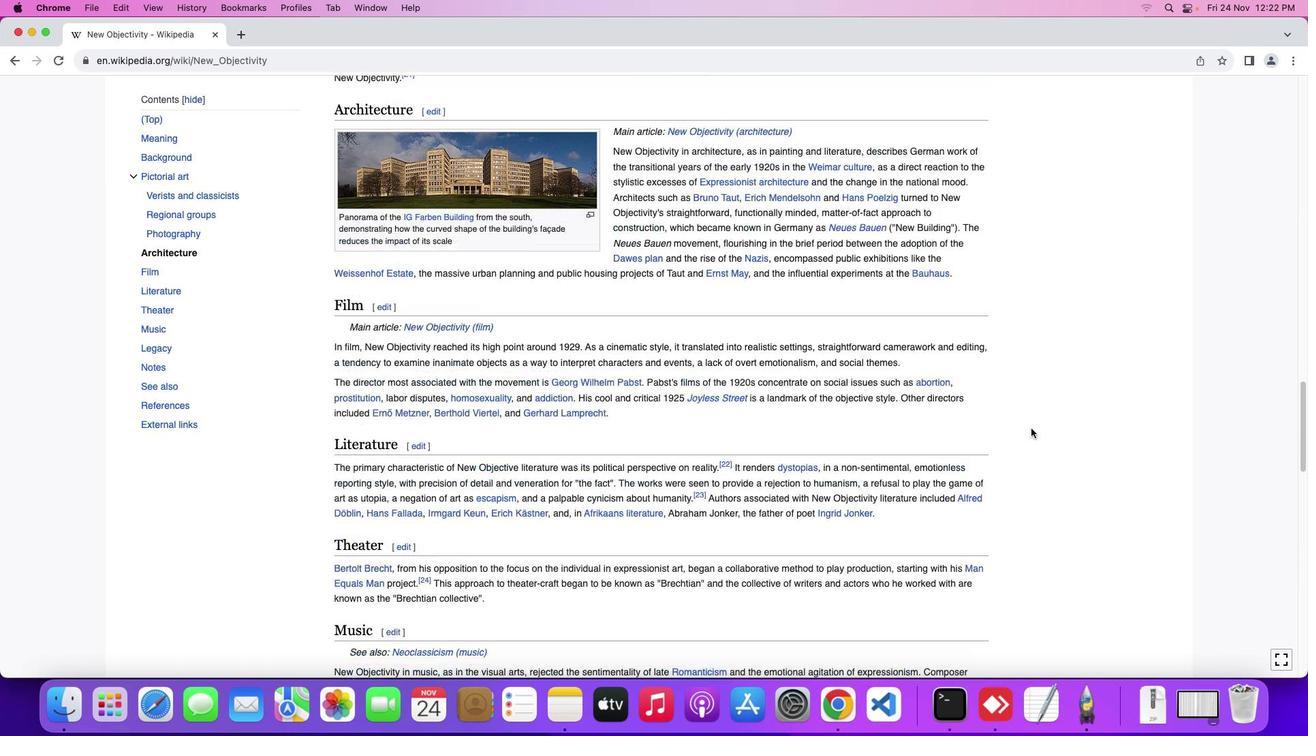 
Action: Mouse scrolled (1031, 428) with delta (0, 2)
Screenshot: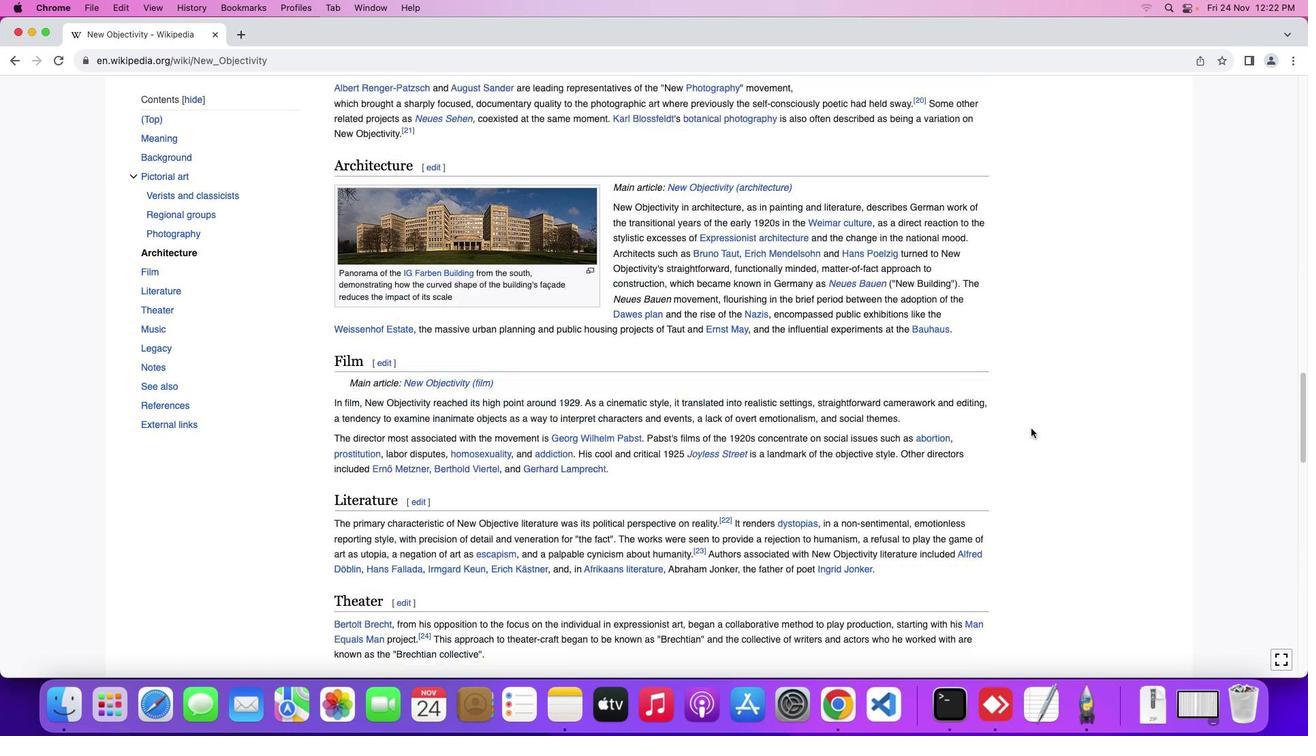 
Action: Mouse scrolled (1031, 428) with delta (0, 2)
Screenshot: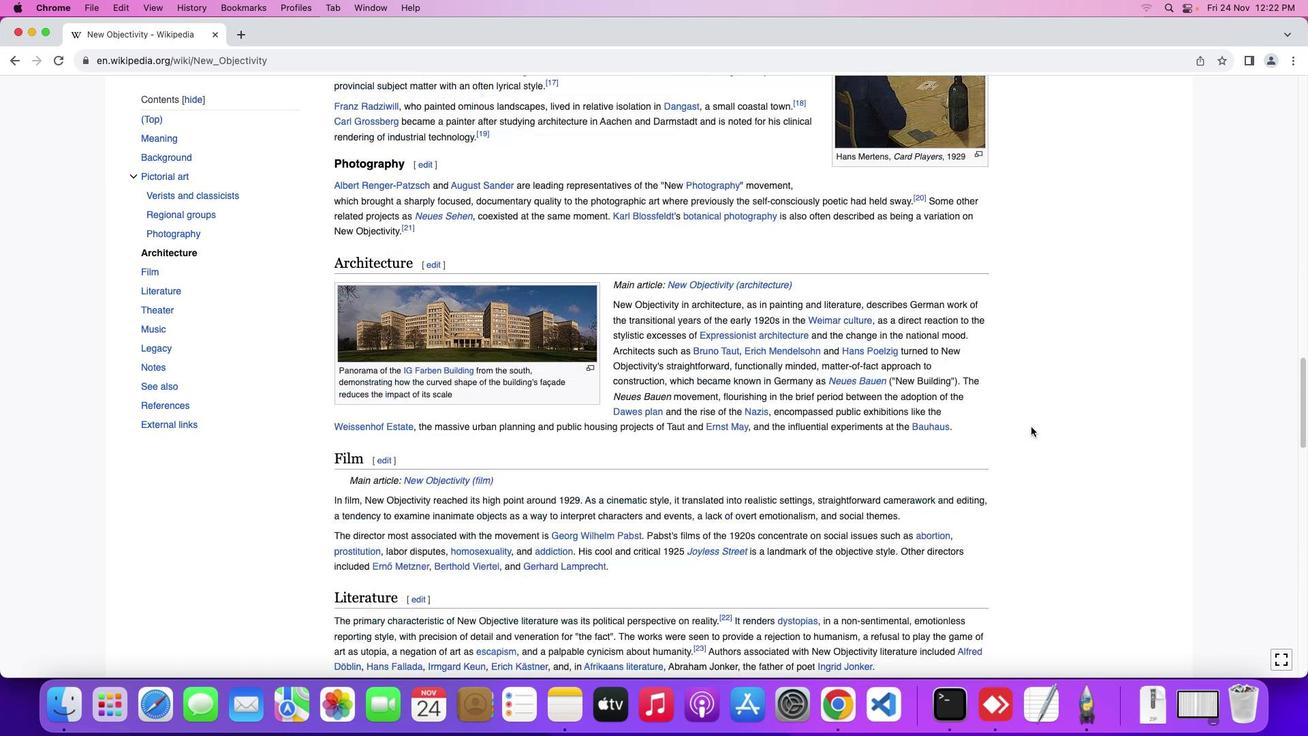 
Action: Mouse moved to (1031, 427)
Screenshot: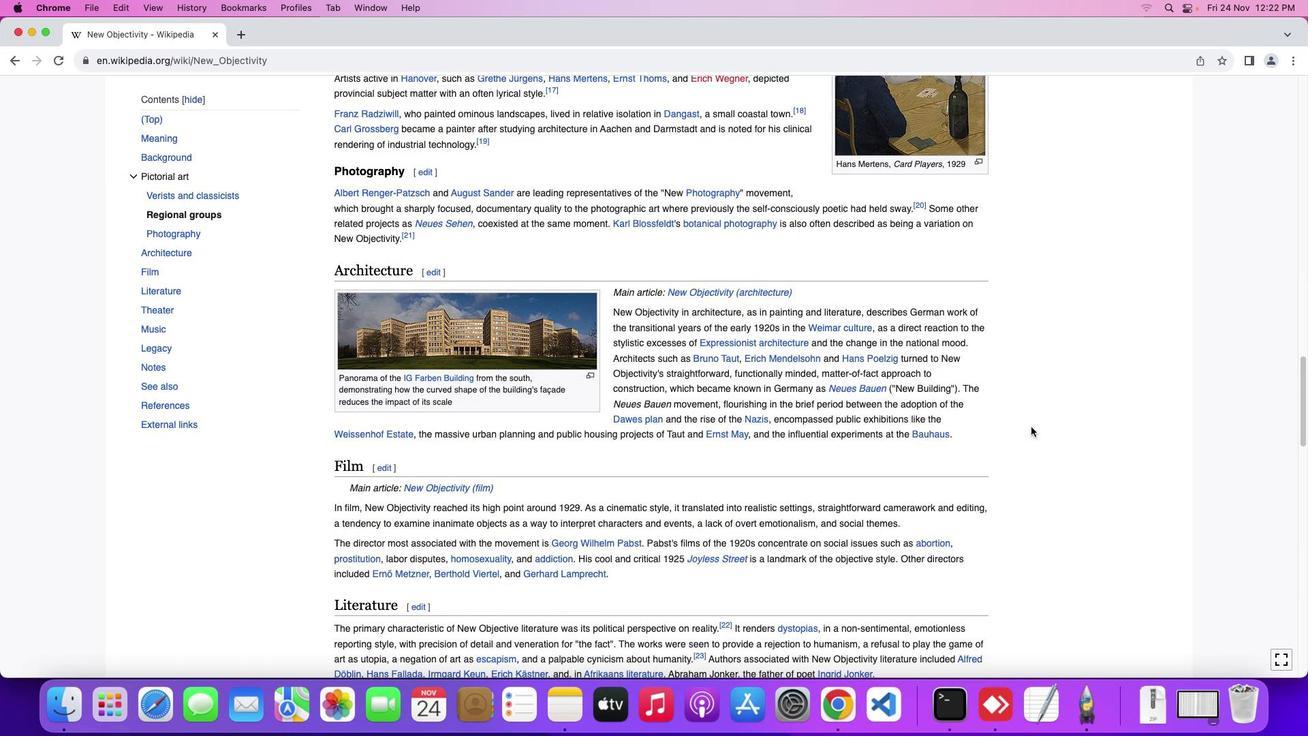 
Action: Mouse scrolled (1031, 427) with delta (0, 0)
Screenshot: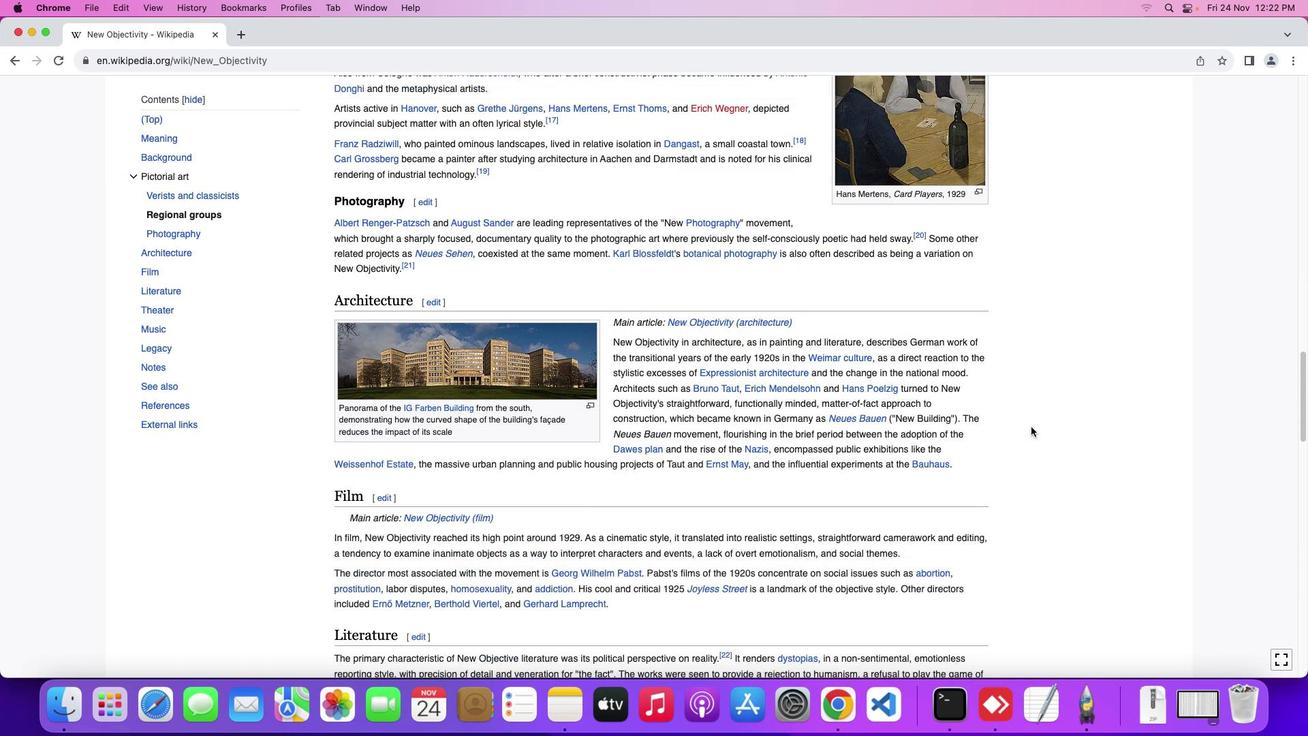
Action: Mouse scrolled (1031, 427) with delta (0, 0)
Screenshot: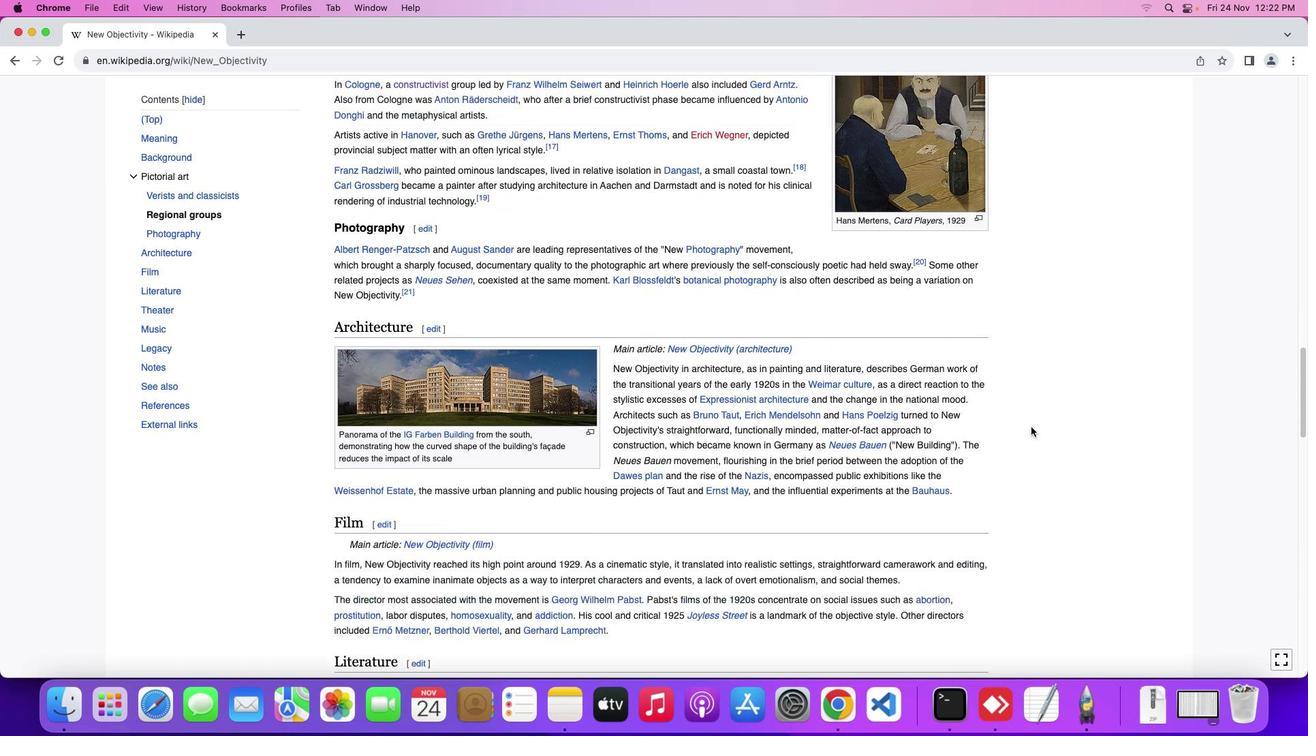 
Action: Mouse scrolled (1031, 427) with delta (0, 2)
Screenshot: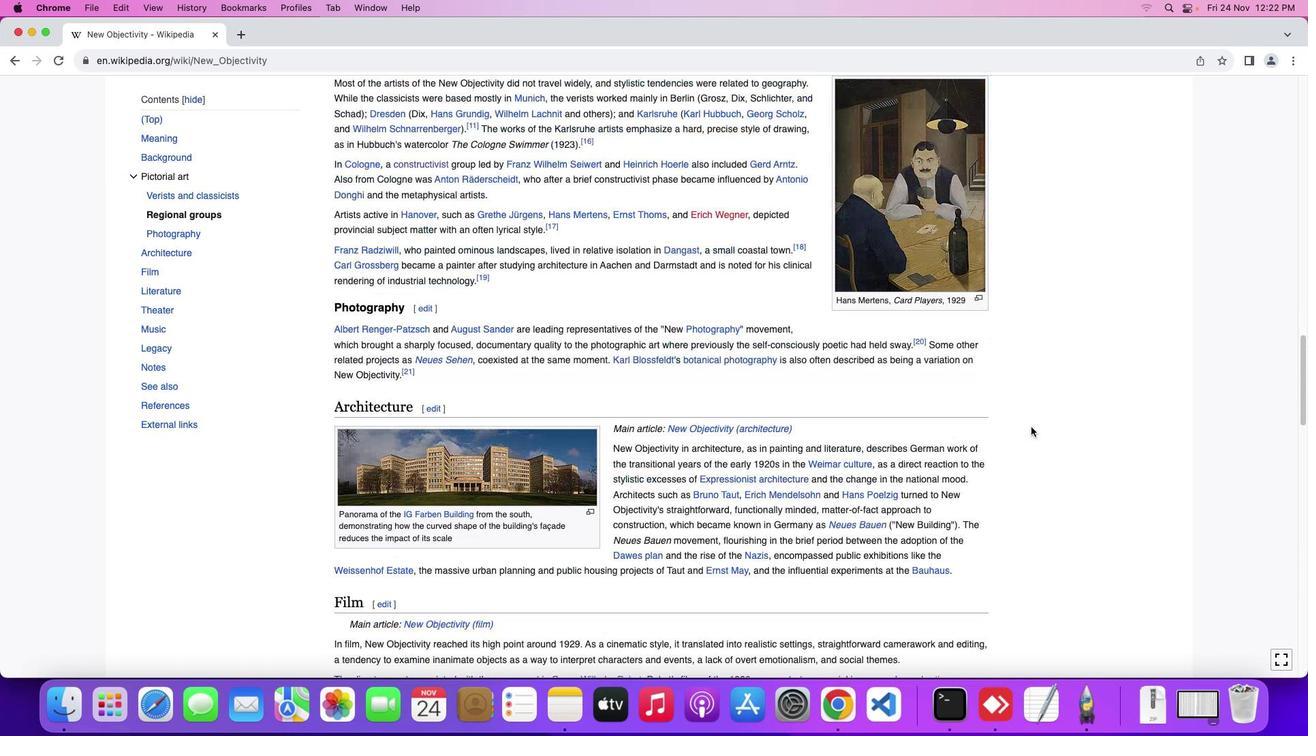 
Action: Mouse scrolled (1031, 427) with delta (0, 2)
Screenshot: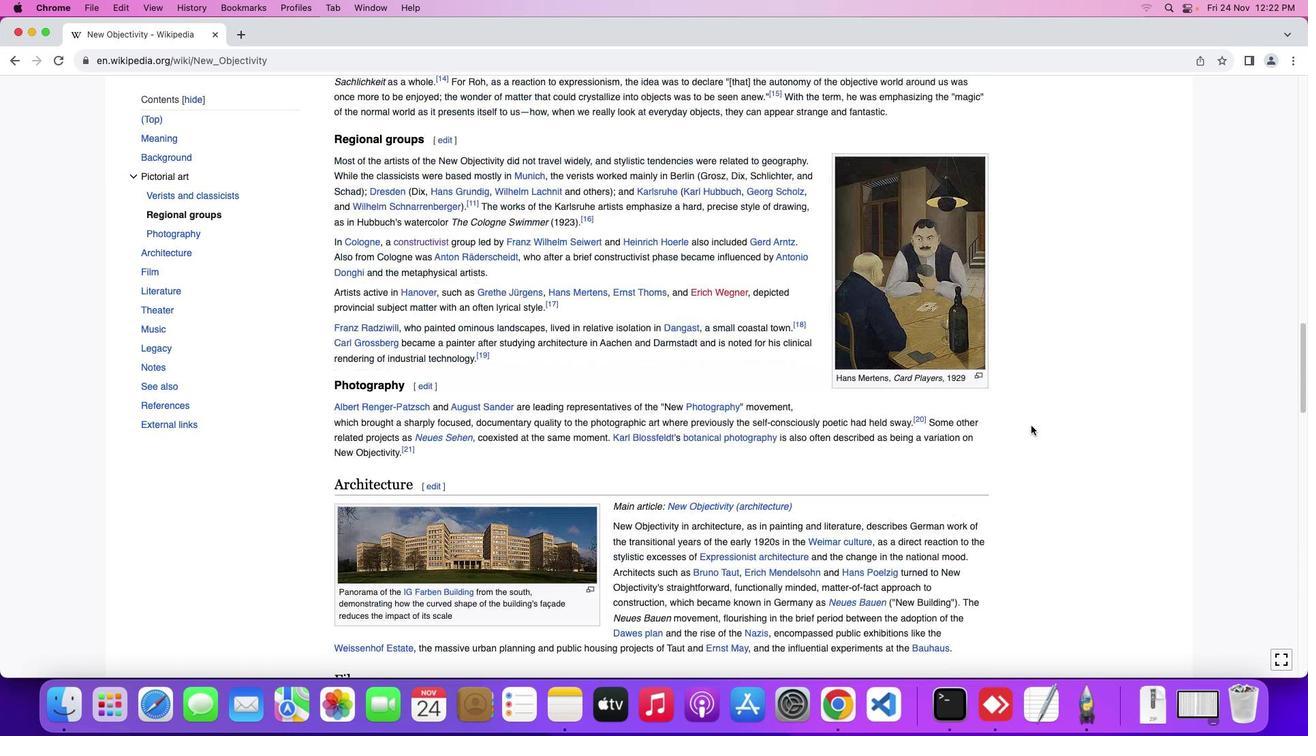 
Action: Mouse moved to (1032, 422)
Screenshot: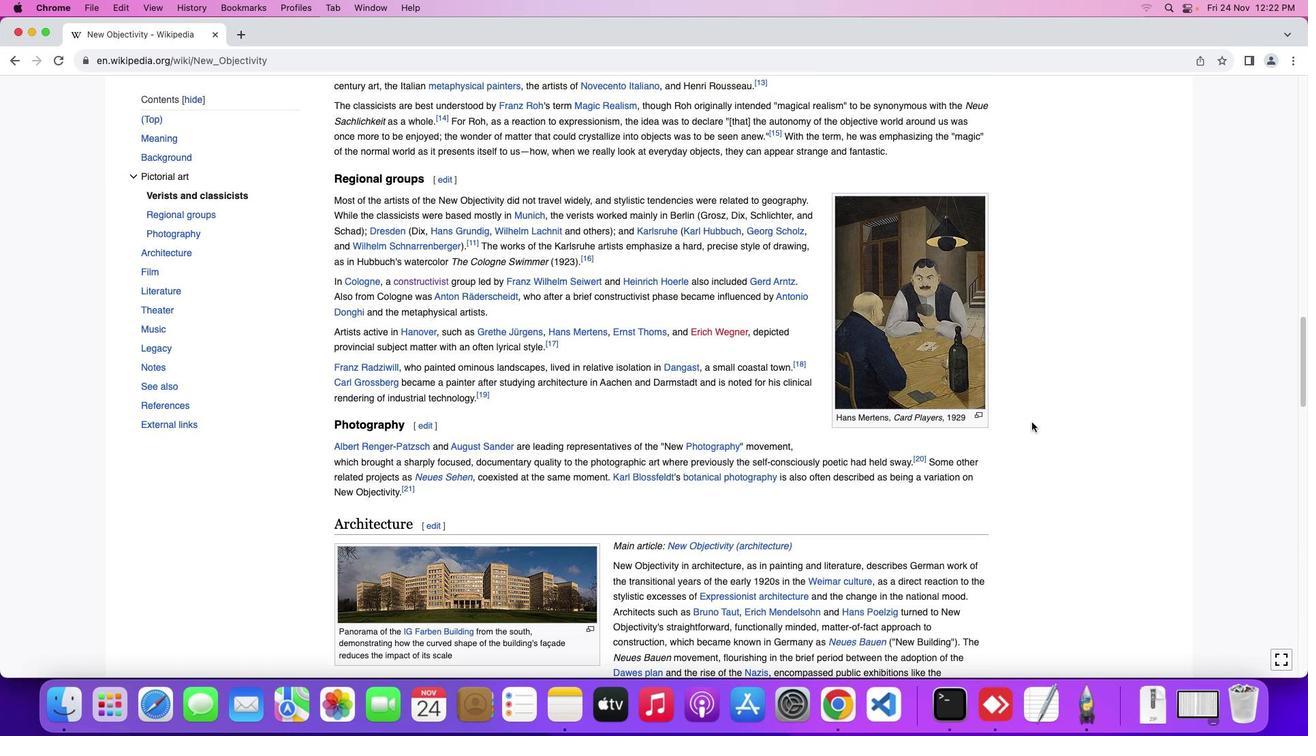 
Action: Mouse scrolled (1032, 422) with delta (0, 0)
Screenshot: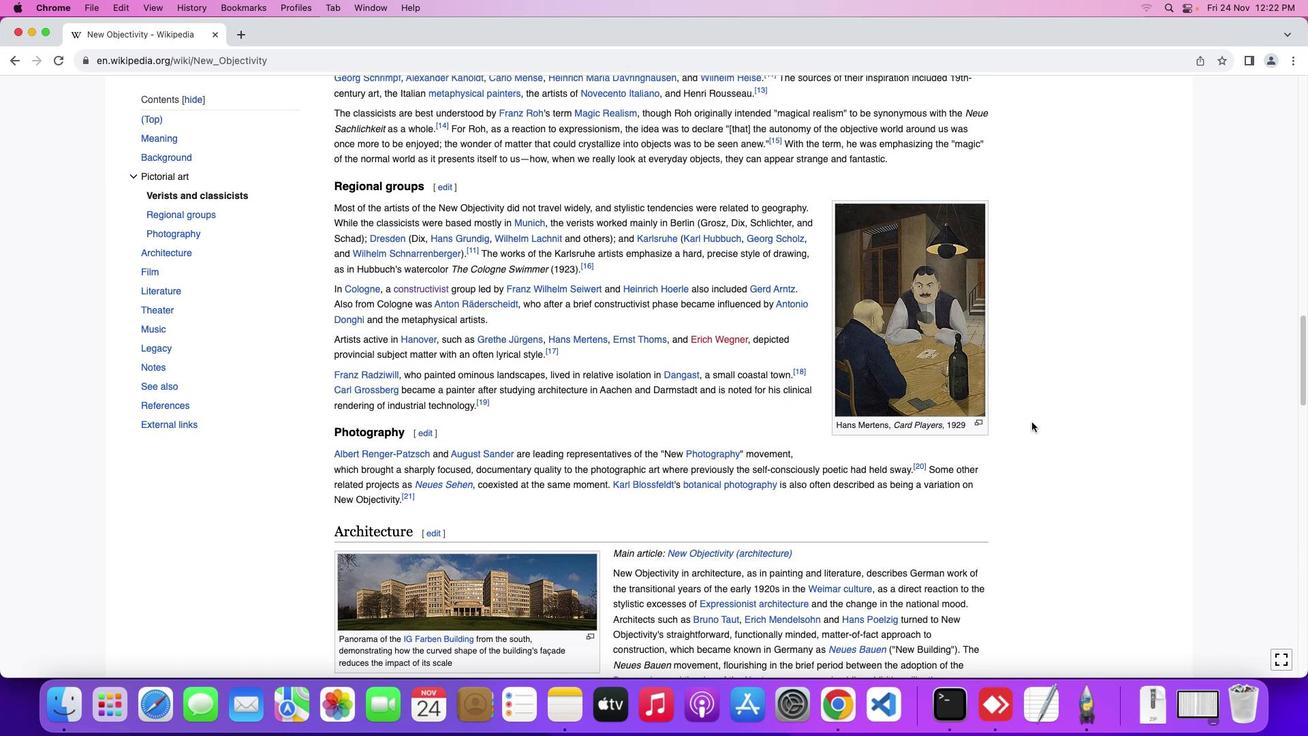 
Action: Mouse moved to (1032, 422)
Screenshot: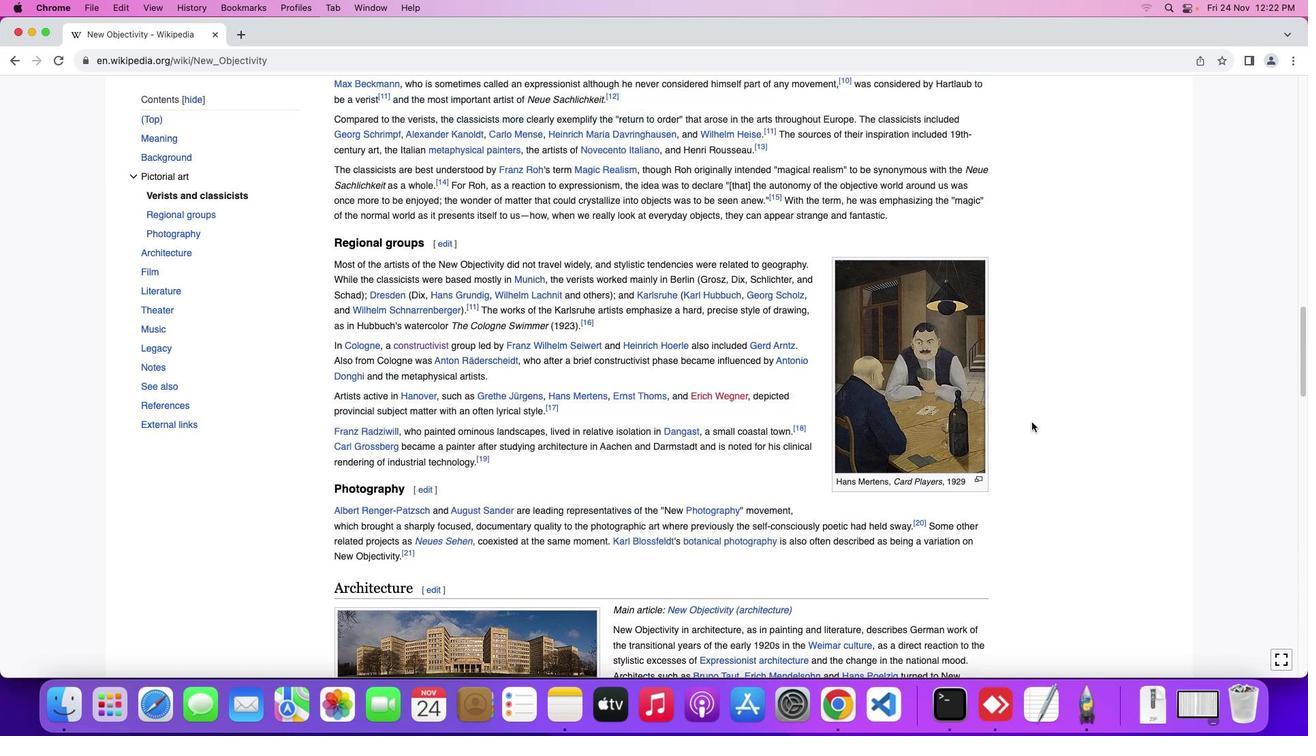 
Action: Mouse scrolled (1032, 422) with delta (0, 0)
Screenshot: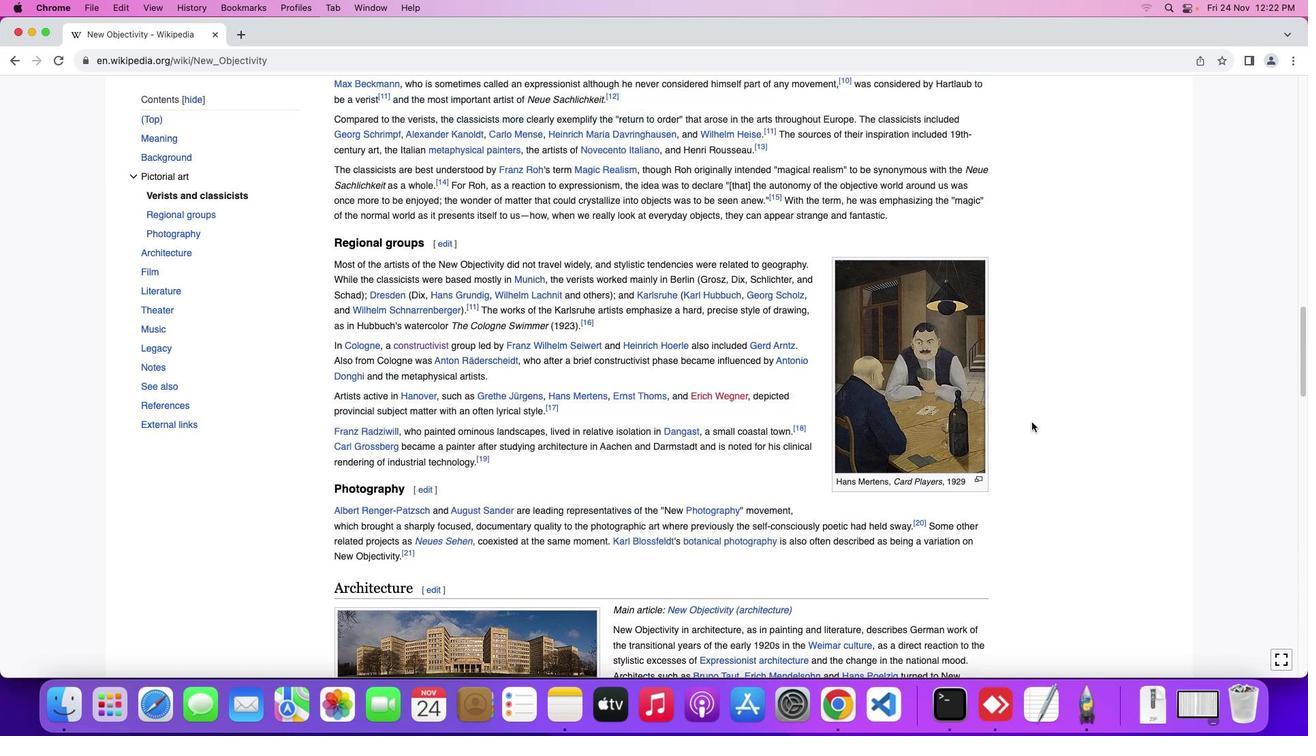 
Action: Mouse scrolled (1032, 422) with delta (0, 2)
Screenshot: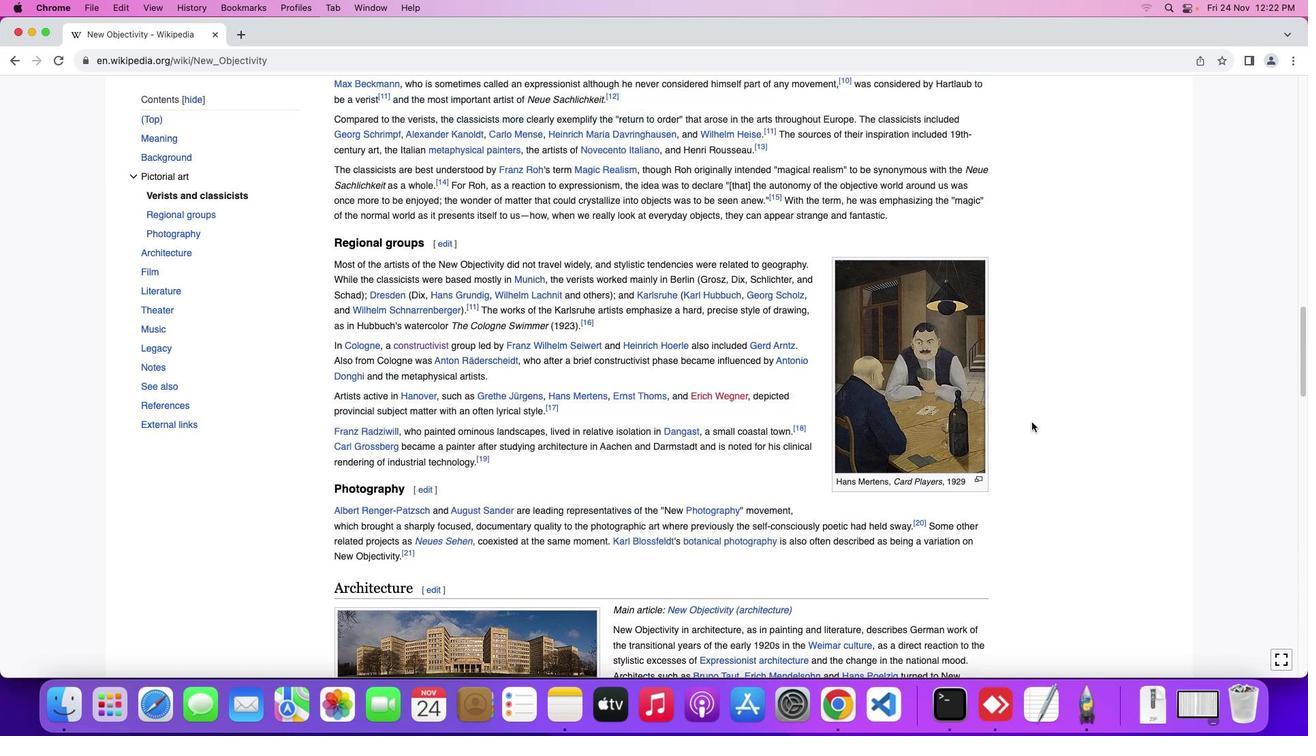 
Action: Mouse moved to (1032, 420)
Screenshot: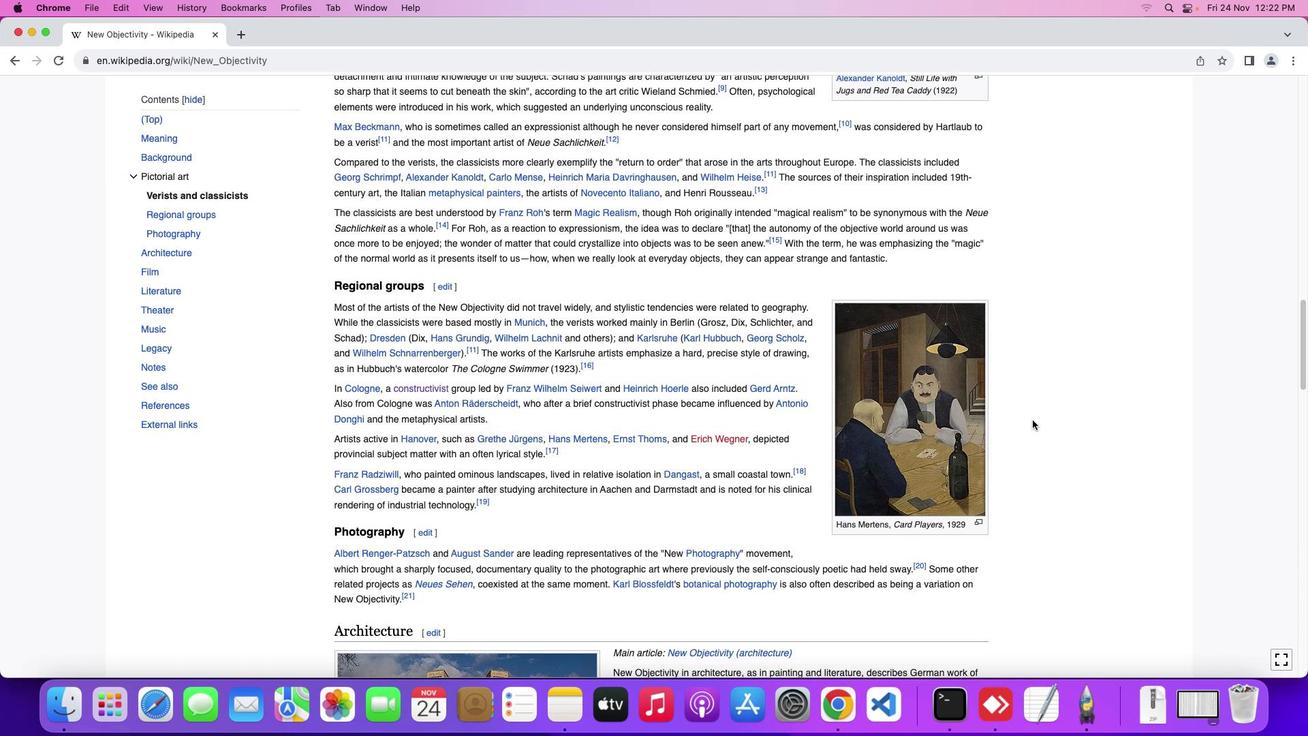 
Action: Mouse scrolled (1032, 420) with delta (0, 0)
Screenshot: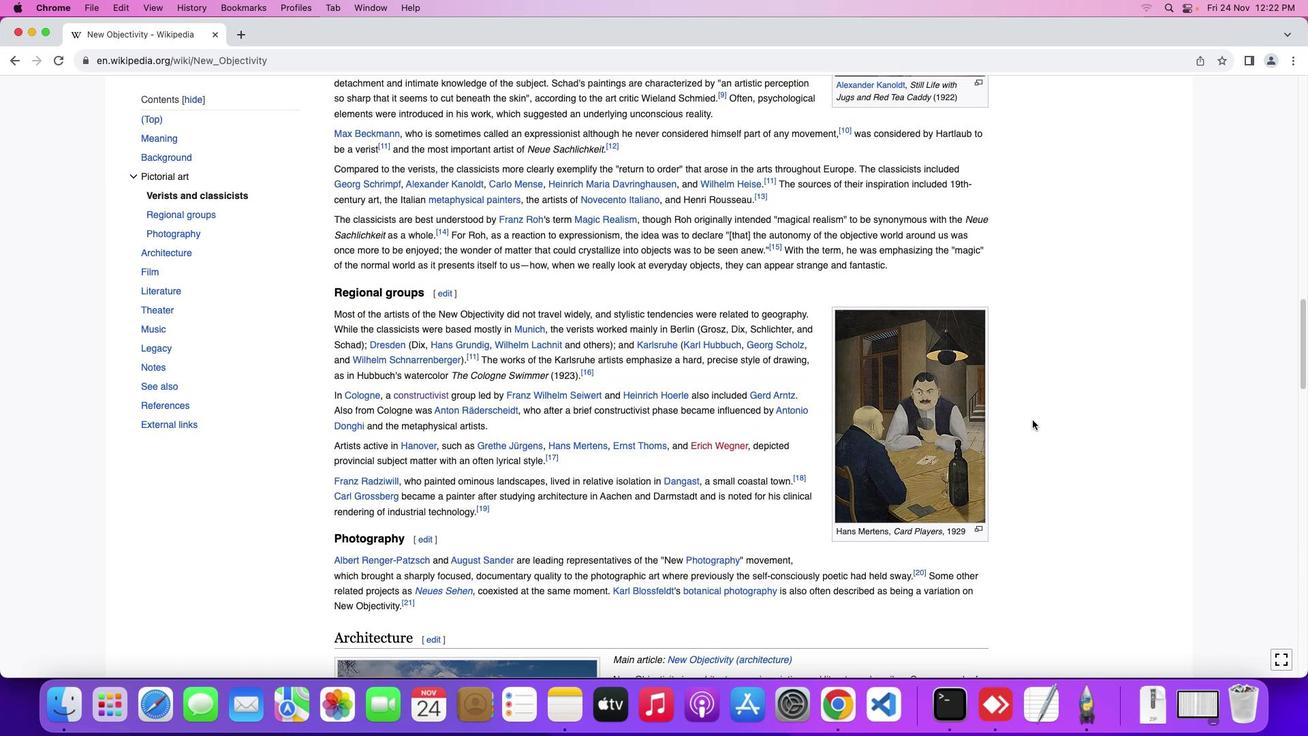 
Action: Mouse scrolled (1032, 420) with delta (0, 0)
Screenshot: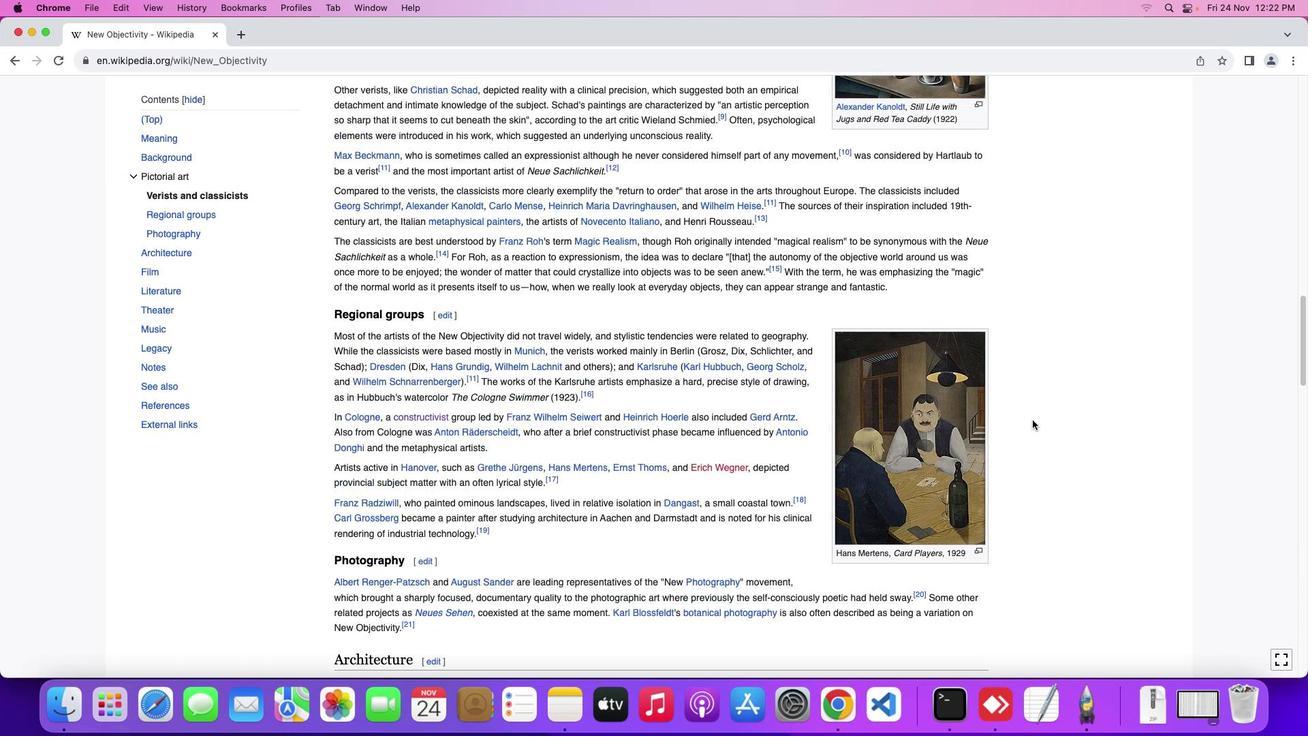 
Action: Mouse scrolled (1032, 420) with delta (0, 1)
Screenshot: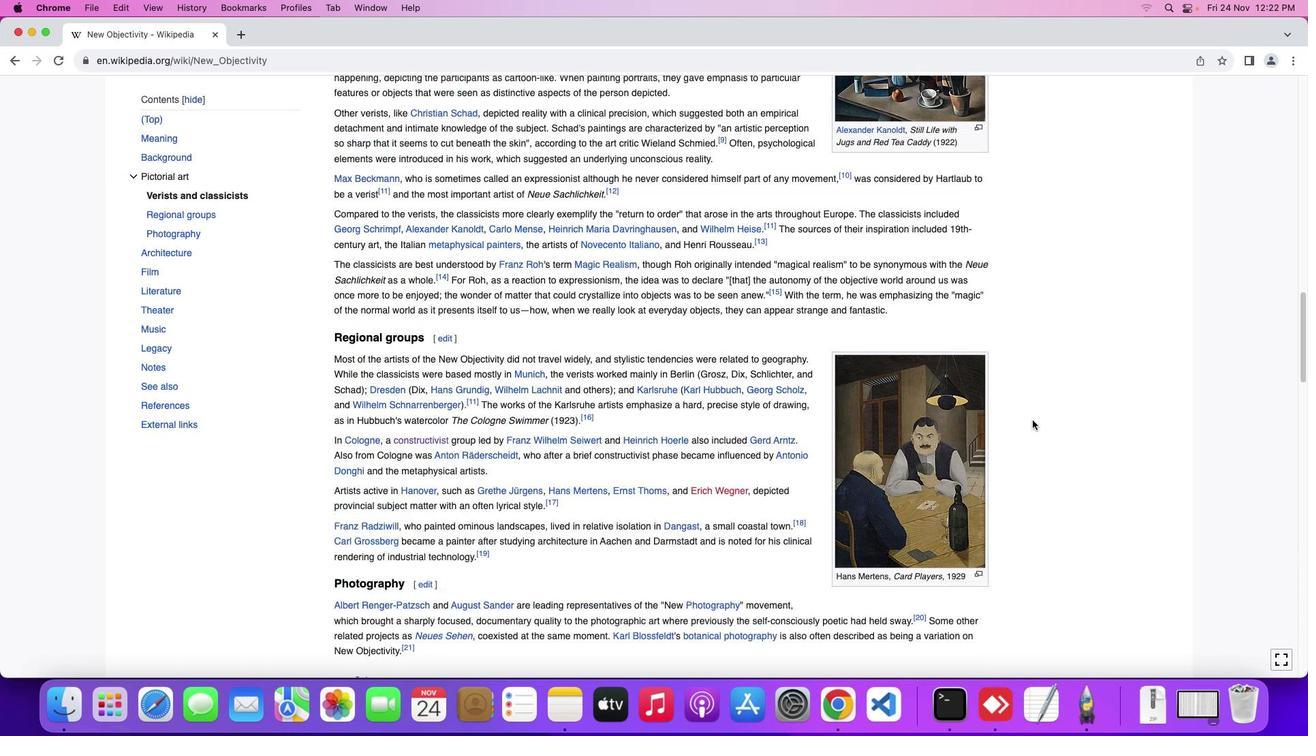 
Action: Mouse scrolled (1032, 420) with delta (0, 2)
Screenshot: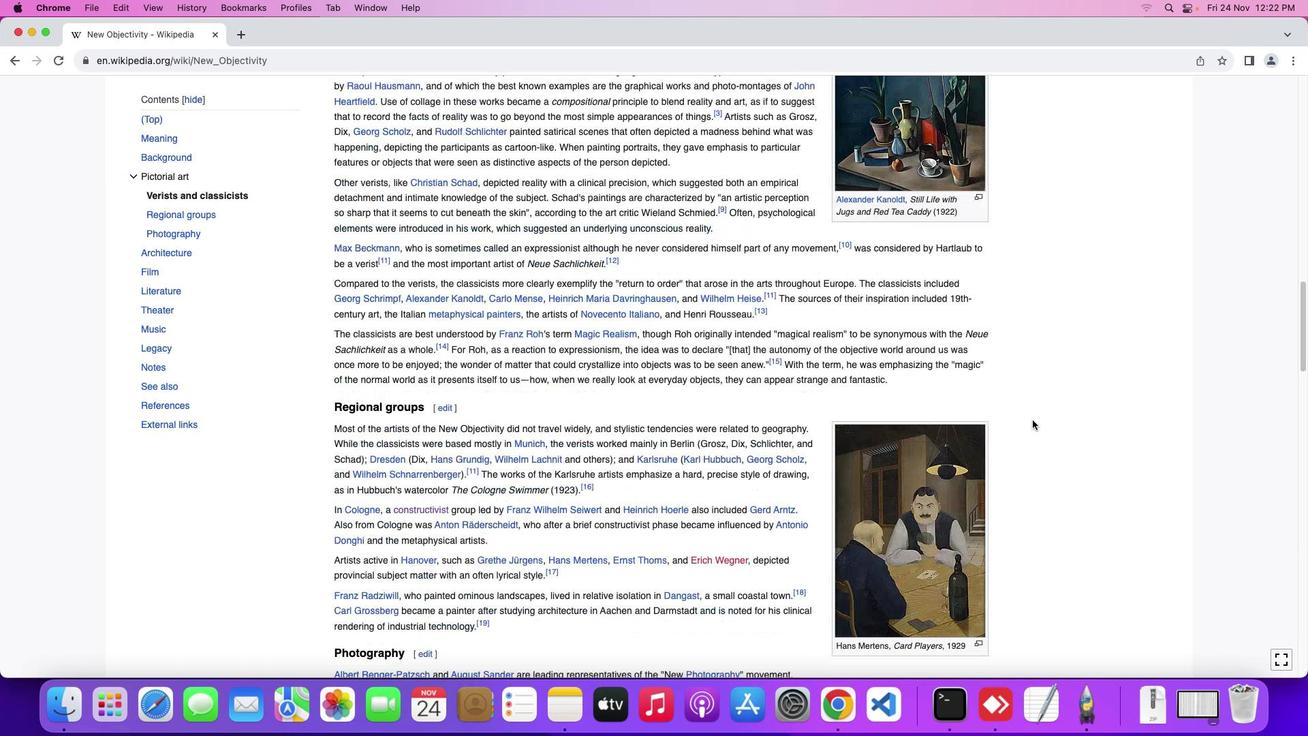 
Action: Mouse moved to (1034, 419)
Screenshot: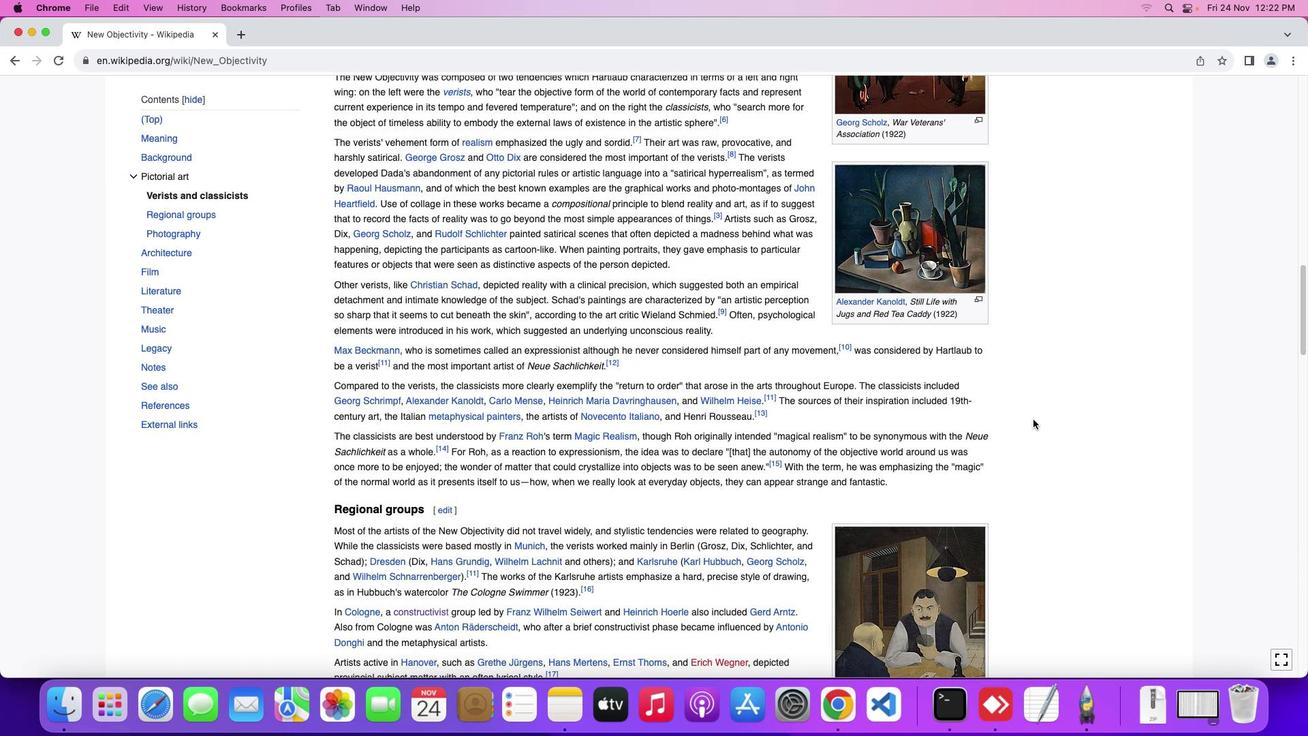 
Action: Mouse scrolled (1034, 419) with delta (0, 0)
Screenshot: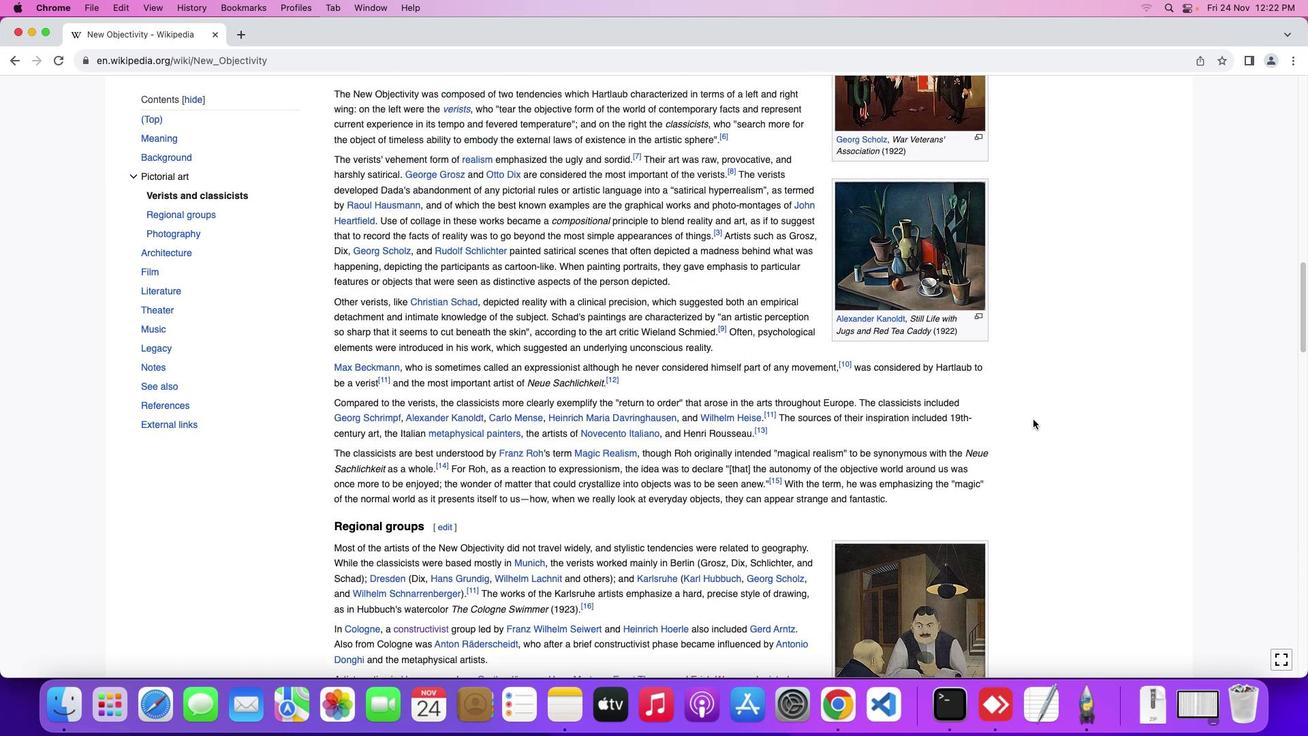 
Action: Mouse scrolled (1034, 419) with delta (0, 0)
Screenshot: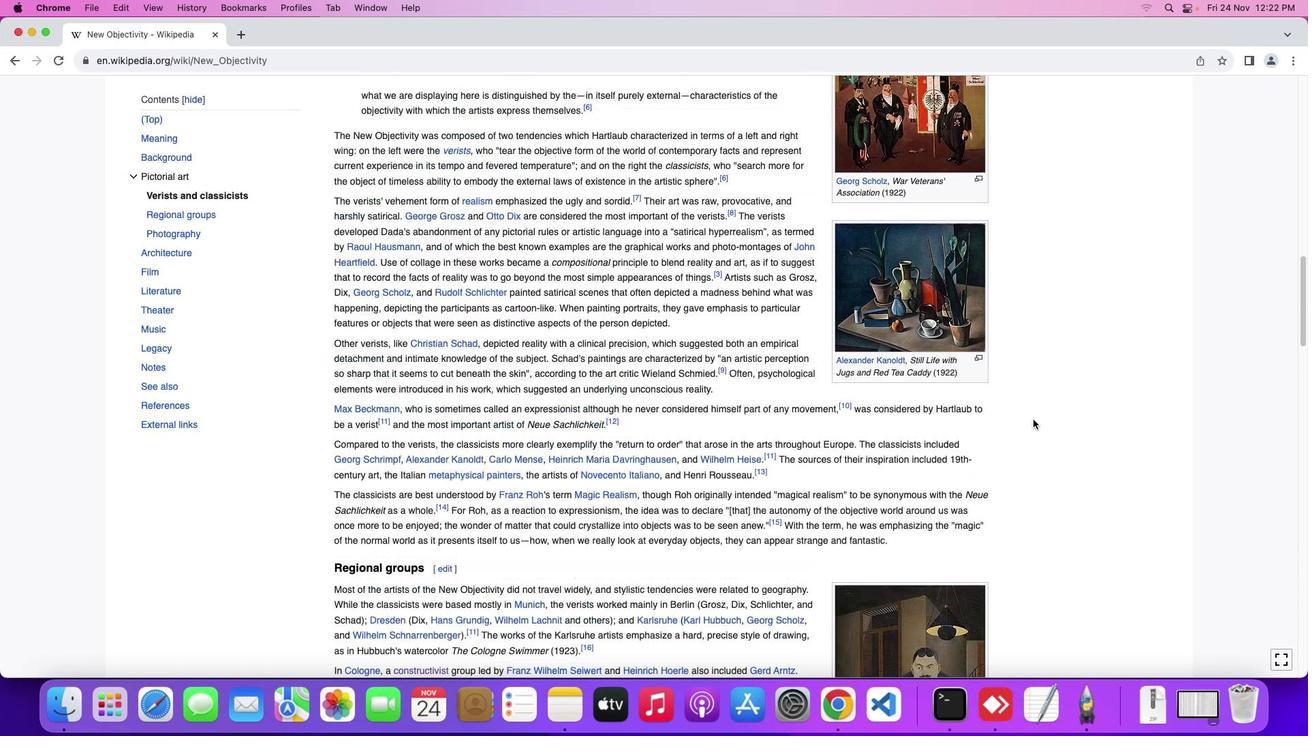 
Action: Mouse scrolled (1034, 419) with delta (0, 2)
Screenshot: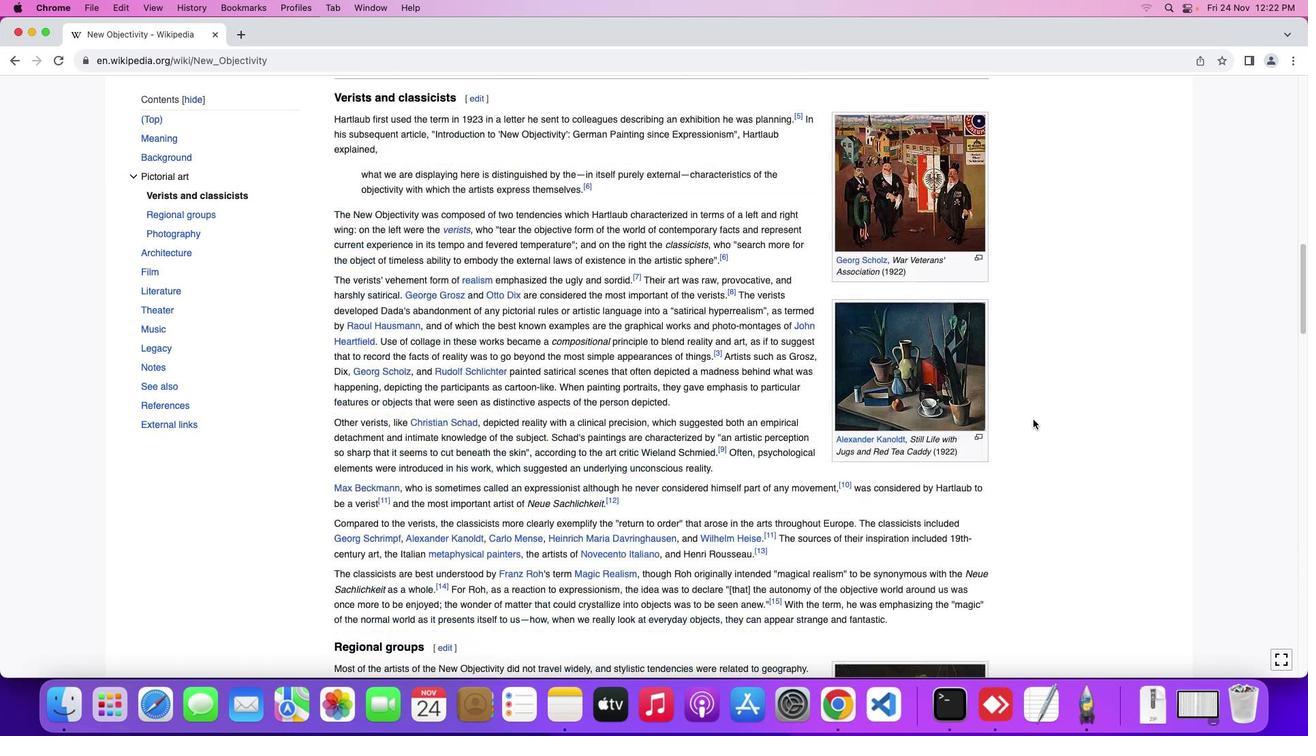 
Action: Mouse scrolled (1034, 419) with delta (0, 2)
Screenshot: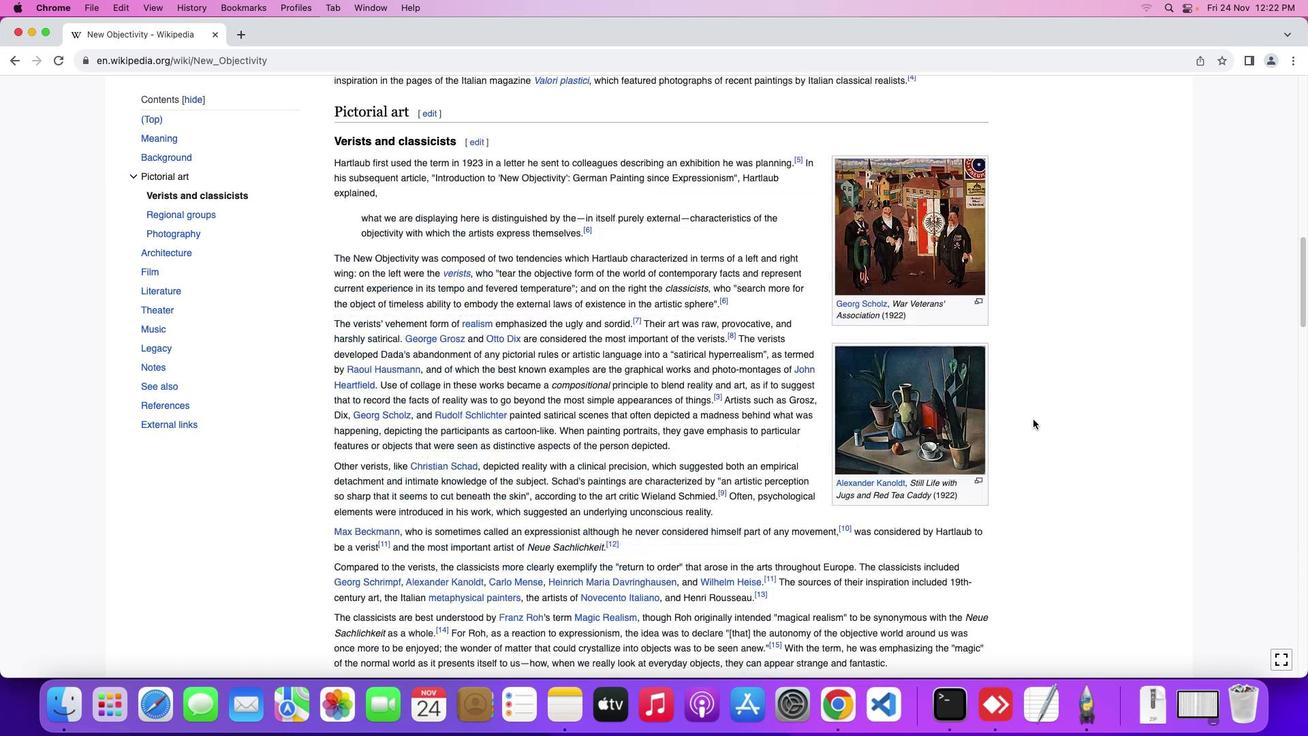 
Action: Mouse moved to (1034, 418)
Screenshot: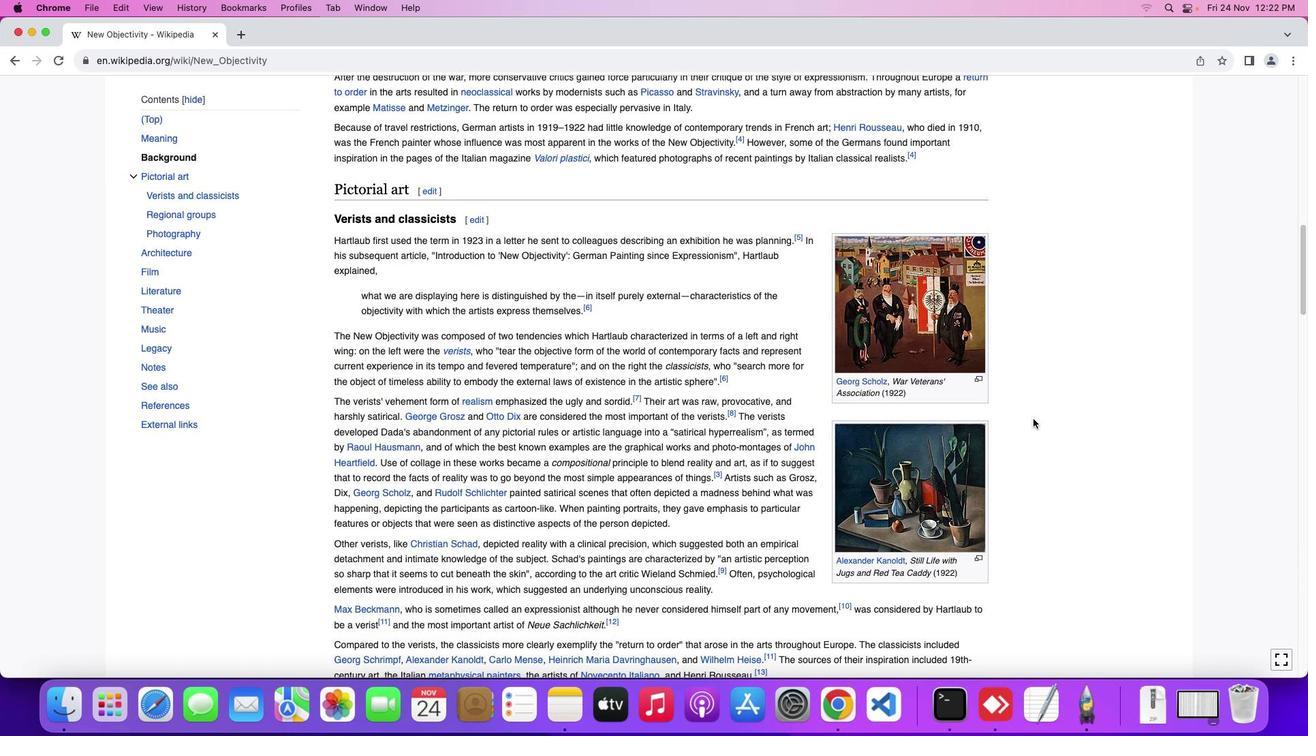 
Action: Mouse scrolled (1034, 418) with delta (0, 0)
Screenshot: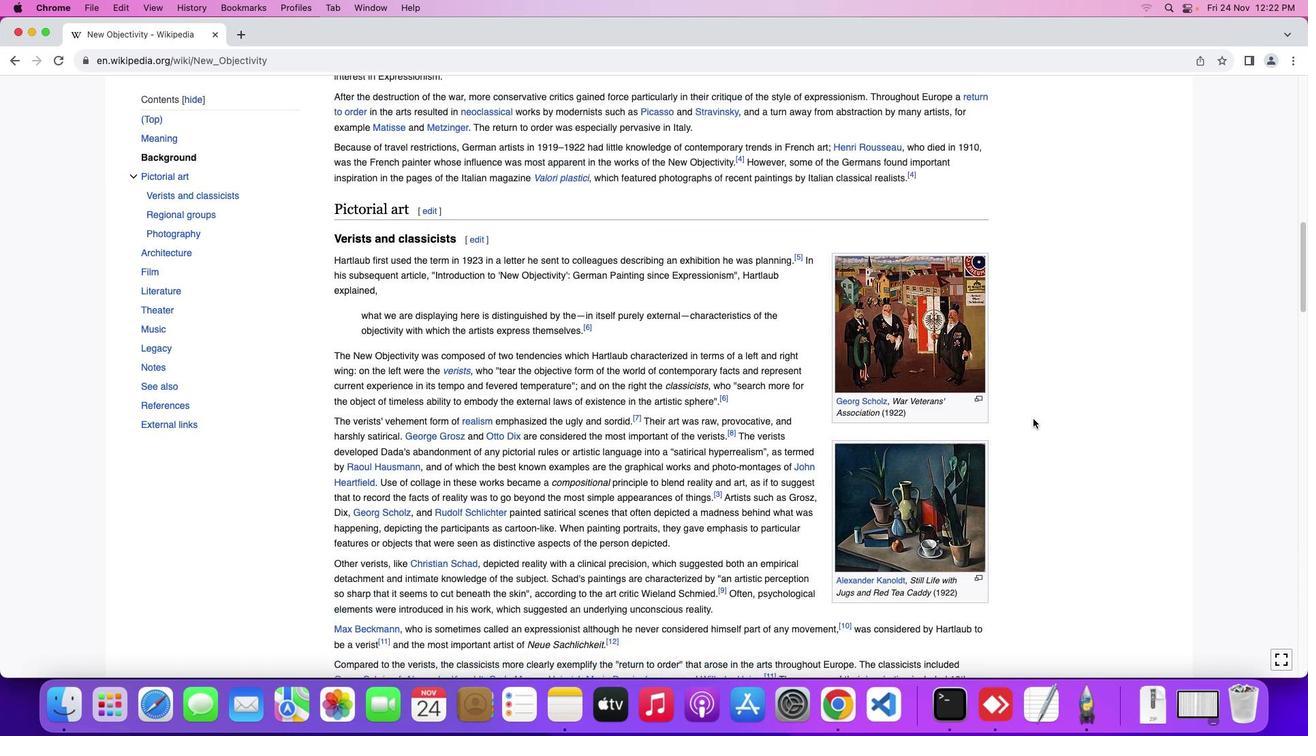 
Action: Mouse scrolled (1034, 418) with delta (0, 0)
Screenshot: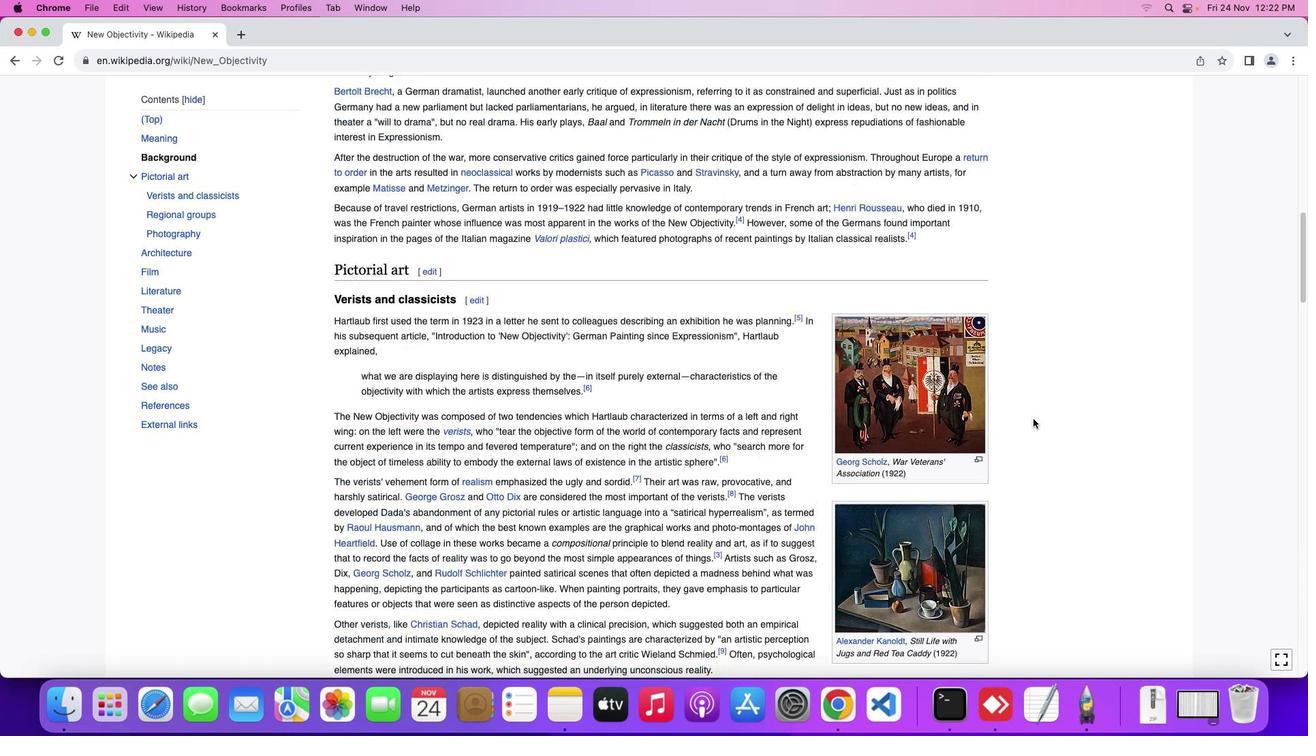 
Action: Mouse scrolled (1034, 418) with delta (0, 2)
Screenshot: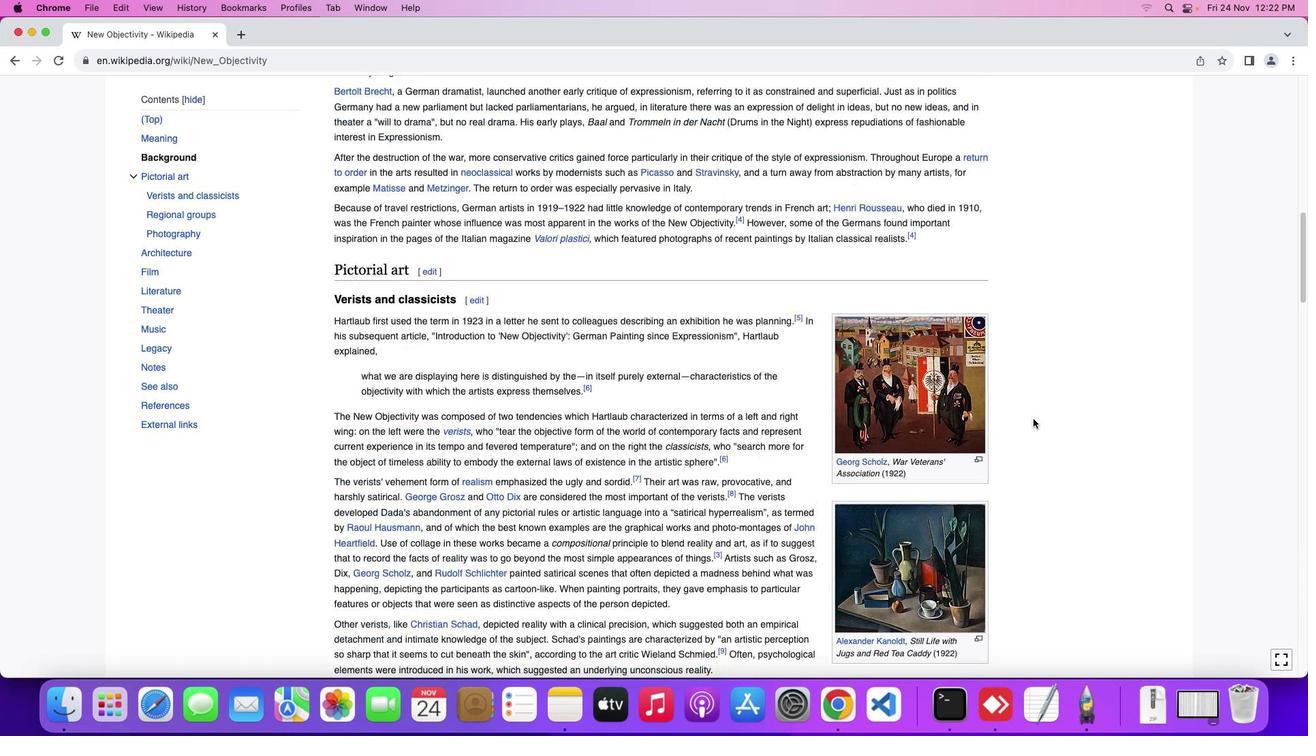 
Action: Mouse scrolled (1034, 418) with delta (0, 2)
Screenshot: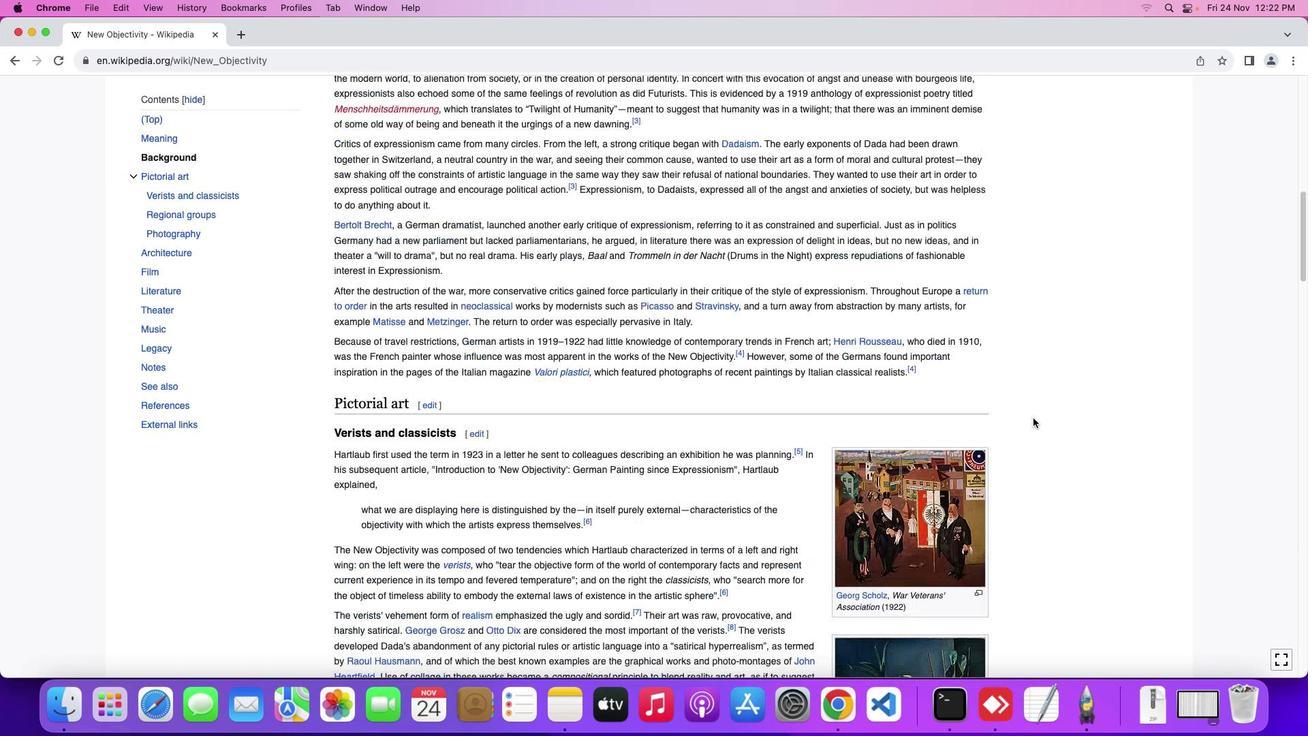 
Action: Mouse moved to (1034, 417)
Screenshot: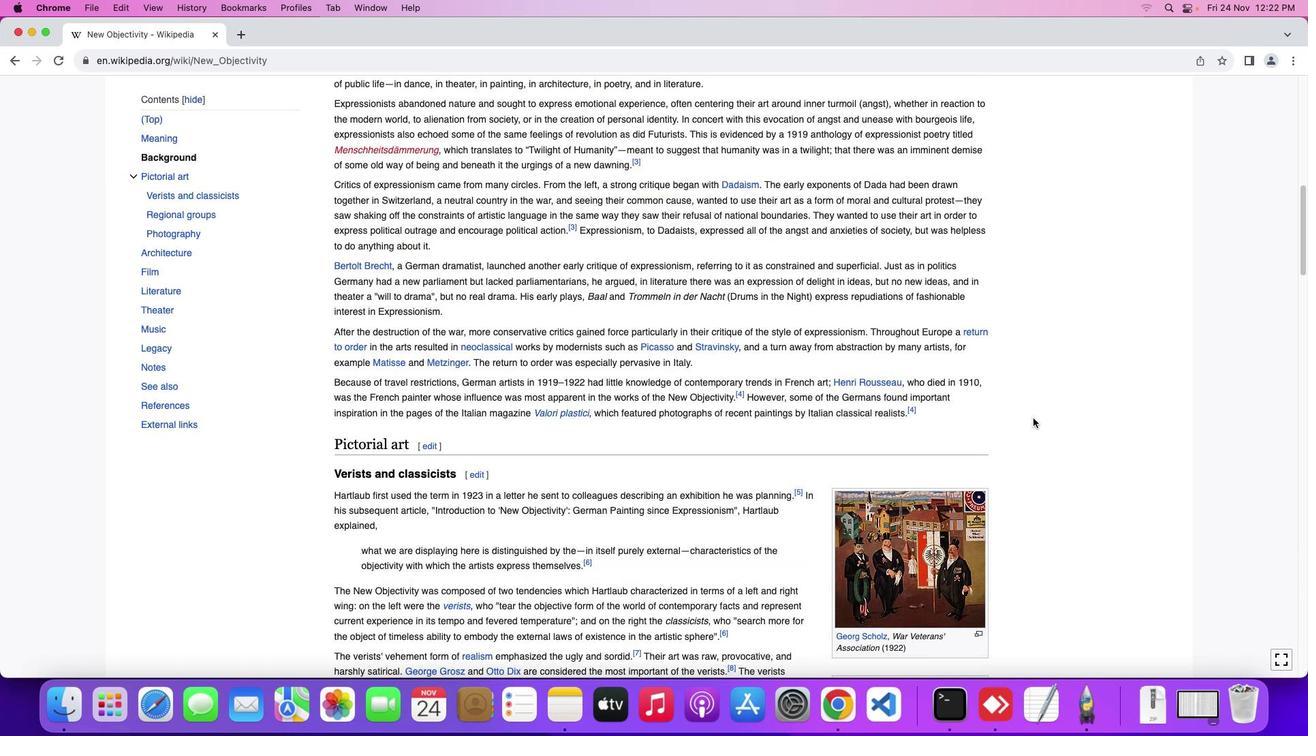 
Action: Mouse scrolled (1034, 417) with delta (0, 0)
Screenshot: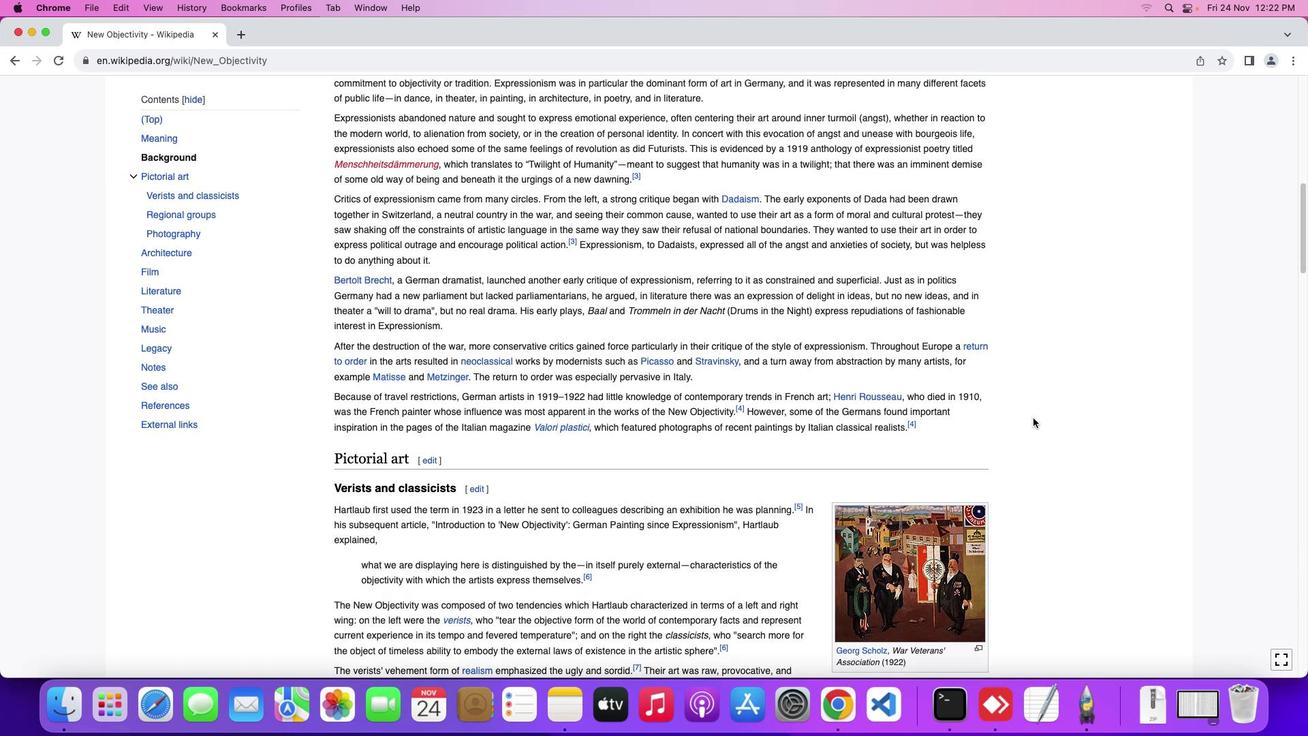 
Action: Mouse scrolled (1034, 417) with delta (0, 0)
Screenshot: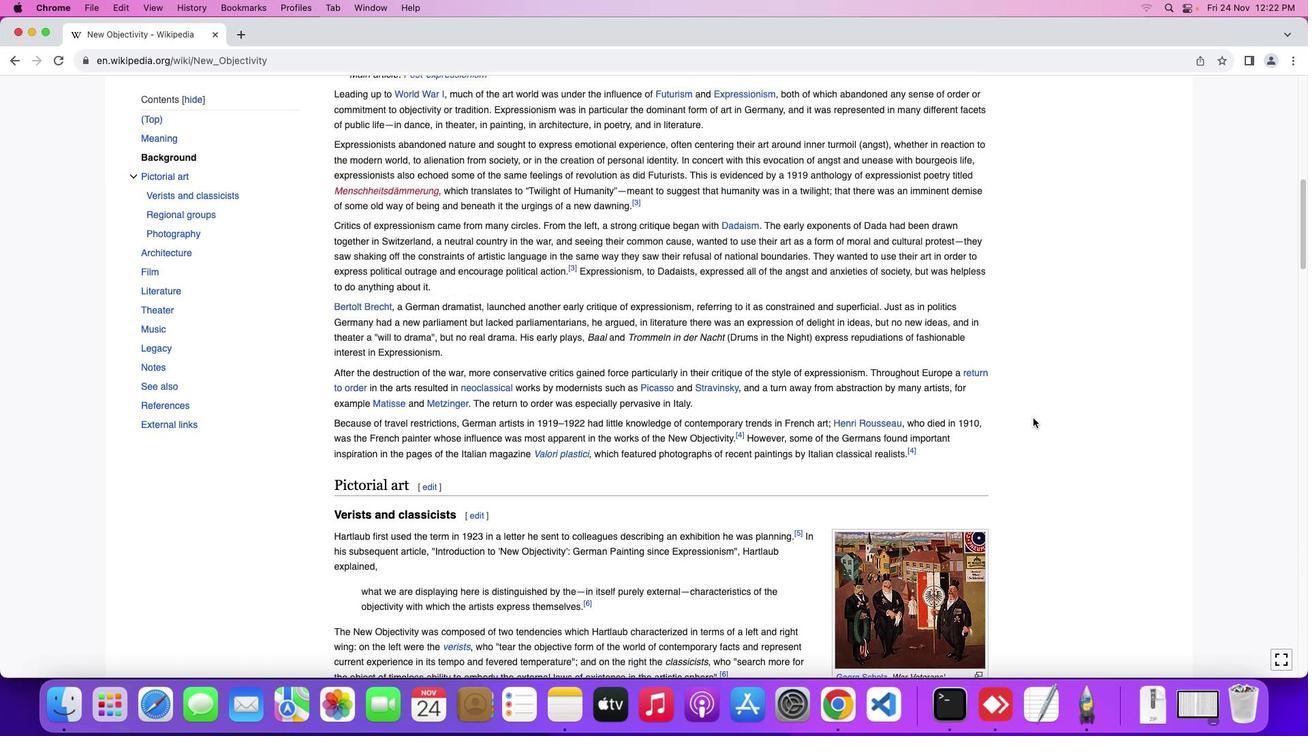
Action: Mouse scrolled (1034, 417) with delta (0, 2)
Screenshot: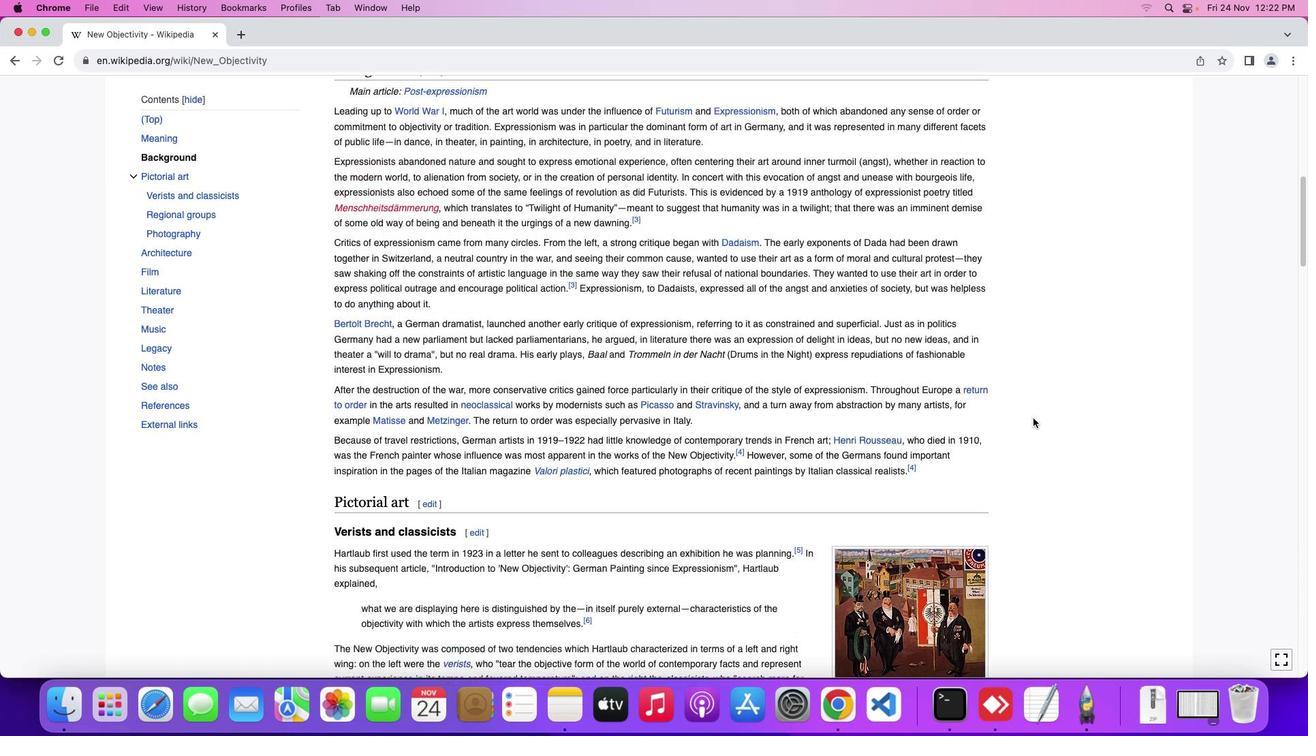 
Action: Mouse scrolled (1034, 417) with delta (0, 0)
Screenshot: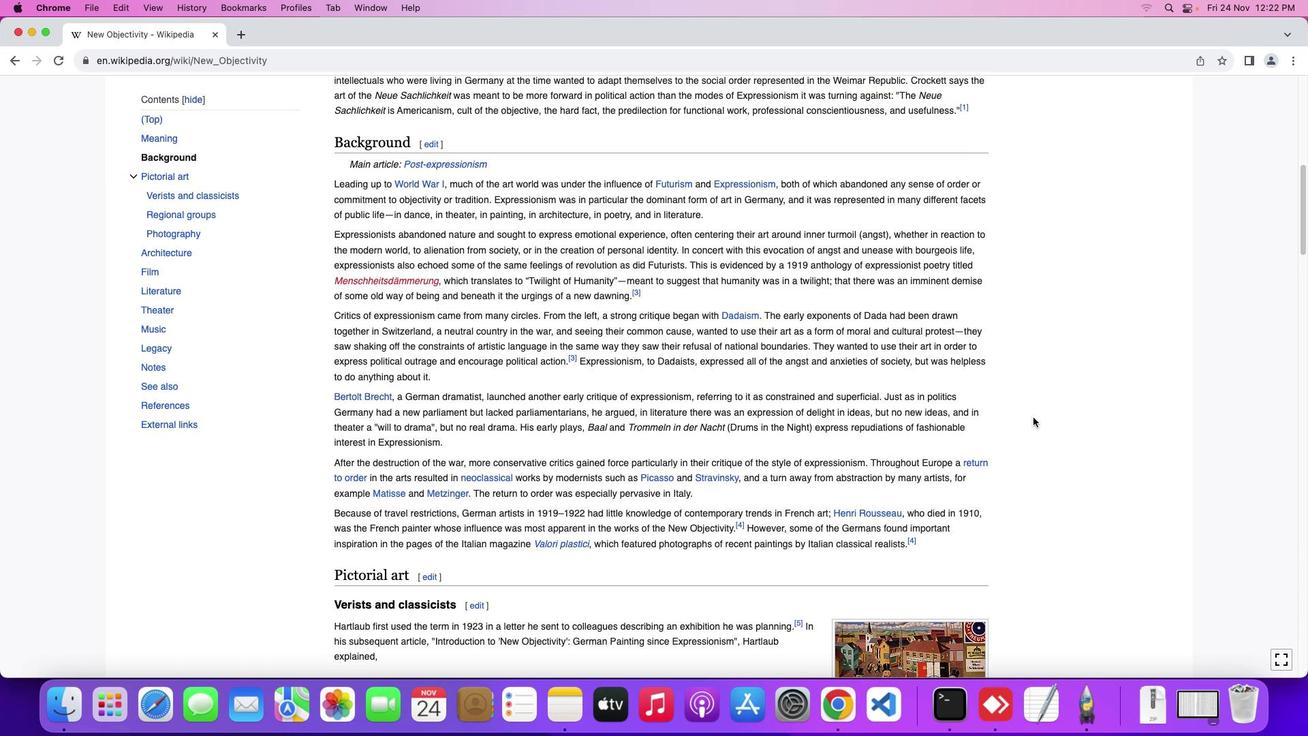 
Action: Mouse scrolled (1034, 417) with delta (0, 0)
Screenshot: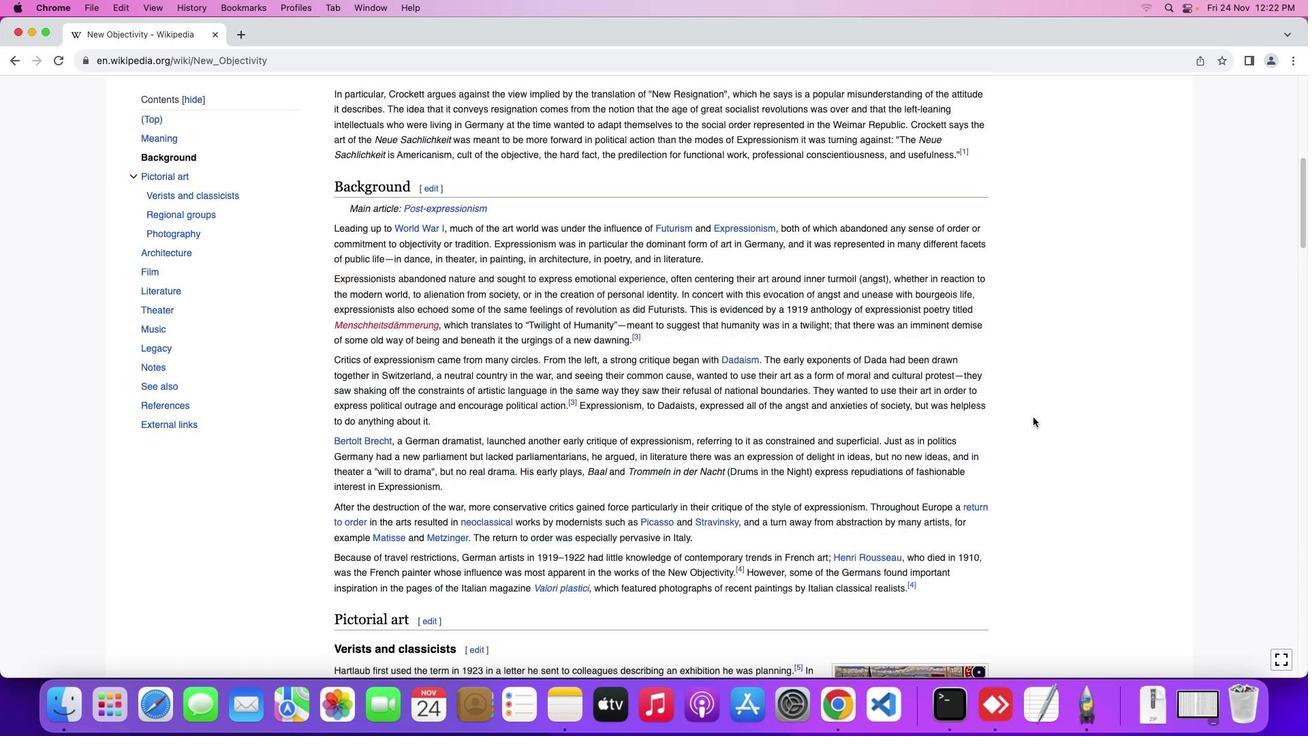 
Action: Mouse scrolled (1034, 417) with delta (0, 2)
Screenshot: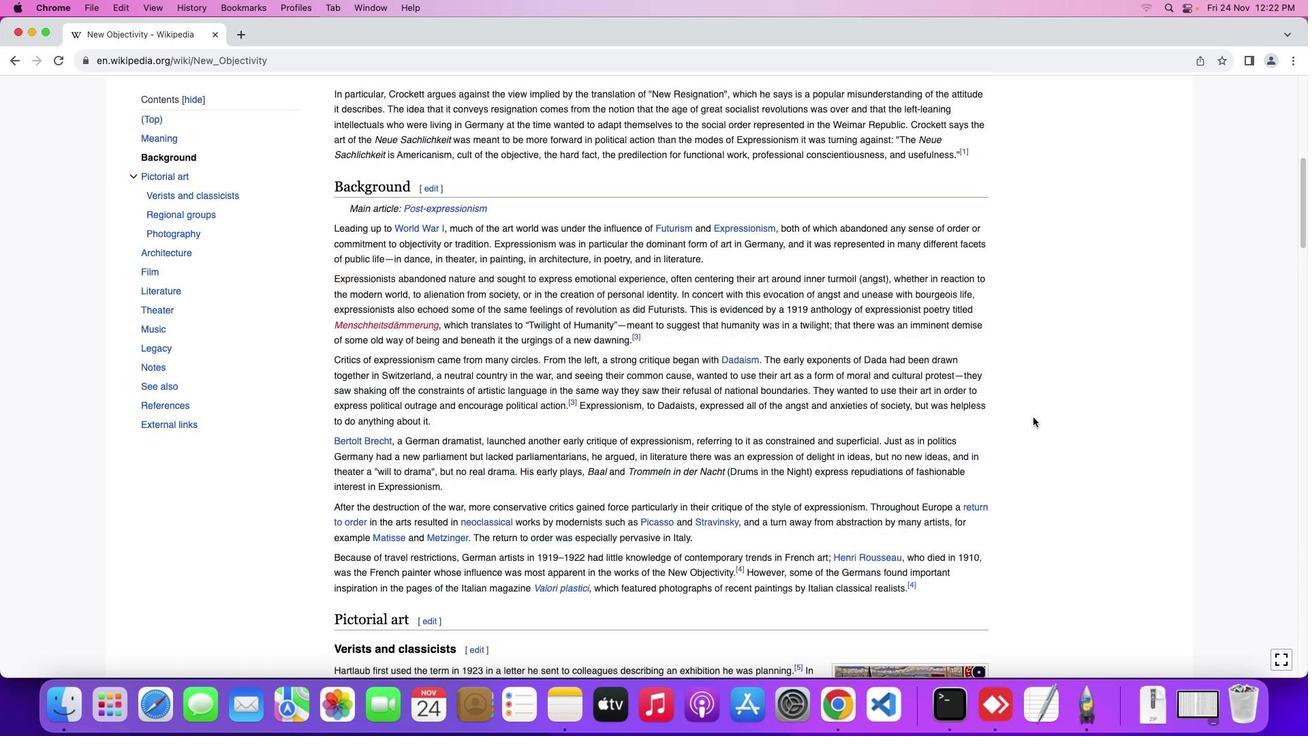 
Action: Mouse moved to (1034, 417)
Screenshot: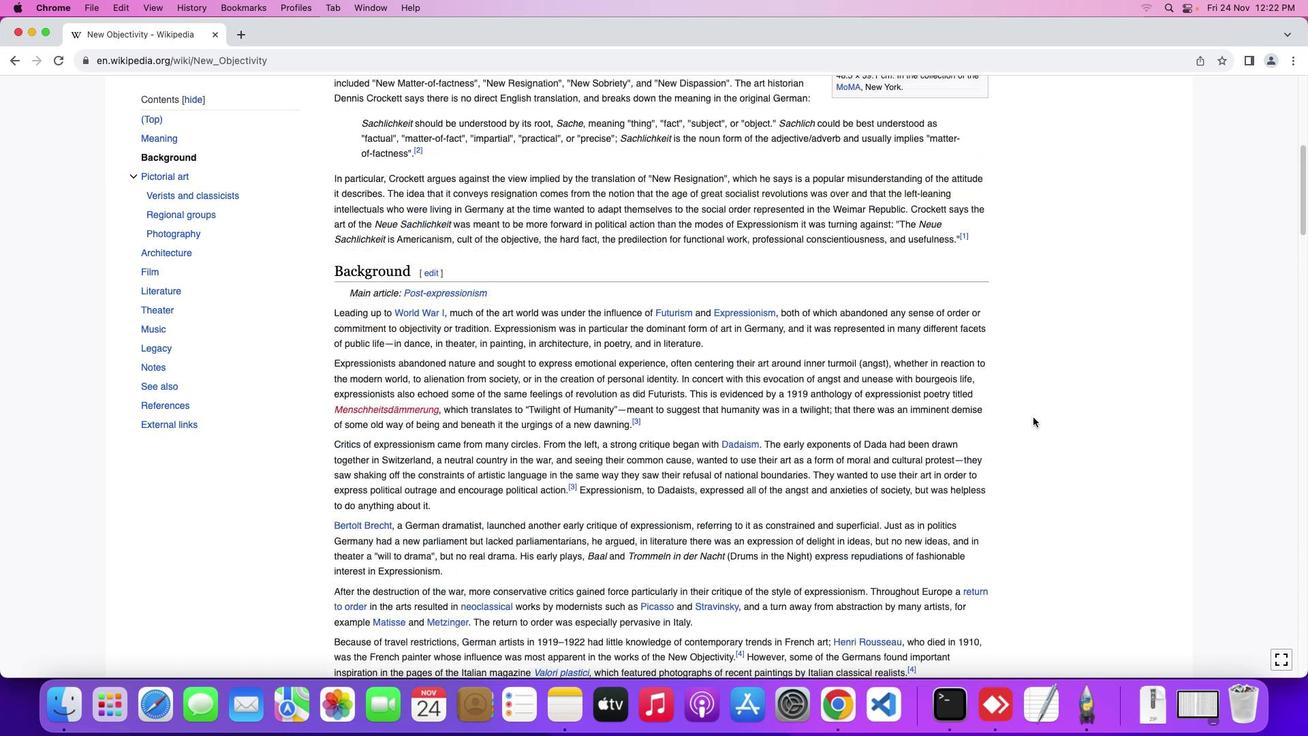 
Action: Mouse scrolled (1034, 417) with delta (0, 2)
Screenshot: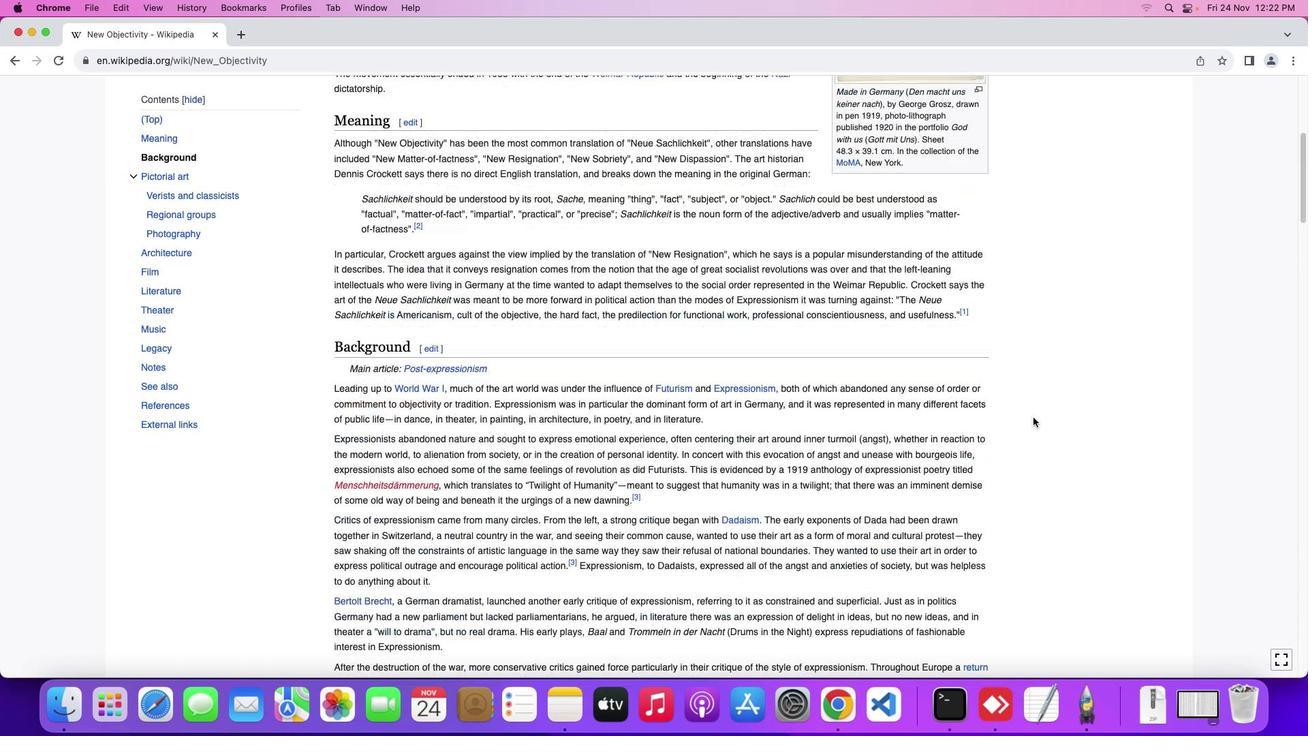 
Action: Mouse moved to (1034, 417)
Screenshot: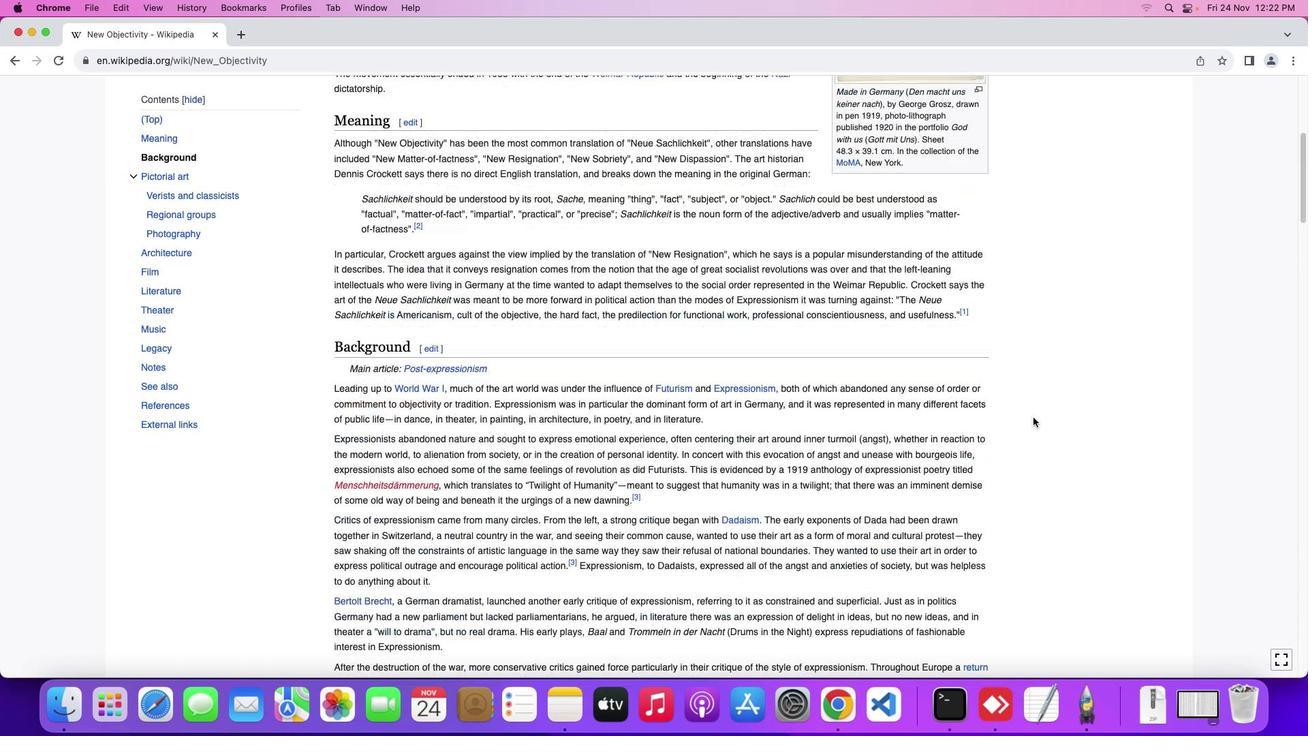 
Action: Mouse scrolled (1034, 417) with delta (0, 0)
Screenshot: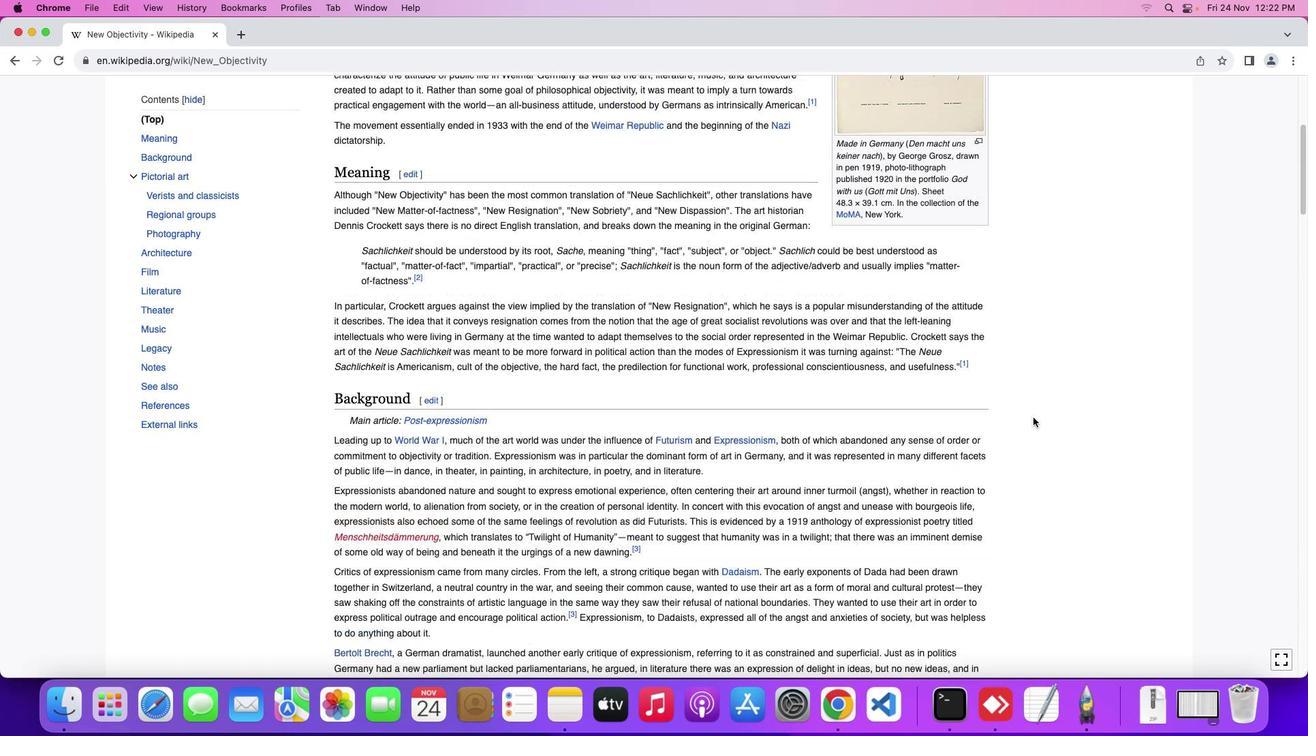 
Action: Mouse scrolled (1034, 417) with delta (0, 0)
Screenshot: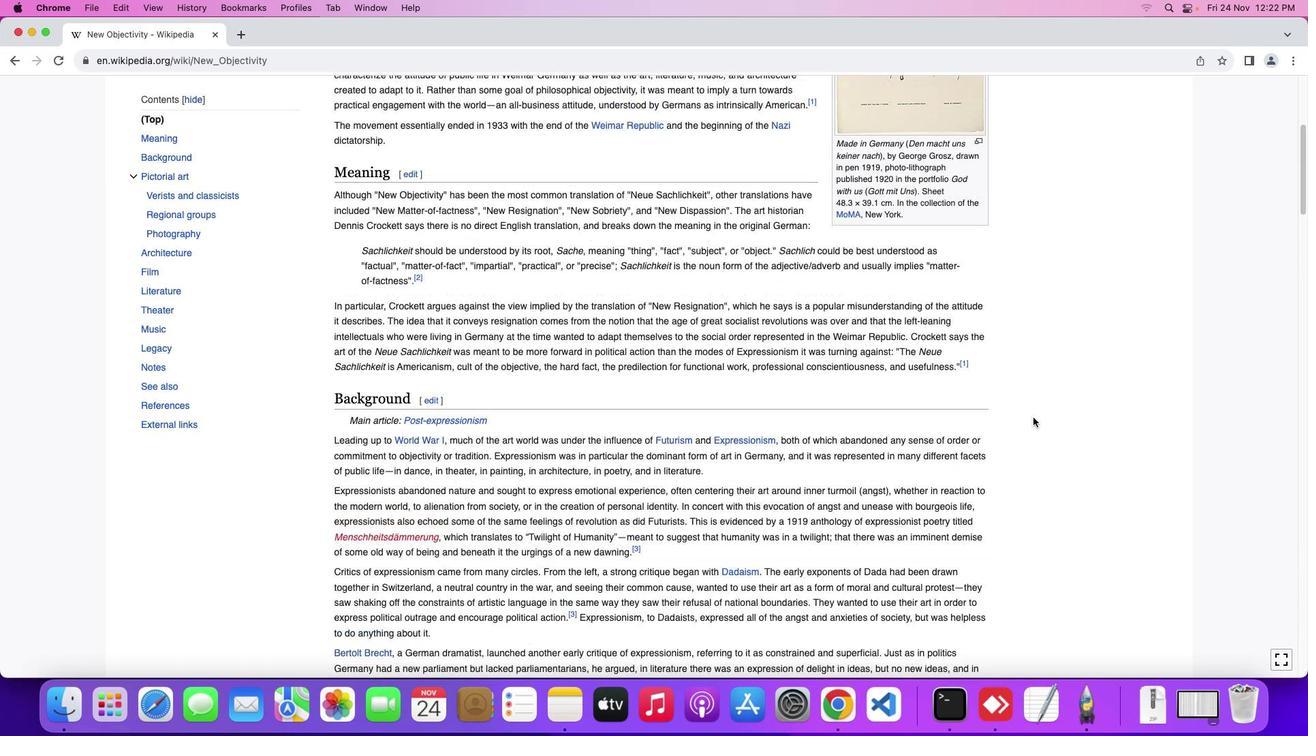 
Action: Mouse scrolled (1034, 417) with delta (0, 2)
Screenshot: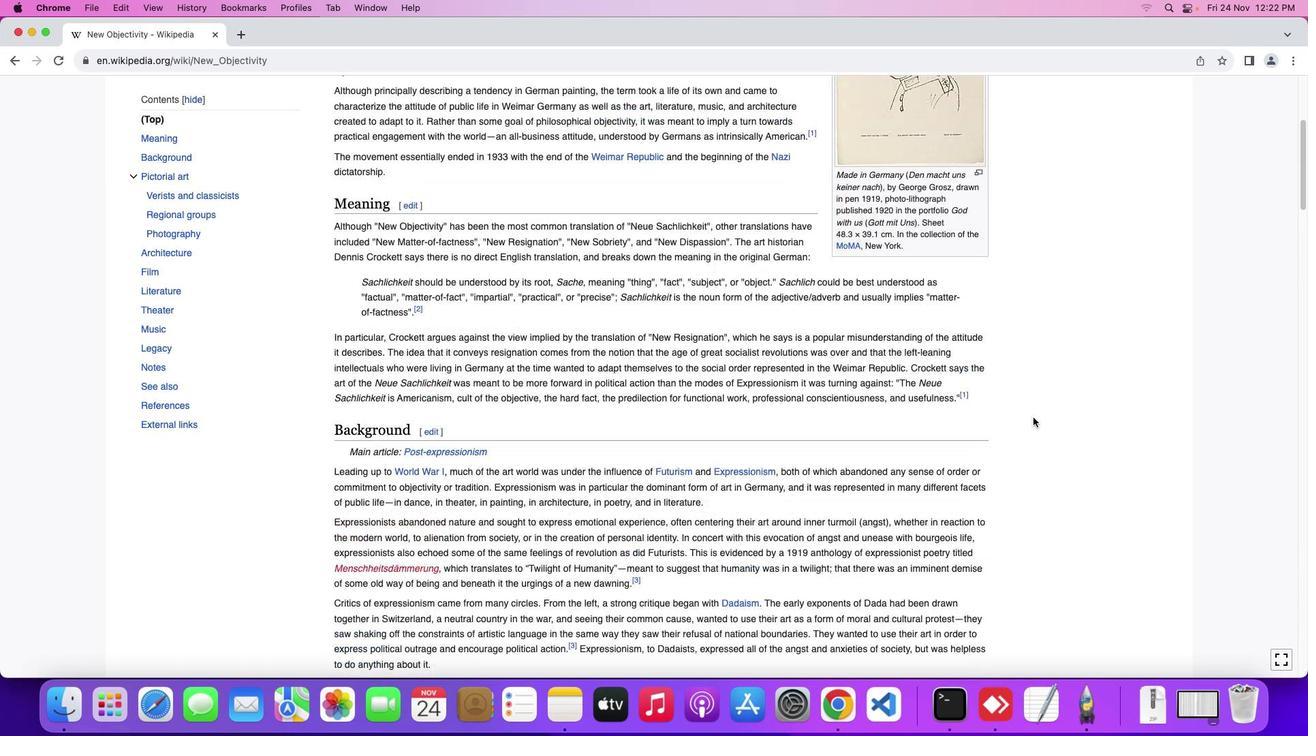 
Action: Mouse scrolled (1034, 417) with delta (0, 0)
Screenshot: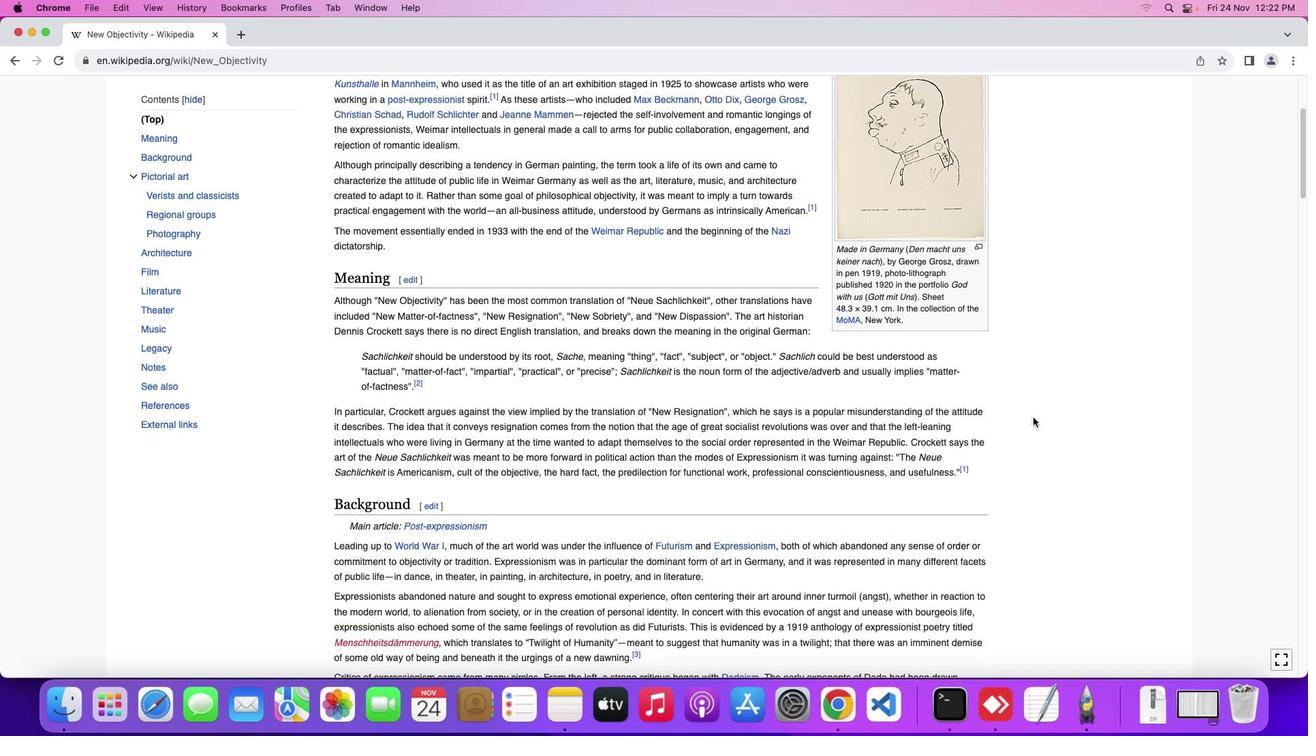 
Action: Mouse scrolled (1034, 417) with delta (0, 0)
Screenshot: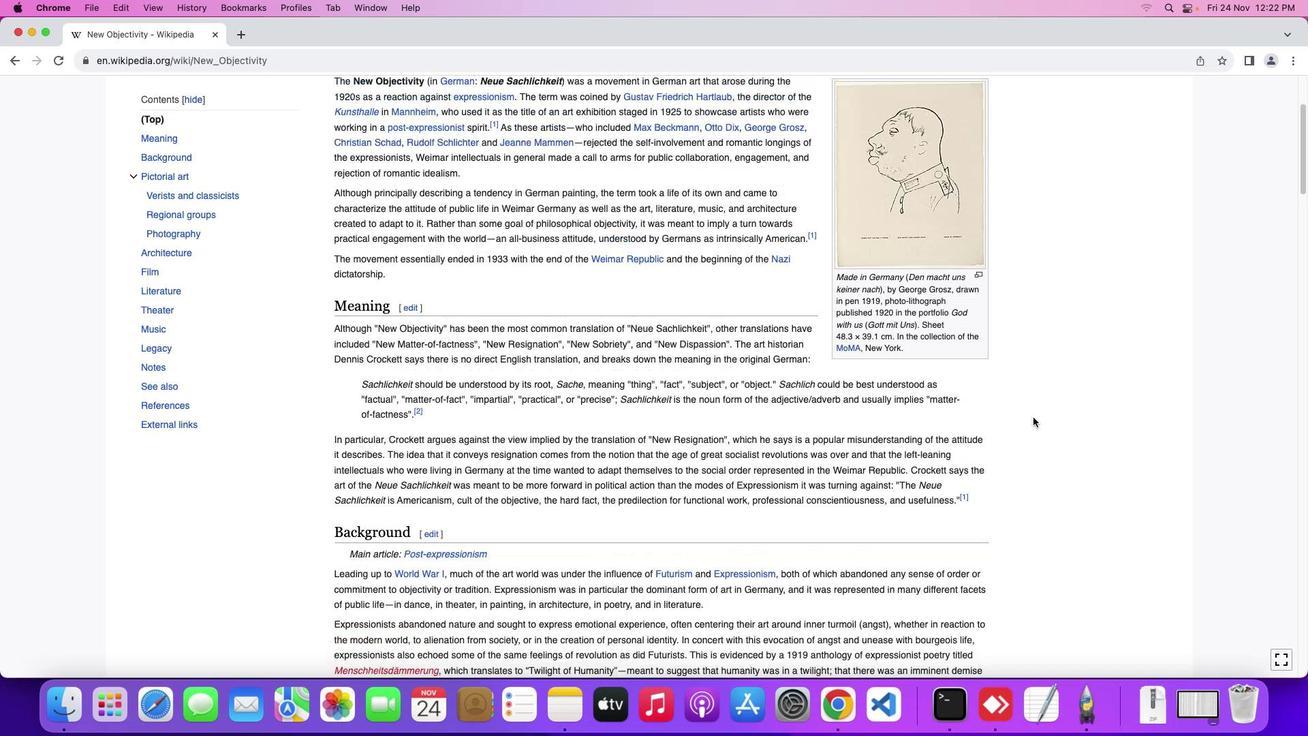 
Action: Mouse scrolled (1034, 417) with delta (0, 2)
Screenshot: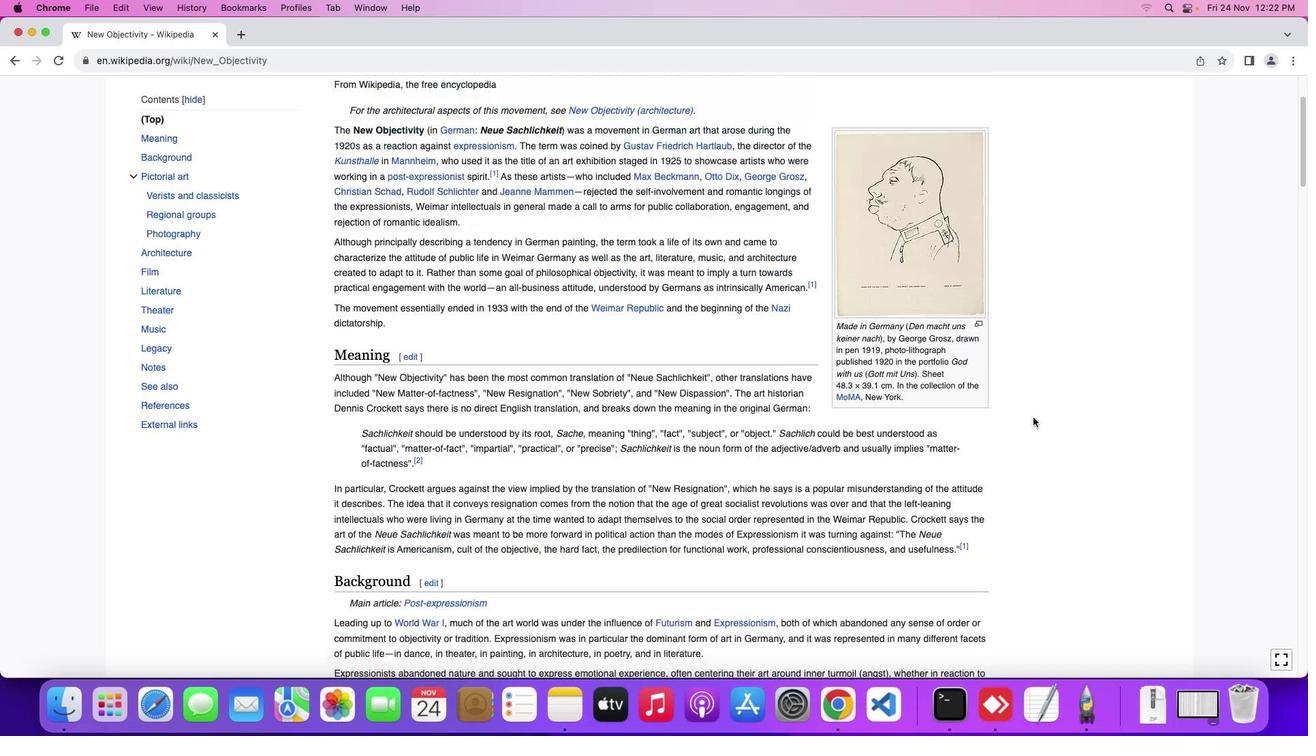 
Action: Mouse scrolled (1034, 417) with delta (0, 2)
Screenshot: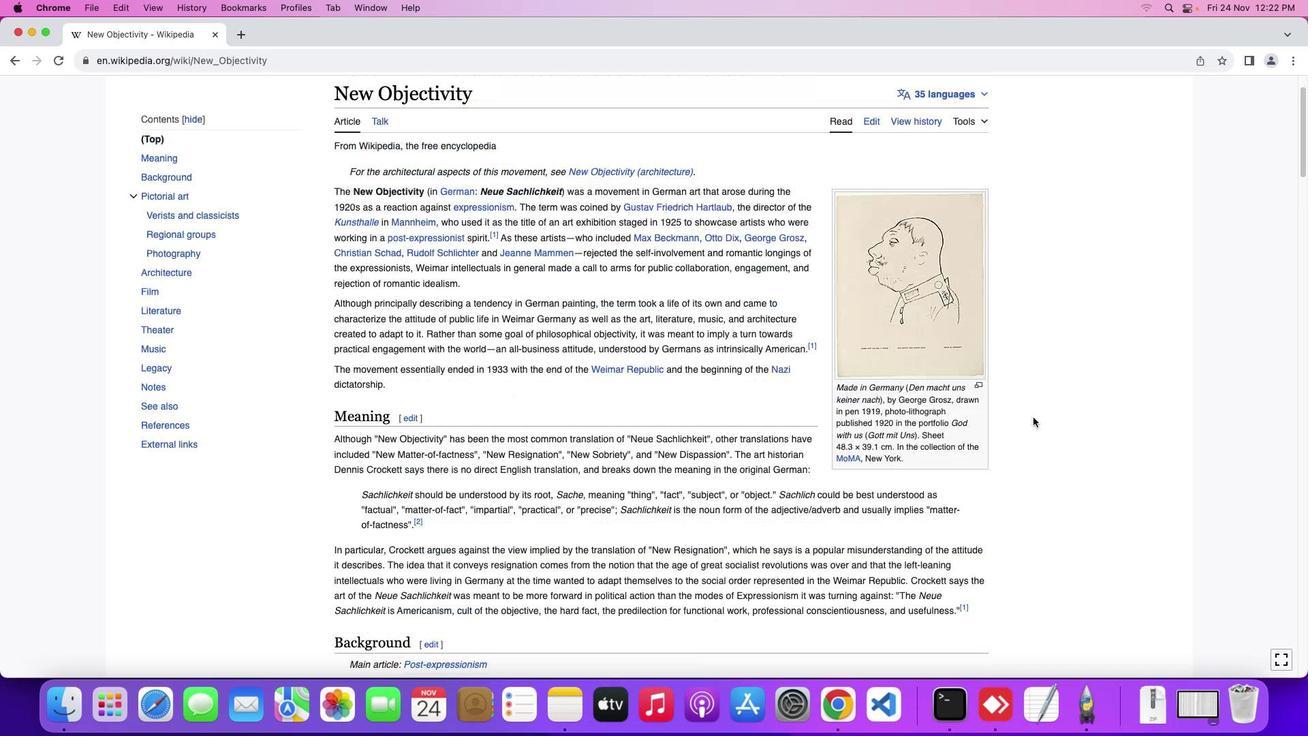 
Action: Mouse moved to (1034, 417)
Screenshot: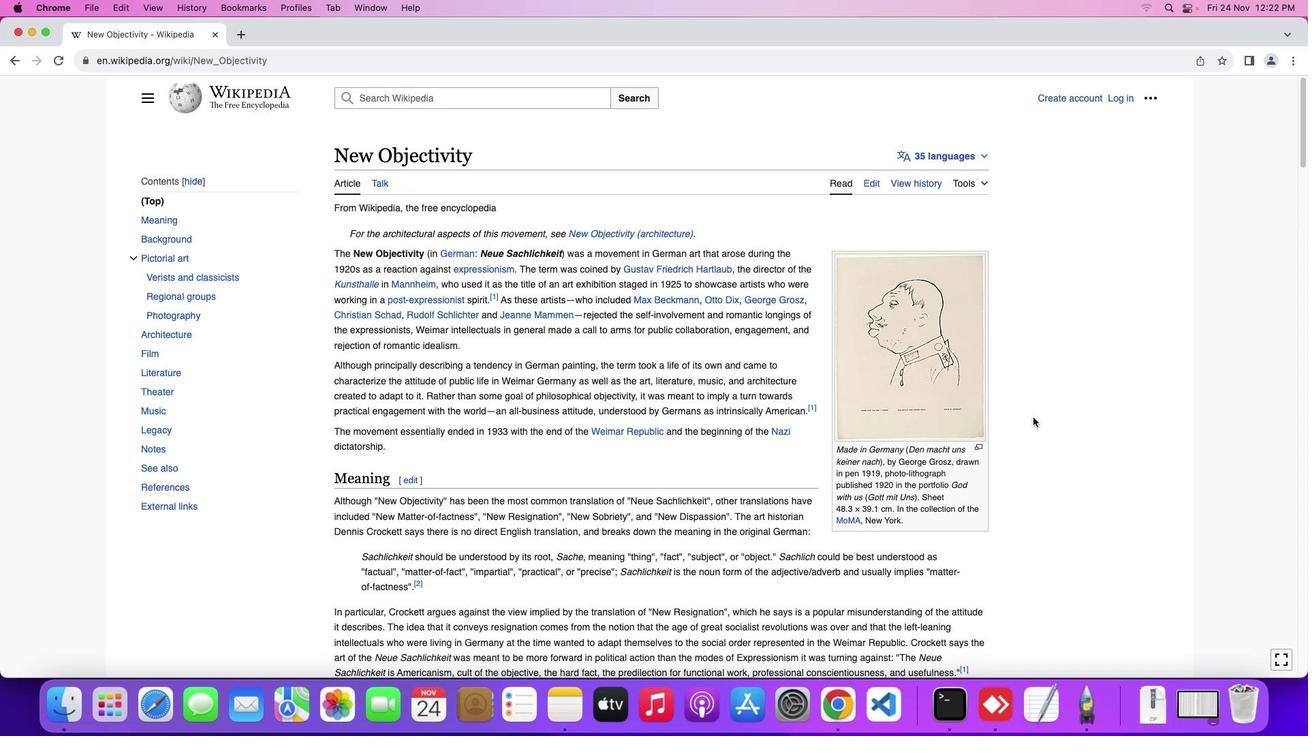 
Action: Mouse scrolled (1034, 417) with delta (0, 0)
Screenshot: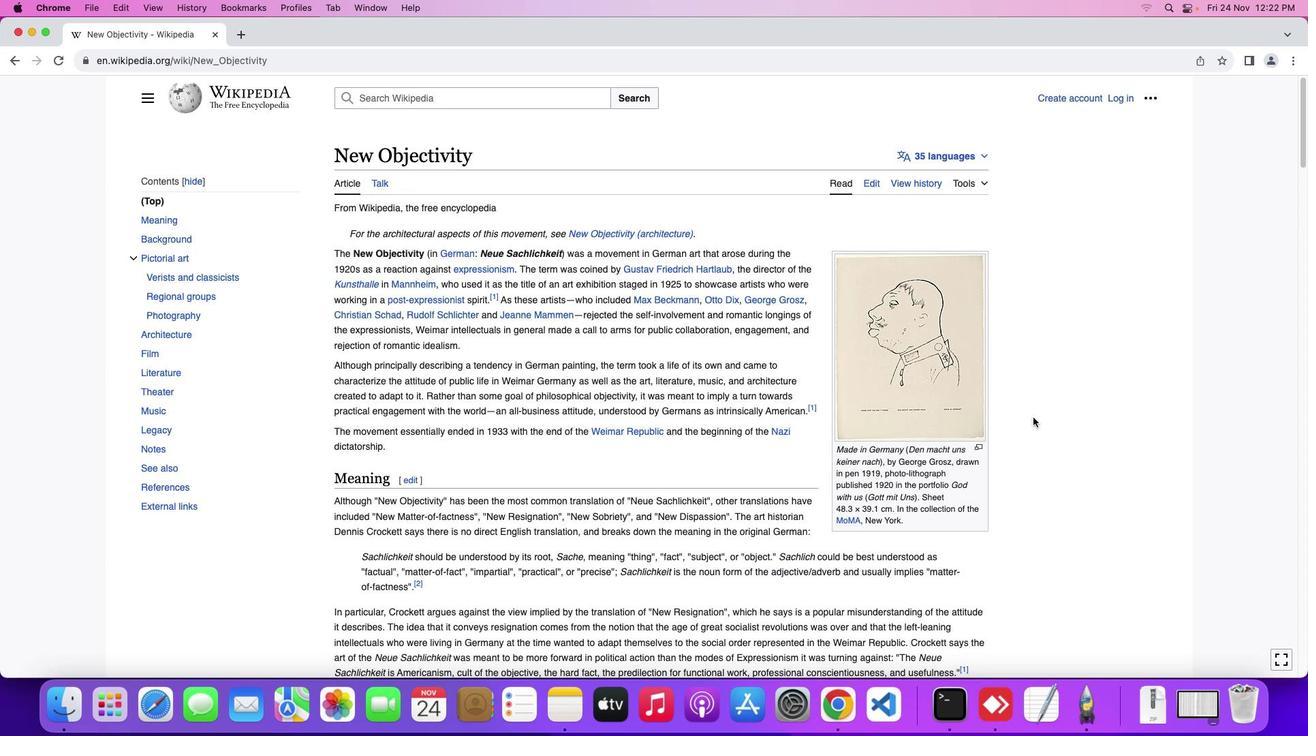 
Action: Mouse scrolled (1034, 417) with delta (0, 0)
Screenshot: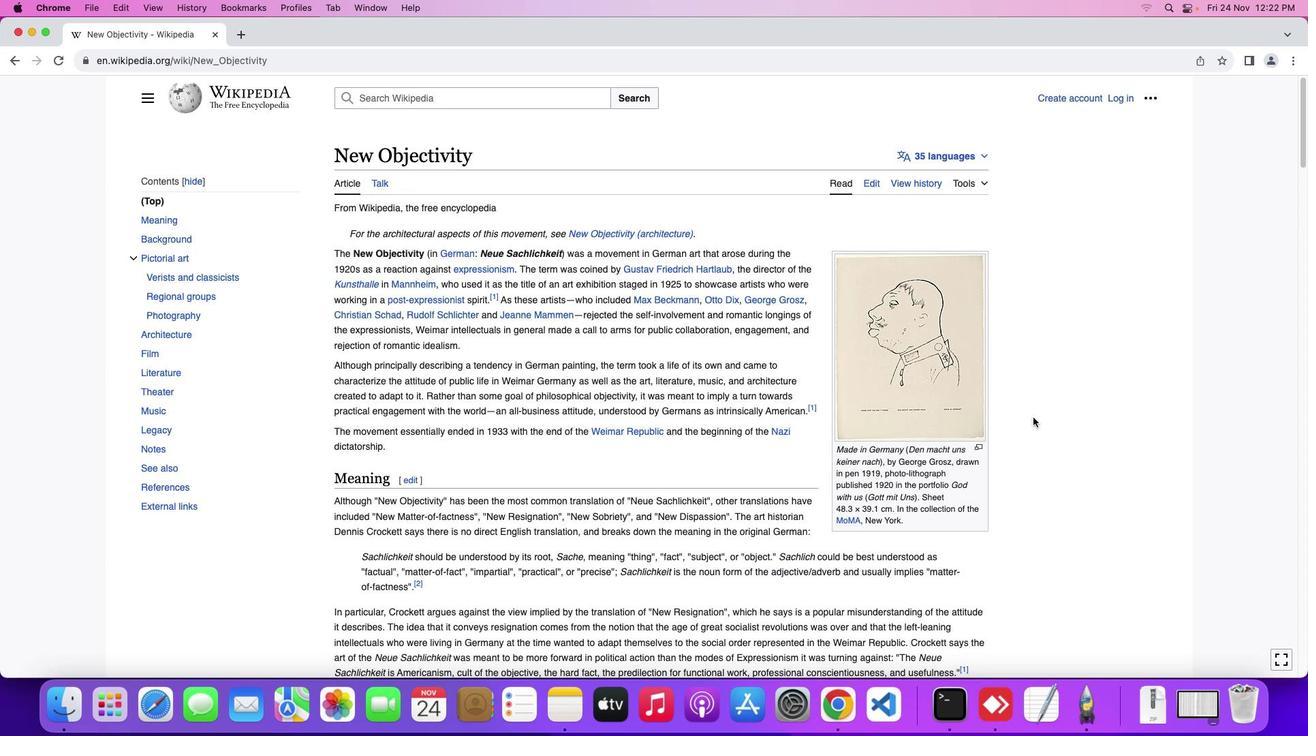 
Action: Mouse scrolled (1034, 417) with delta (0, 2)
Screenshot: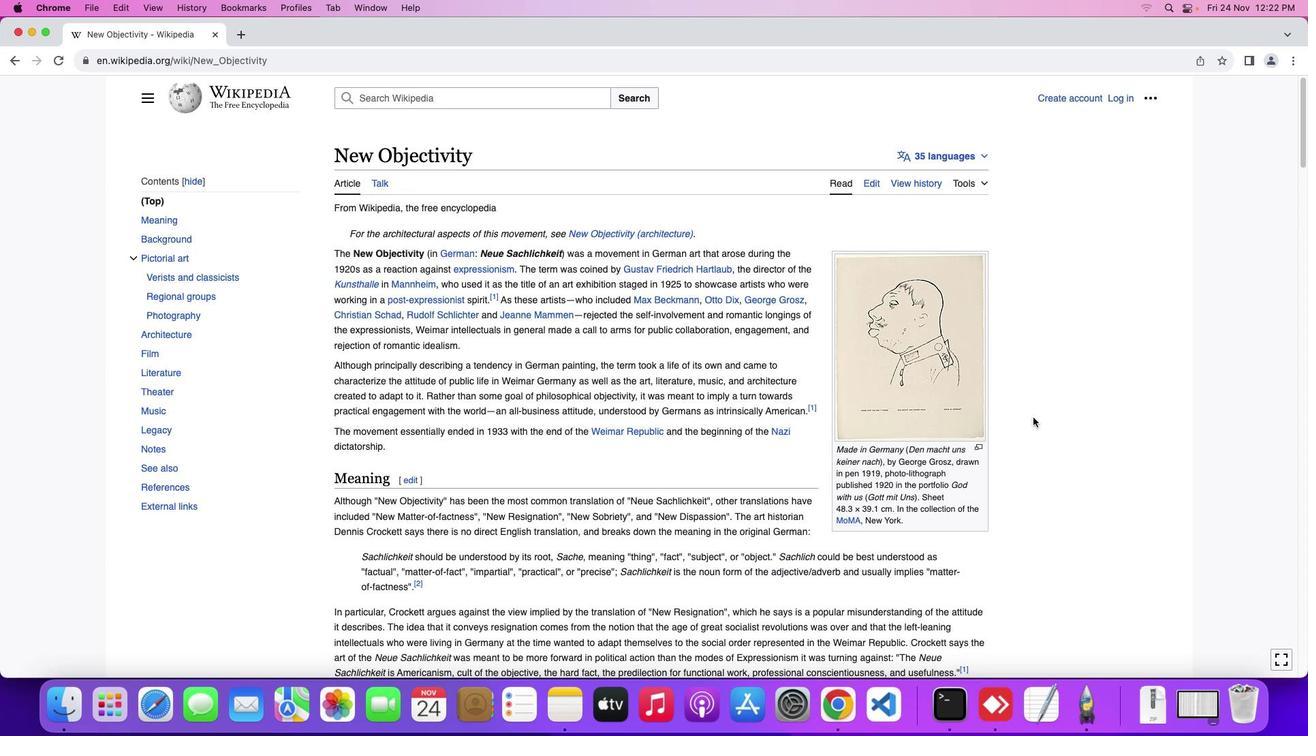 
Action: Mouse scrolled (1034, 417) with delta (0, 2)
Screenshot: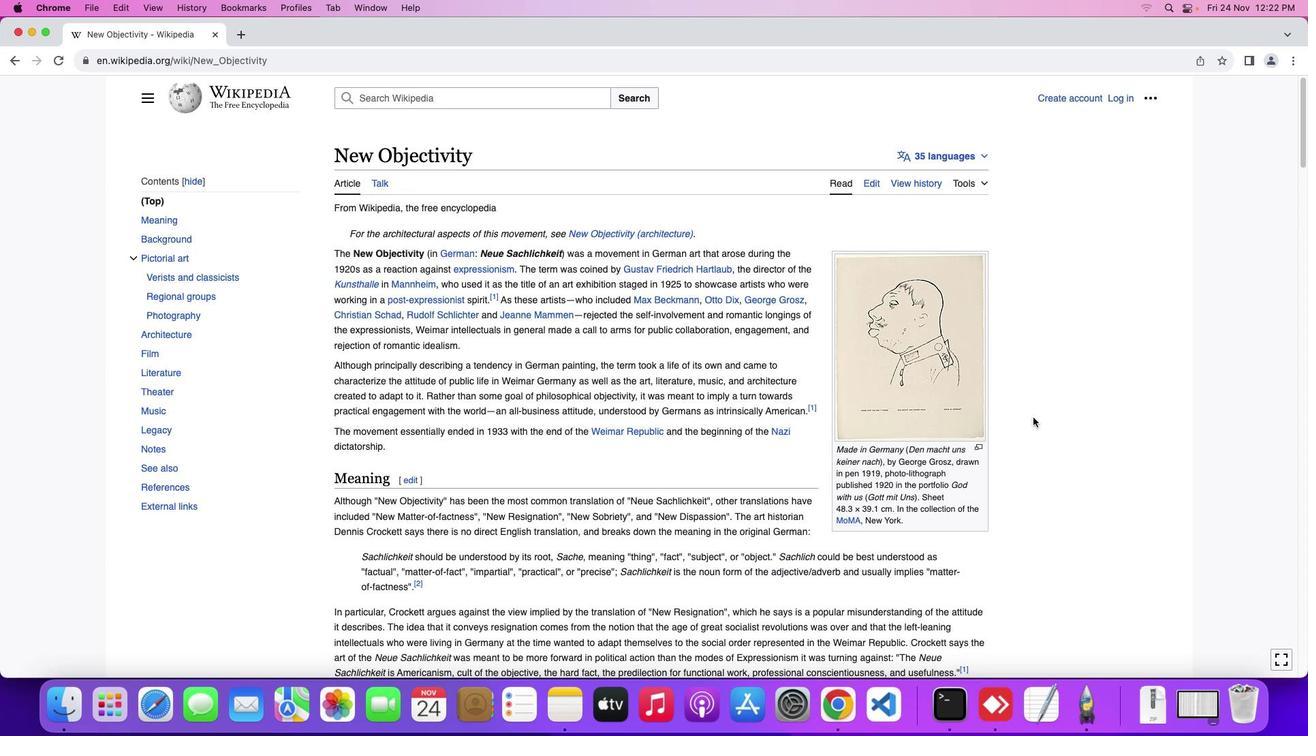 
Action: Mouse moved to (1034, 416)
Screenshot: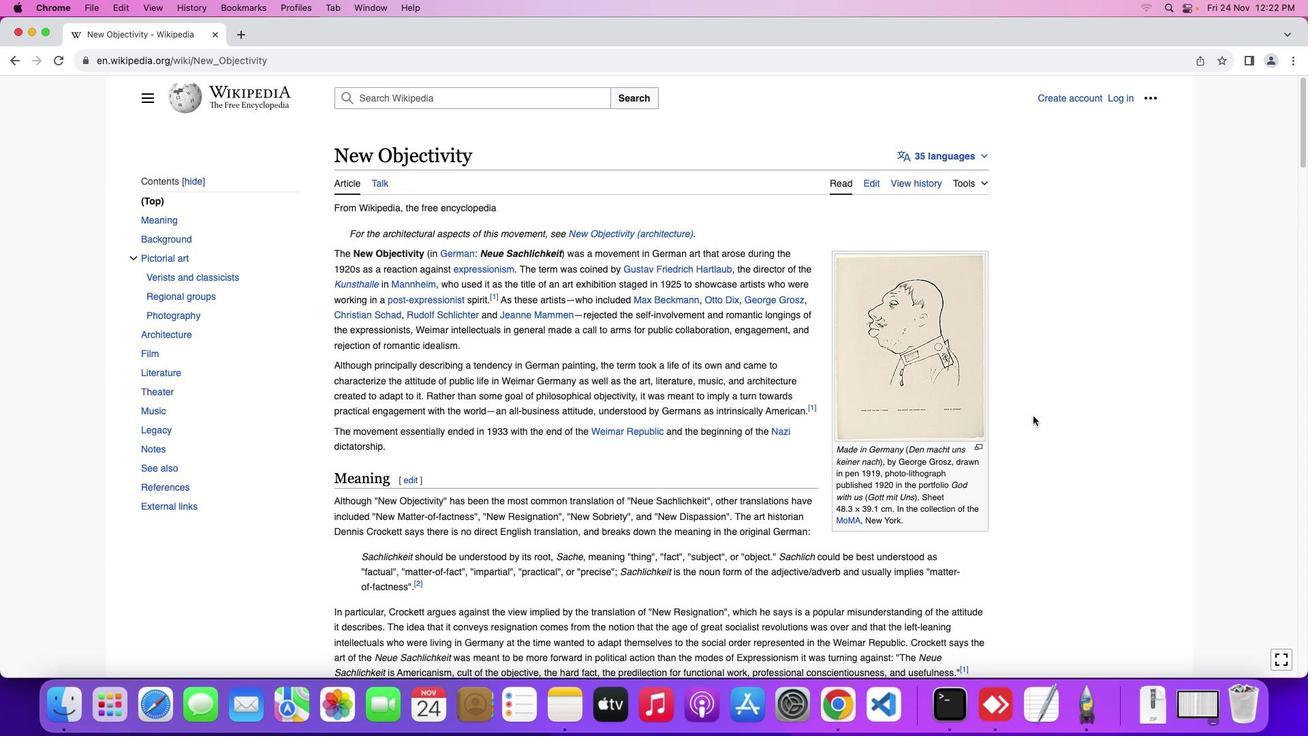 
Action: Mouse scrolled (1034, 416) with delta (0, 0)
Screenshot: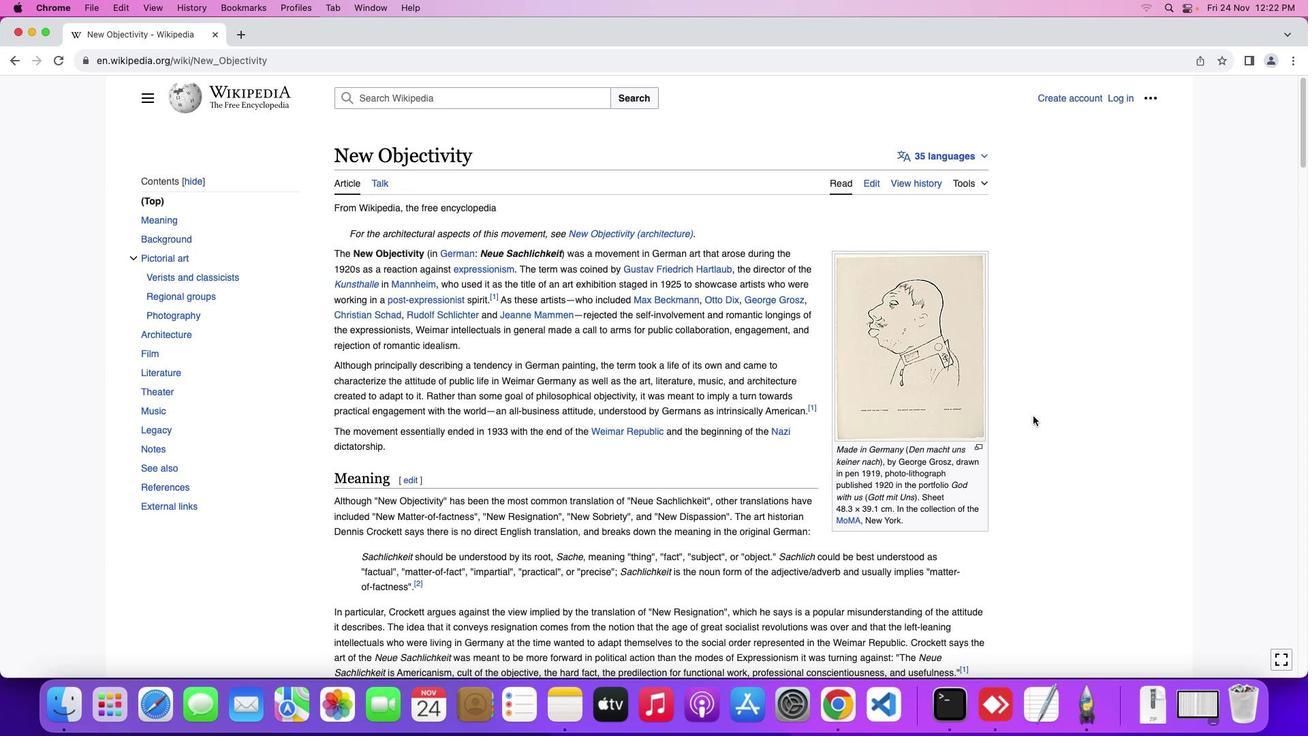 
Action: Mouse scrolled (1034, 416) with delta (0, 0)
Screenshot: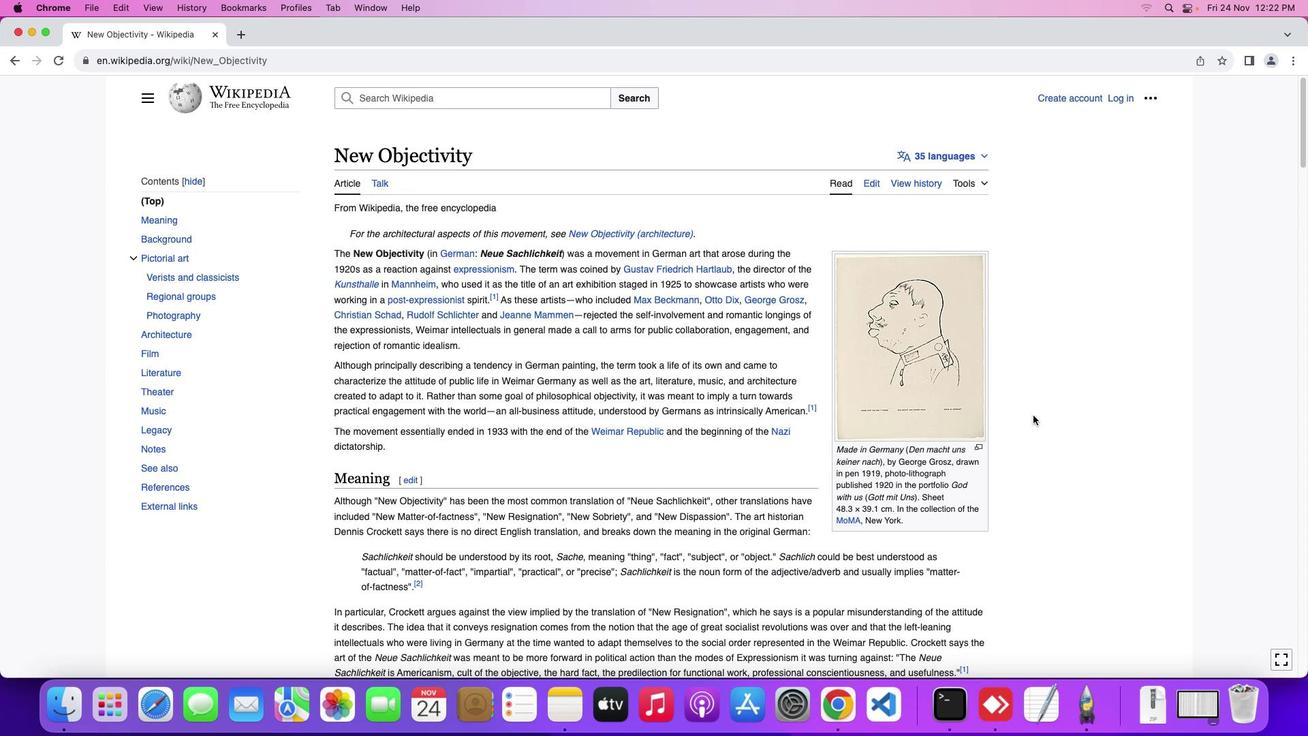 
Action: Mouse scrolled (1034, 416) with delta (0, 2)
Screenshot: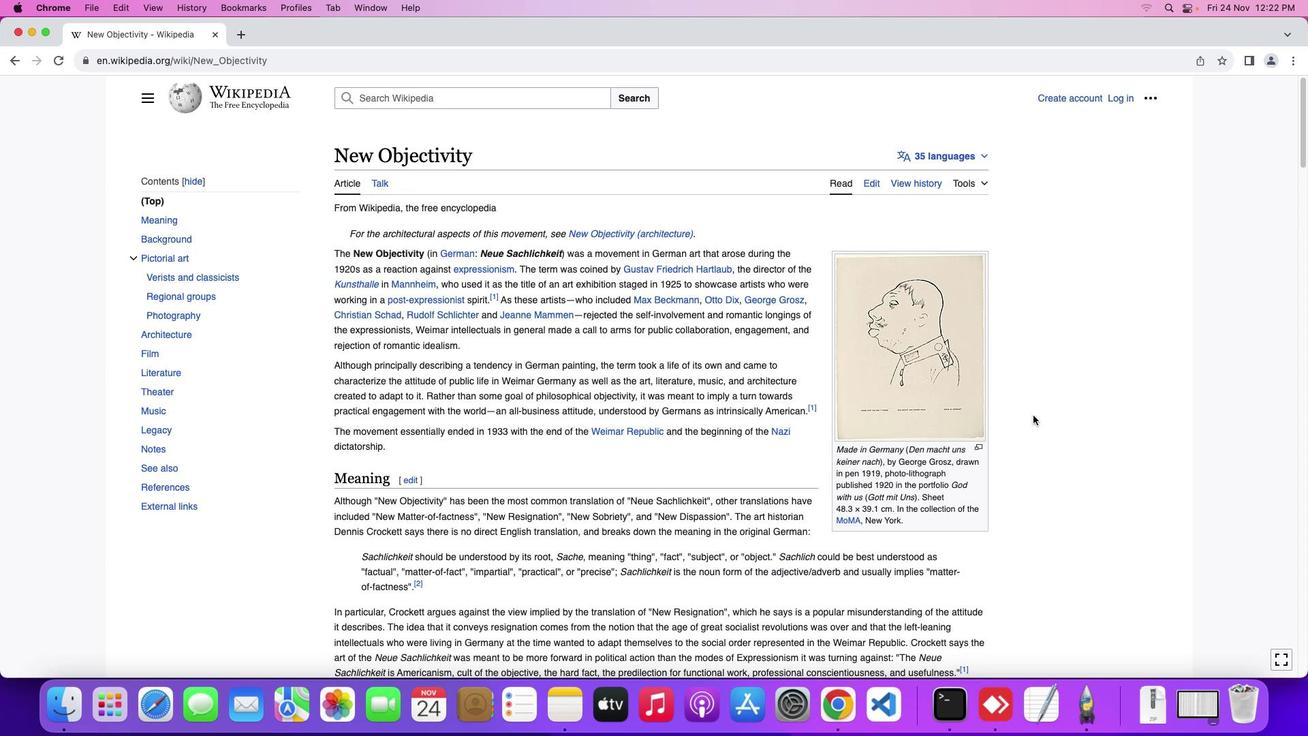 
Action: Mouse scrolled (1034, 416) with delta (0, 2)
Screenshot: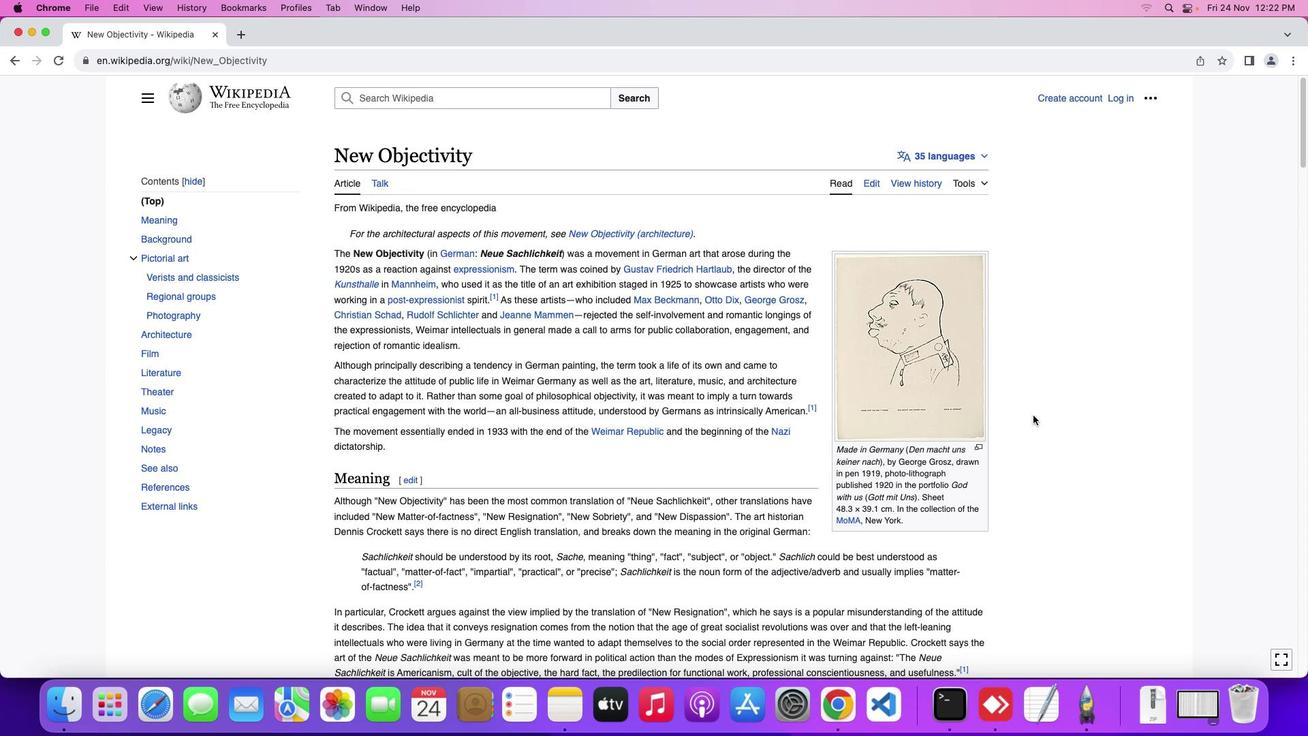 
Action: Mouse moved to (32, 33)
Screenshot: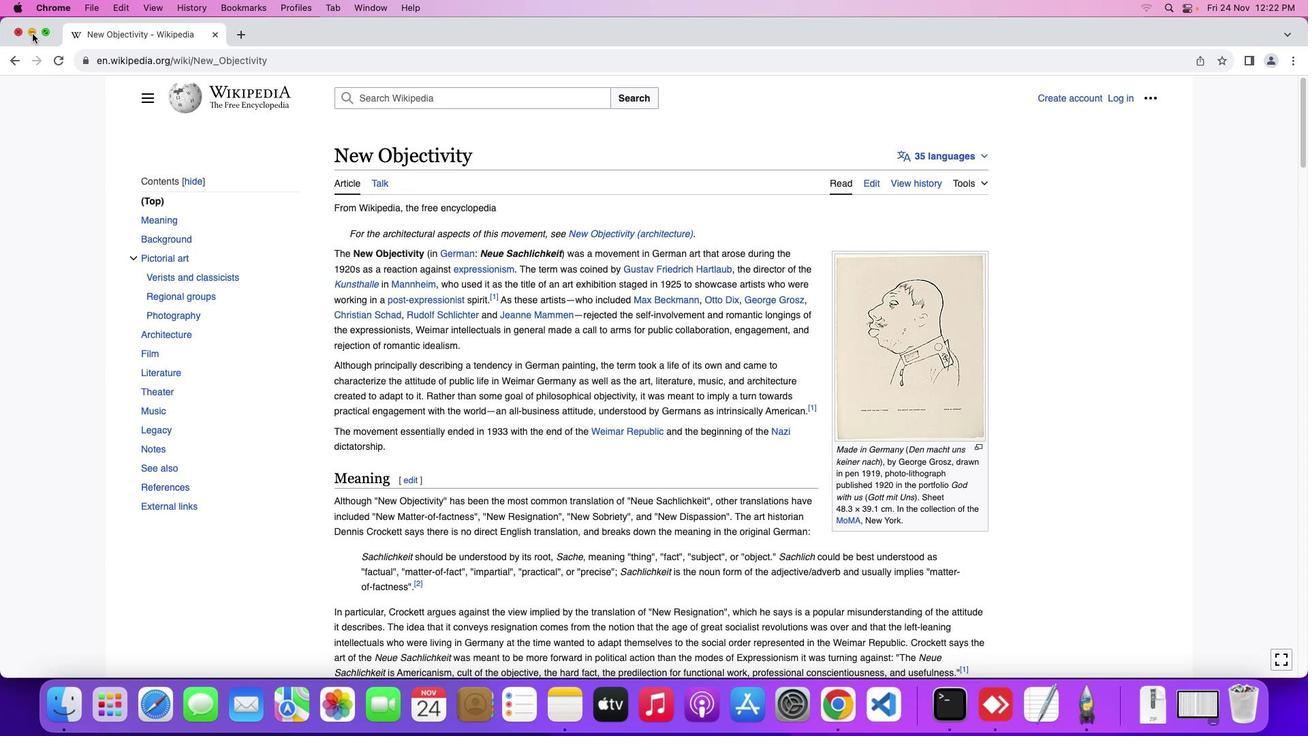 
Action: Mouse pressed left at (32, 33)
Screenshot: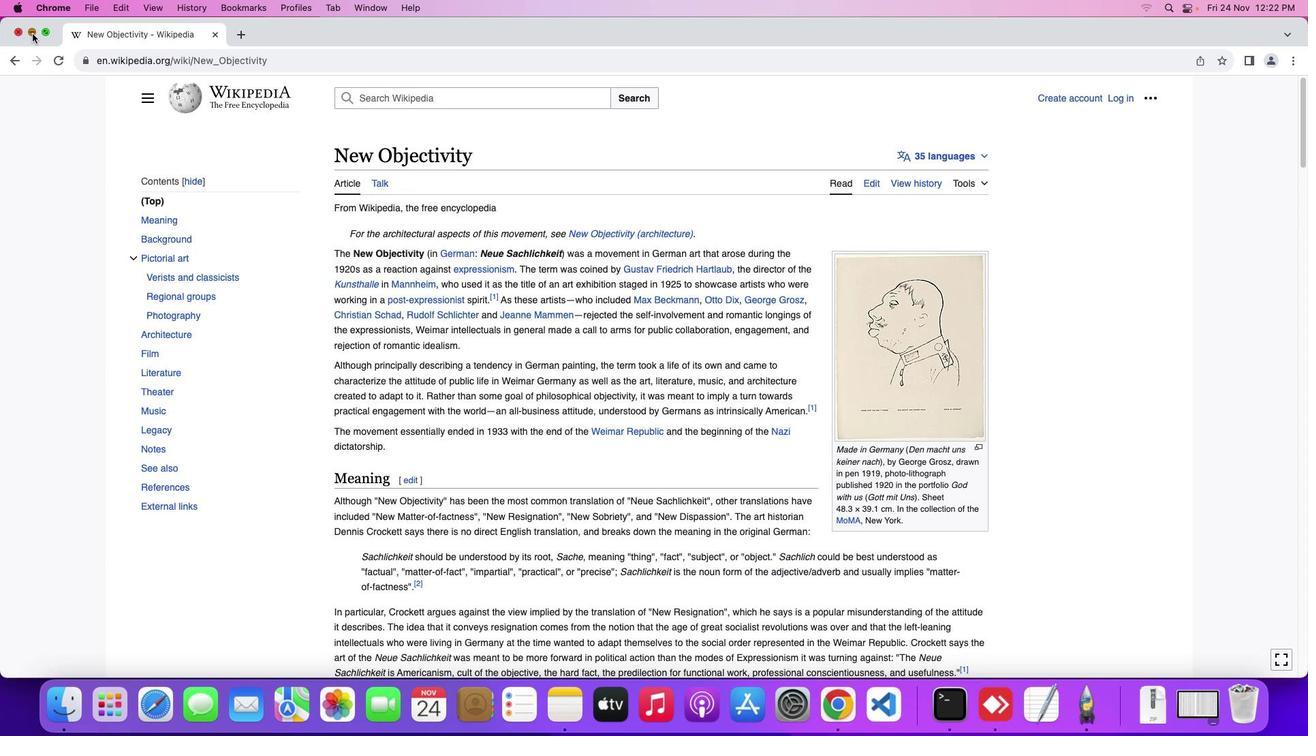 
Action: Mouse moved to (38, 113)
Screenshot: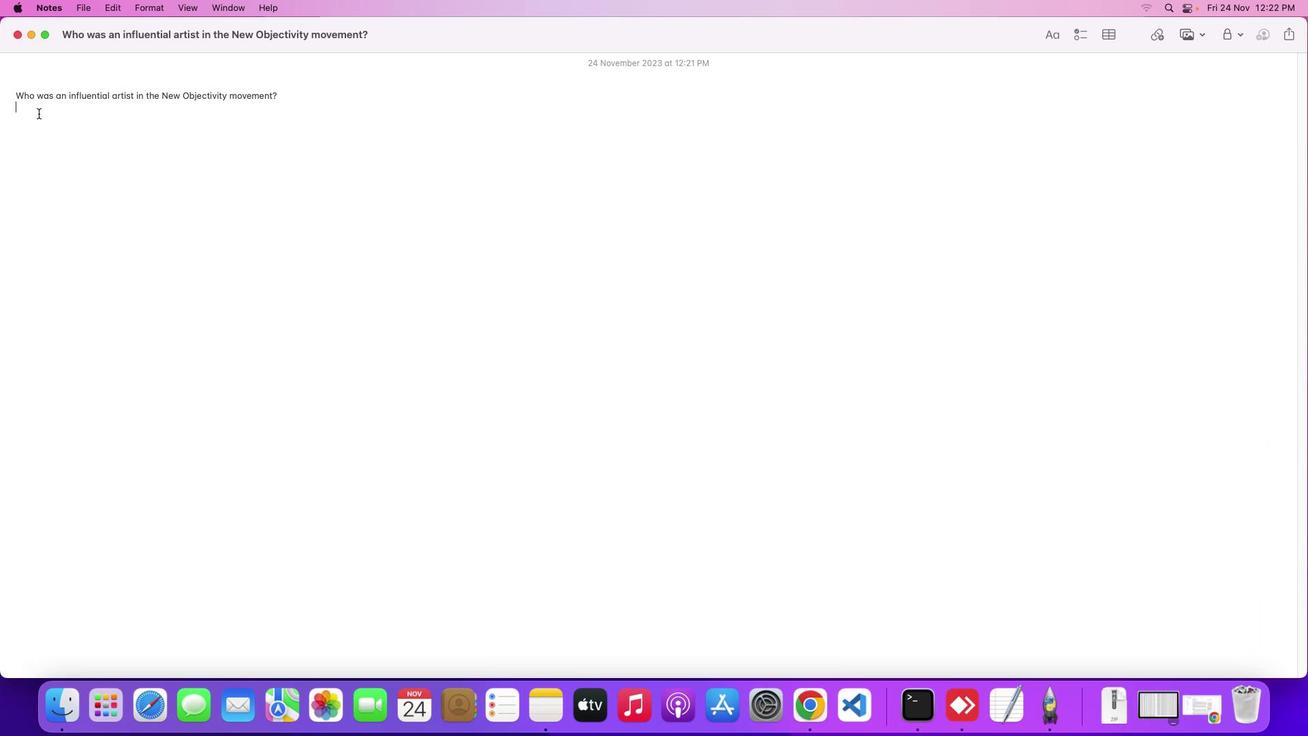 
Action: Mouse pressed left at (38, 113)
Screenshot: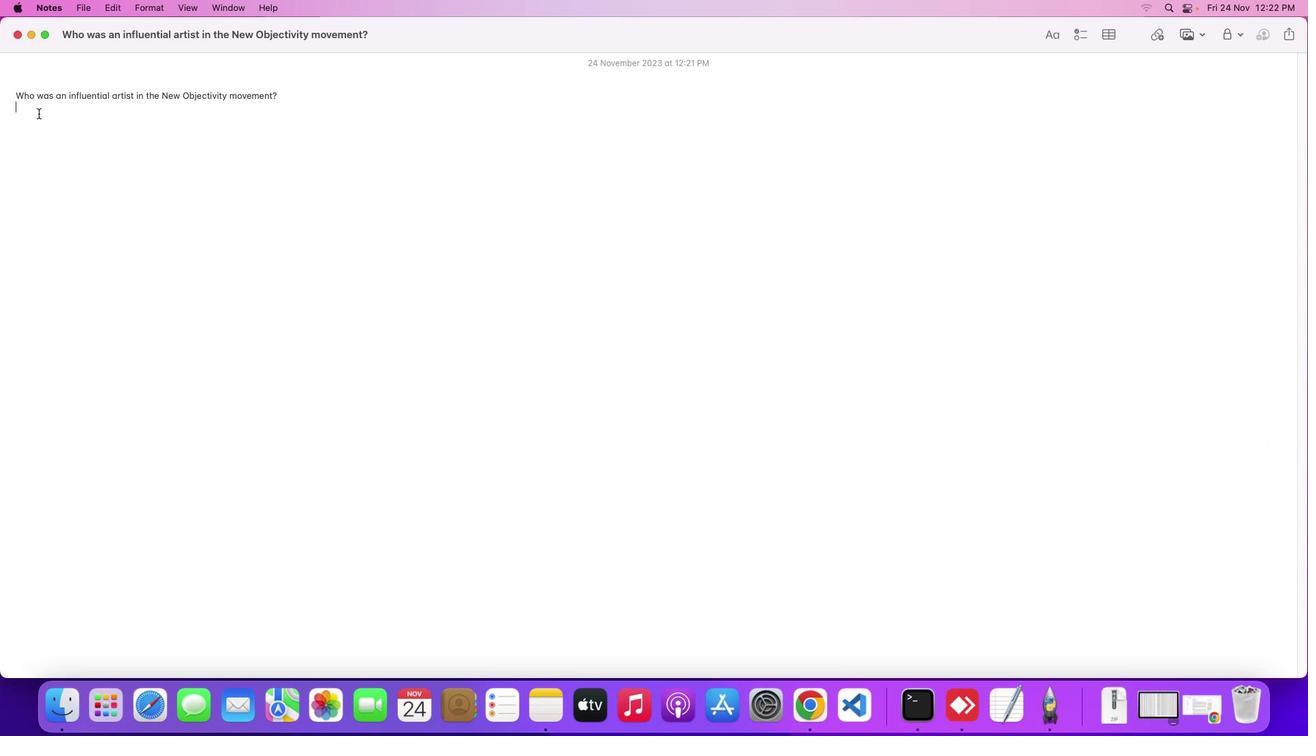 
Action: Mouse moved to (1012, 338)
Screenshot: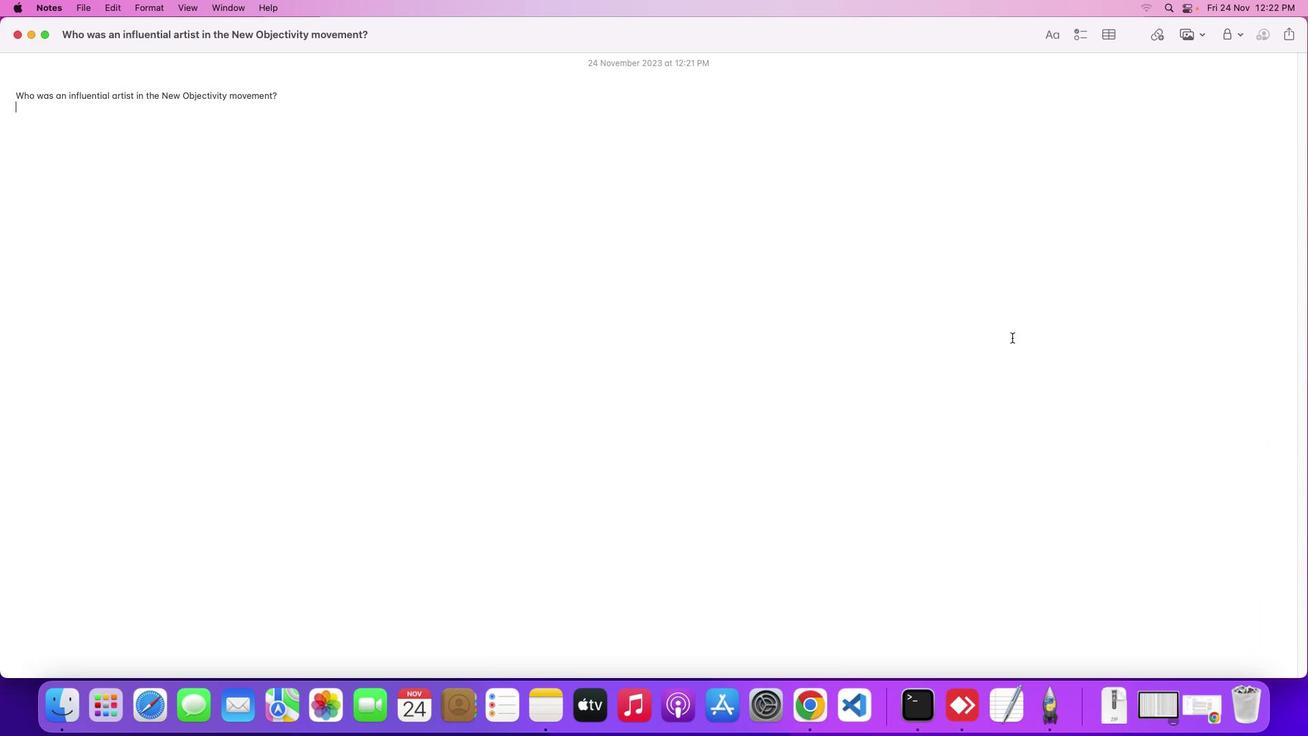 
Action: Key pressed Key.shift'M''a''x'Key.spaceKey.shift'B''e''c''k''m''a''n''n'Key.space'w''a''s'Key.space'a''n'Key.space'i''n''f''l''u''e''n''t''i''a''l'Key.space'a''r''t''i''s''t'Key.space'i''n'Key.space't''h''e'Key.spaceKey.shift'N''e''w'Key.spaceKey.shift'O''b''j''e''c''t''i''v''i''t''y'Key.space'm''o''v''e''m''e''n''t''.'
Screenshot: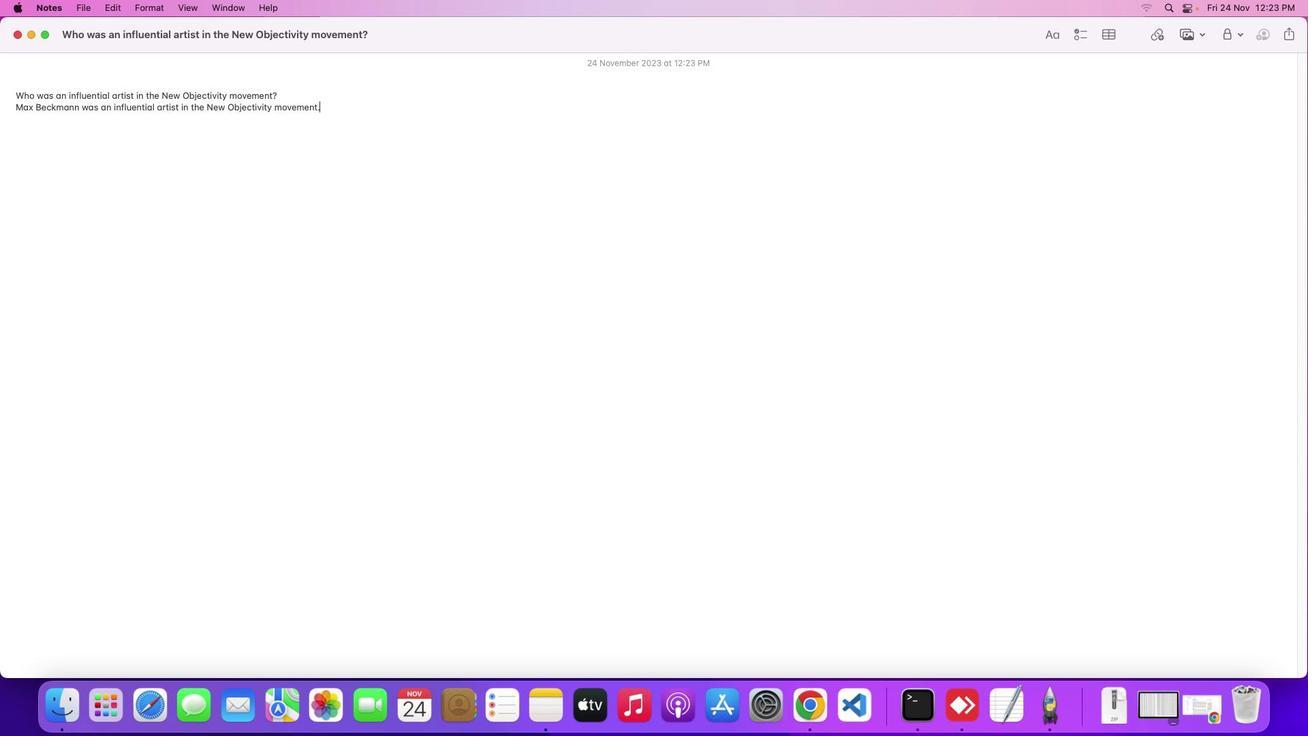 
